 Task: Bookmark your favorite Central Park entrance as a saved location.
Action: Mouse moved to (156, 97)
Screenshot: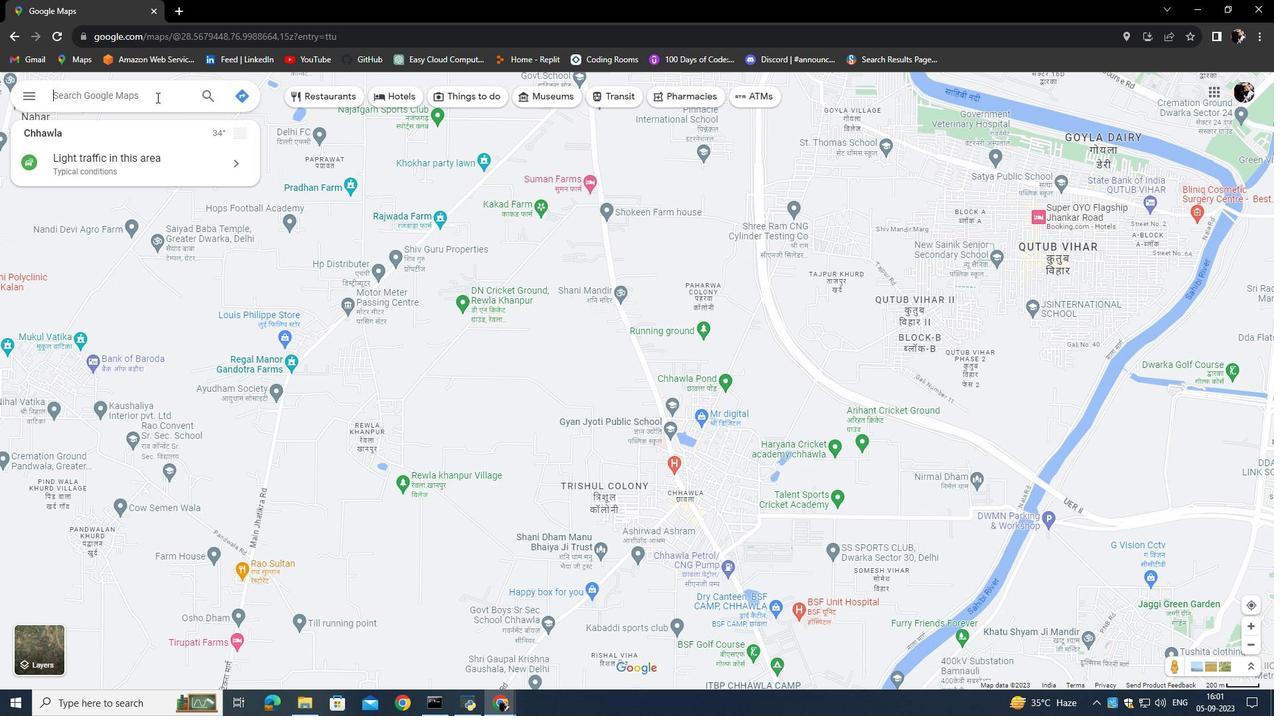 
Action: Mouse pressed left at (156, 97)
Screenshot: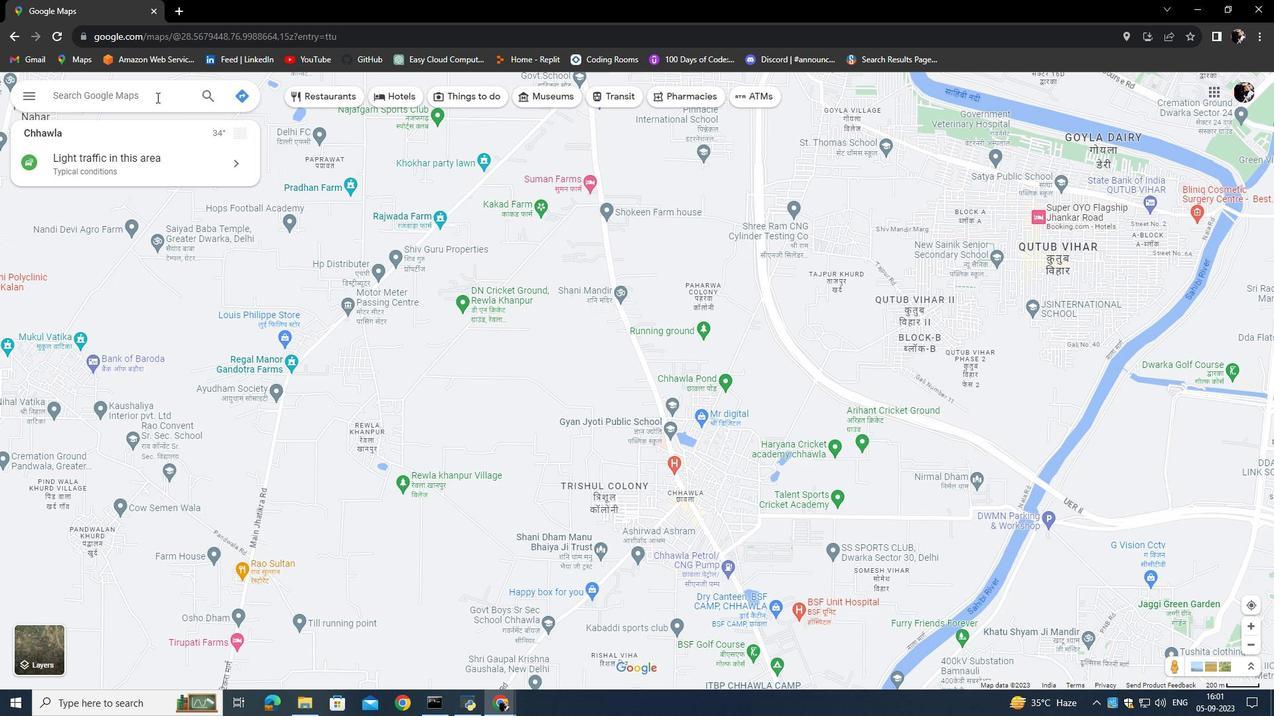 
Action: Key pressed <Key.caps_lock>C<Key.caps_lock>entral<Key.space><Key.caps_lock>P<Key.caps_lock>ark<Key.space>,<Key.space><Key.caps_lock>USA<Key.down><Key.enter>
Screenshot: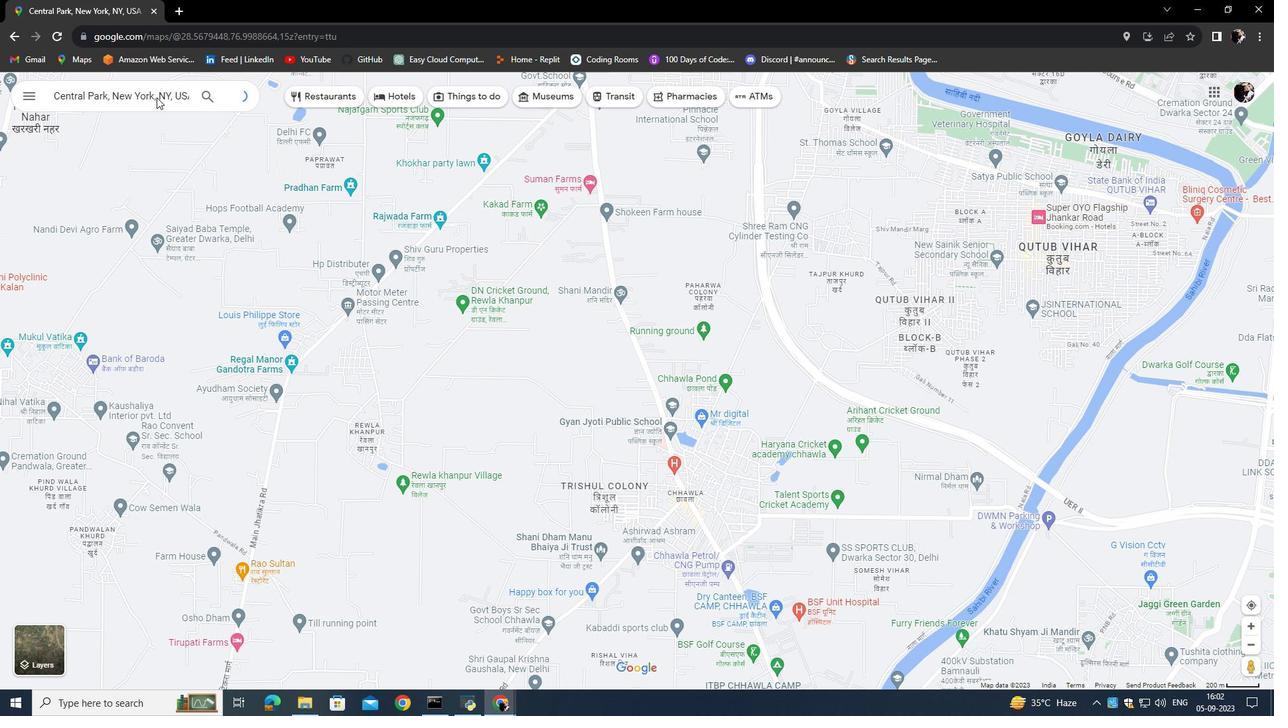 
Action: Mouse moved to (112, 179)
Screenshot: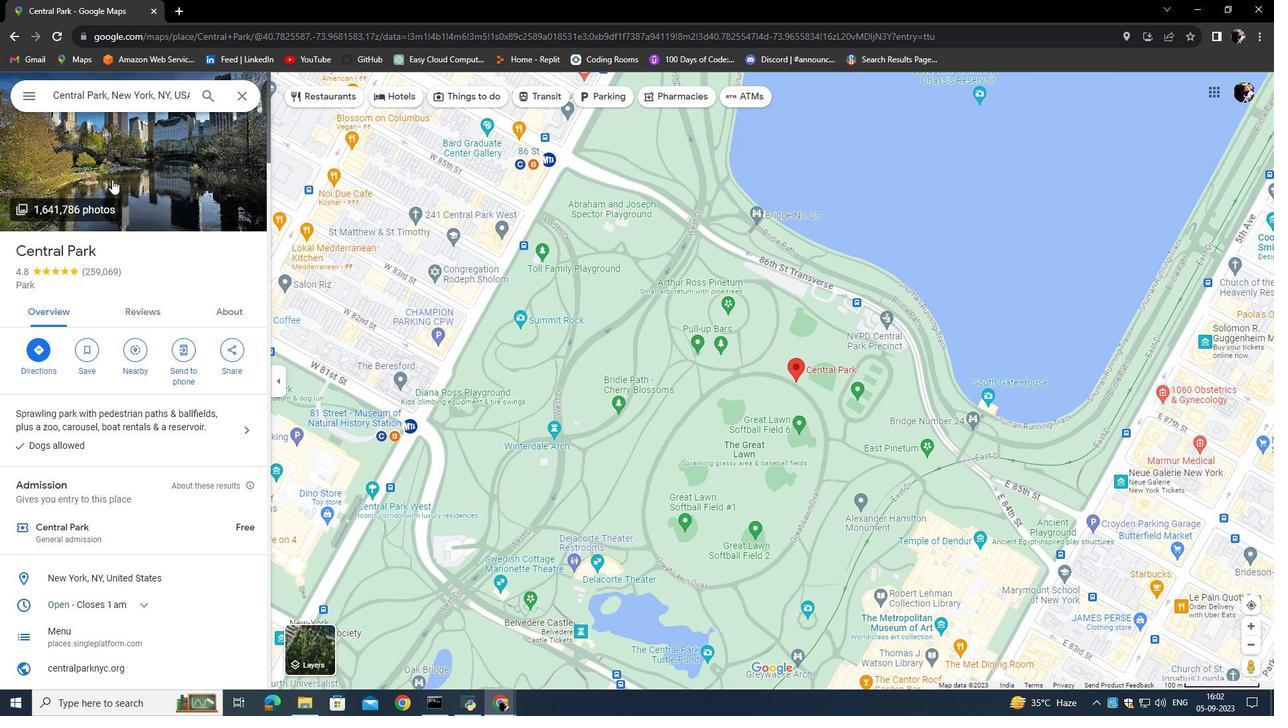 
Action: Mouse pressed left at (112, 179)
Screenshot: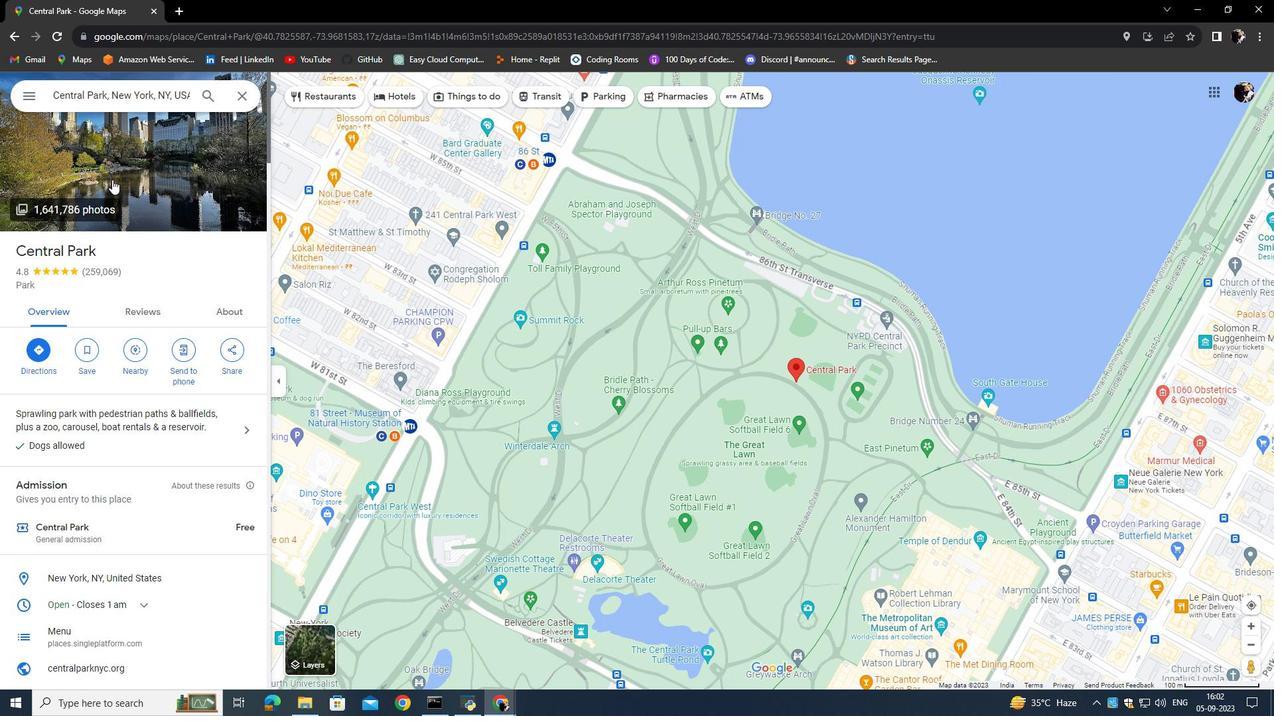 
Action: Mouse moved to (113, 443)
Screenshot: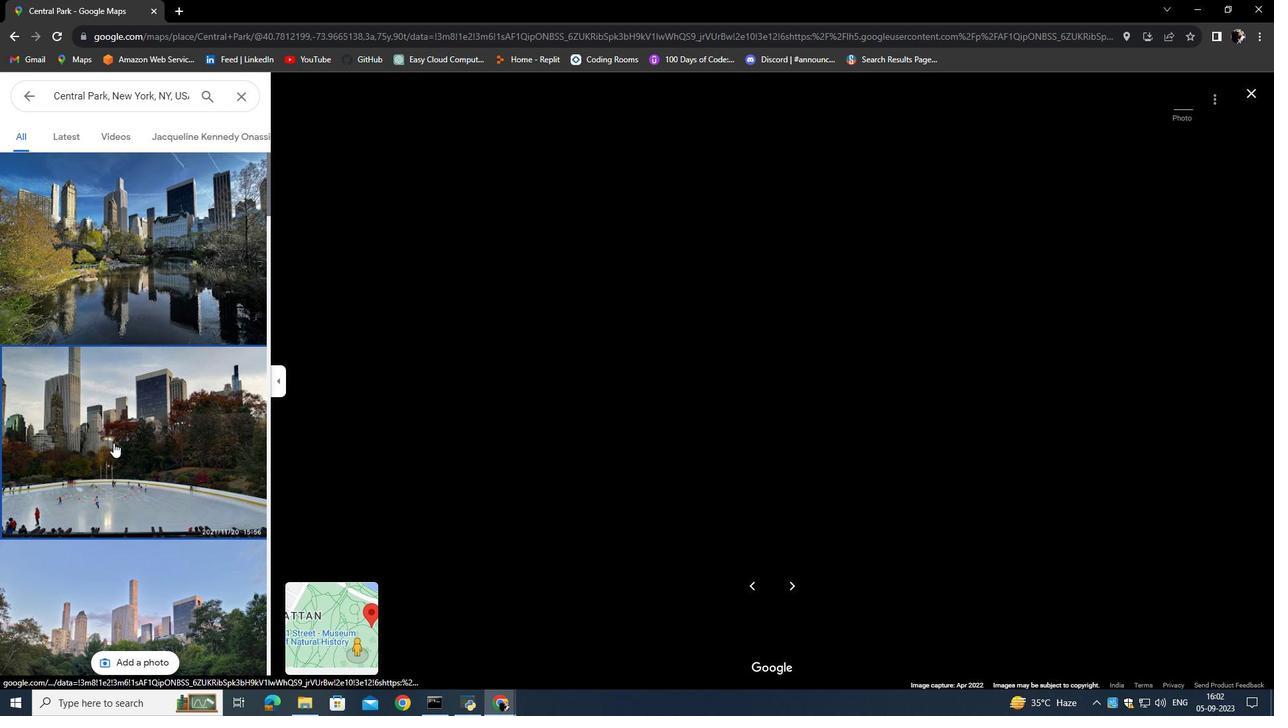 
Action: Mouse pressed left at (113, 443)
Screenshot: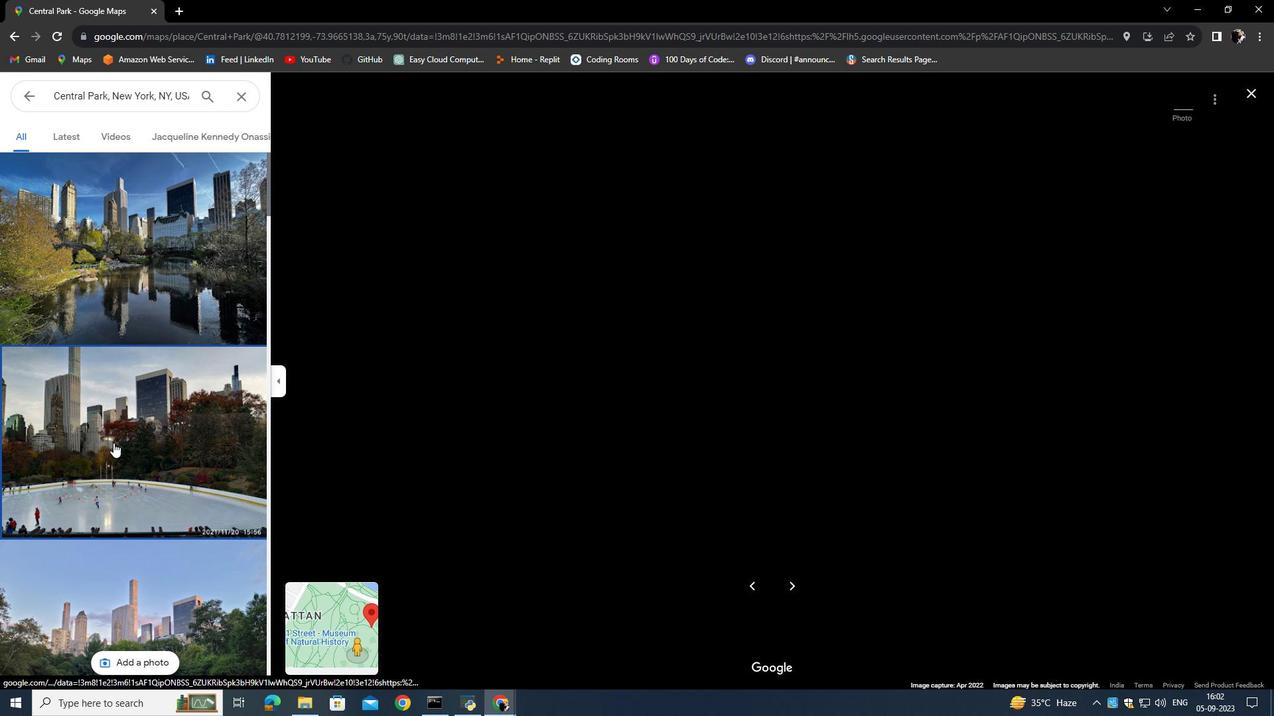 
Action: Mouse moved to (122, 444)
Screenshot: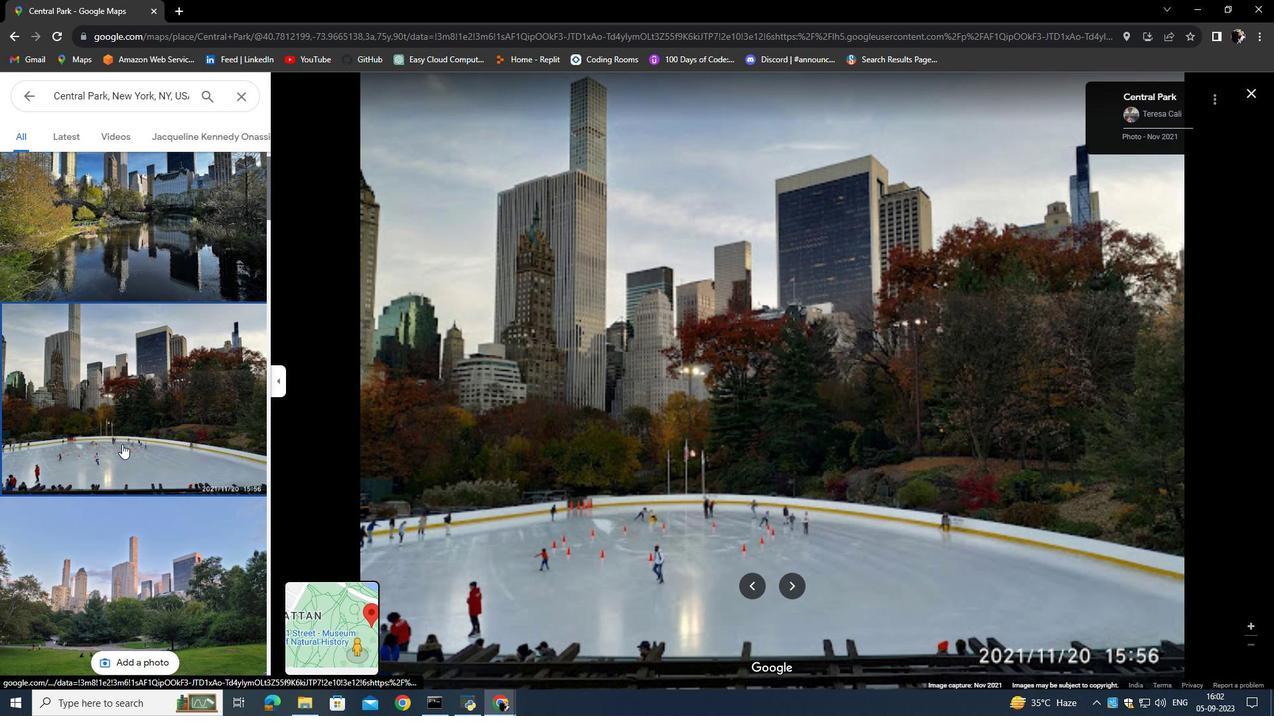 
Action: Mouse scrolled (122, 443) with delta (0, 0)
Screenshot: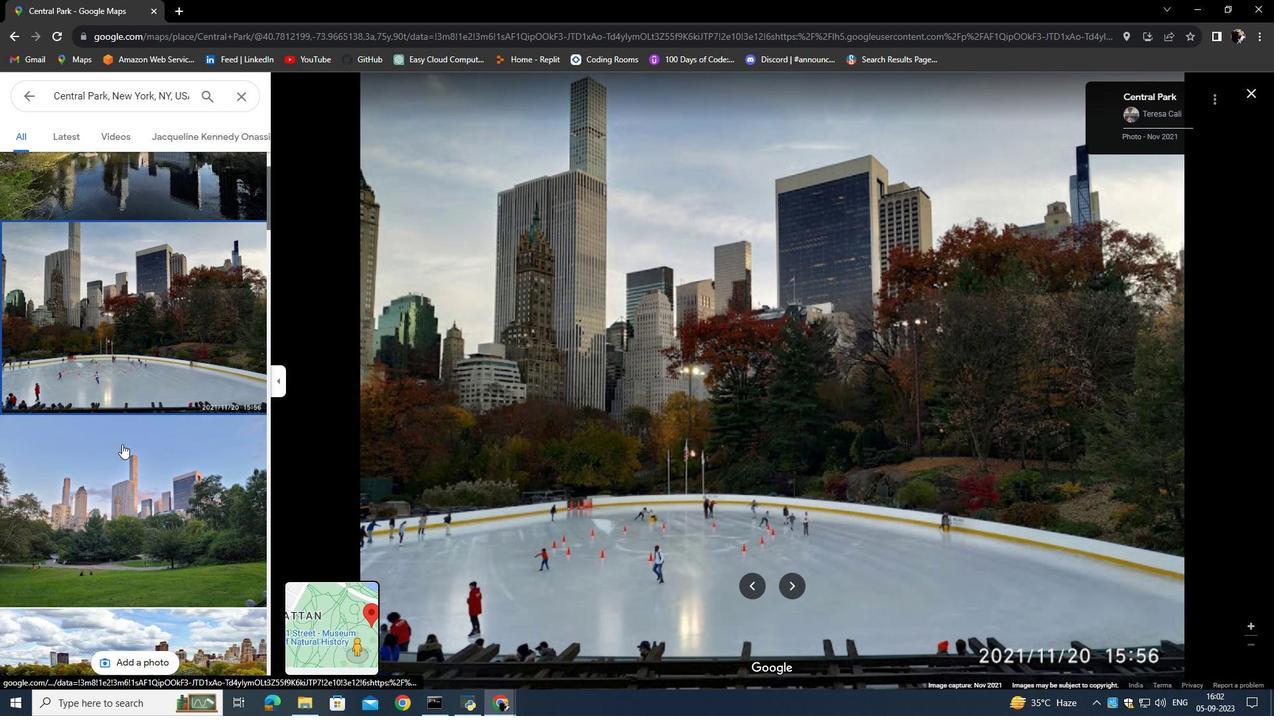
Action: Mouse moved to (122, 444)
Screenshot: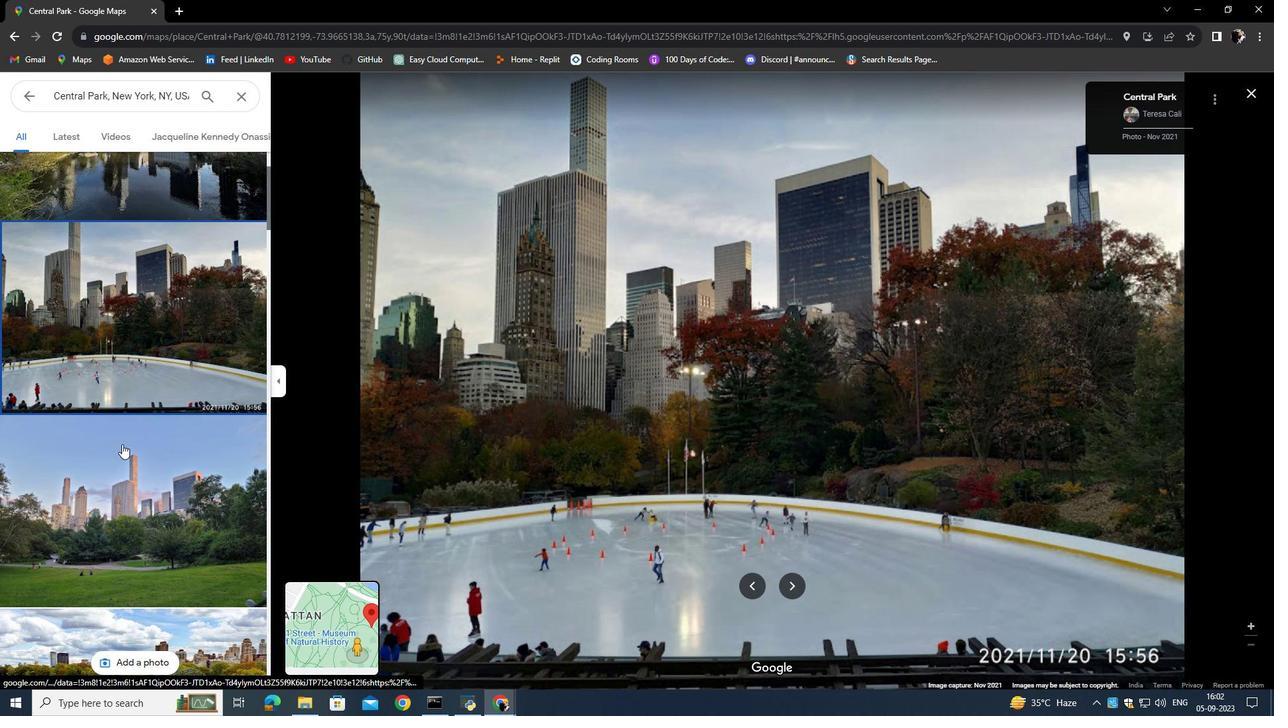 
Action: Mouse scrolled (122, 444) with delta (0, 0)
Screenshot: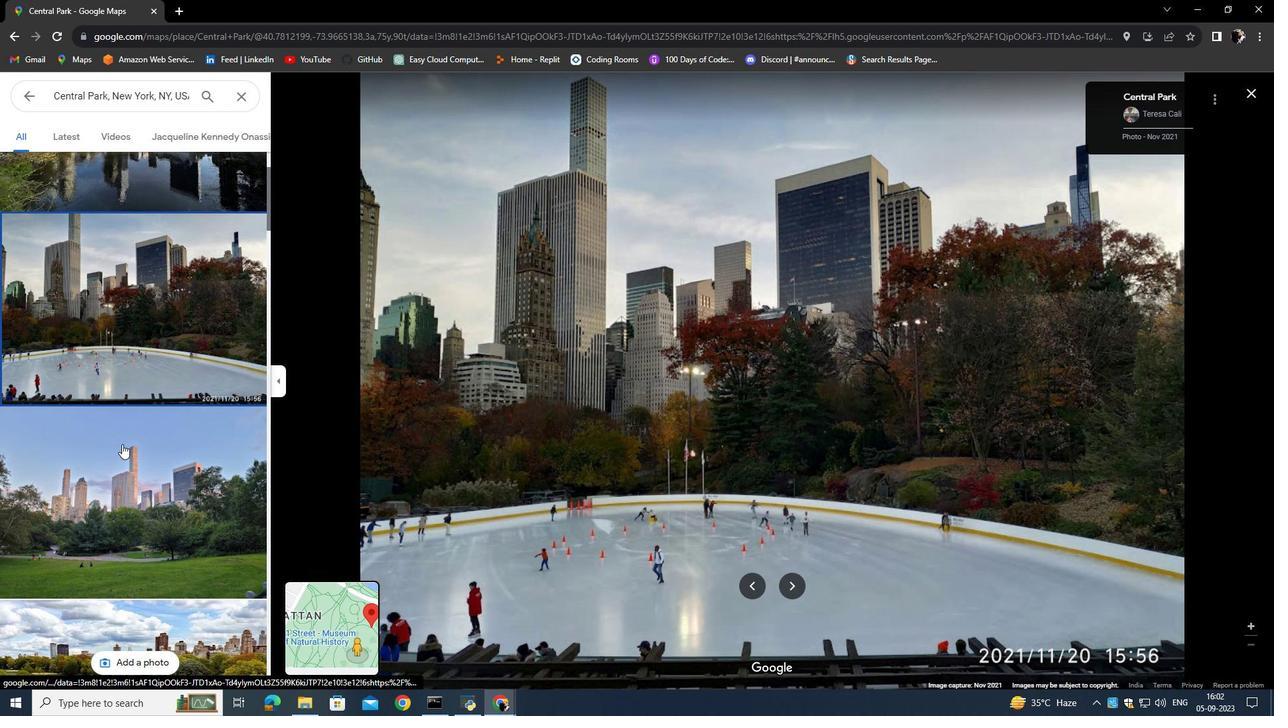 
Action: Mouse moved to (798, 586)
Screenshot: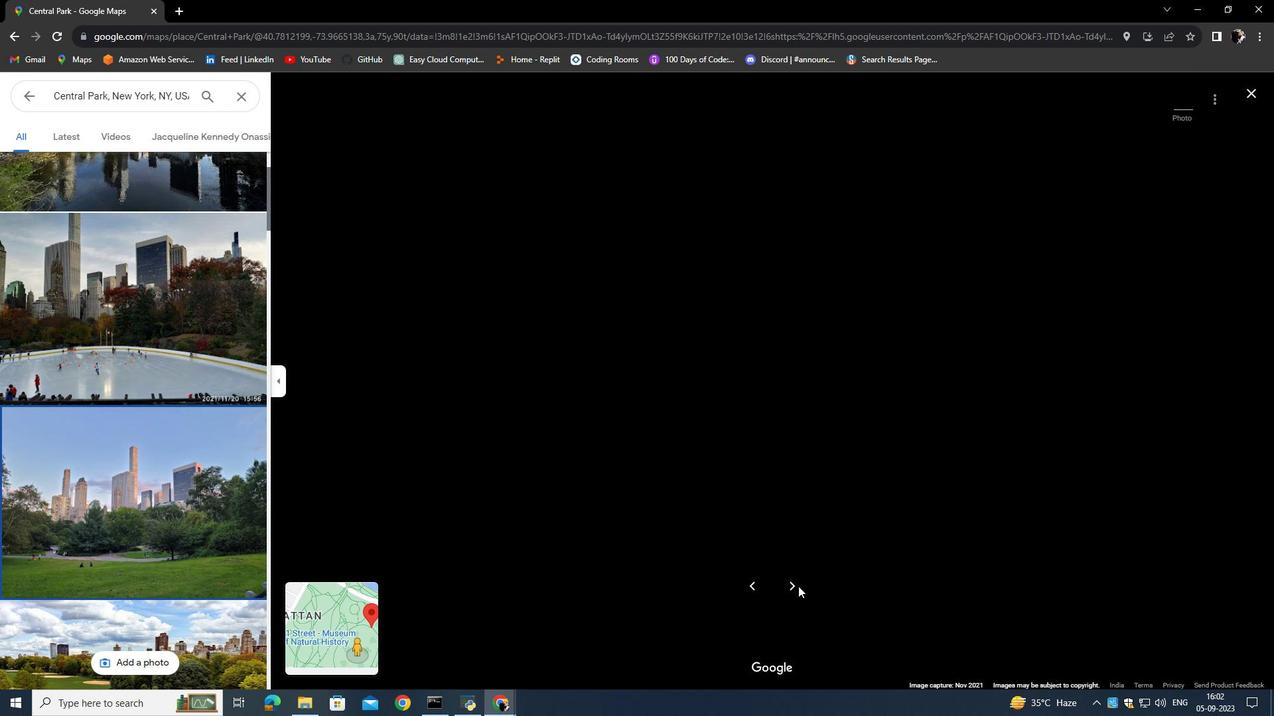 
Action: Mouse pressed left at (798, 586)
Screenshot: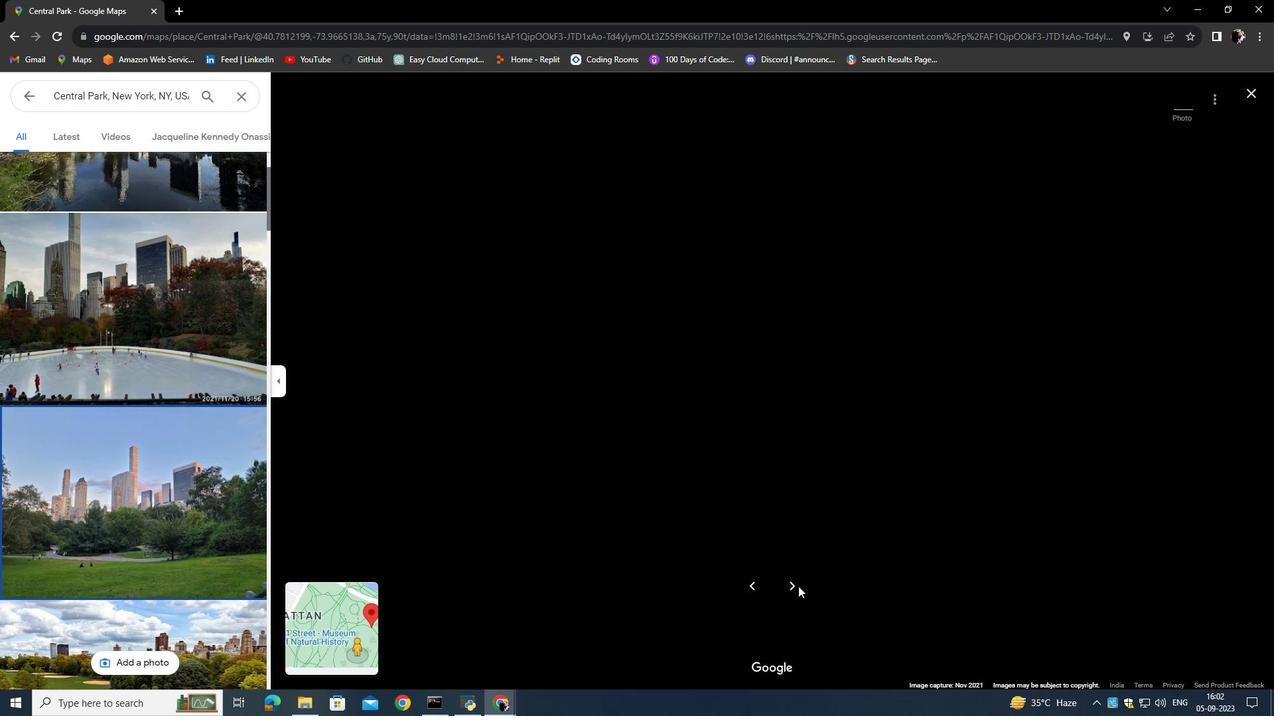 
Action: Mouse pressed left at (798, 586)
Screenshot: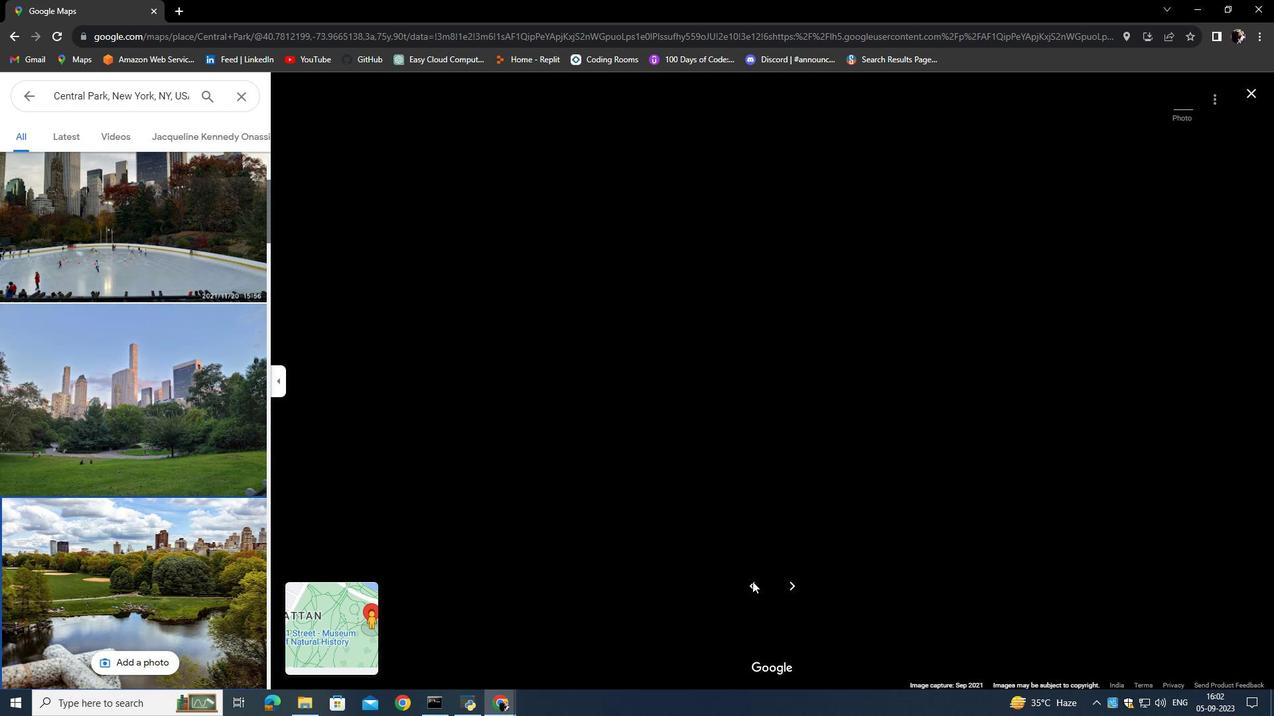 
Action: Mouse moved to (227, 483)
Screenshot: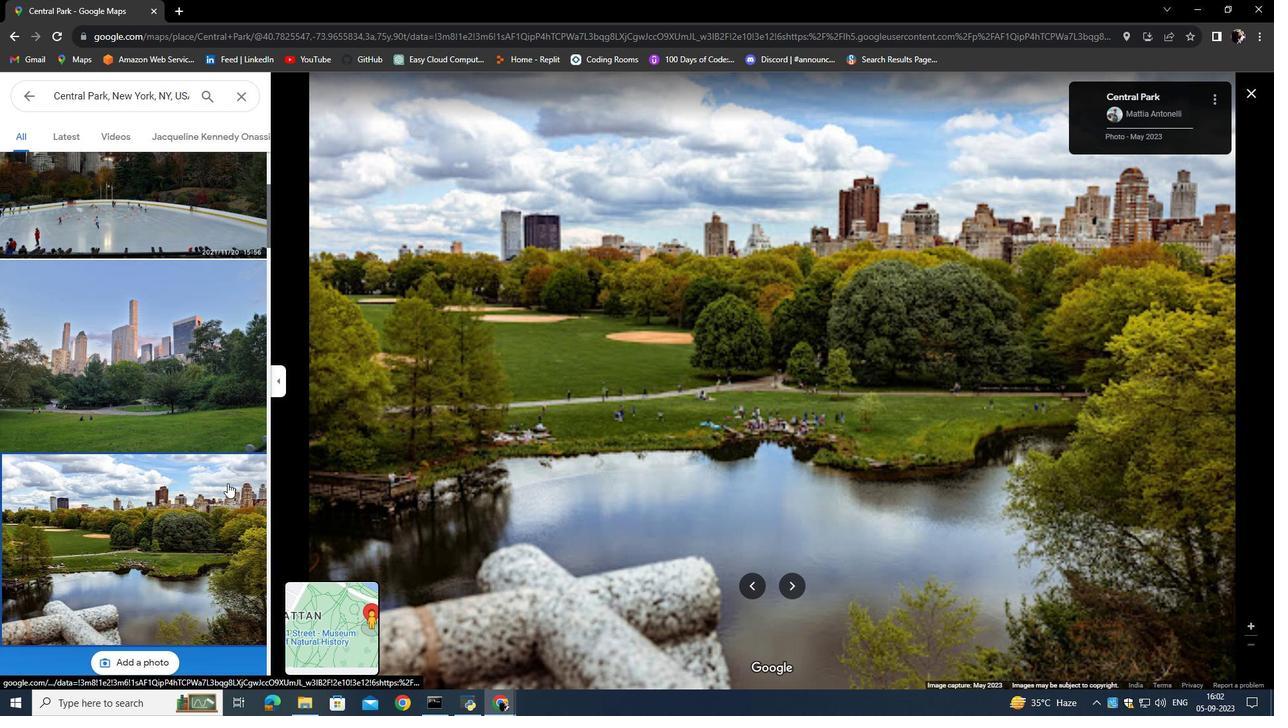 
Action: Mouse scrolled (227, 483) with delta (0, 0)
Screenshot: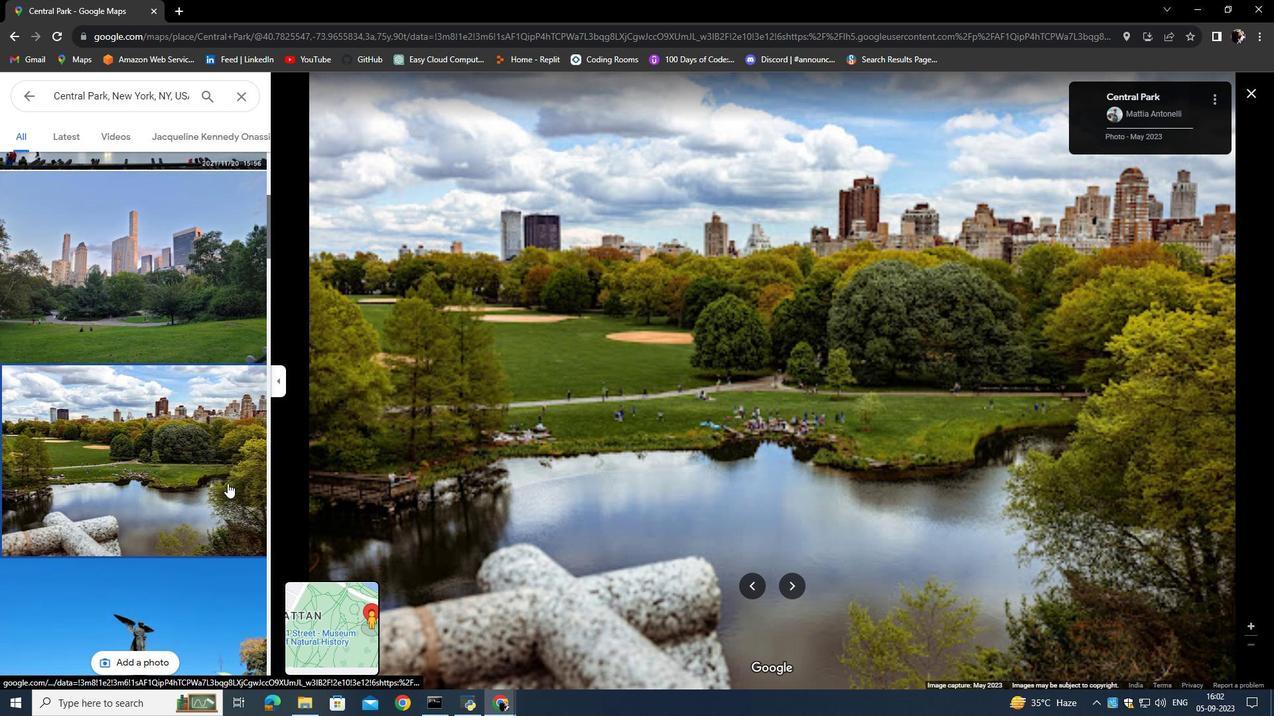 
Action: Mouse scrolled (227, 483) with delta (0, 0)
Screenshot: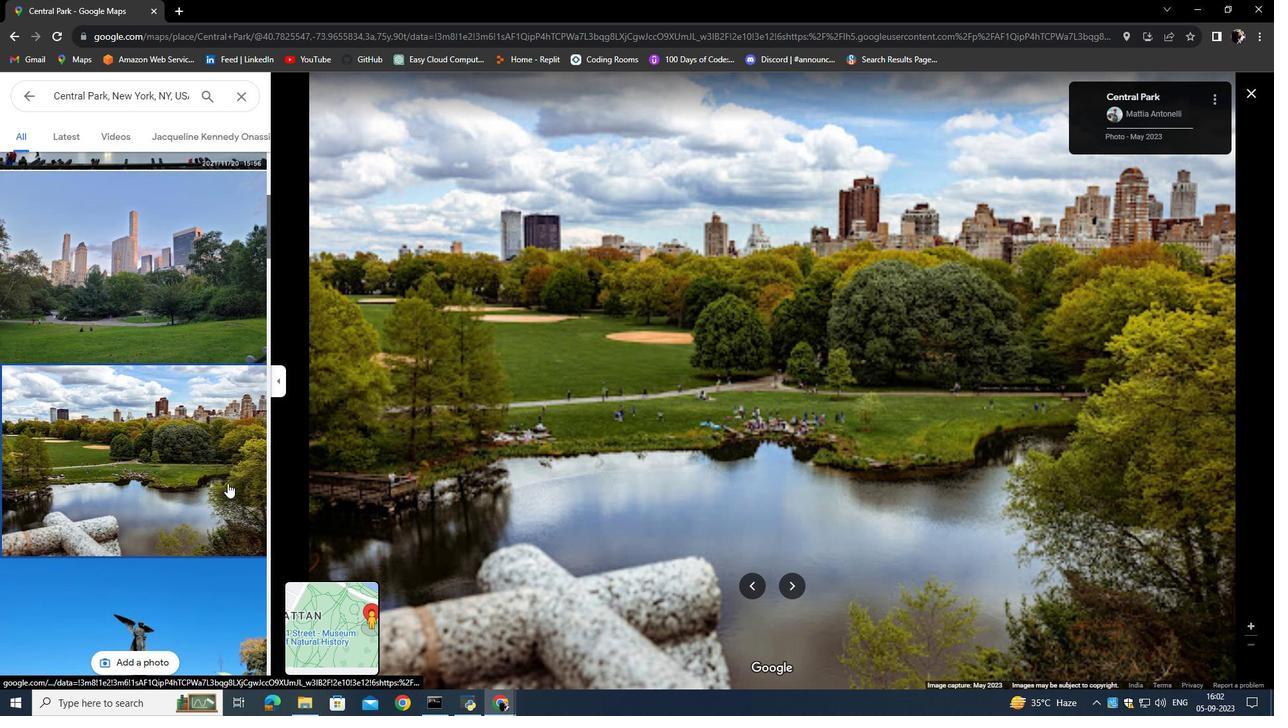 
Action: Mouse moved to (227, 483)
Screenshot: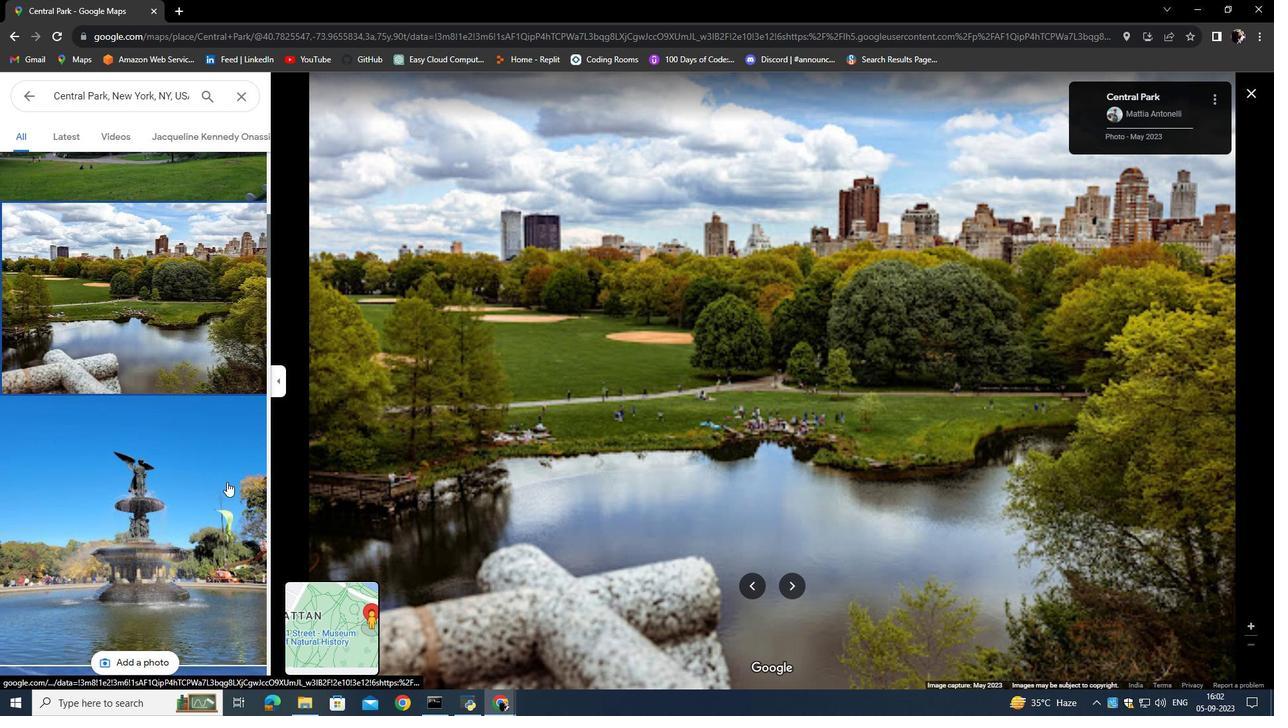 
Action: Mouse scrolled (227, 483) with delta (0, 0)
Screenshot: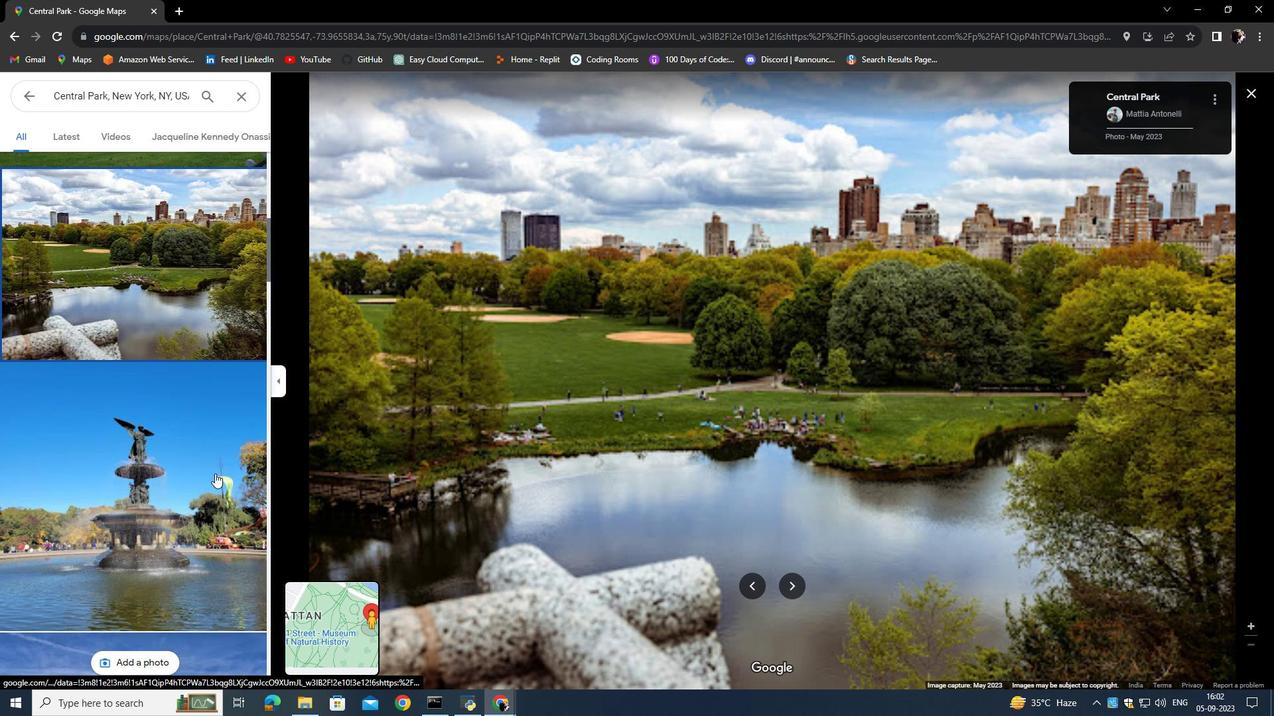 
Action: Mouse scrolled (227, 483) with delta (0, 0)
Screenshot: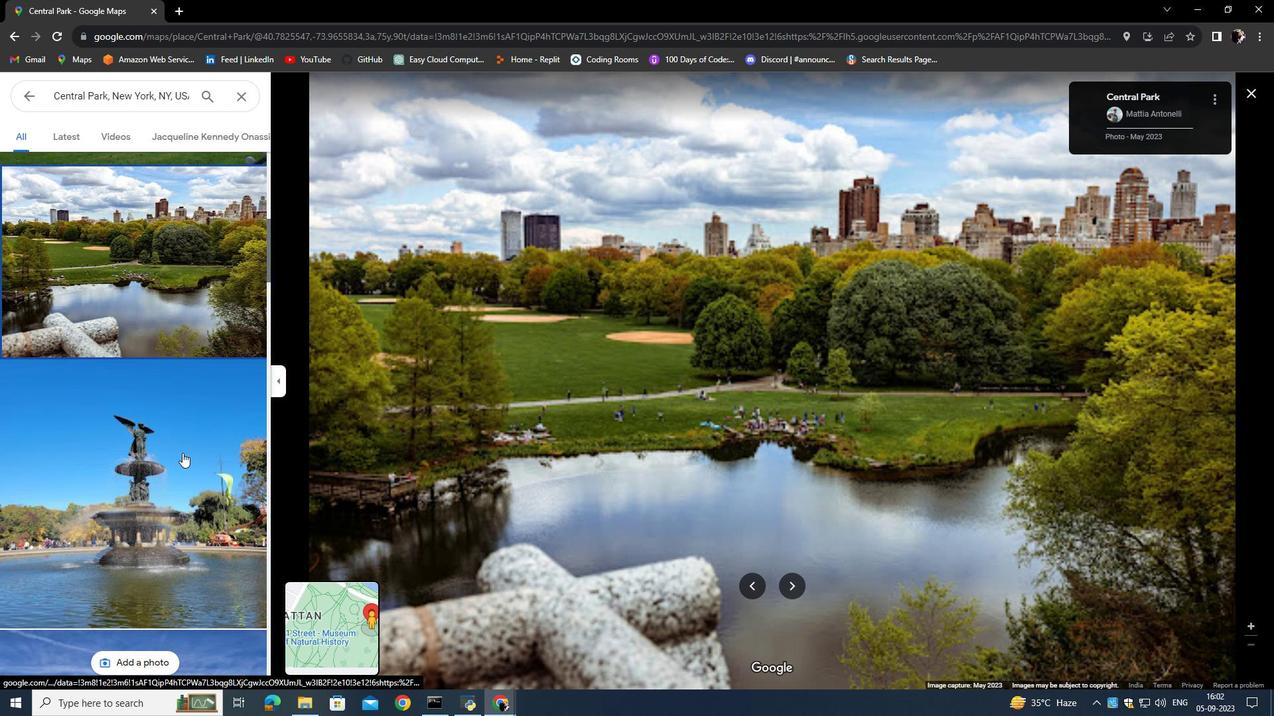 
Action: Mouse scrolled (227, 483) with delta (0, 0)
Screenshot: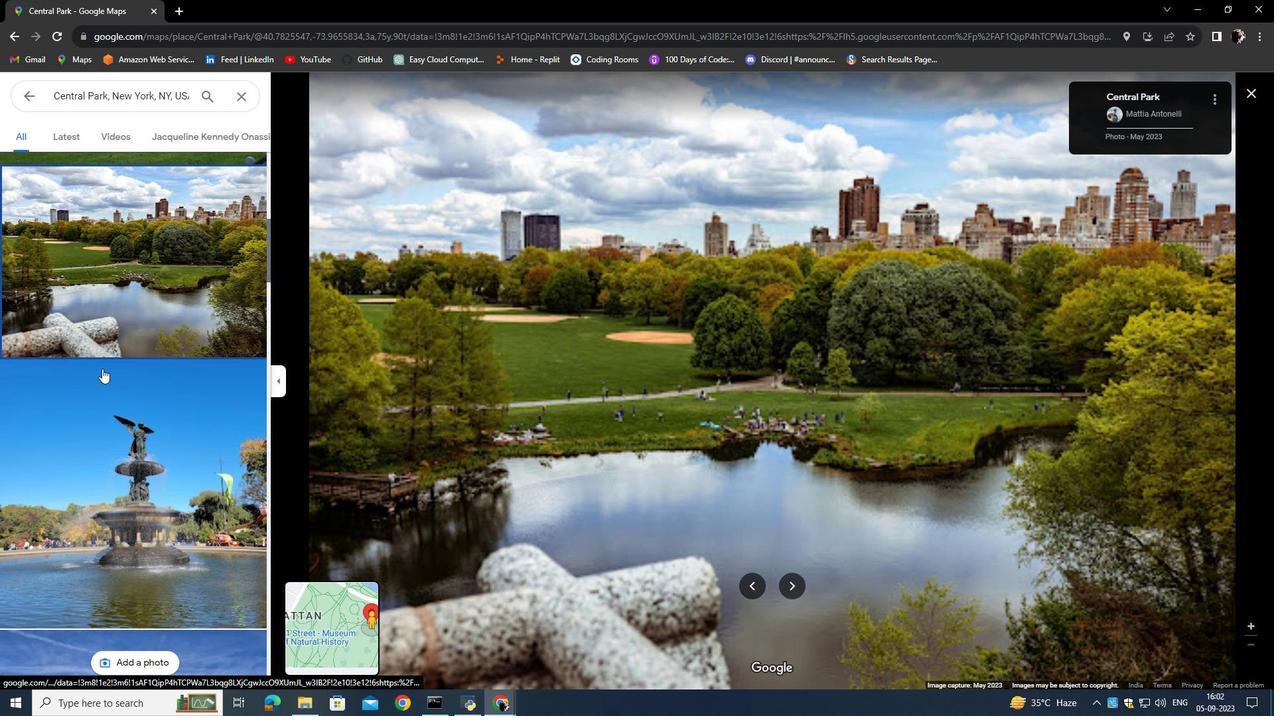 
Action: Mouse moved to (17, 91)
Screenshot: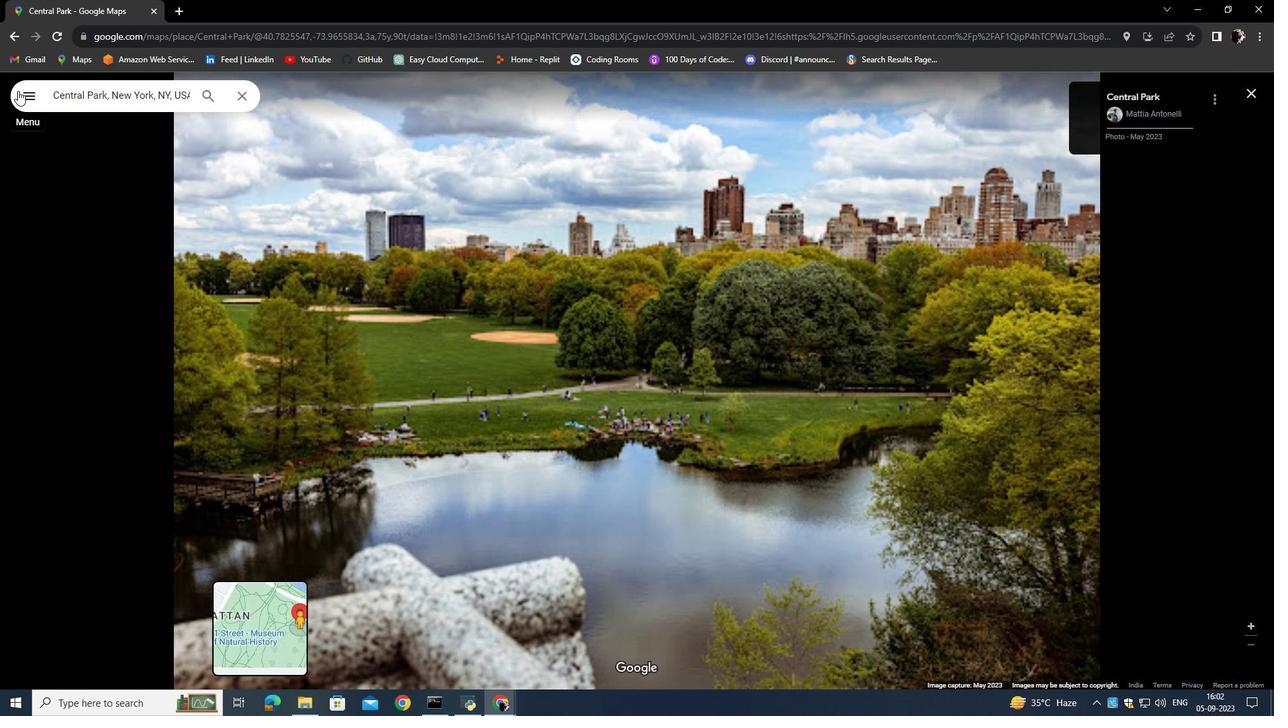 
Action: Mouse pressed left at (17, 91)
Screenshot: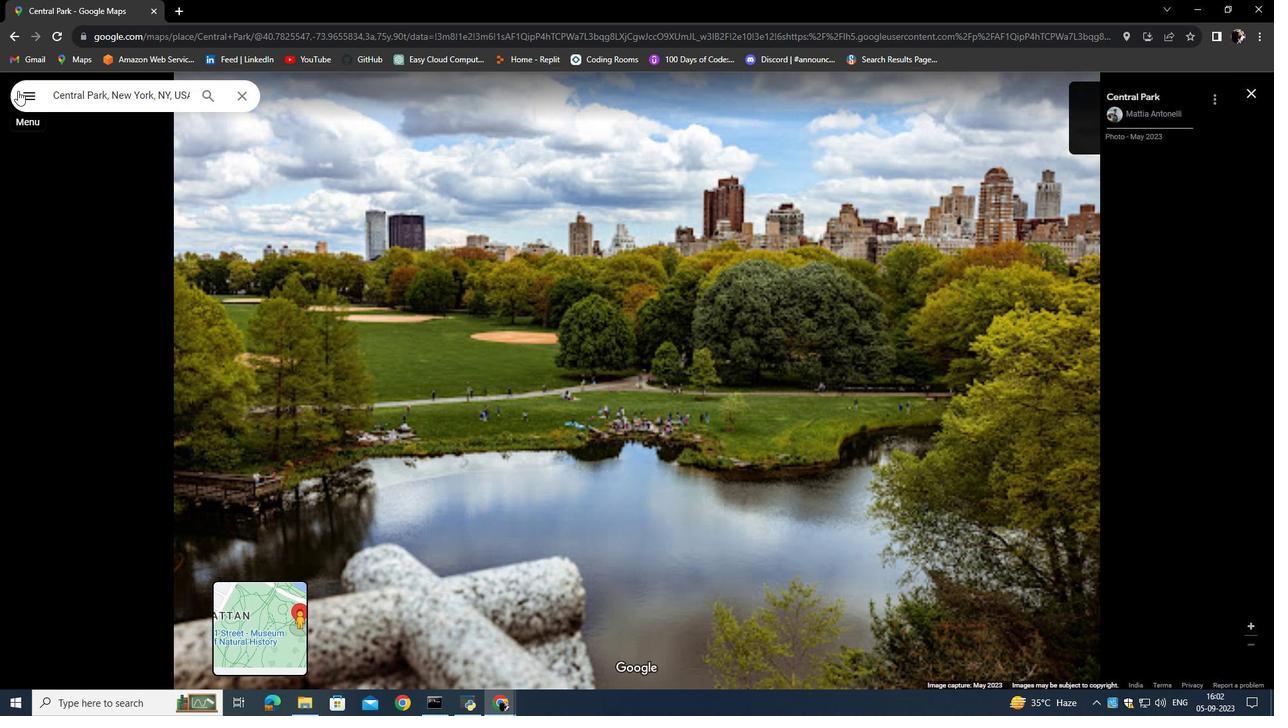 
Action: Mouse moved to (128, 334)
Screenshot: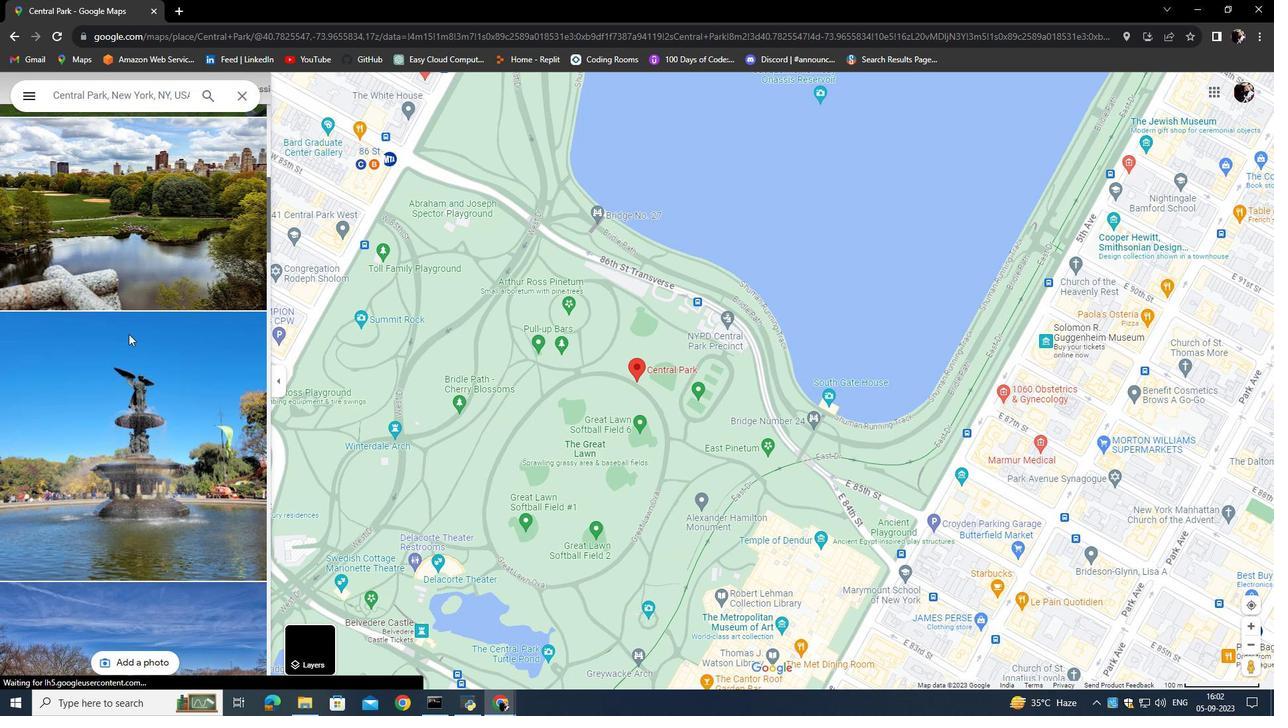 
Action: Mouse scrolled (128, 333) with delta (0, 0)
Screenshot: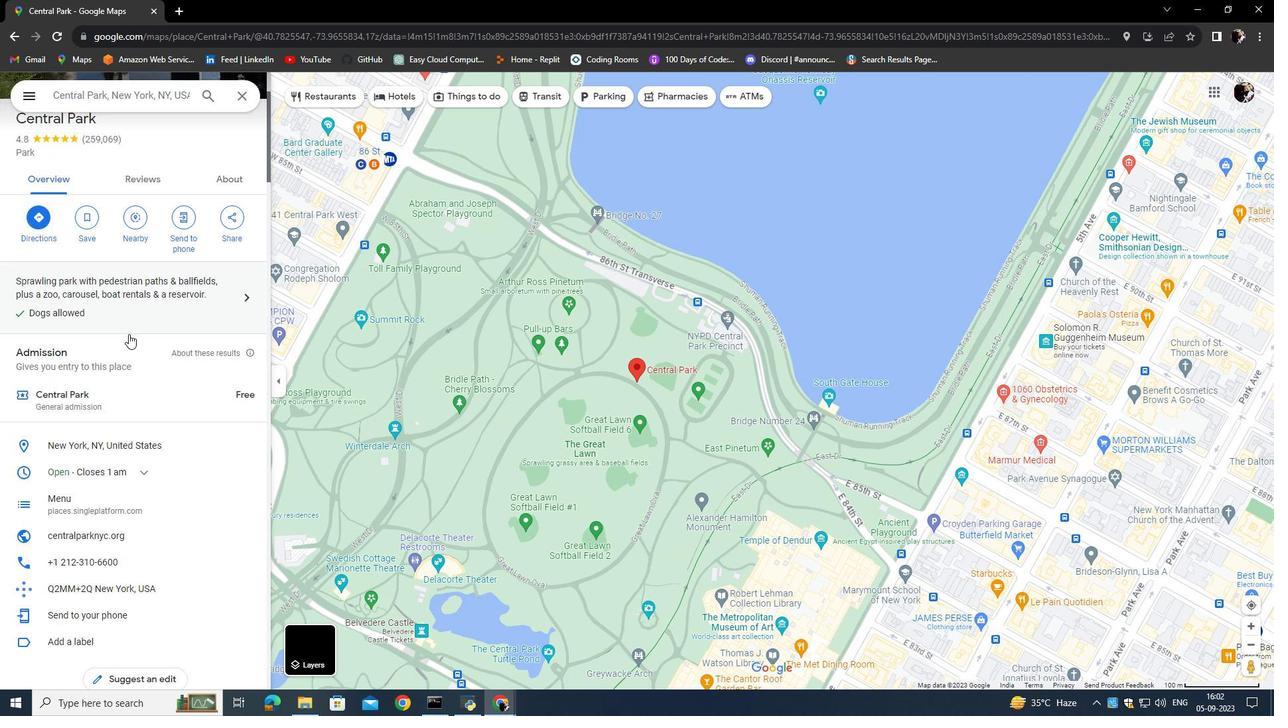 
Action: Mouse scrolled (128, 333) with delta (0, 0)
Screenshot: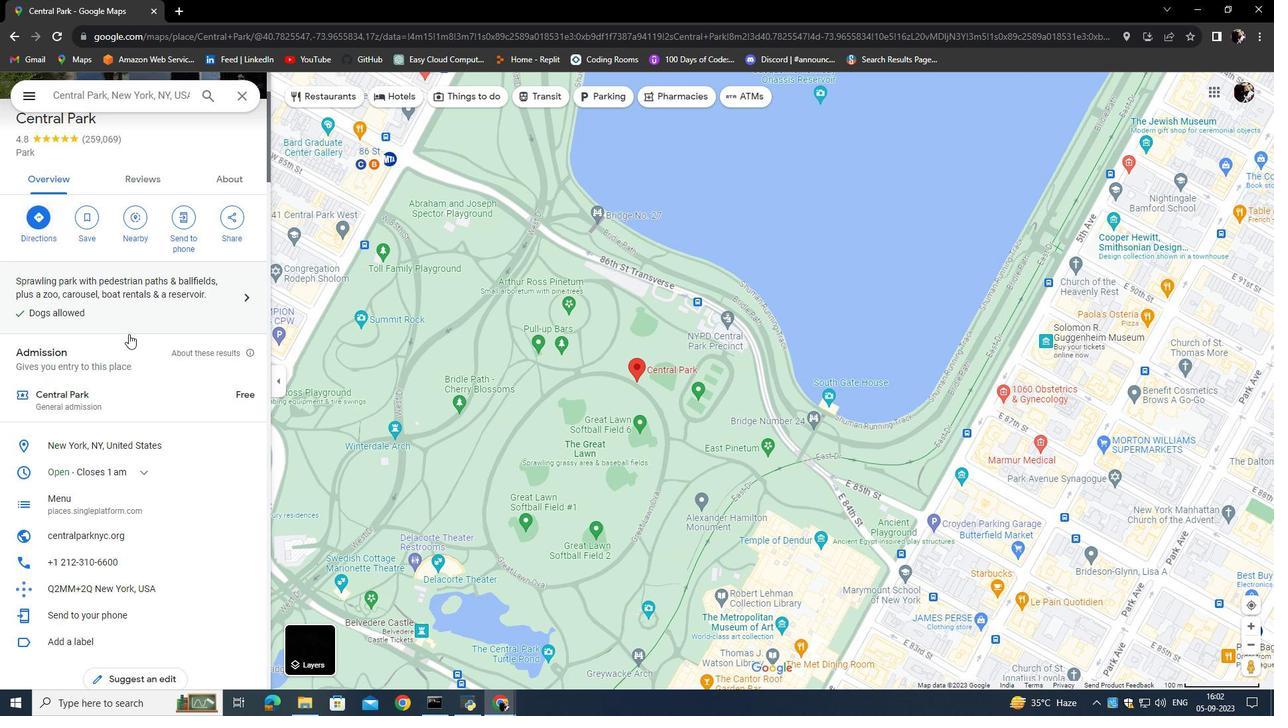 
Action: Mouse scrolled (128, 333) with delta (0, 0)
Screenshot: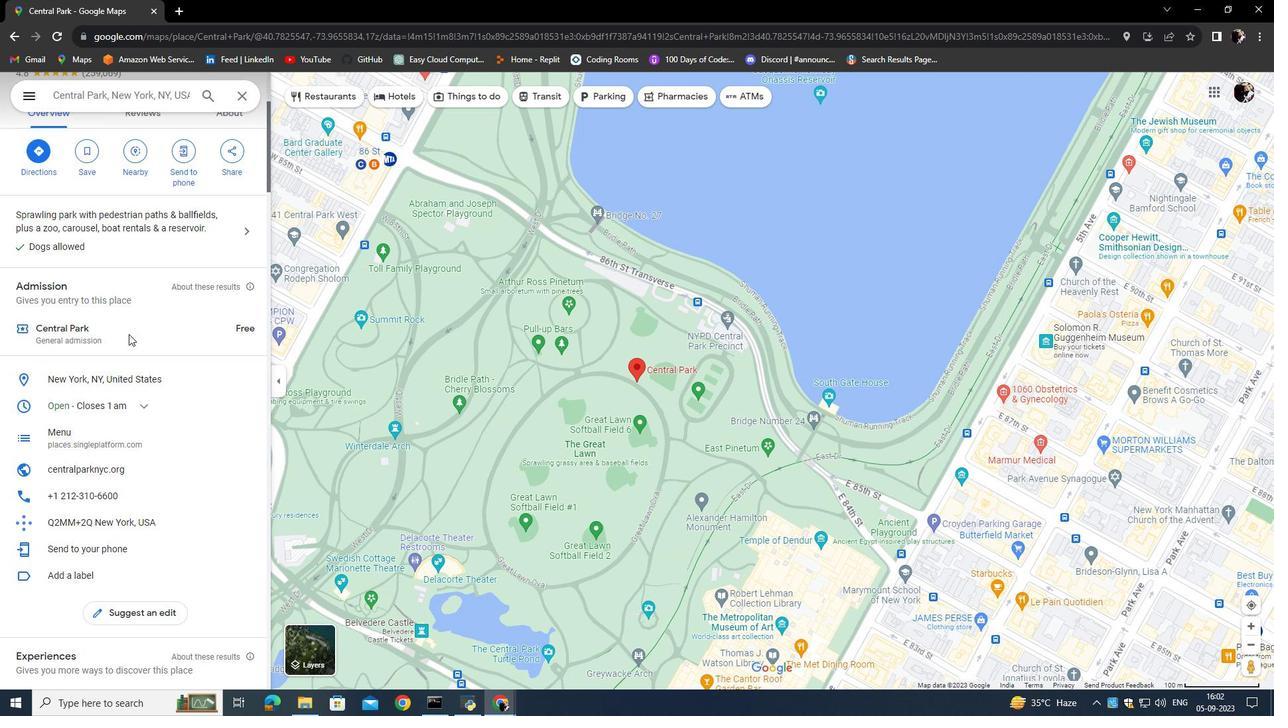 
Action: Mouse scrolled (128, 333) with delta (0, 0)
Screenshot: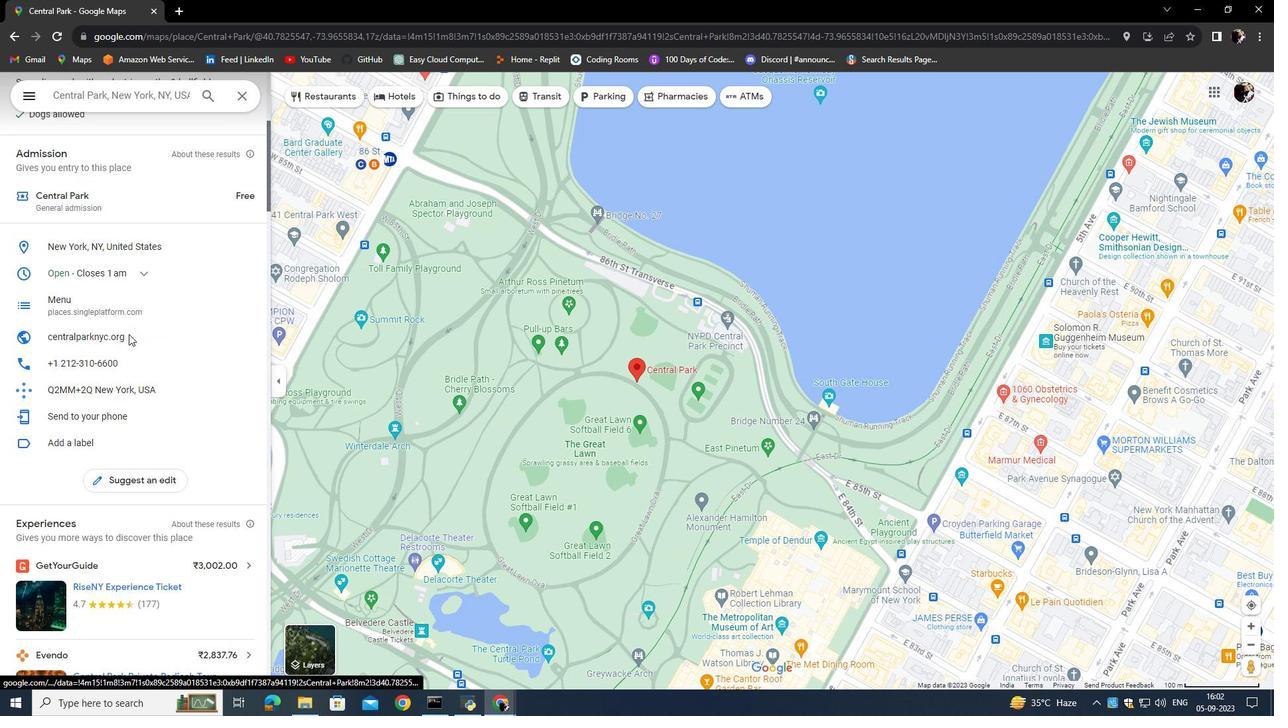 
Action: Mouse scrolled (128, 333) with delta (0, 0)
Screenshot: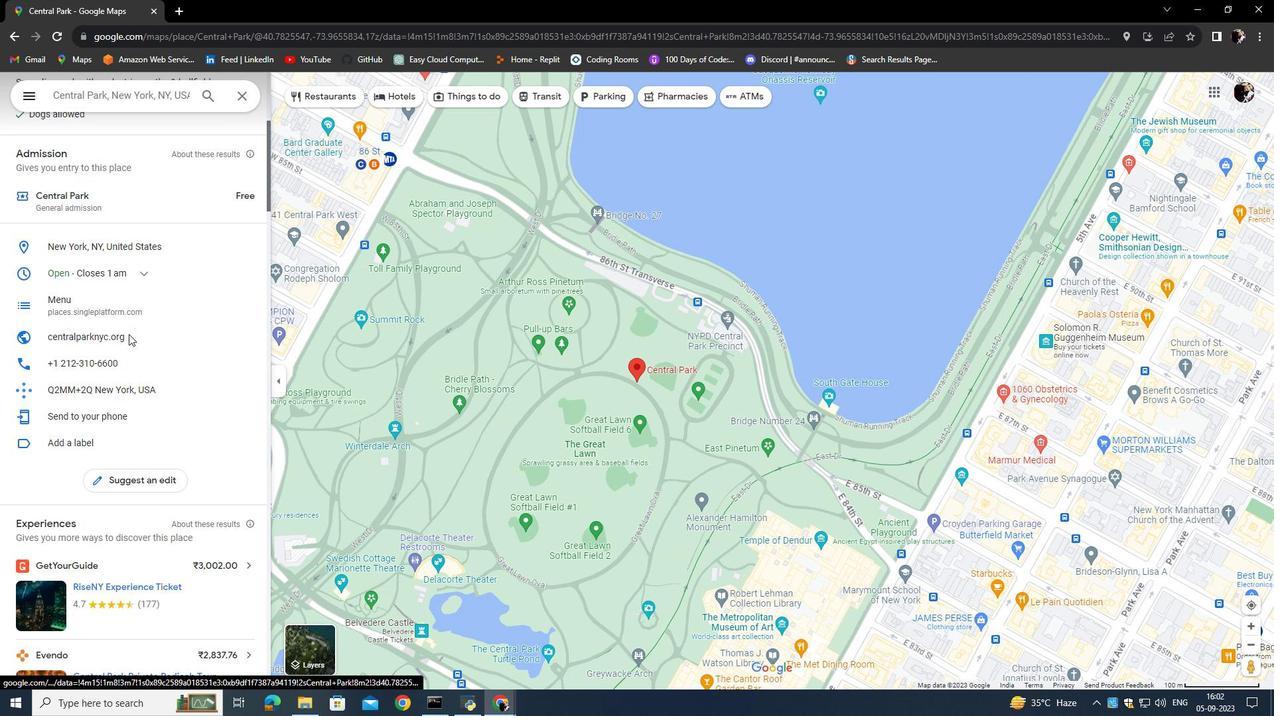
Action: Mouse moved to (603, 388)
Screenshot: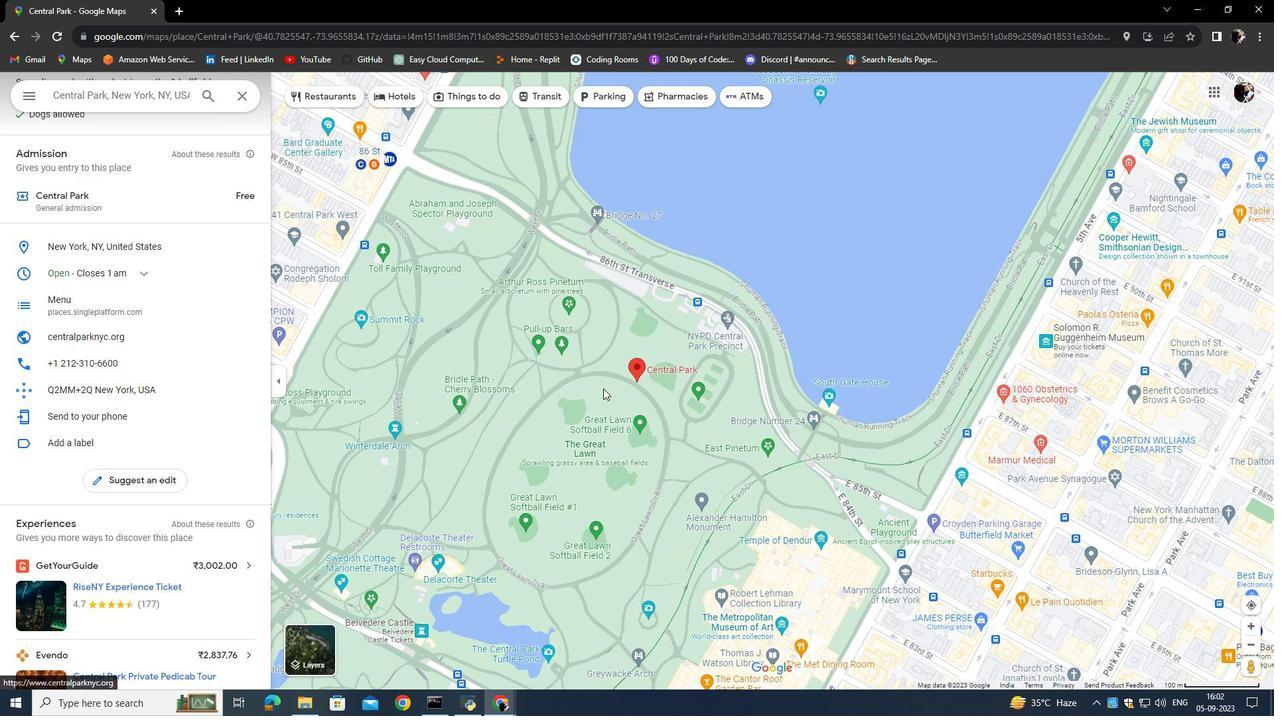 
Action: Mouse scrolled (603, 388) with delta (0, 0)
Screenshot: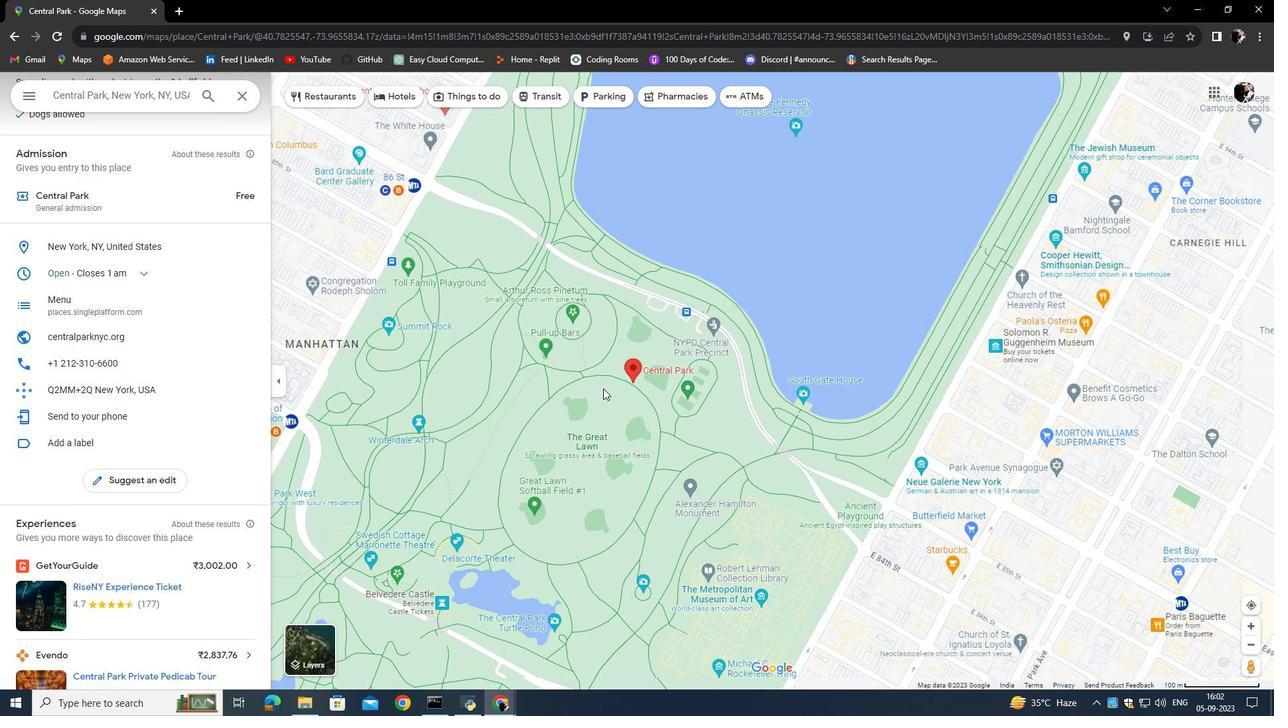 
Action: Mouse scrolled (603, 388) with delta (0, 0)
Screenshot: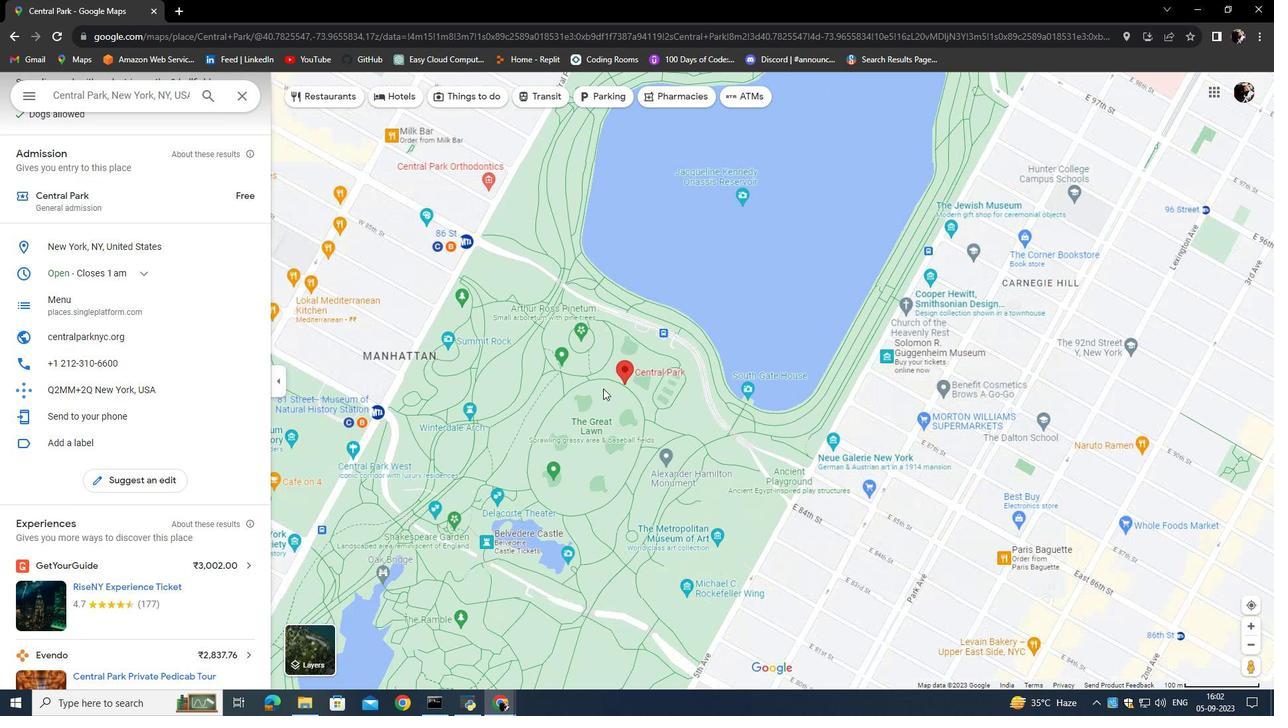 
Action: Mouse scrolled (603, 388) with delta (0, 0)
Screenshot: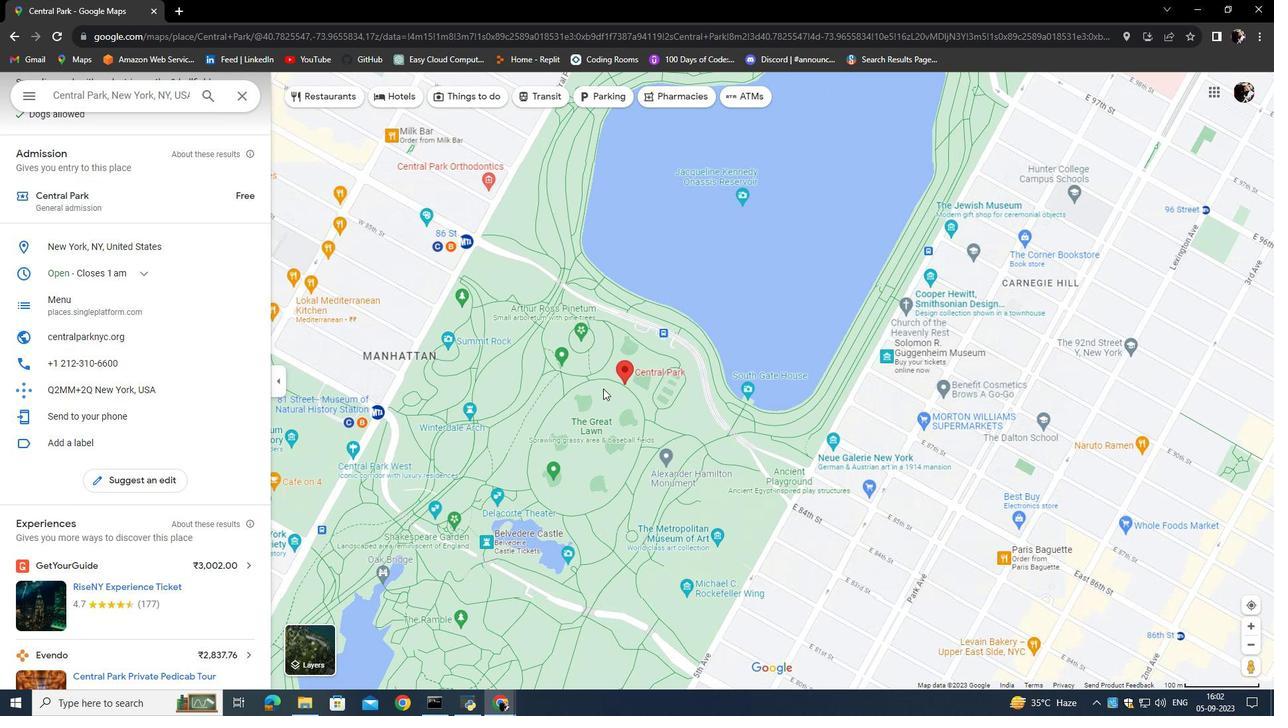 
Action: Mouse scrolled (603, 389) with delta (0, 0)
Screenshot: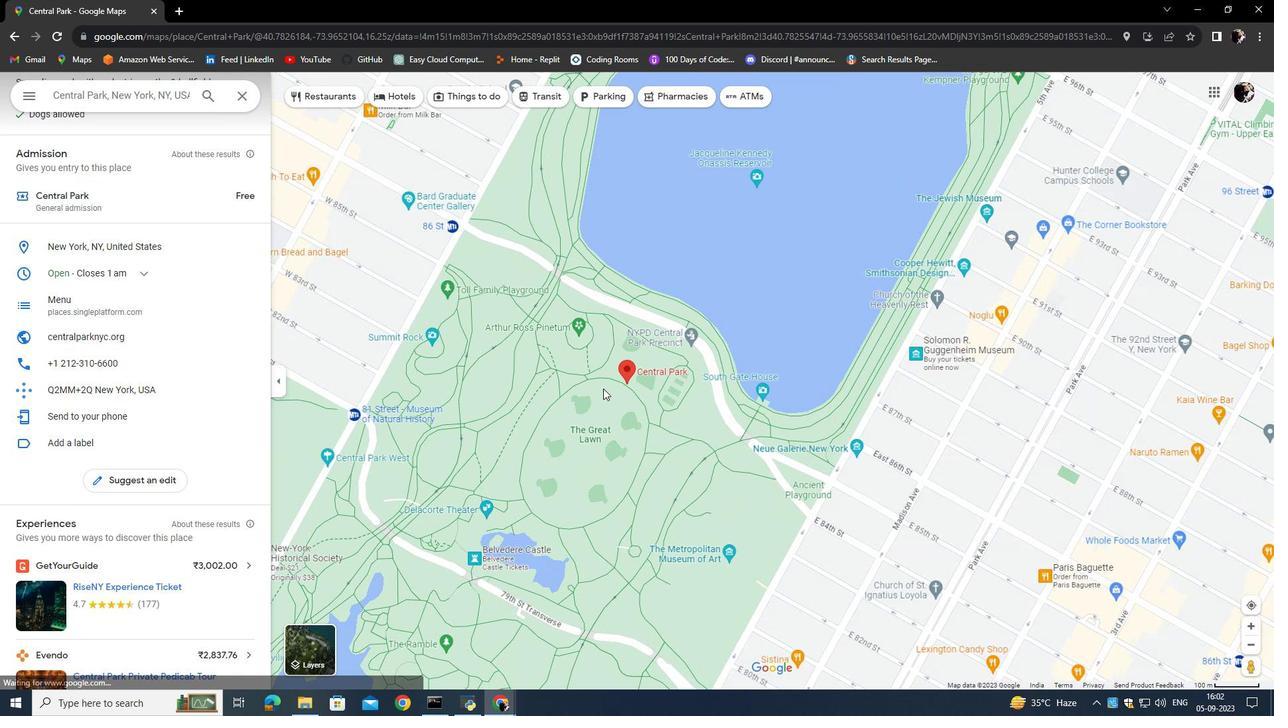 
Action: Mouse moved to (603, 389)
Screenshot: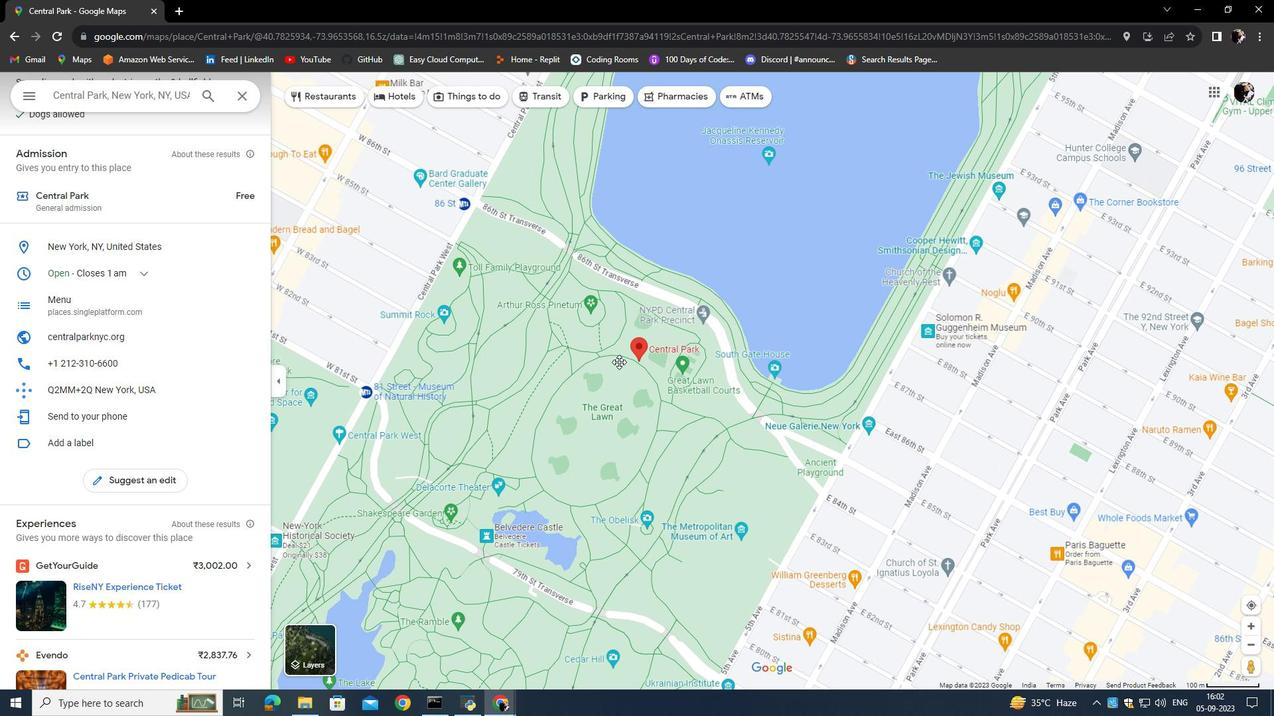 
Action: Mouse pressed left at (603, 389)
Screenshot: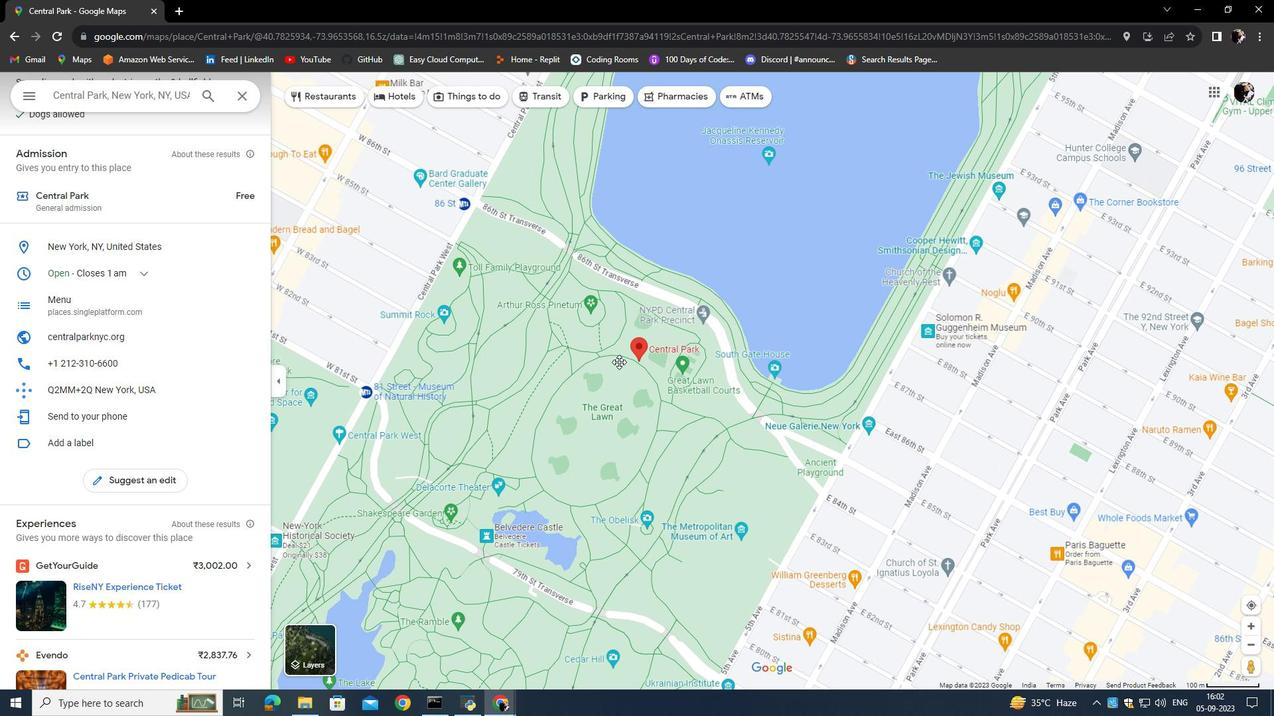 
Action: Mouse moved to (306, 651)
Screenshot: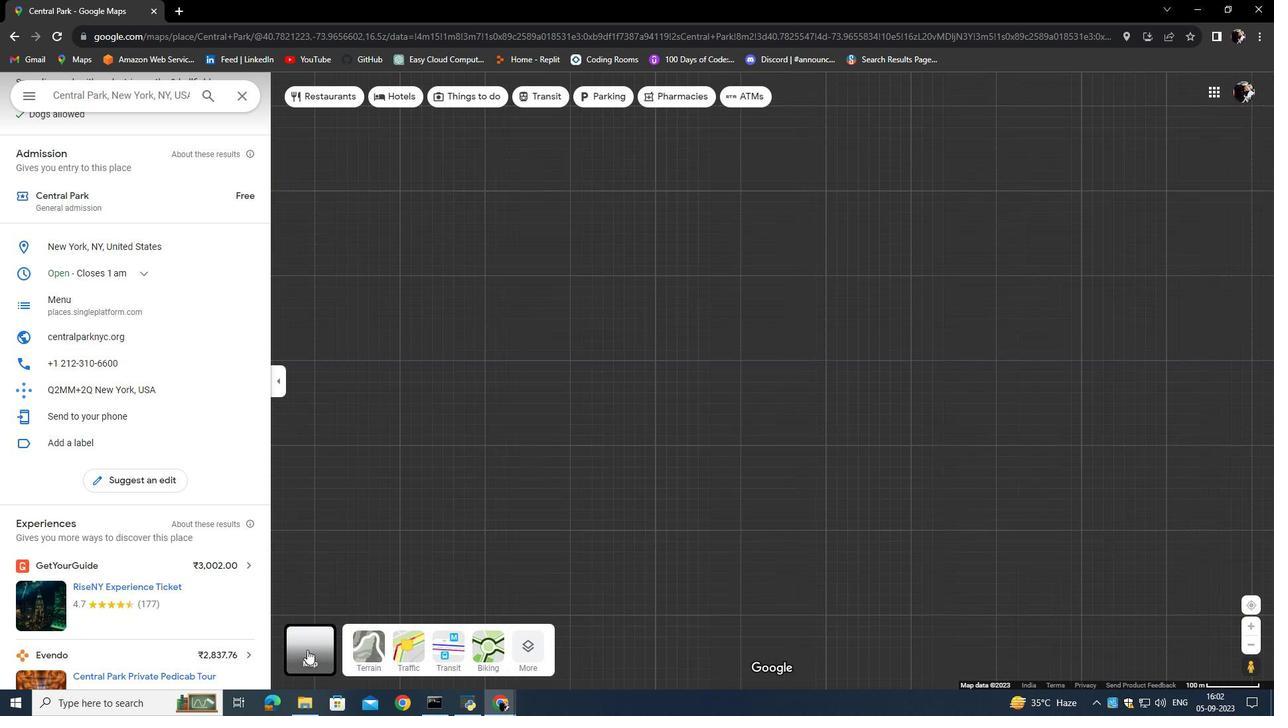 
Action: Mouse pressed left at (306, 651)
Screenshot: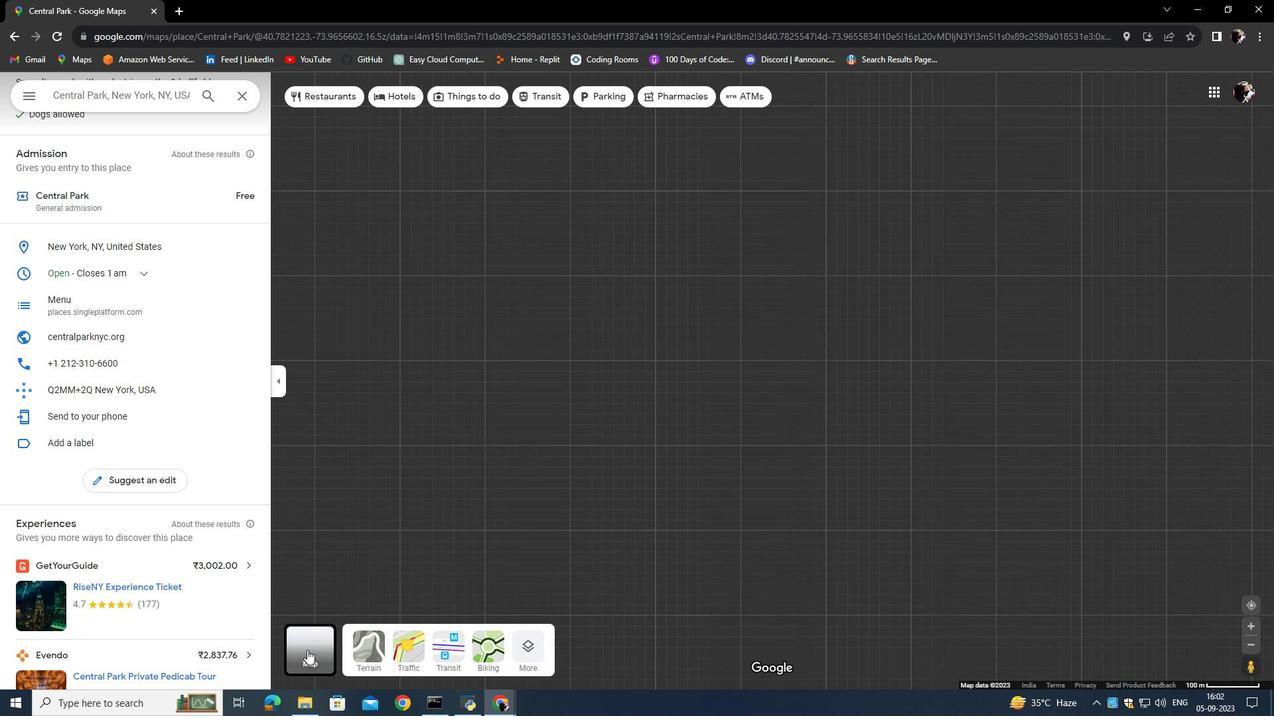 
Action: Mouse moved to (442, 661)
Screenshot: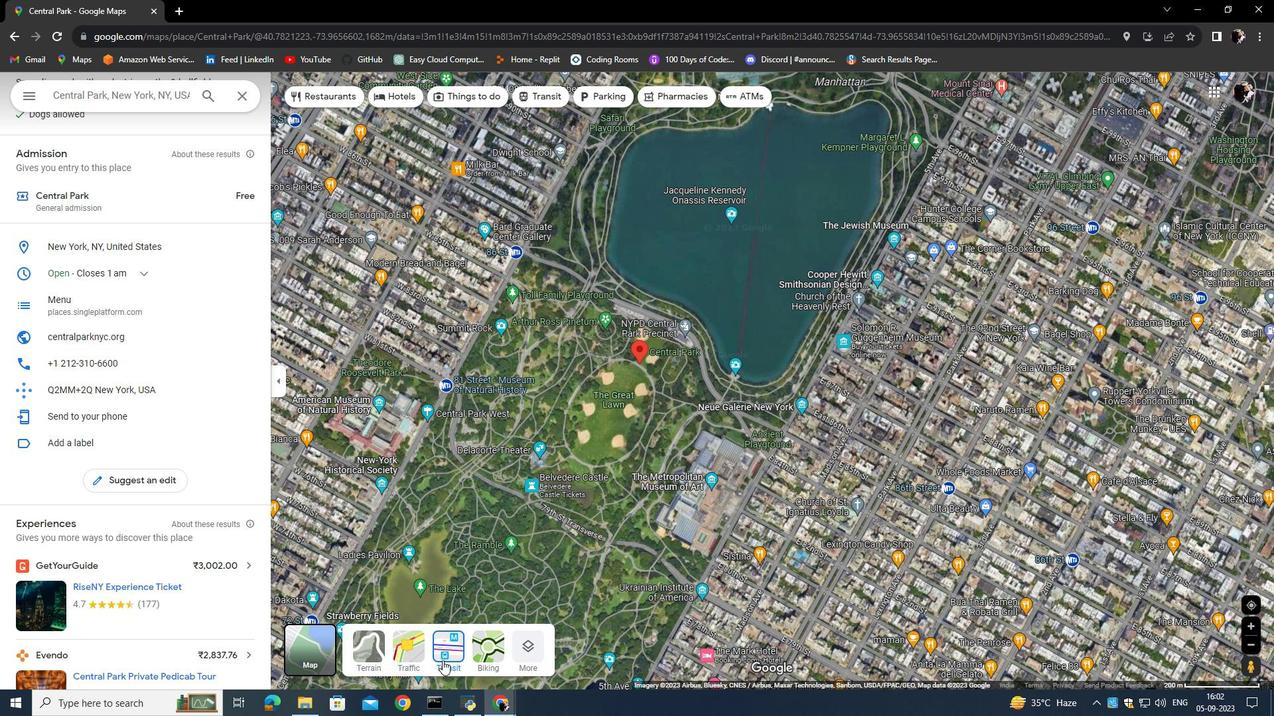 
Action: Mouse scrolled (442, 660) with delta (0, 0)
Screenshot: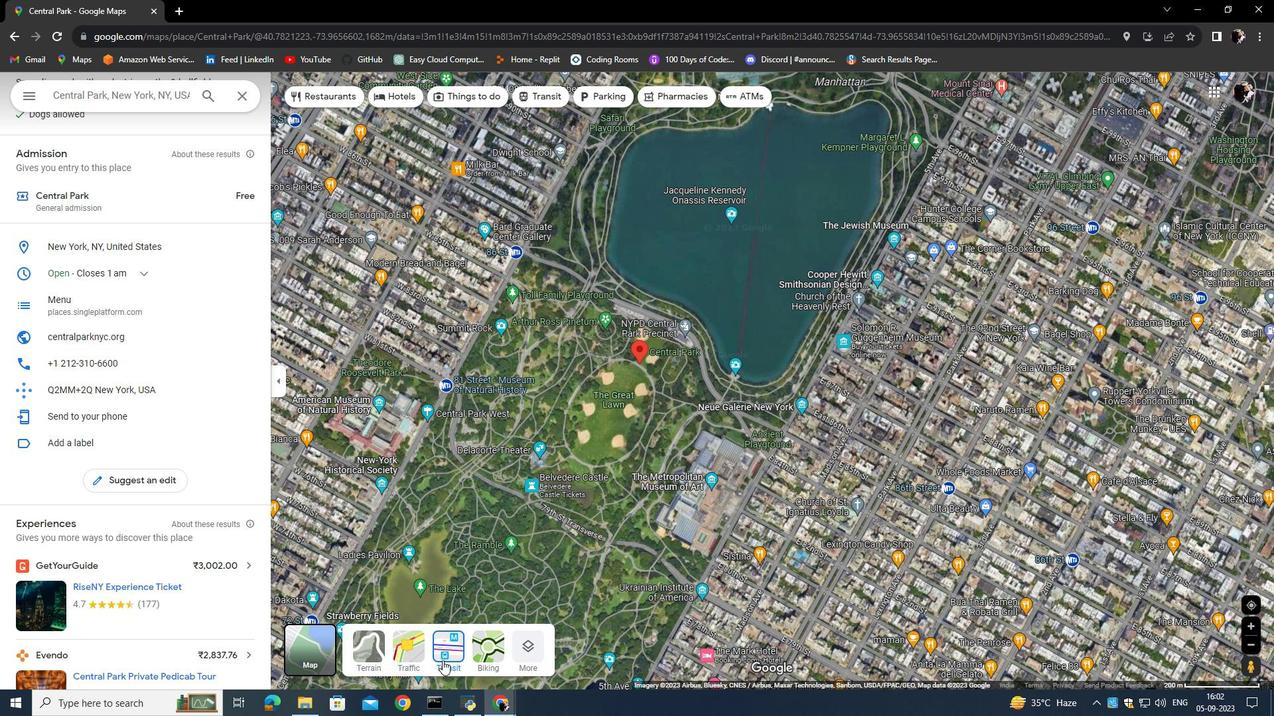 
Action: Mouse scrolled (442, 660) with delta (0, 0)
Screenshot: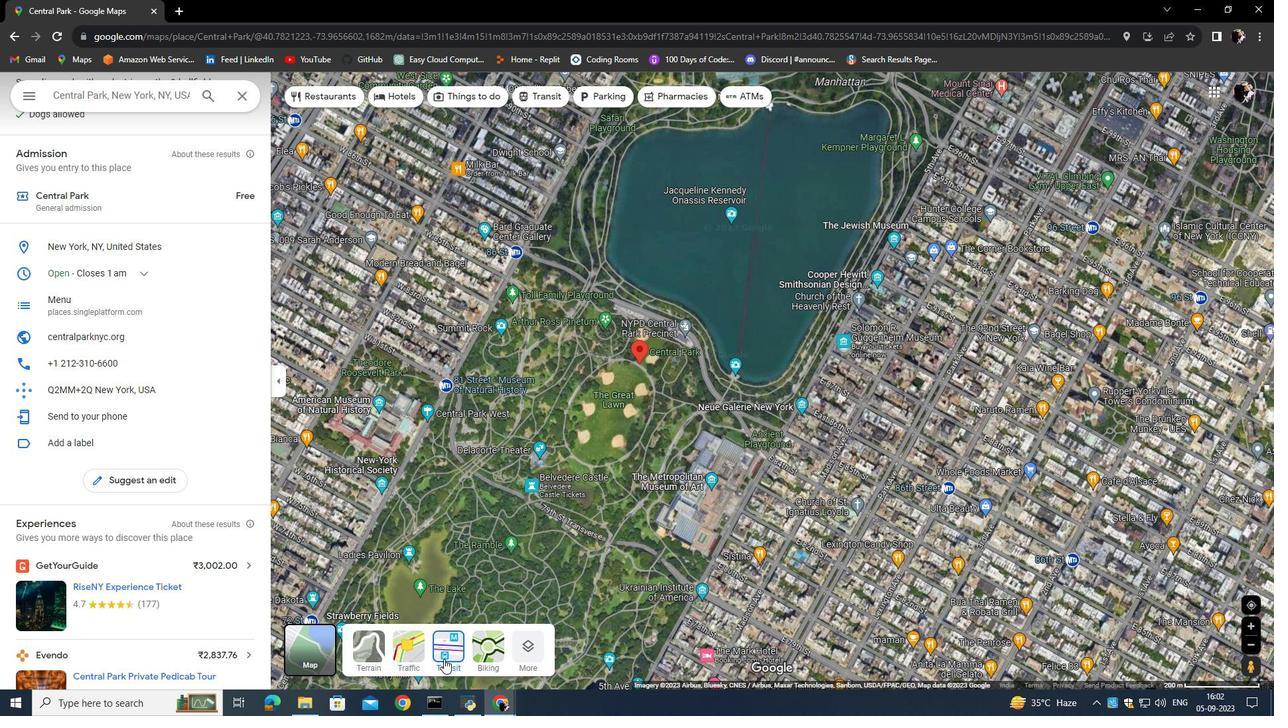 
Action: Mouse moved to (491, 657)
Screenshot: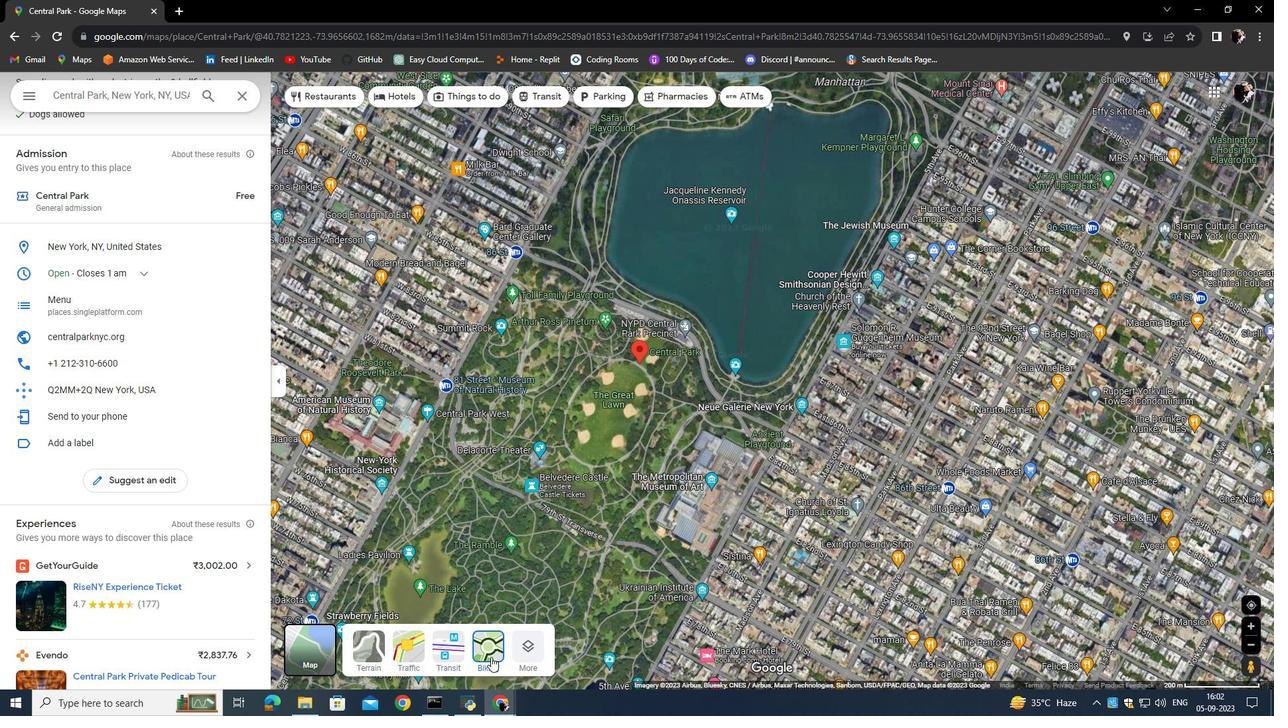 
Action: Mouse scrolled (491, 657) with delta (0, 0)
Screenshot: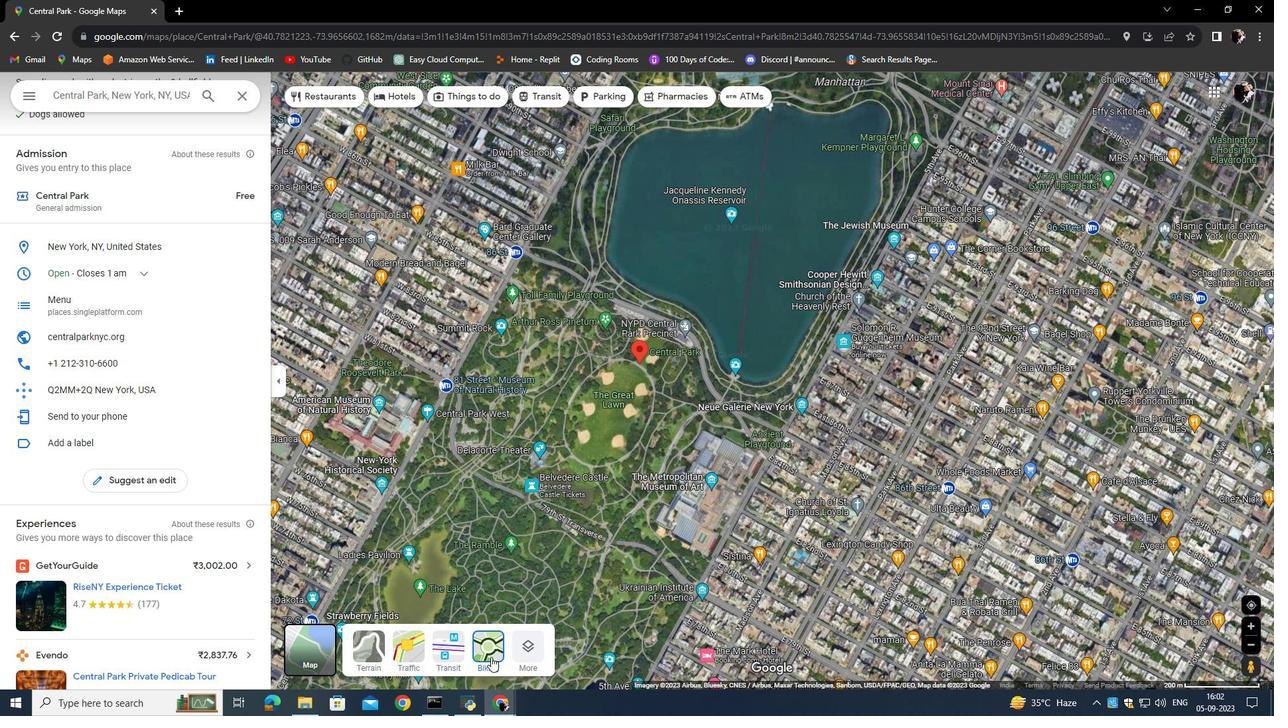 
Action: Mouse scrolled (491, 657) with delta (0, 0)
Screenshot: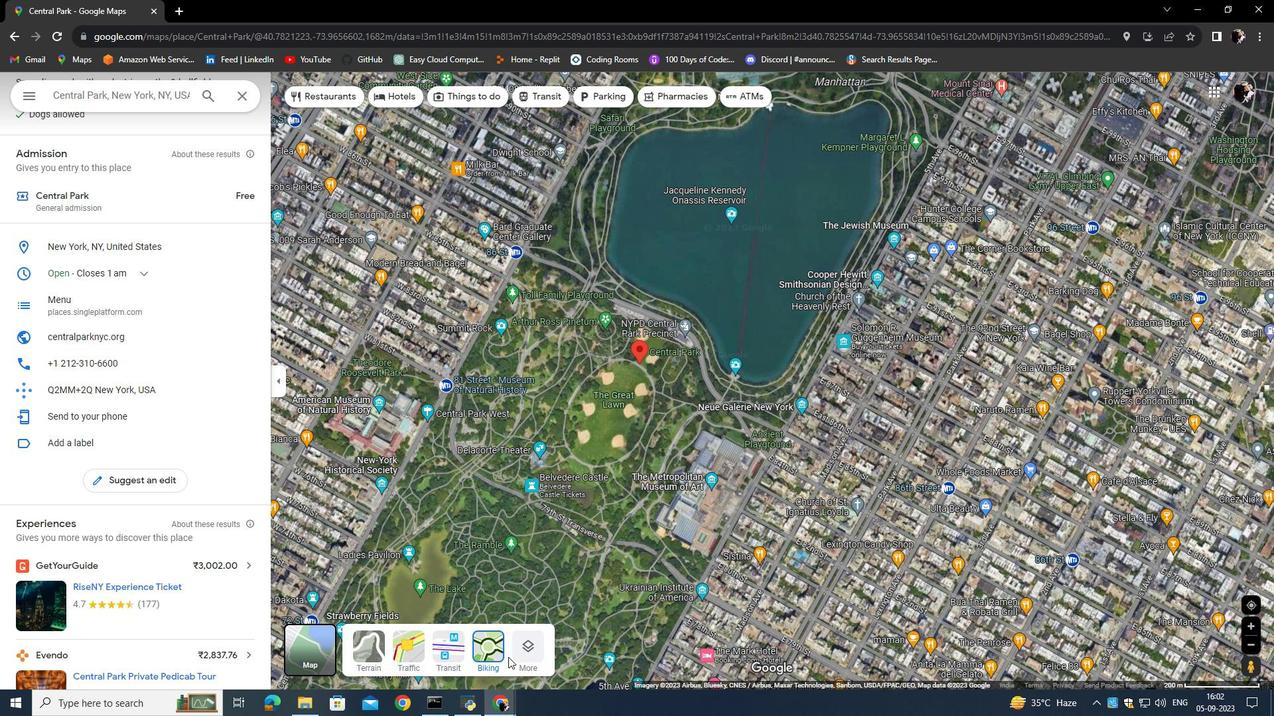 
Action: Mouse moved to (530, 655)
Screenshot: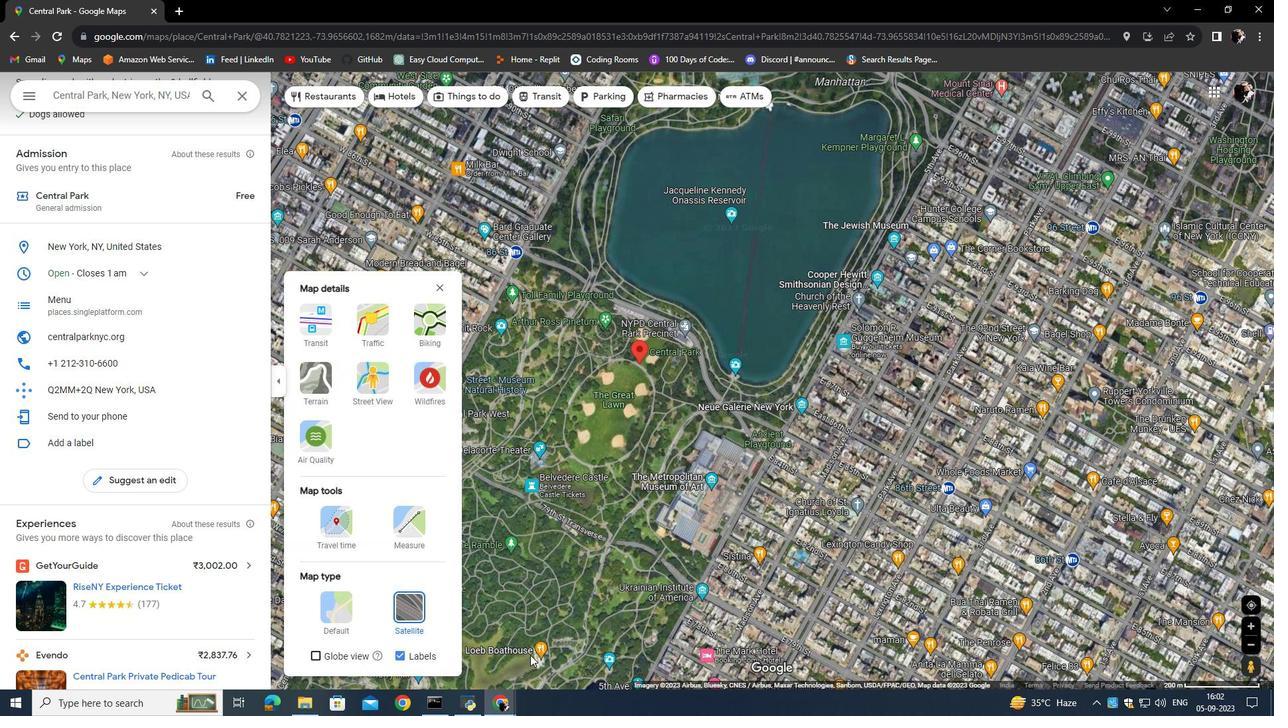 
Action: Mouse pressed left at (530, 655)
Screenshot: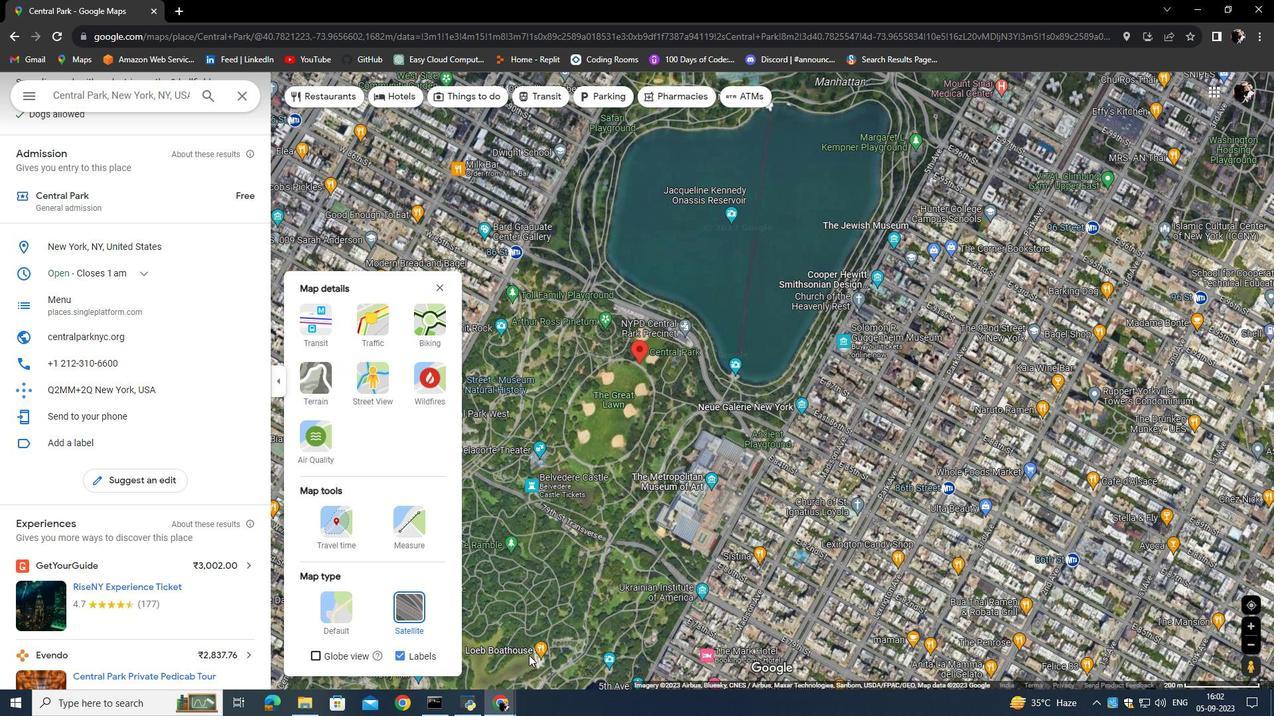 
Action: Mouse moved to (403, 617)
Screenshot: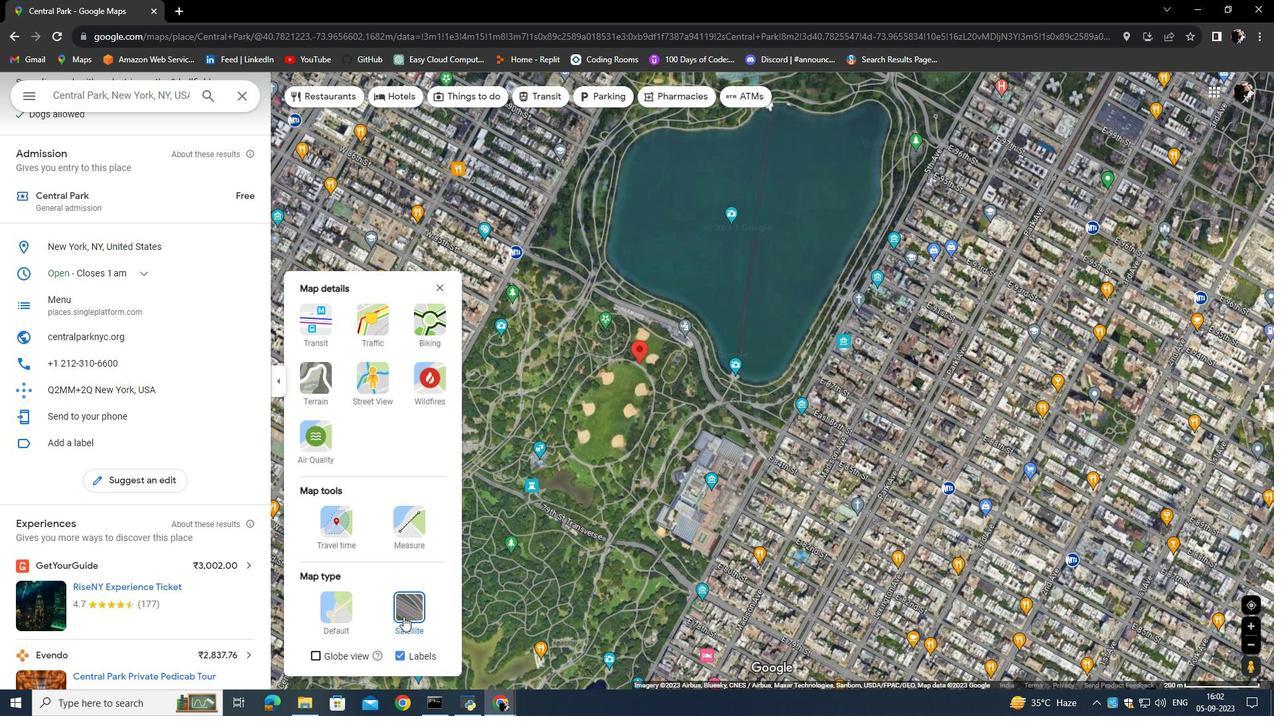 
Action: Mouse pressed left at (403, 617)
Screenshot: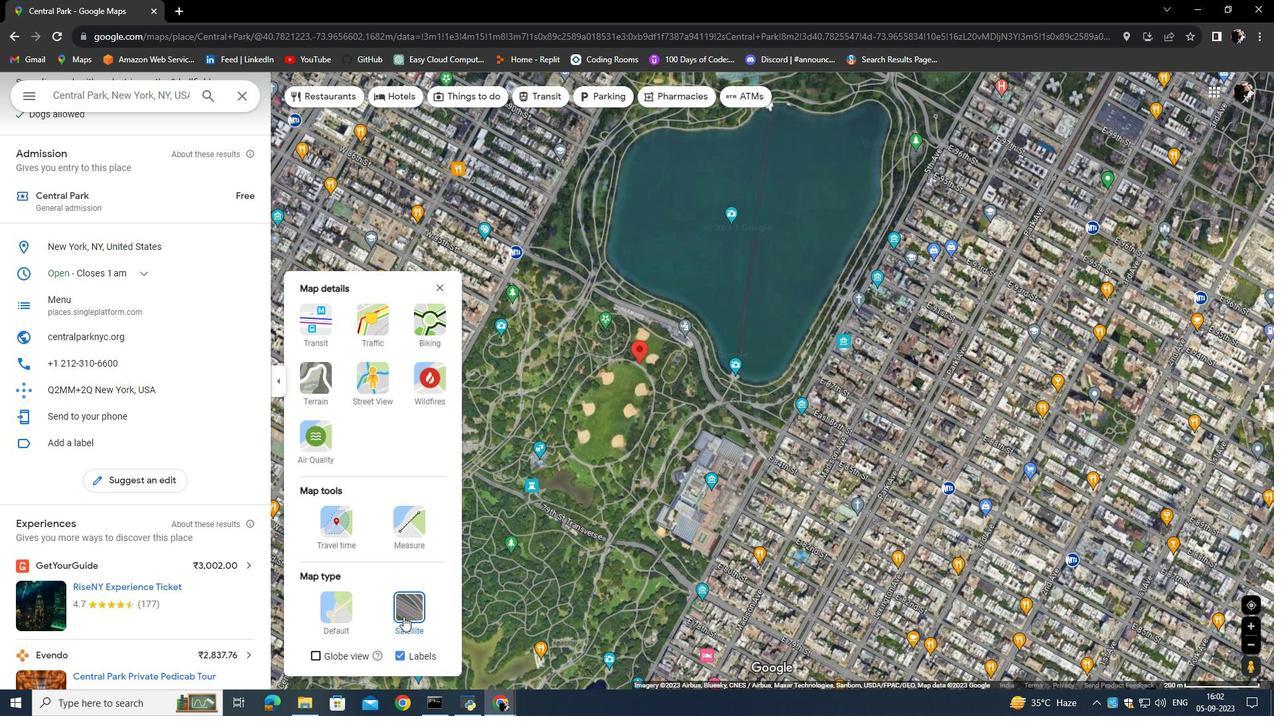 
Action: Mouse moved to (601, 513)
Screenshot: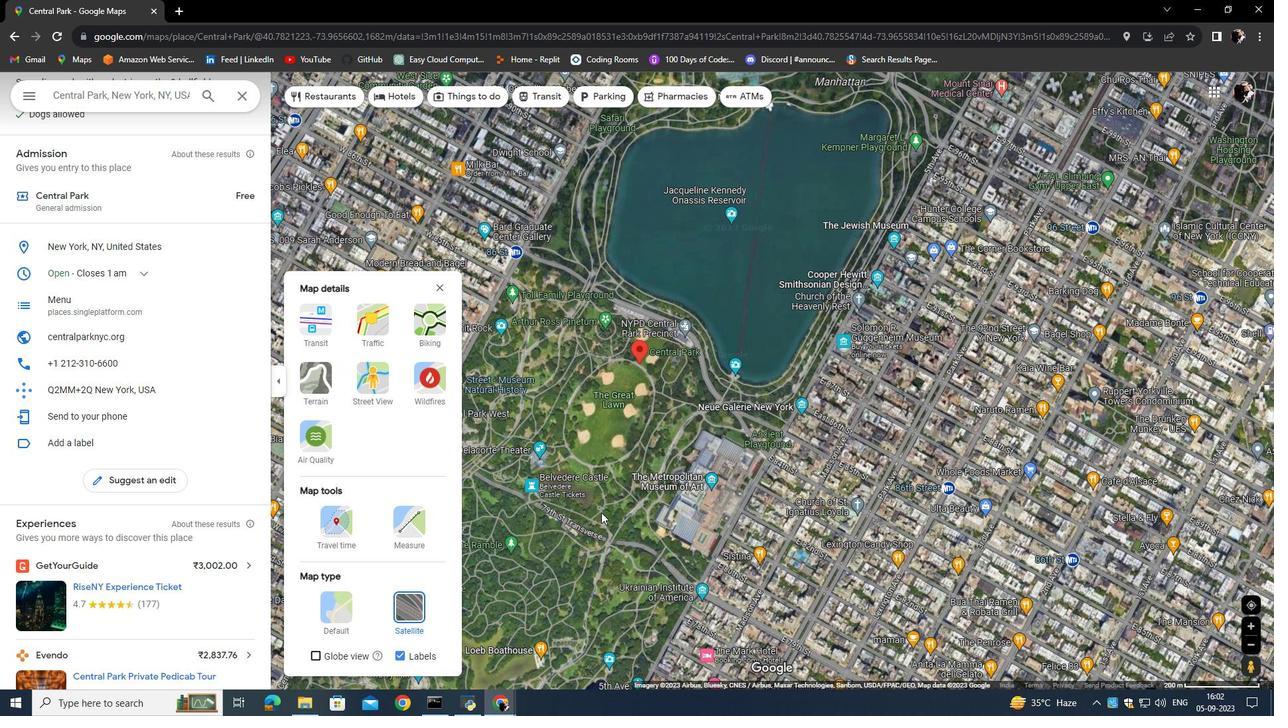 
Action: Mouse scrolled (601, 513) with delta (0, 0)
Screenshot: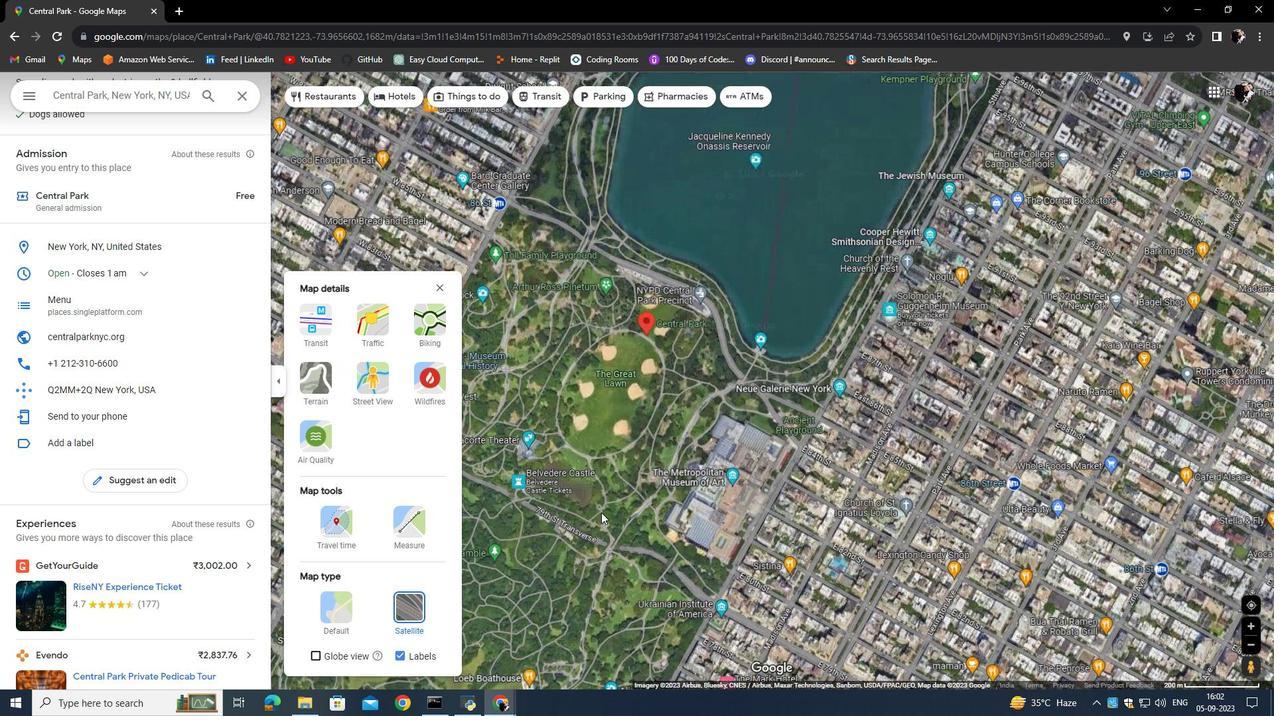 
Action: Mouse scrolled (601, 513) with delta (0, 0)
Screenshot: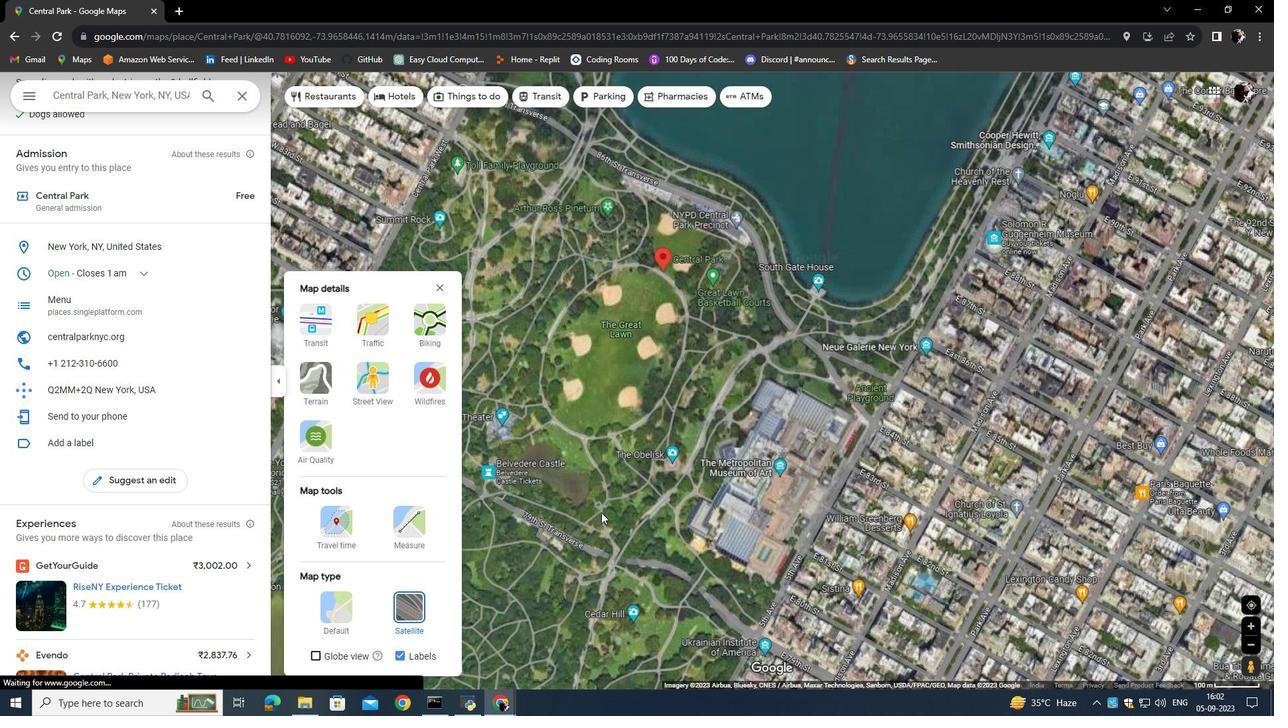 
Action: Mouse scrolled (601, 513) with delta (0, 0)
Screenshot: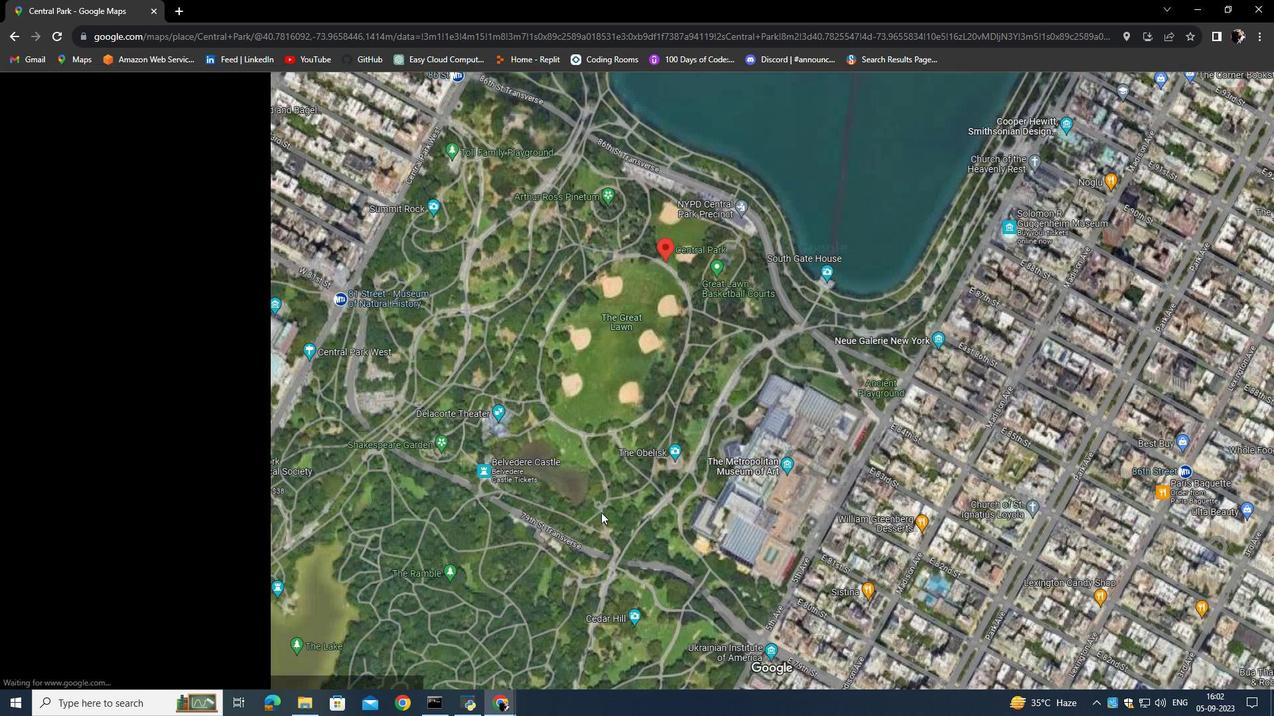 
Action: Mouse scrolled (601, 512) with delta (0, 0)
Screenshot: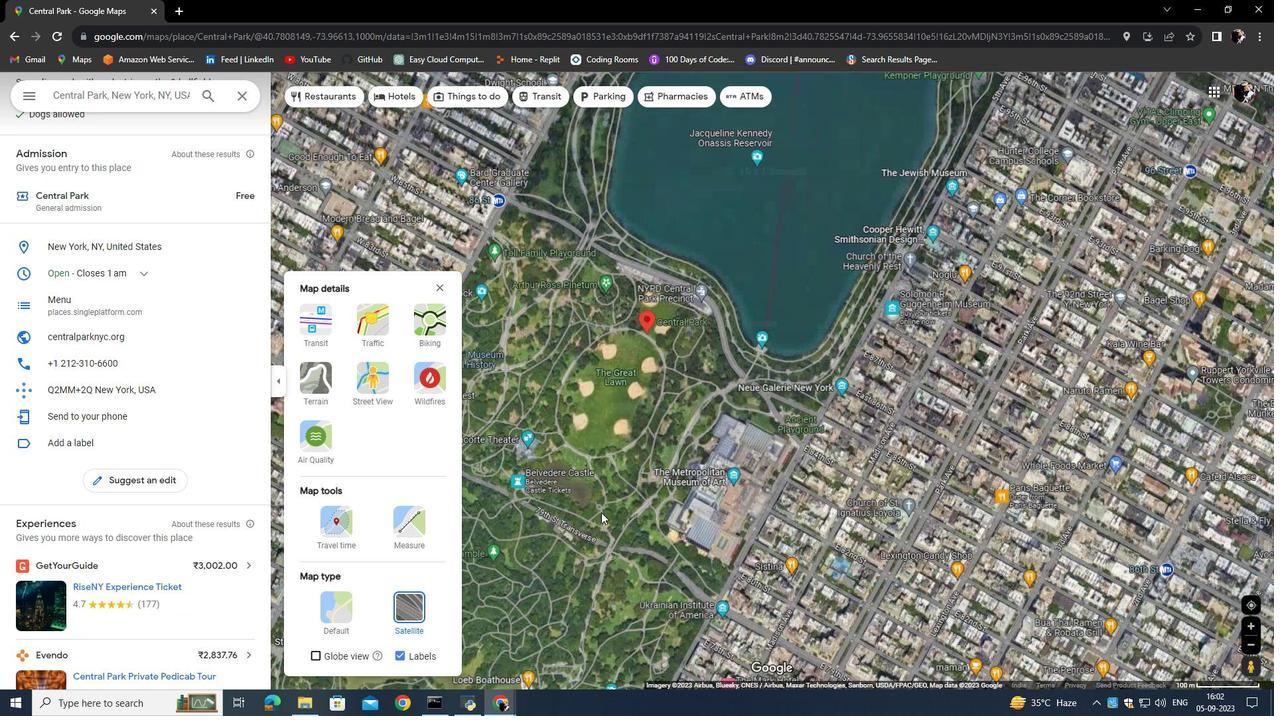 
Action: Mouse scrolled (601, 512) with delta (0, 0)
Screenshot: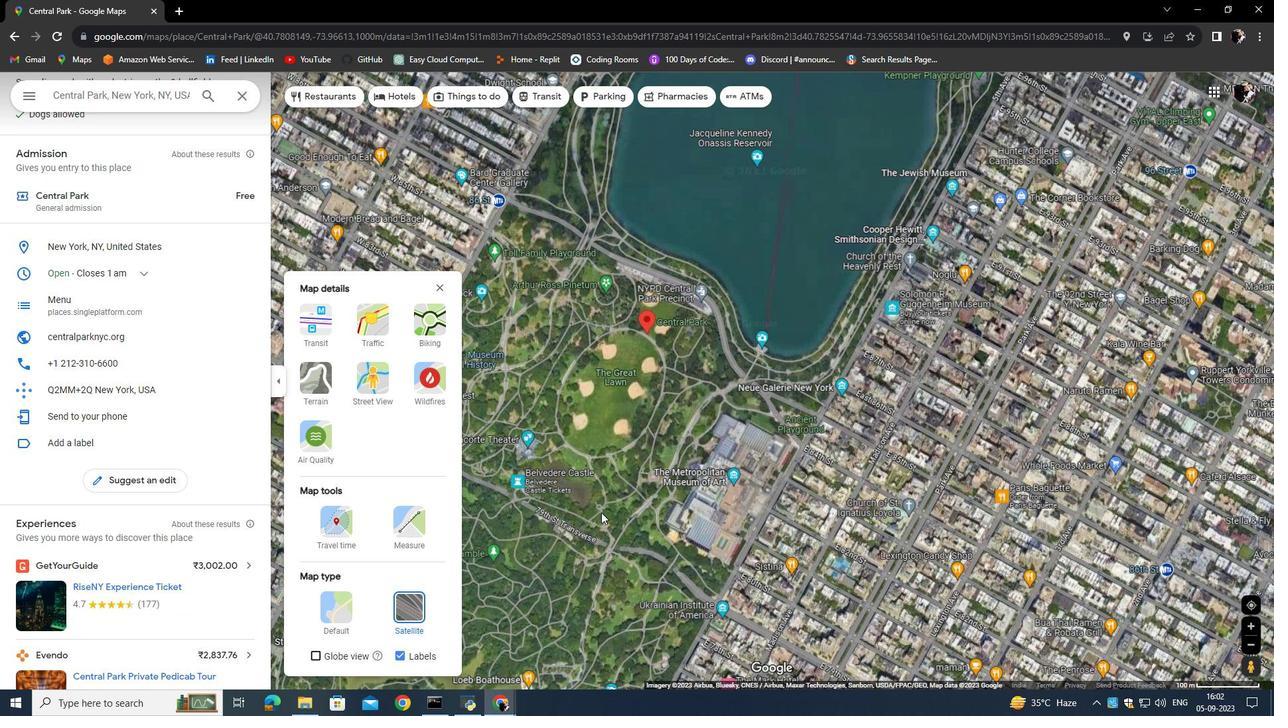 
Action: Mouse scrolled (601, 512) with delta (0, 0)
Screenshot: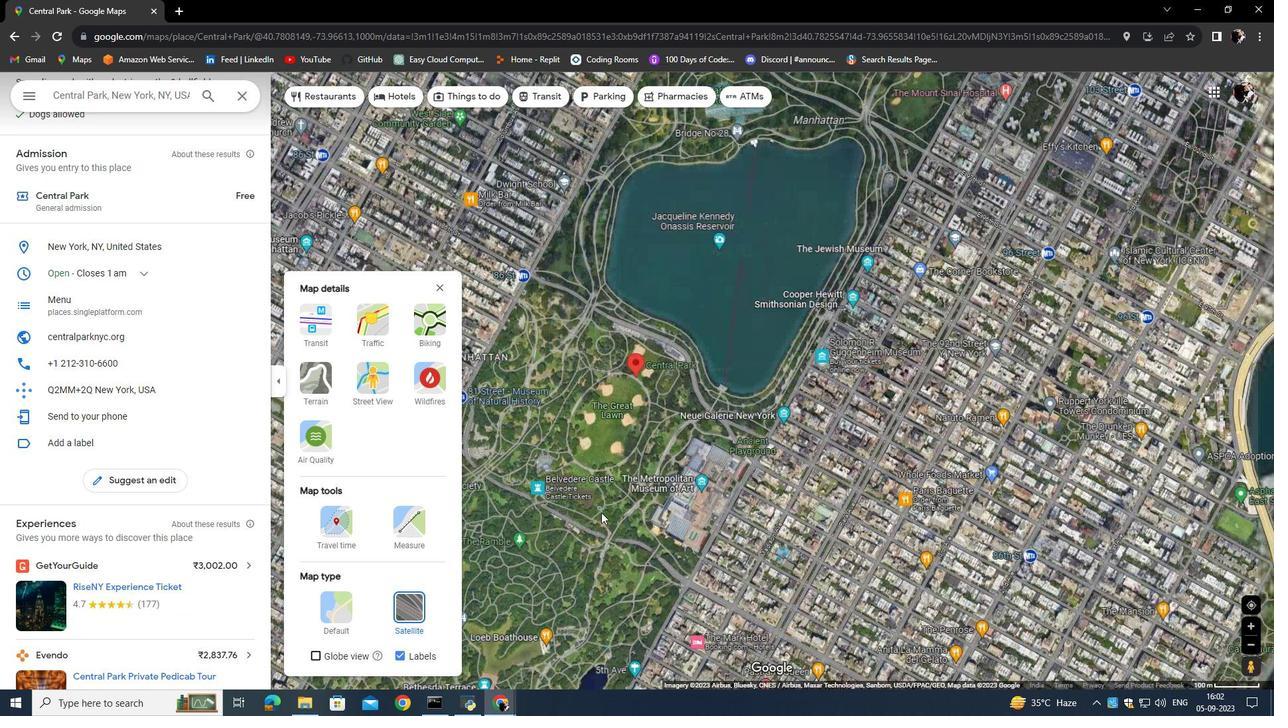 
Action: Mouse scrolled (601, 512) with delta (0, 0)
Screenshot: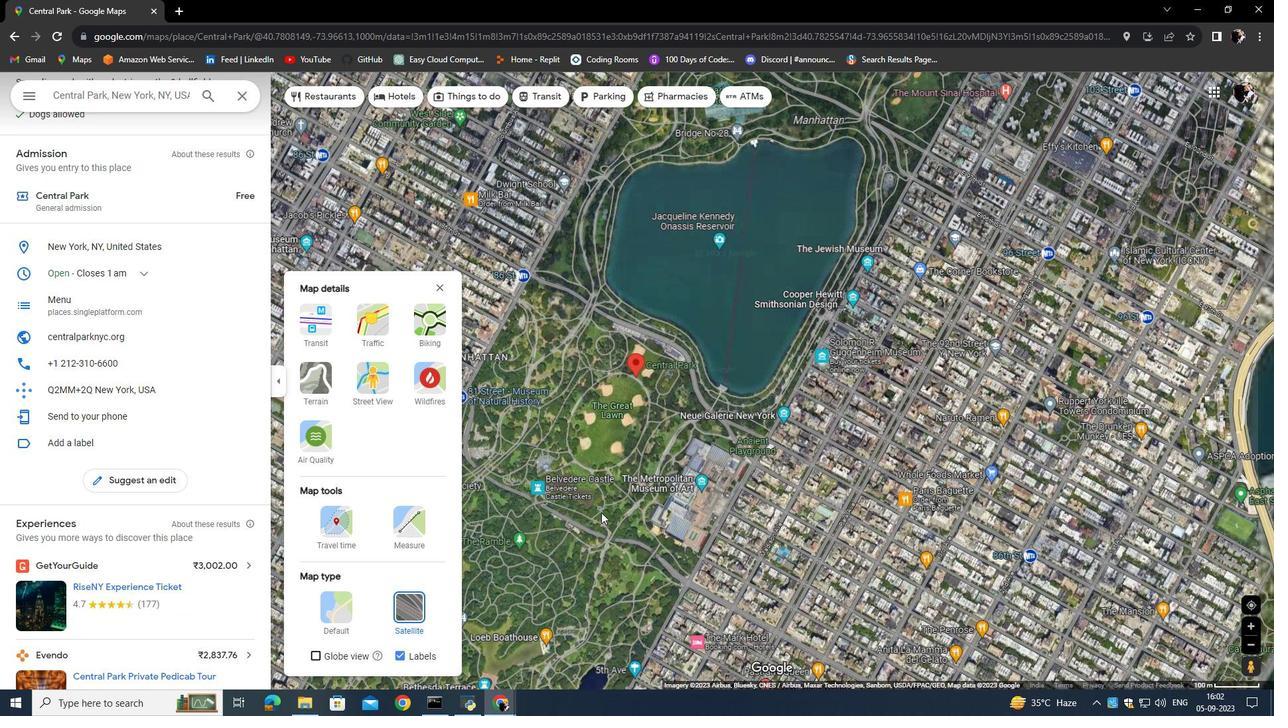 
Action: Mouse moved to (382, 383)
Screenshot: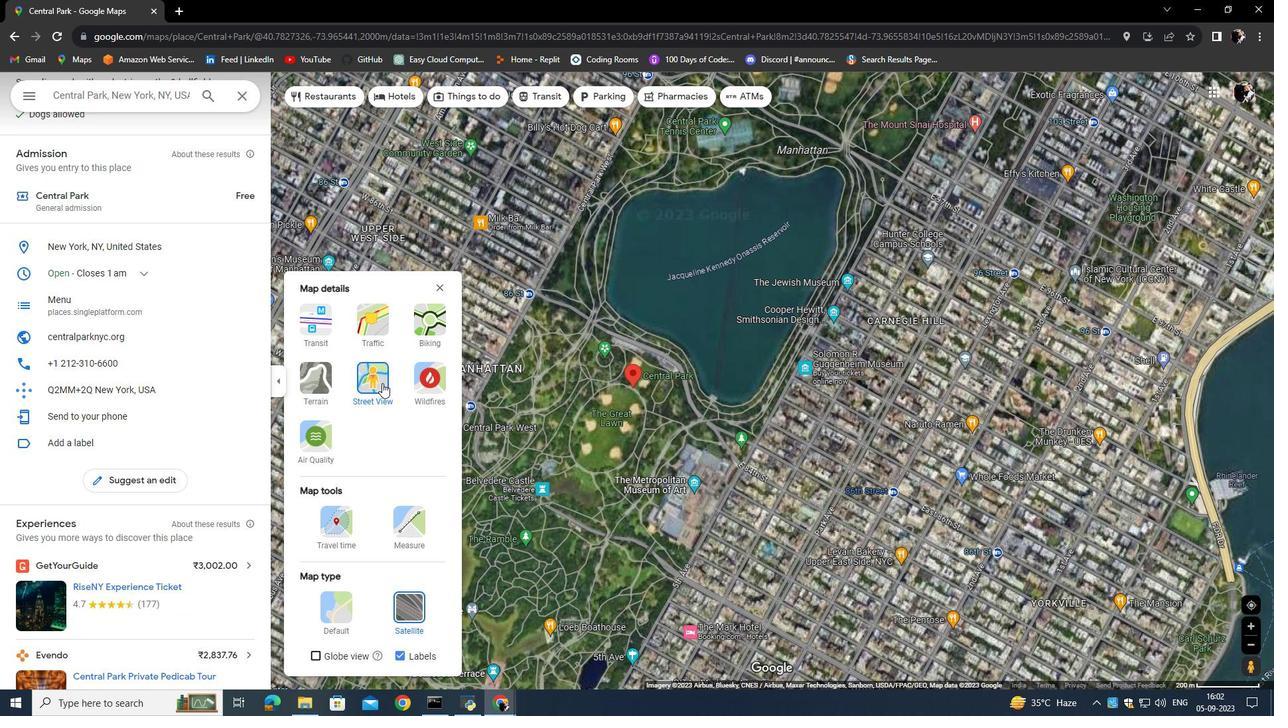 
Action: Mouse pressed left at (382, 383)
Screenshot: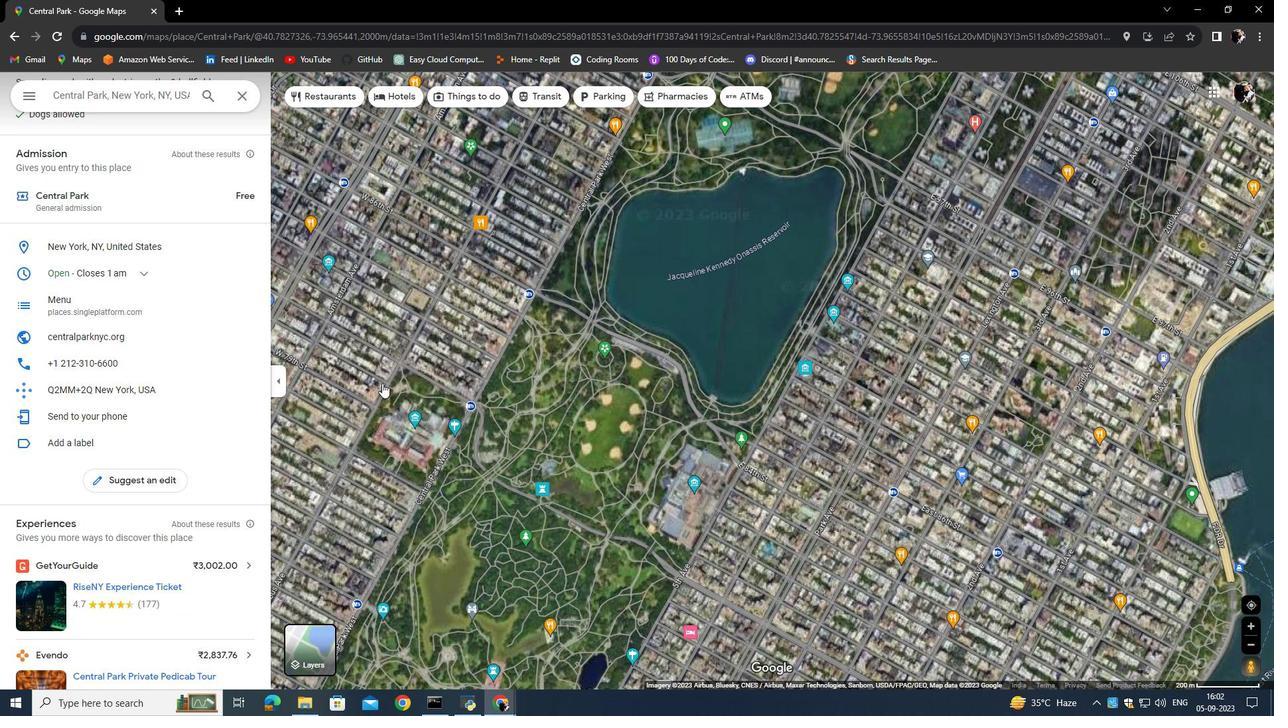 
Action: Mouse moved to (599, 457)
Screenshot: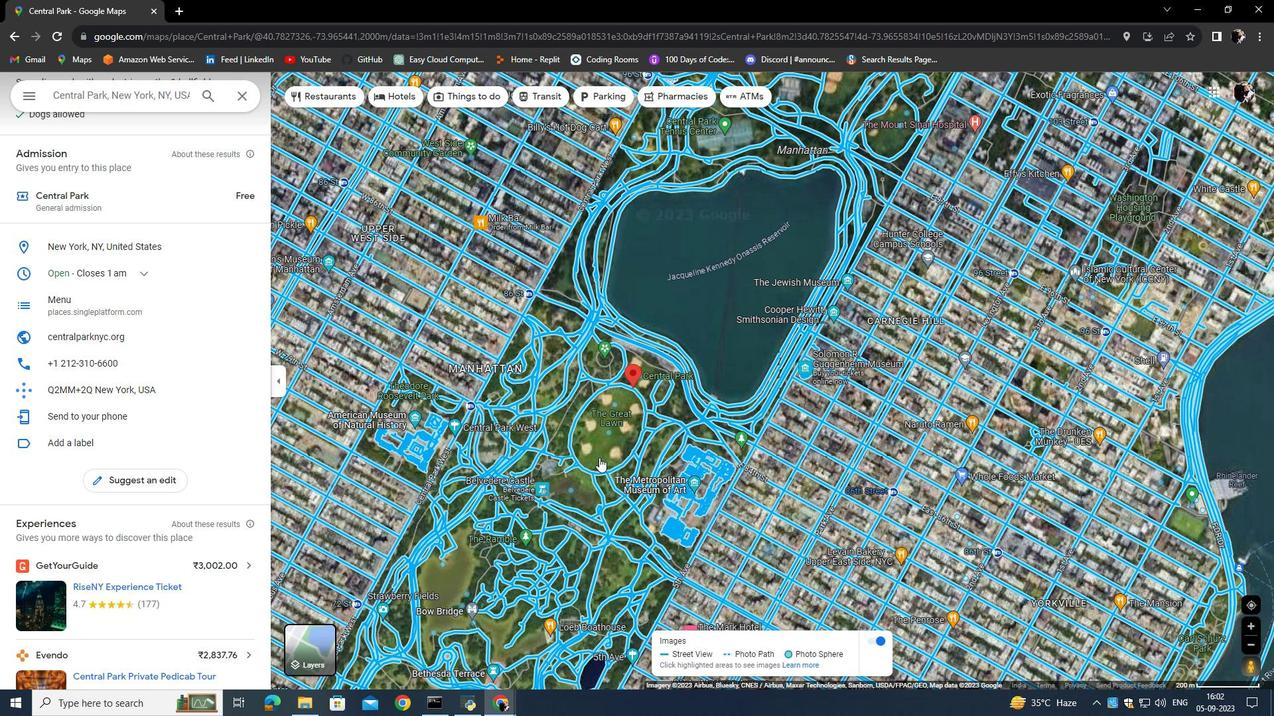 
Action: Mouse scrolled (599, 457) with delta (0, 0)
Screenshot: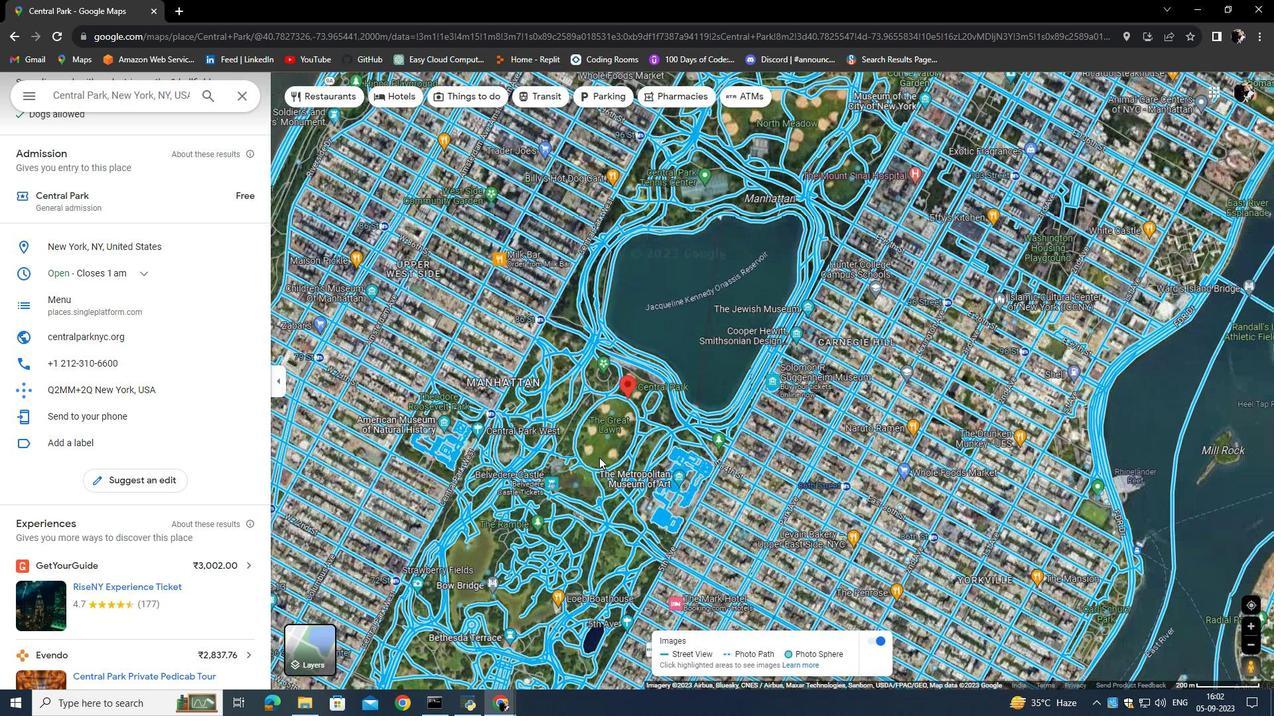 
Action: Mouse scrolled (599, 457) with delta (0, 0)
Screenshot: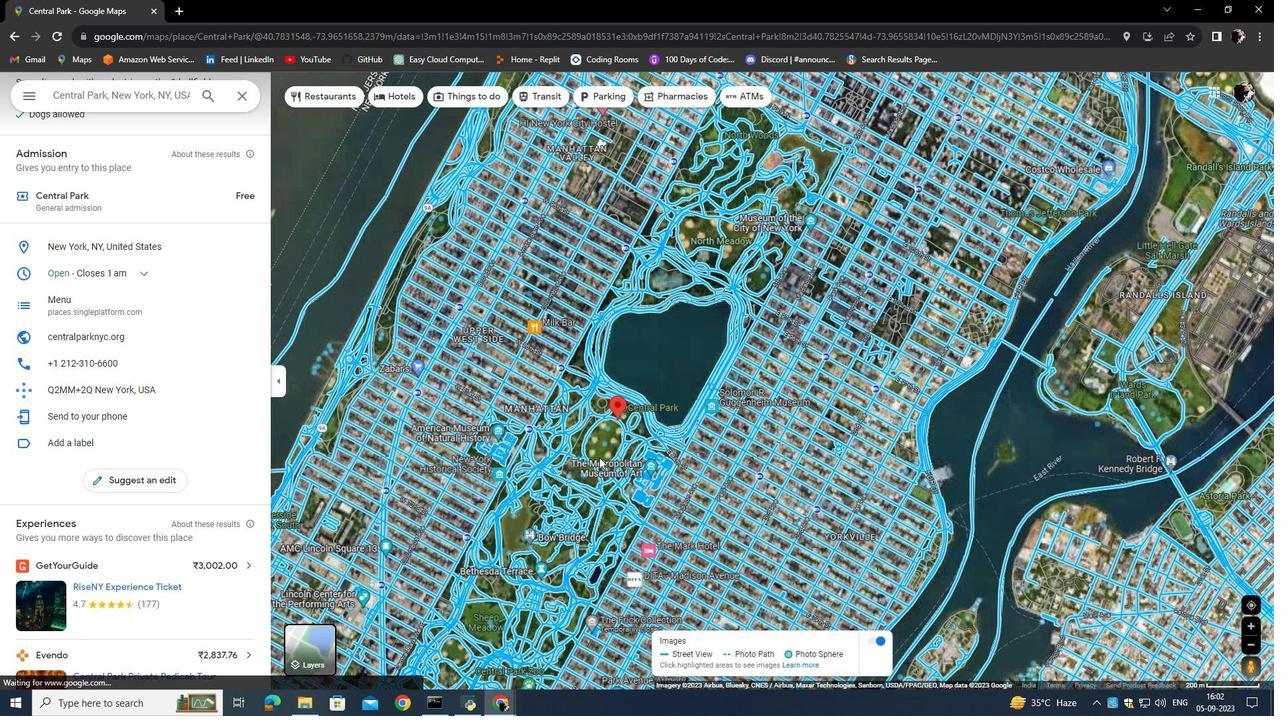 
Action: Mouse scrolled (599, 457) with delta (0, 0)
Screenshot: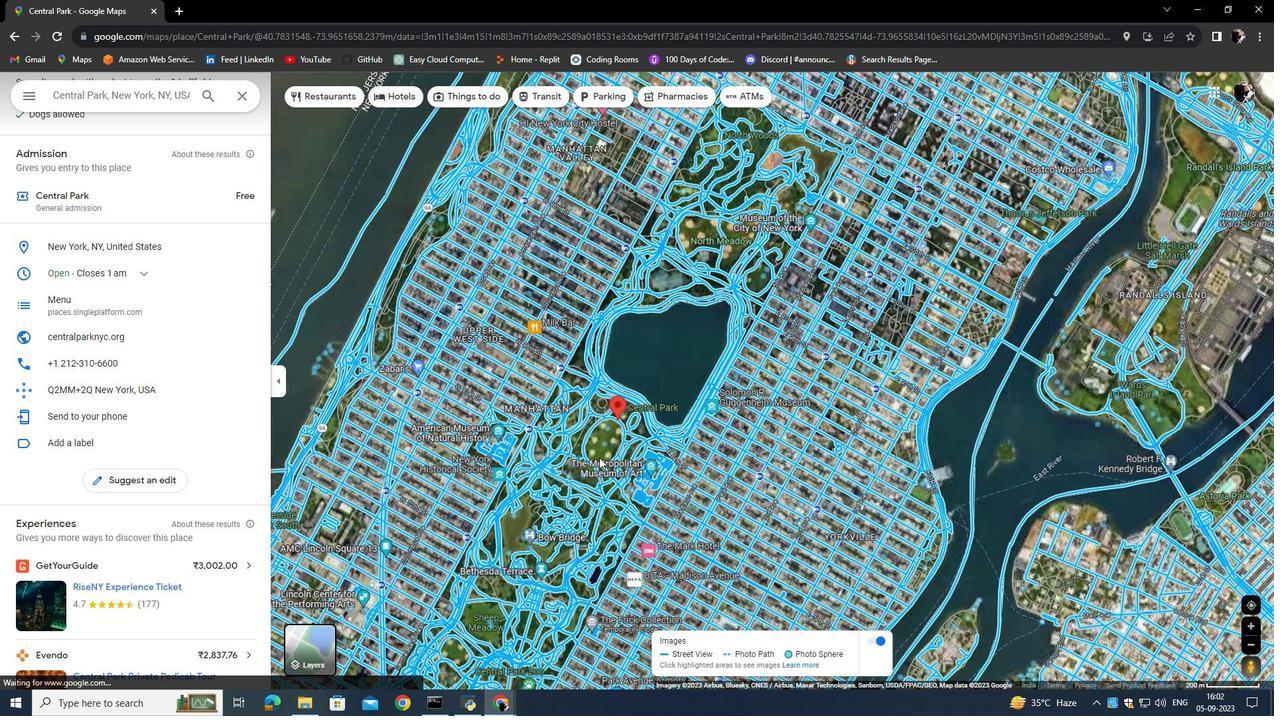 
Action: Mouse scrolled (599, 457) with delta (0, 0)
Screenshot: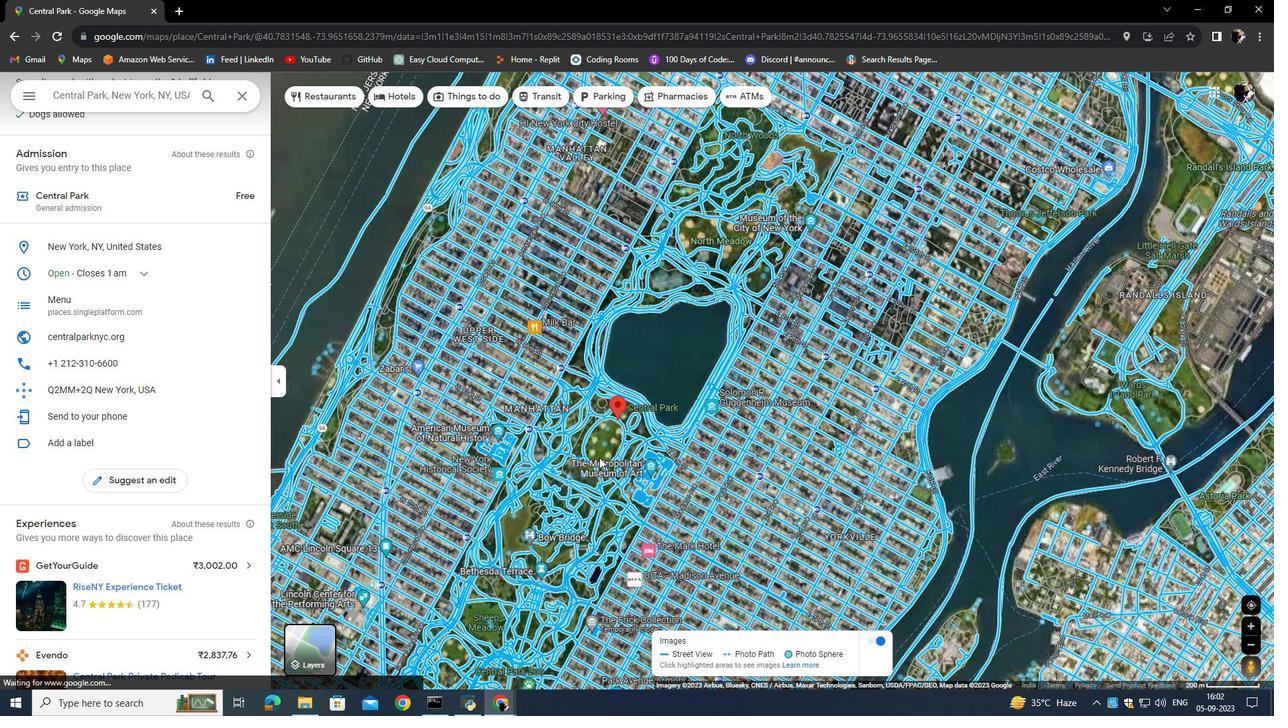 
Action: Mouse scrolled (599, 458) with delta (0, 0)
Screenshot: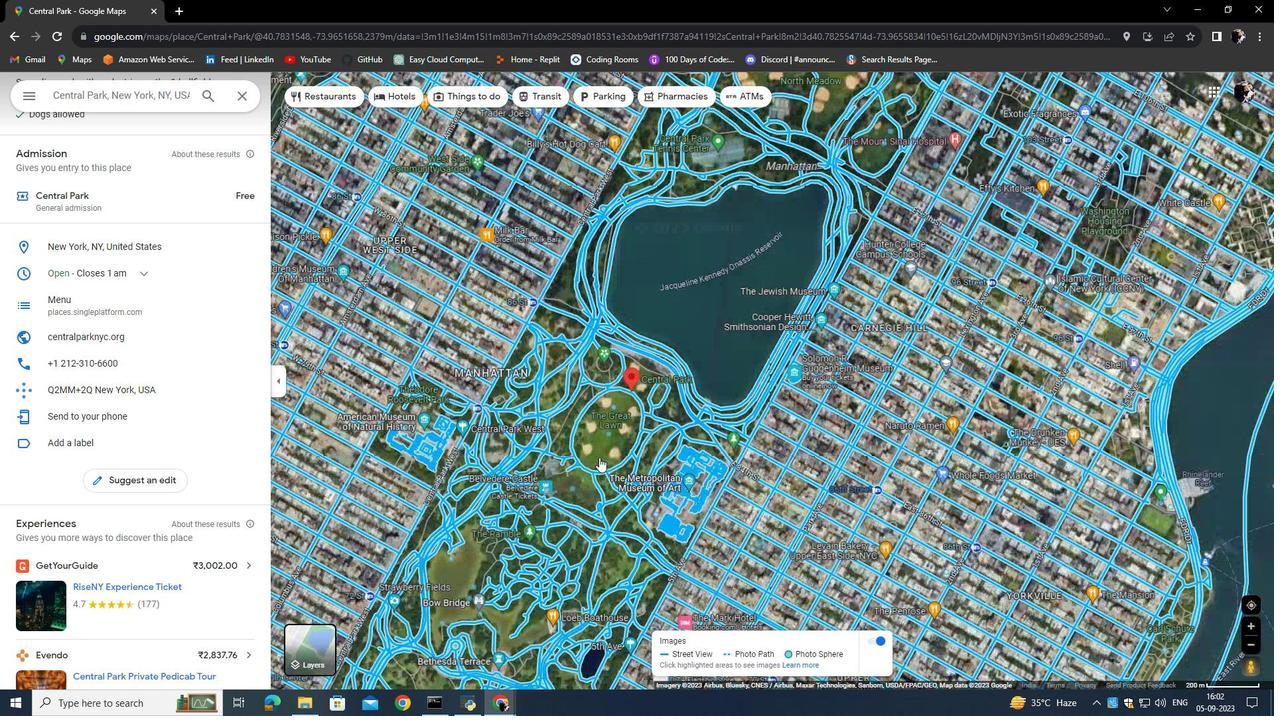 
Action: Mouse scrolled (599, 458) with delta (0, 0)
Screenshot: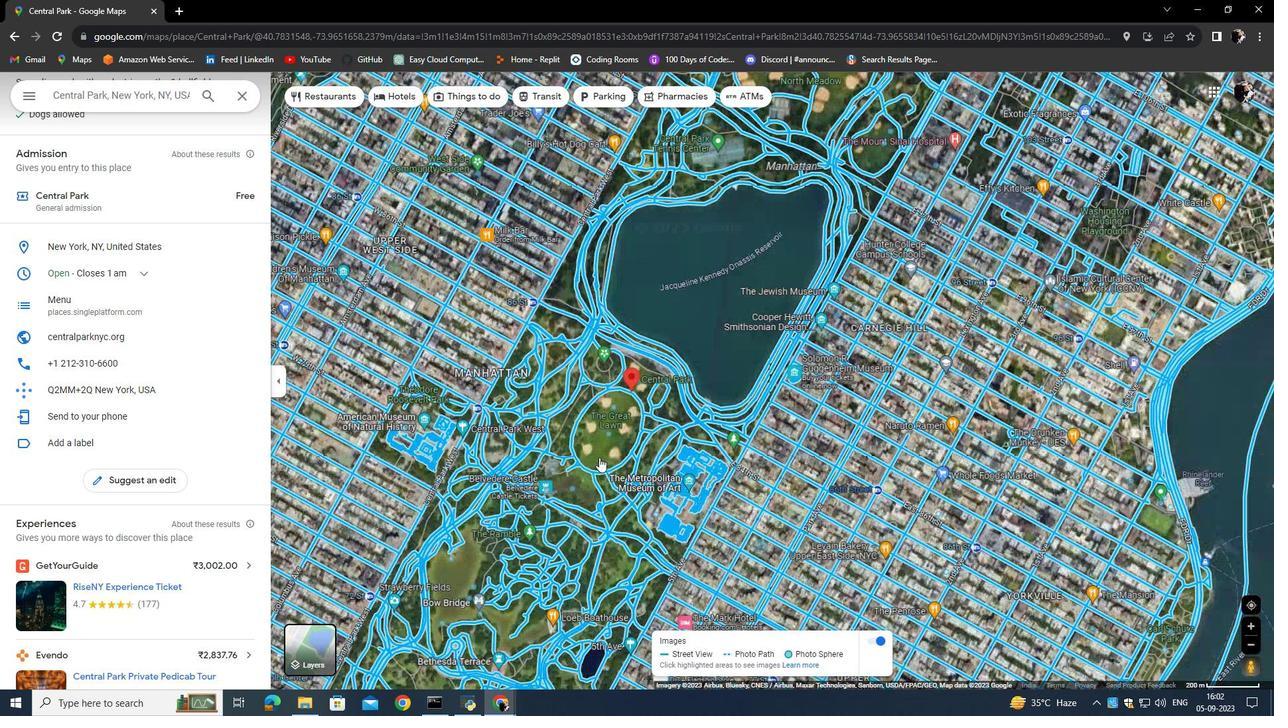 
Action: Mouse scrolled (599, 458) with delta (0, 0)
Screenshot: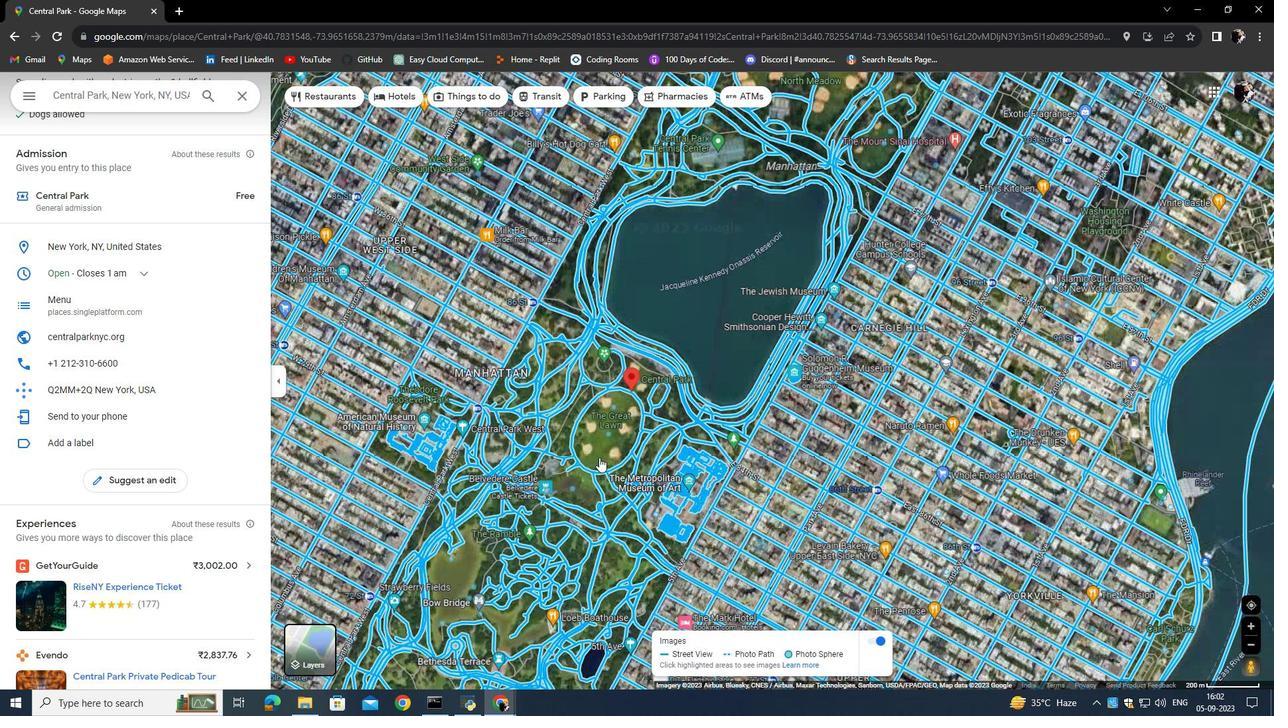 
Action: Mouse scrolled (599, 458) with delta (0, 0)
Screenshot: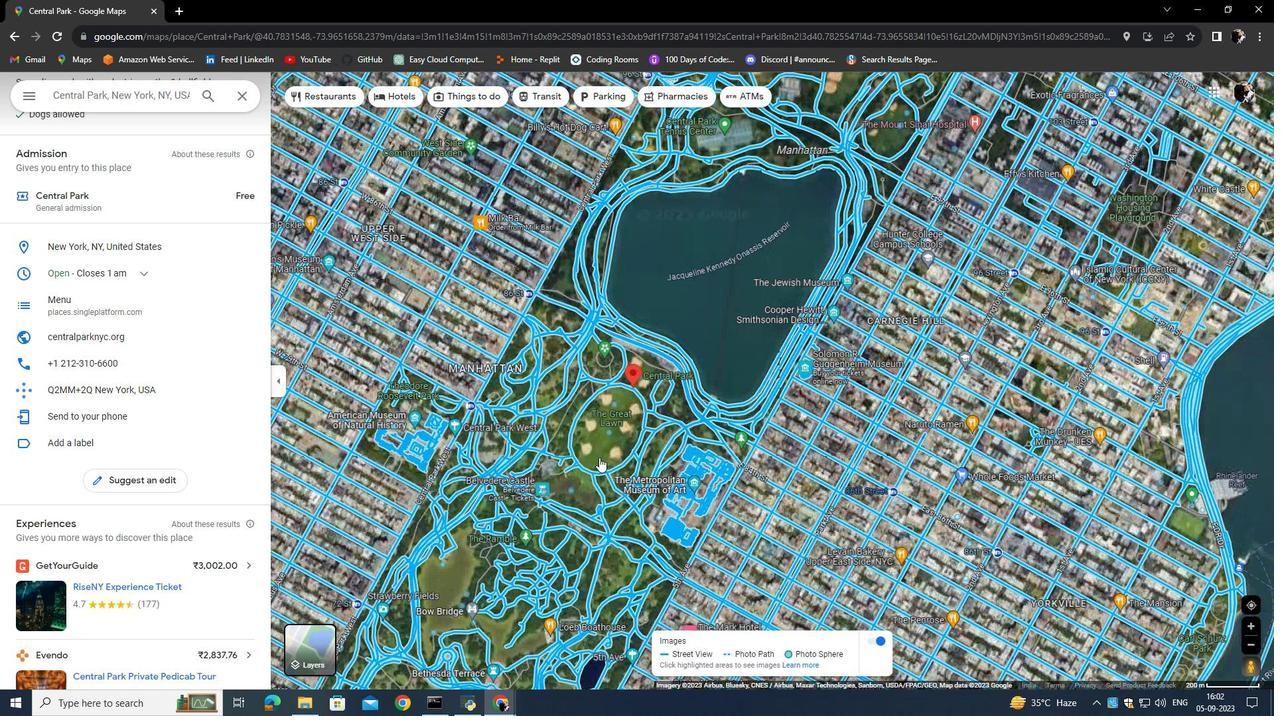 
Action: Mouse scrolled (599, 458) with delta (0, 0)
Screenshot: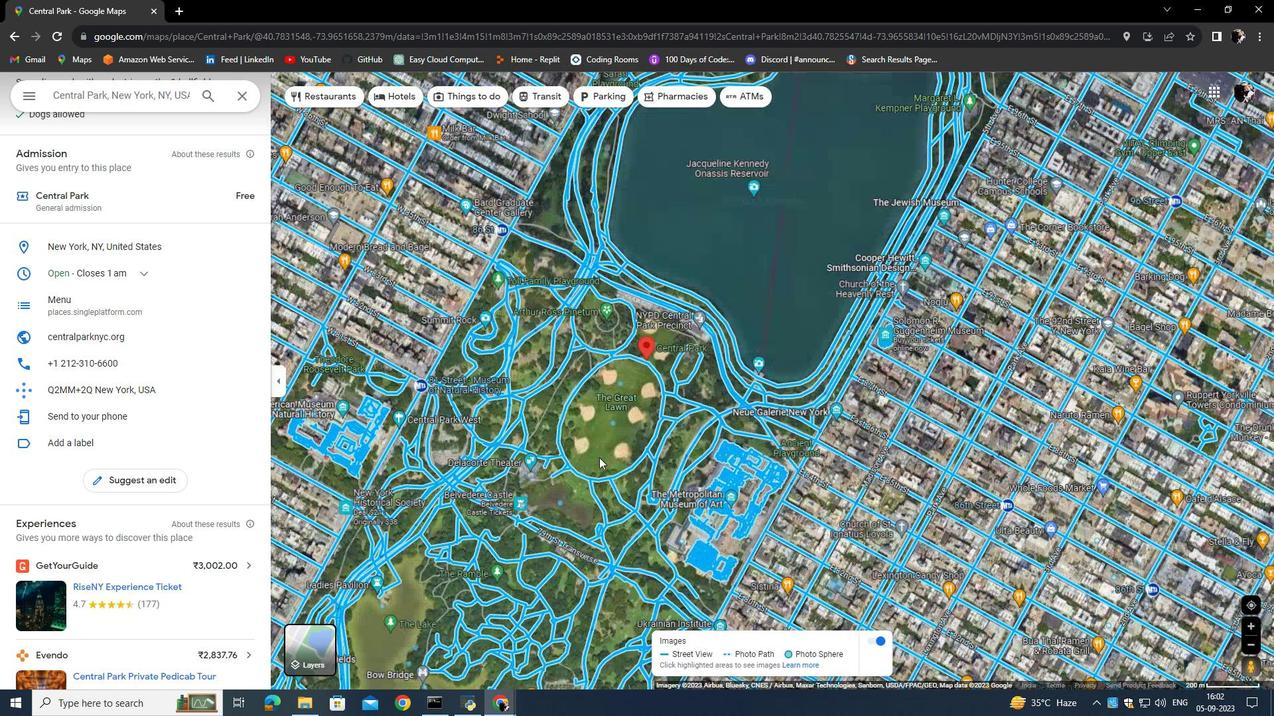 
Action: Mouse scrolled (599, 458) with delta (0, 0)
Screenshot: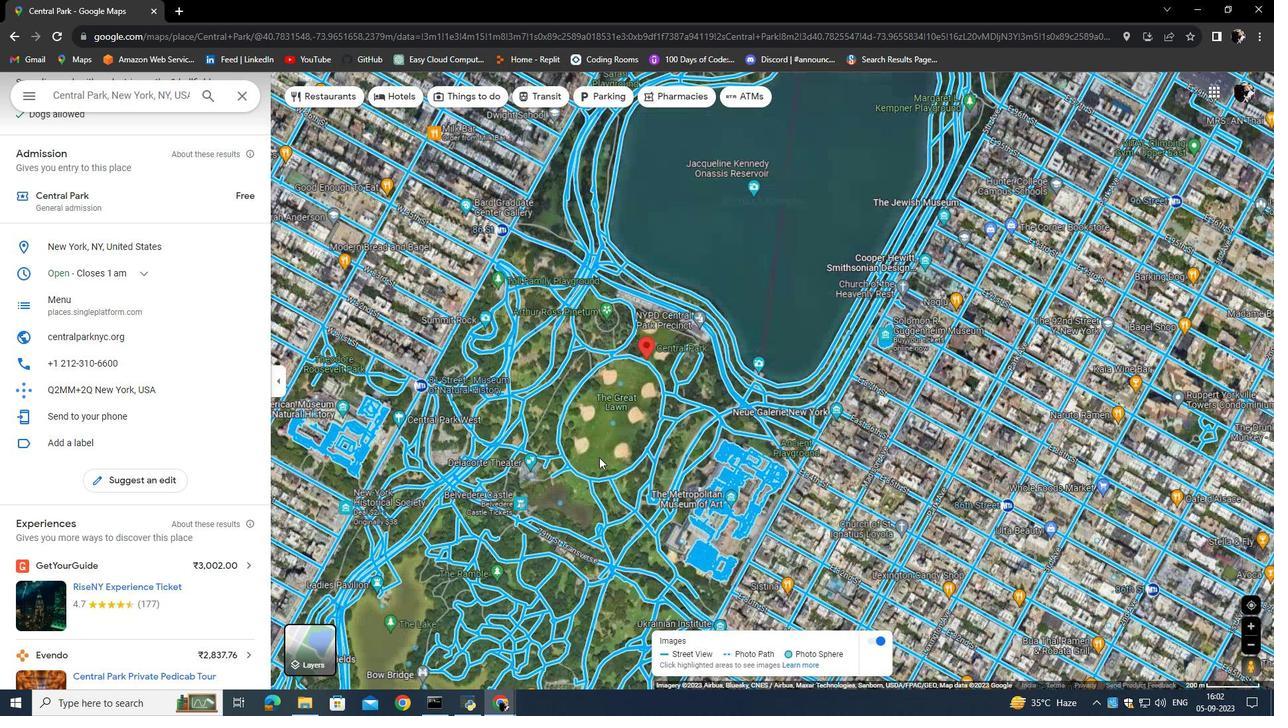 
Action: Mouse scrolled (599, 458) with delta (0, 0)
Screenshot: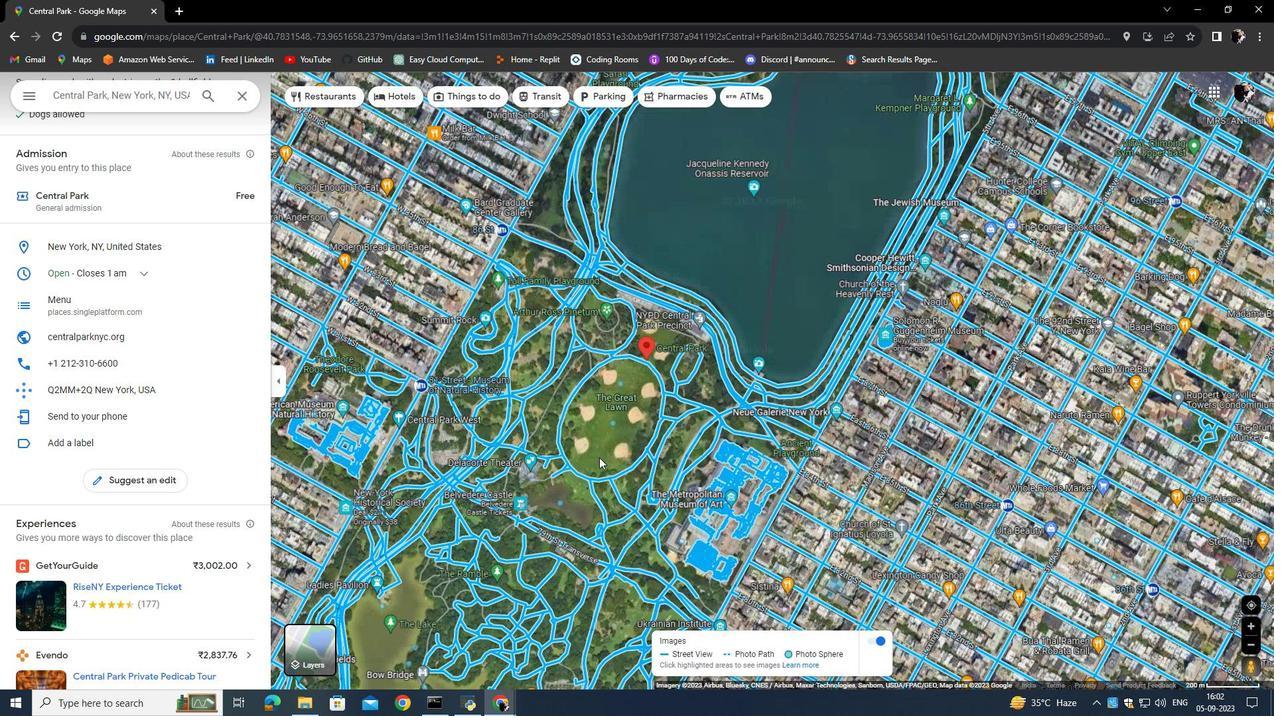
Action: Mouse scrolled (599, 458) with delta (0, 0)
Screenshot: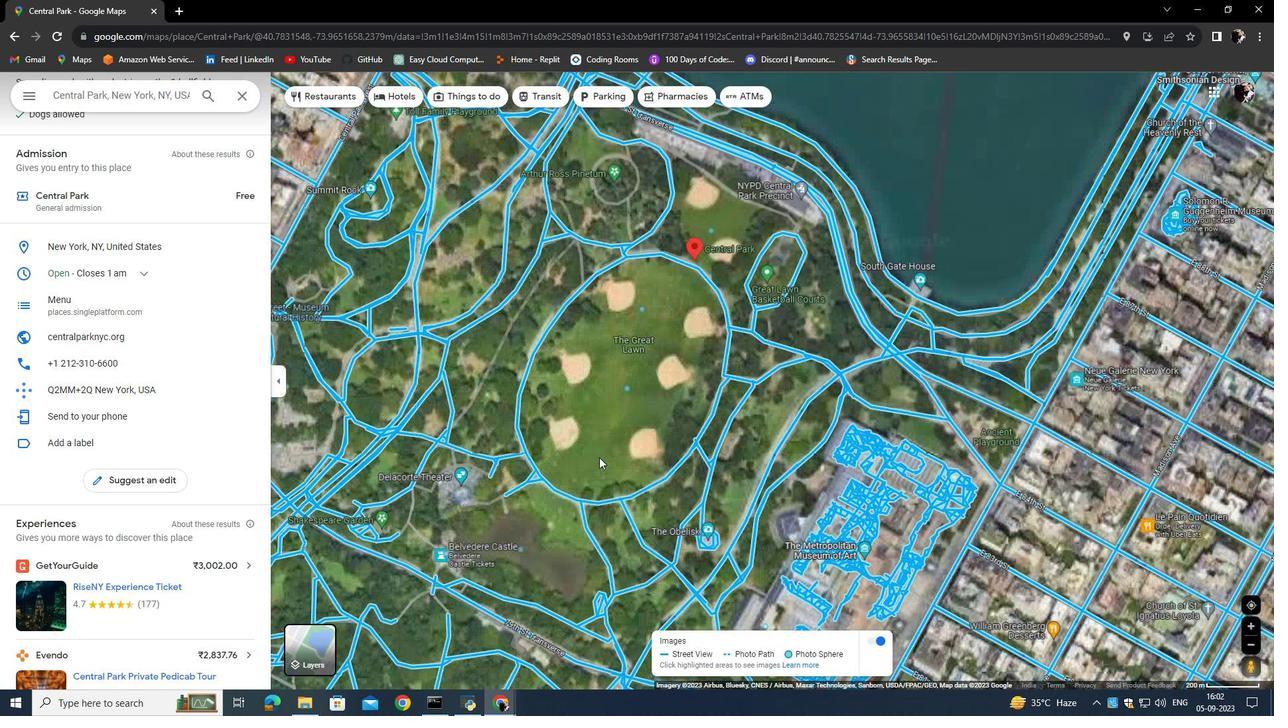 
Action: Mouse scrolled (599, 458) with delta (0, 0)
Screenshot: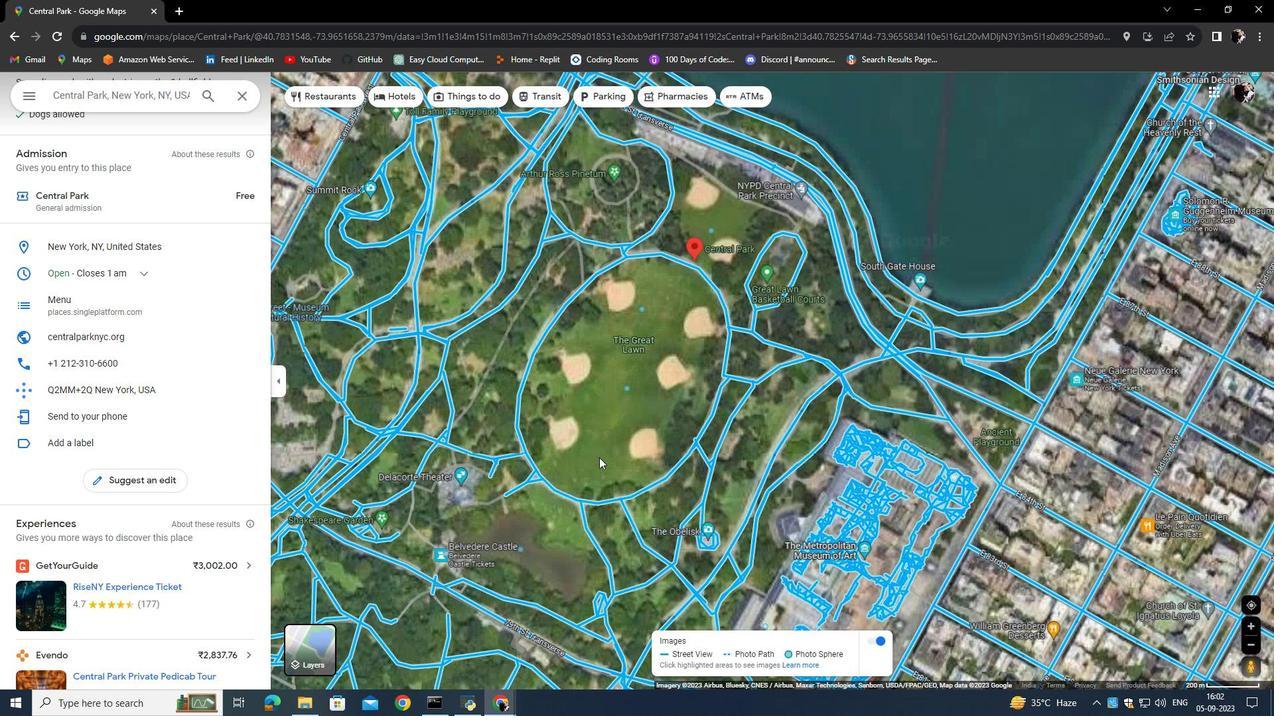 
Action: Mouse scrolled (599, 458) with delta (0, 0)
Screenshot: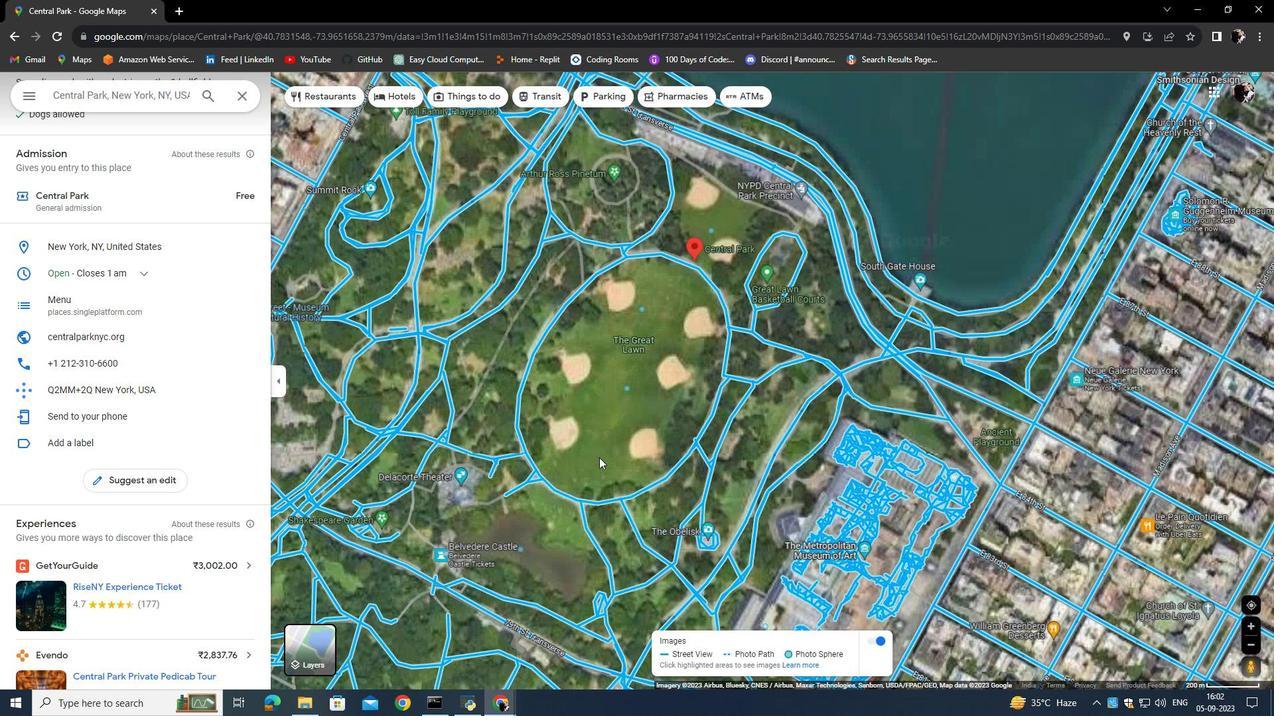 
Action: Mouse scrolled (599, 458) with delta (0, 0)
Screenshot: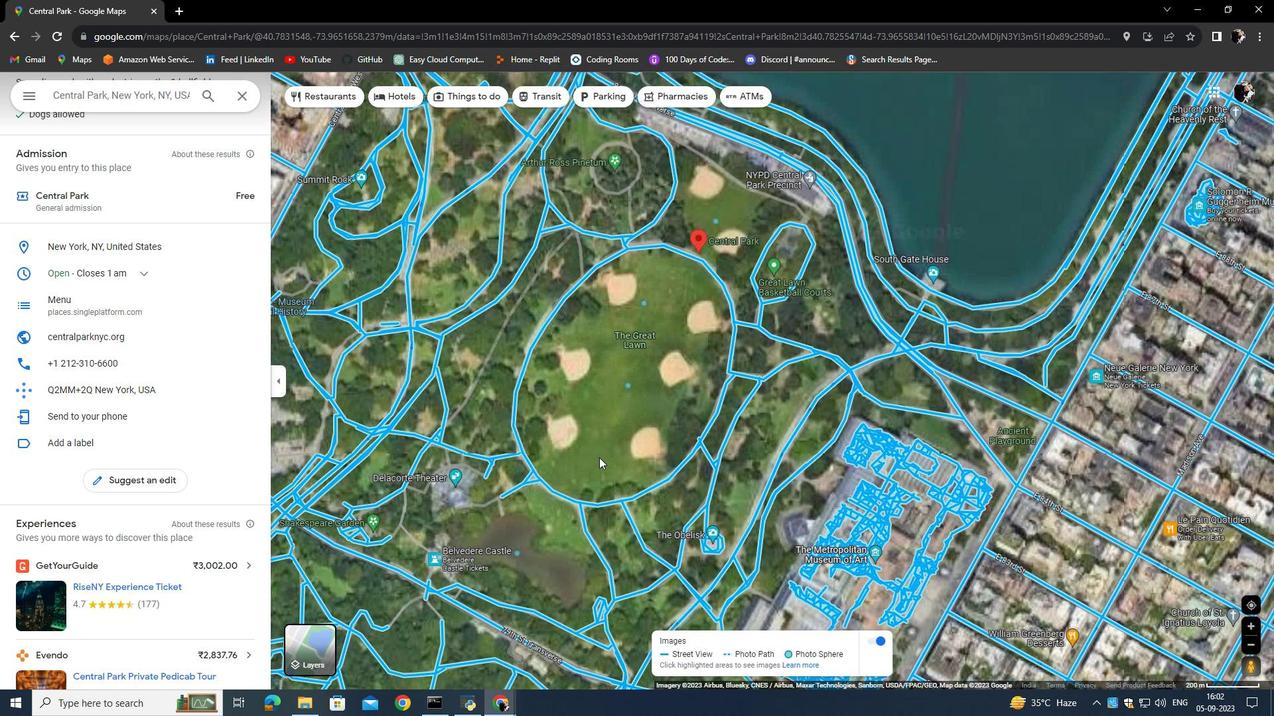 
Action: Mouse scrolled (599, 458) with delta (0, 0)
Screenshot: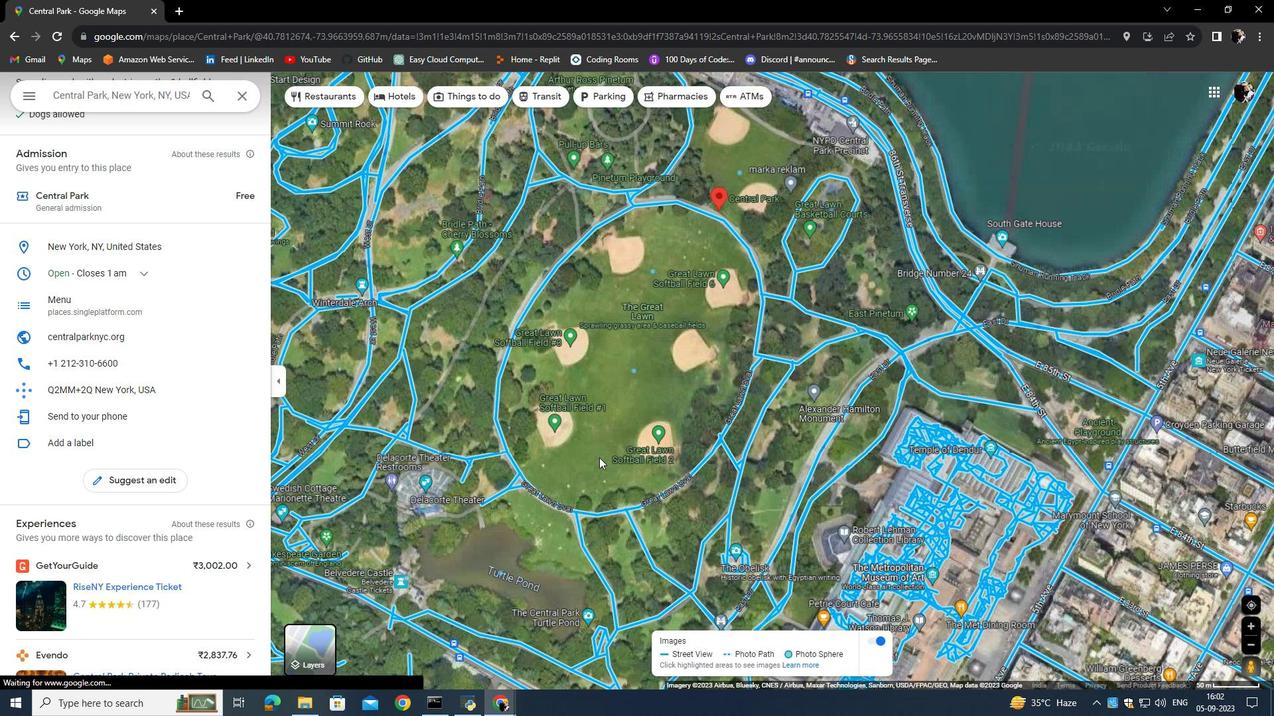 
Action: Mouse scrolled (599, 458) with delta (0, 0)
Screenshot: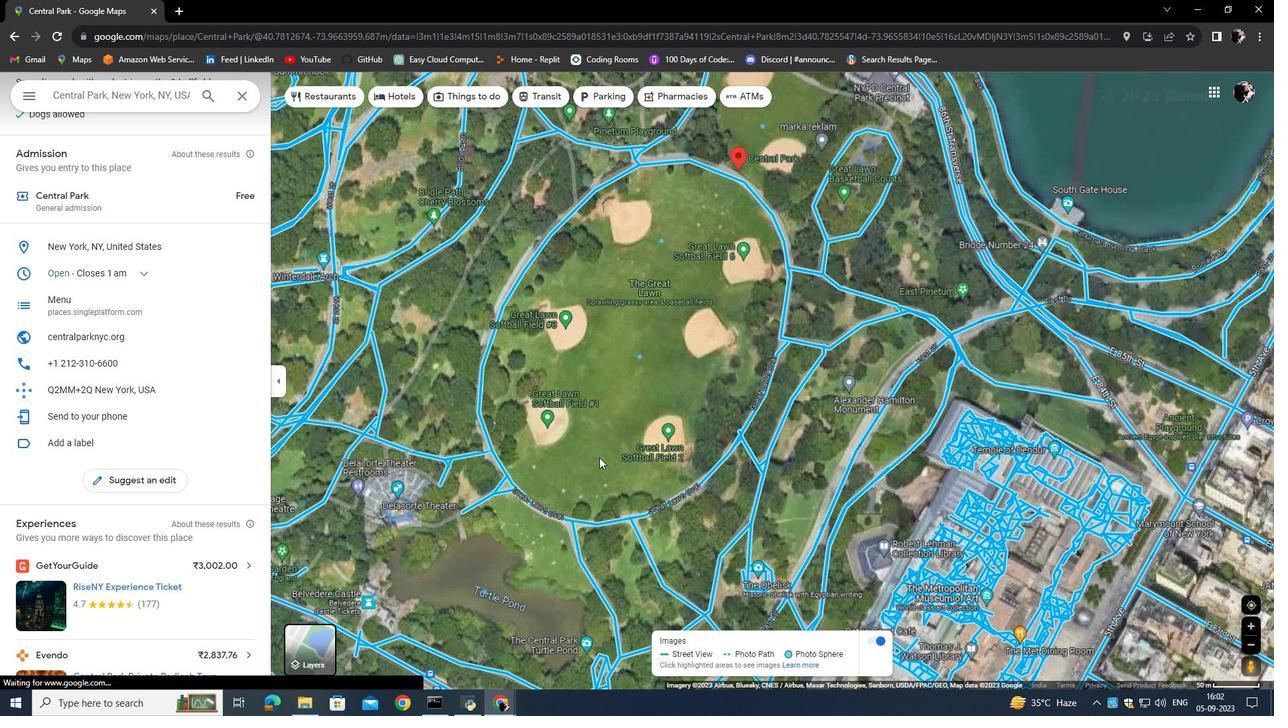 
Action: Mouse scrolled (599, 457) with delta (0, 0)
Screenshot: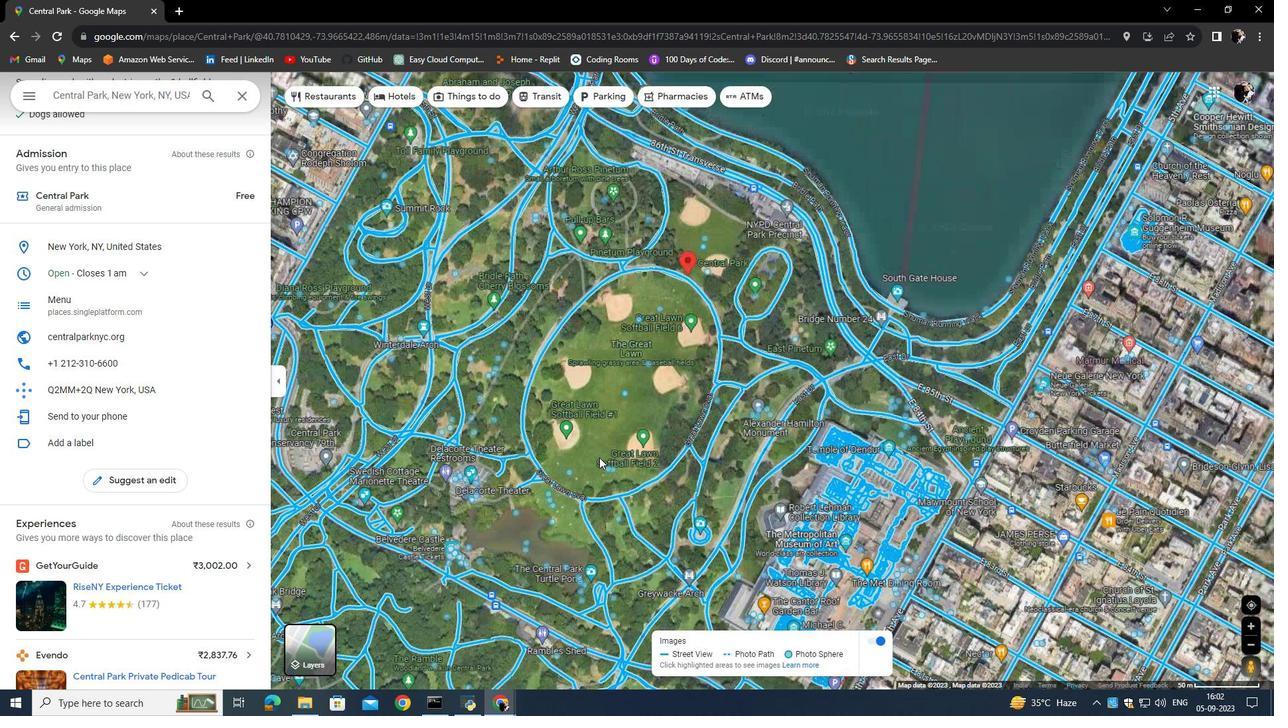
Action: Mouse scrolled (599, 457) with delta (0, 0)
Screenshot: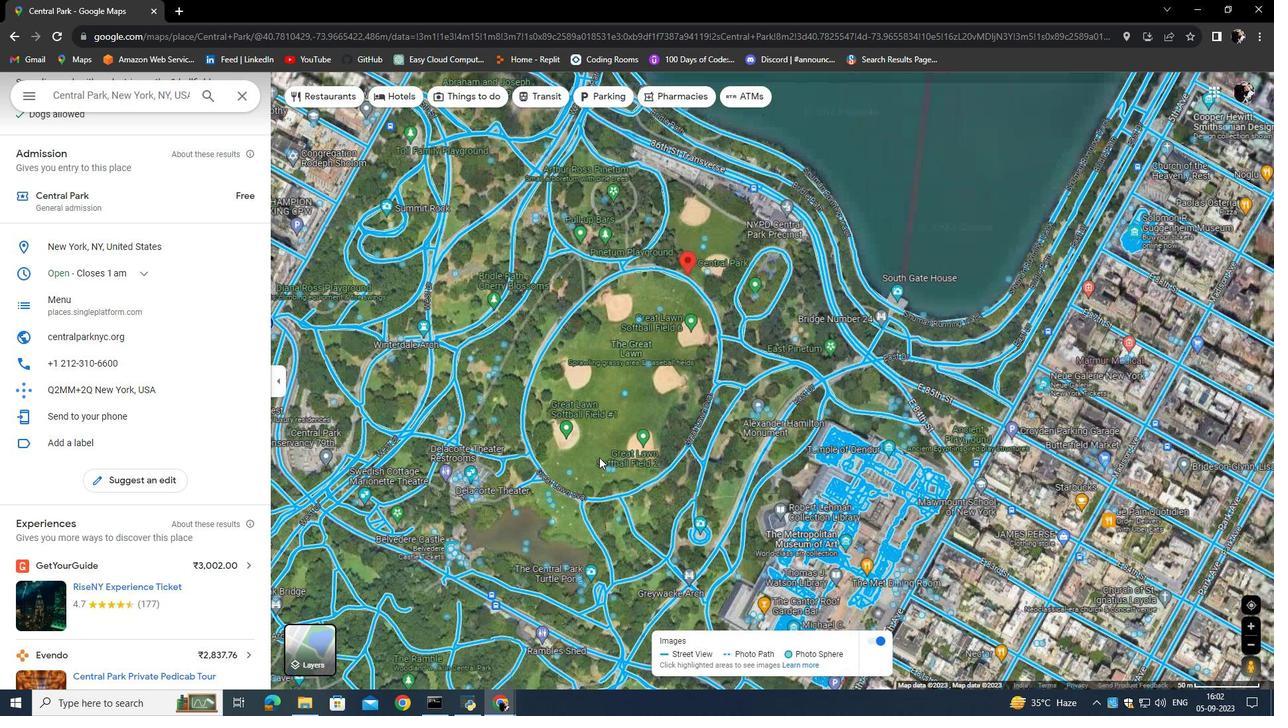 
Action: Mouse scrolled (599, 457) with delta (0, 0)
Screenshot: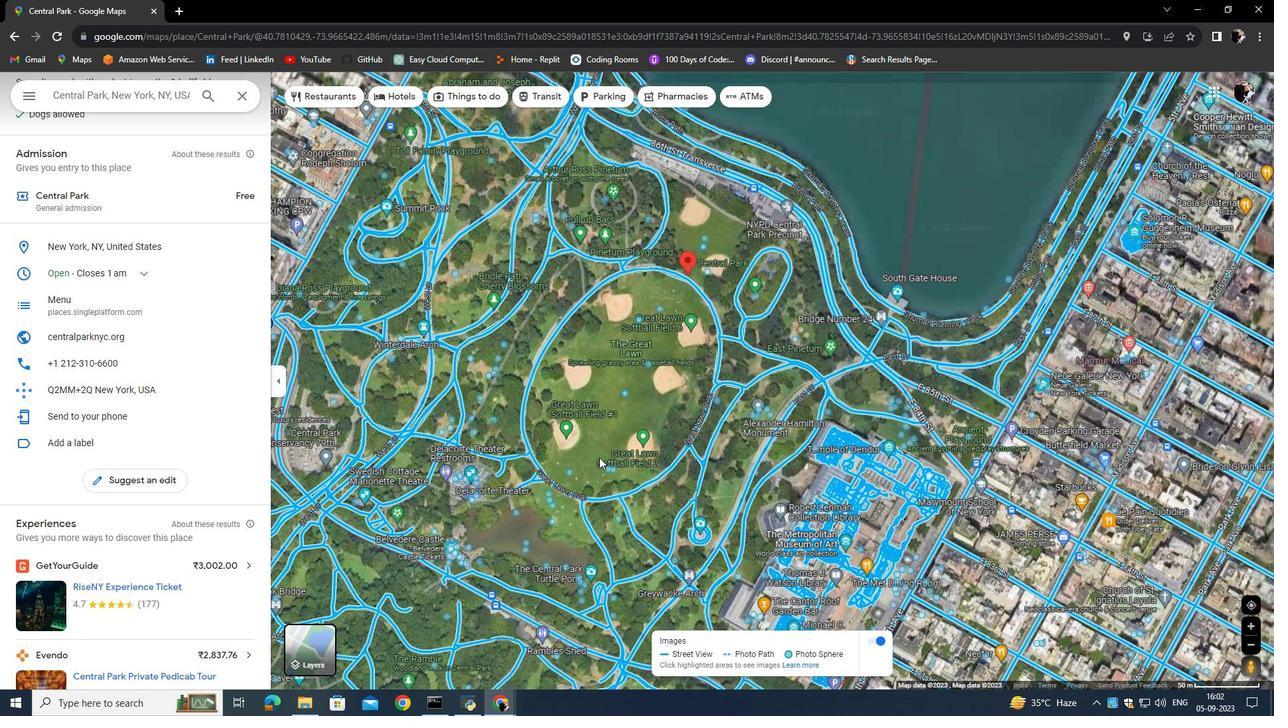 
Action: Mouse moved to (308, 648)
Screenshot: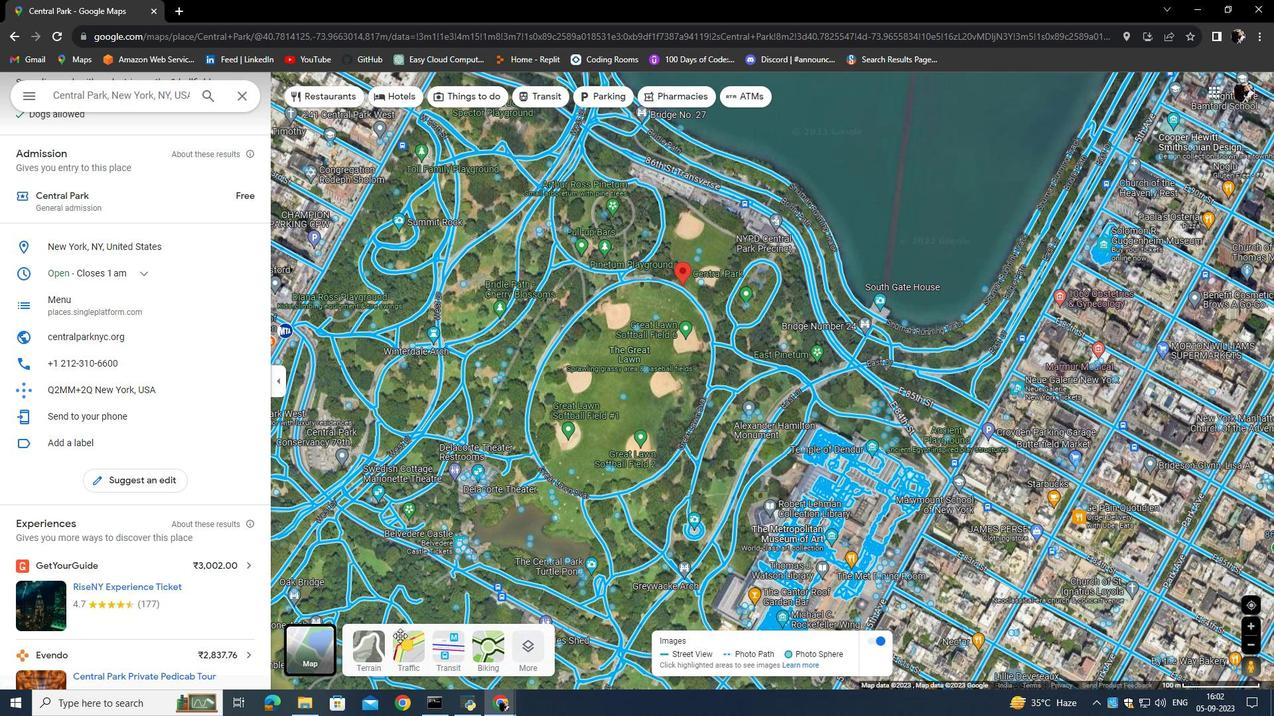 
Action: Mouse pressed left at (308, 648)
Screenshot: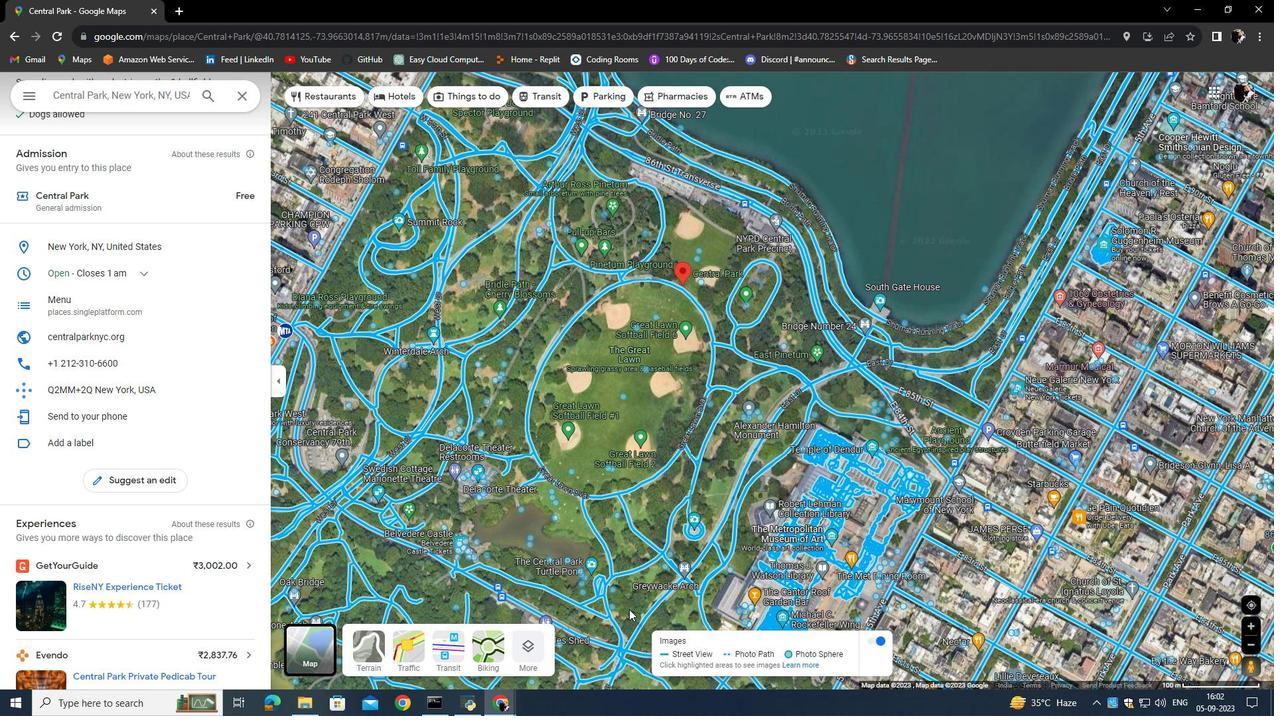 
Action: Mouse moved to (522, 646)
Screenshot: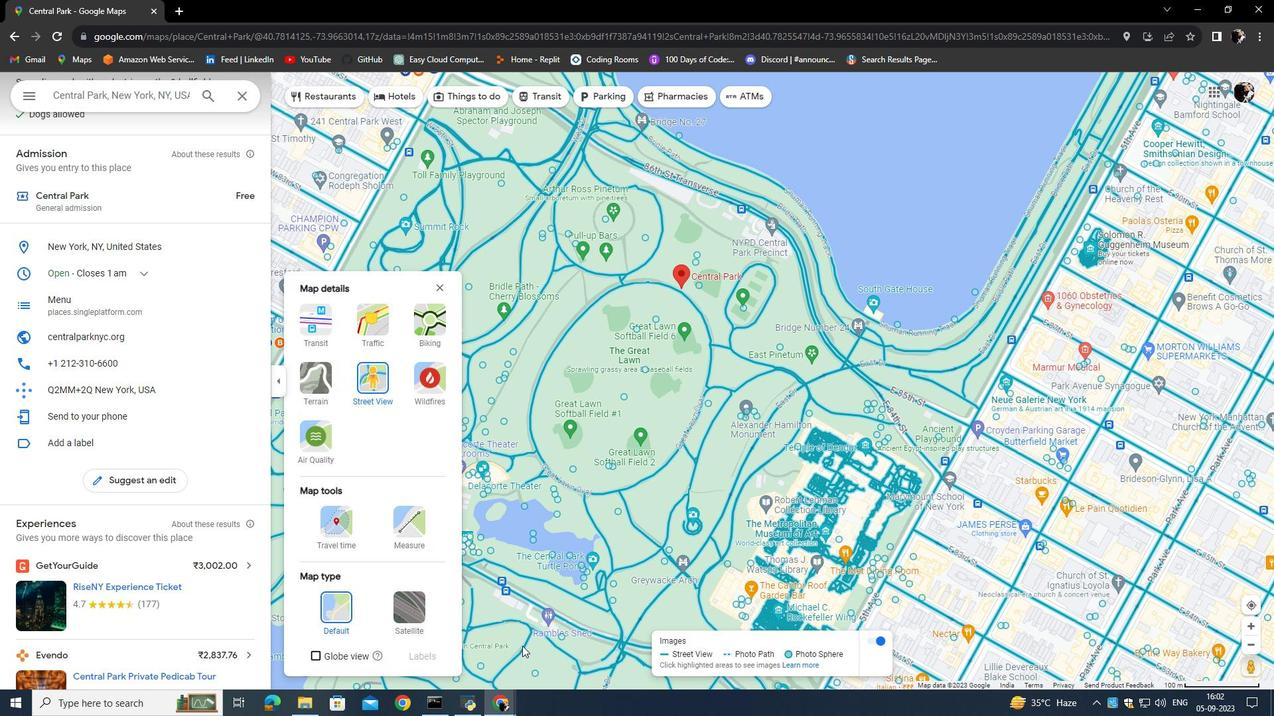 
Action: Mouse pressed left at (522, 646)
Screenshot: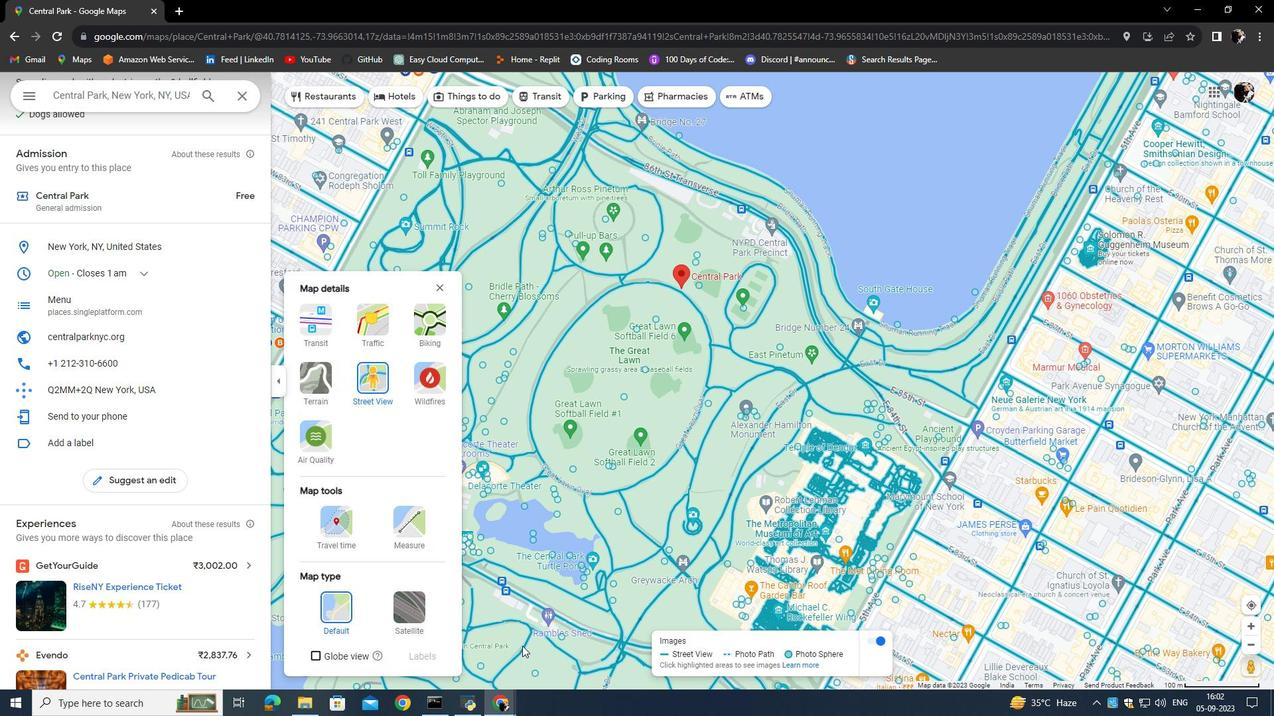 
Action: Mouse moved to (347, 653)
Screenshot: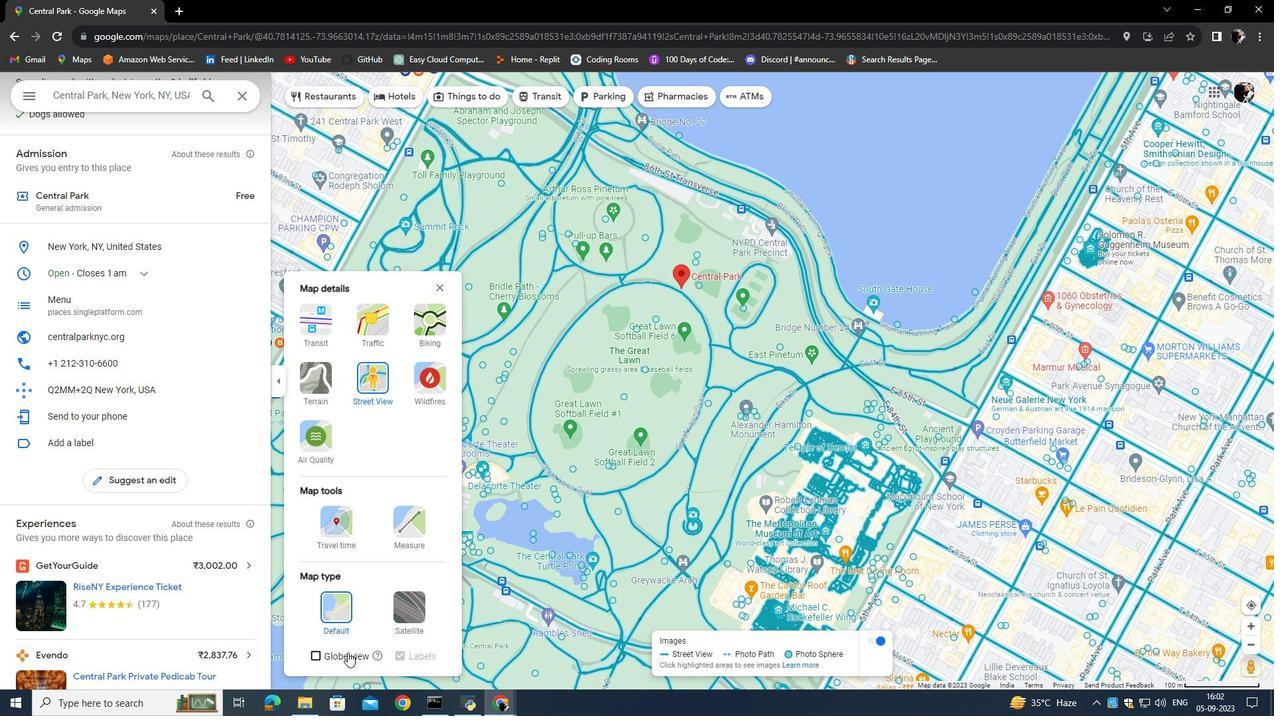 
Action: Mouse pressed left at (347, 653)
Screenshot: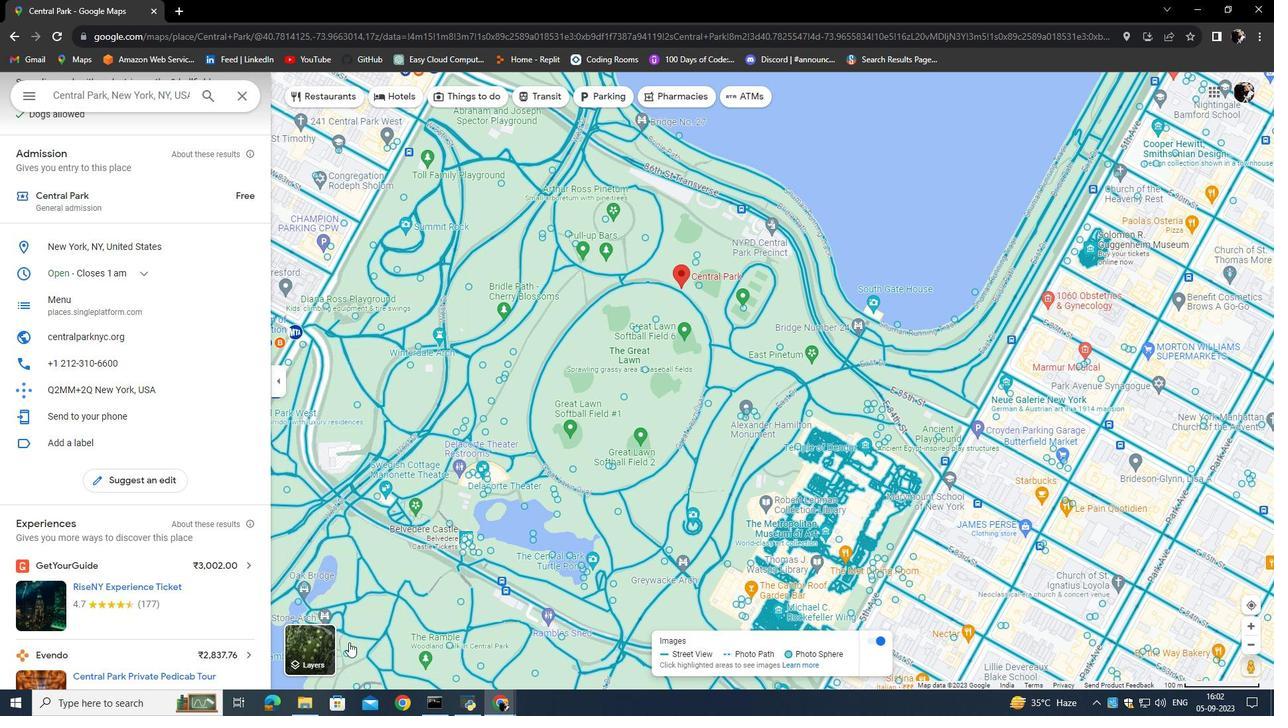 
Action: Mouse moved to (546, 406)
Screenshot: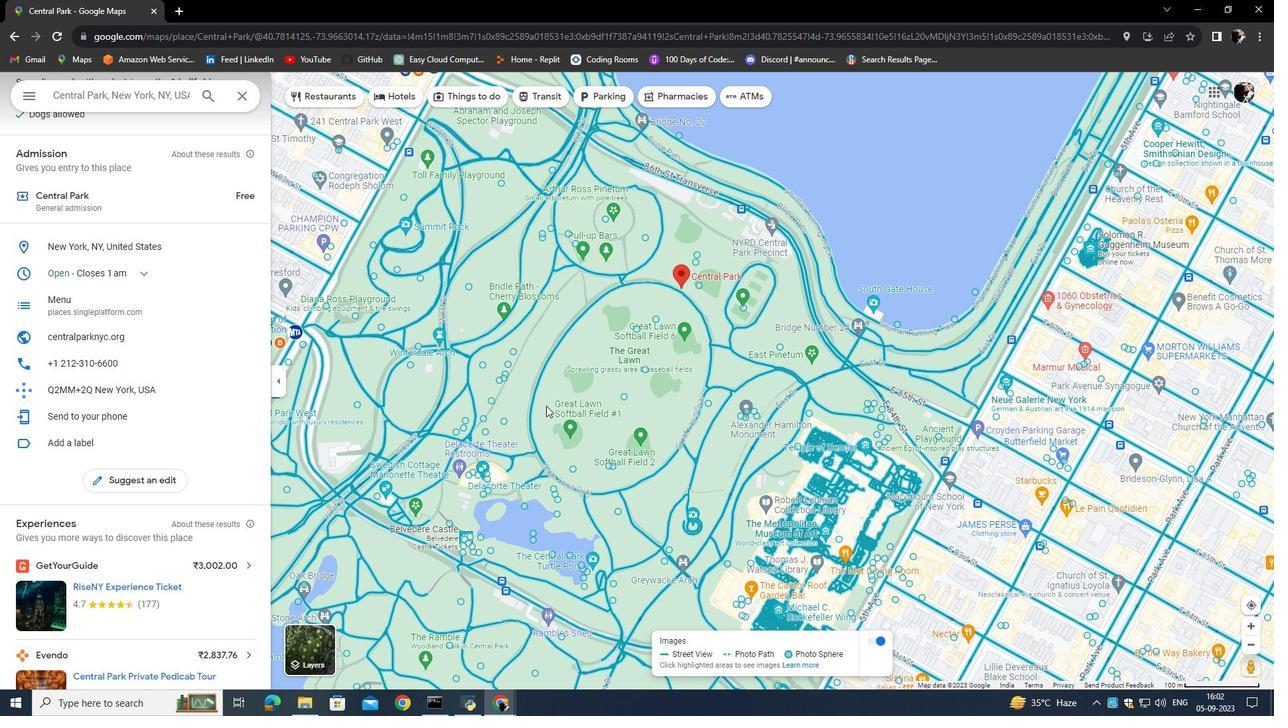 
Action: Mouse scrolled (546, 406) with delta (0, 0)
Screenshot: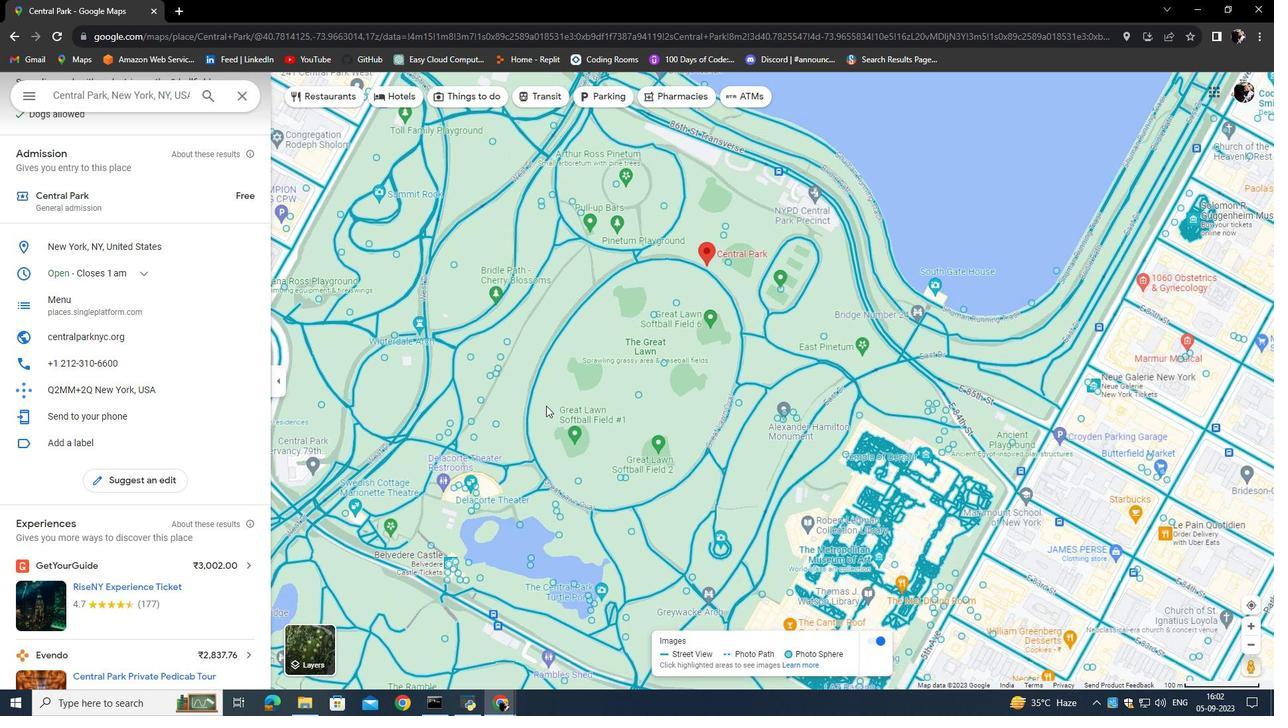 
Action: Mouse scrolled (546, 406) with delta (0, 0)
Screenshot: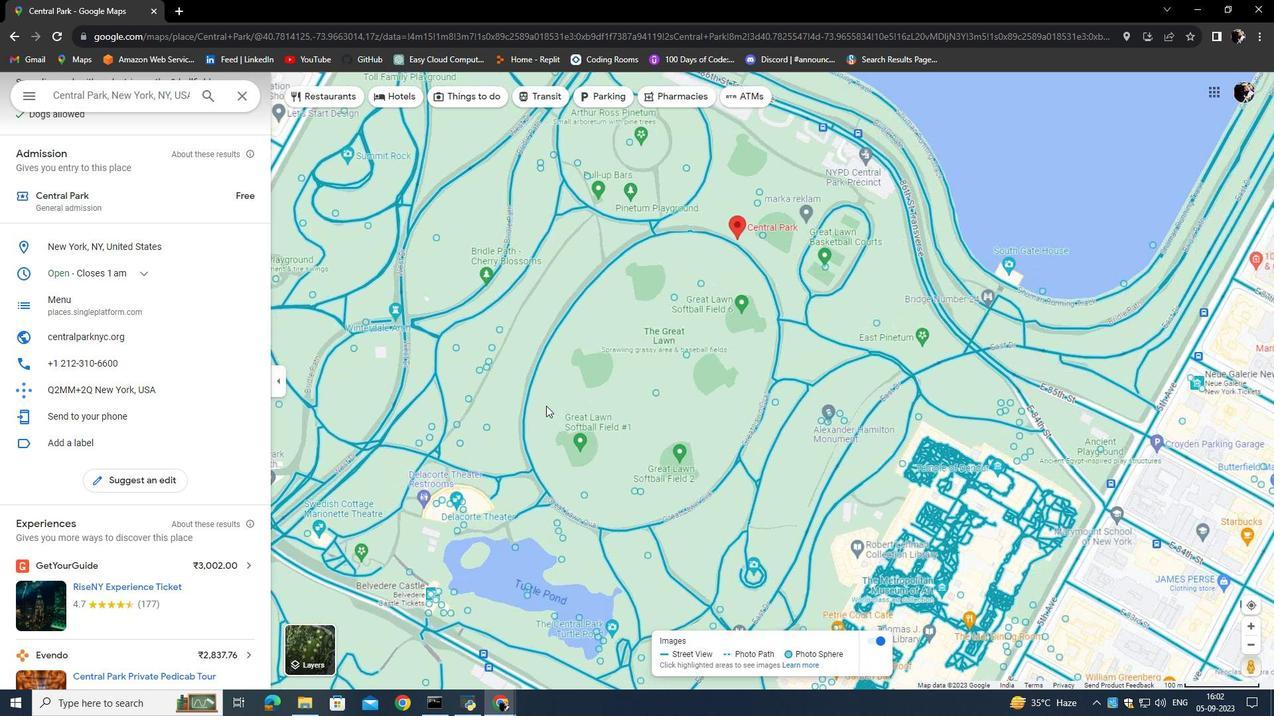 
Action: Mouse scrolled (546, 405) with delta (0, 0)
Screenshot: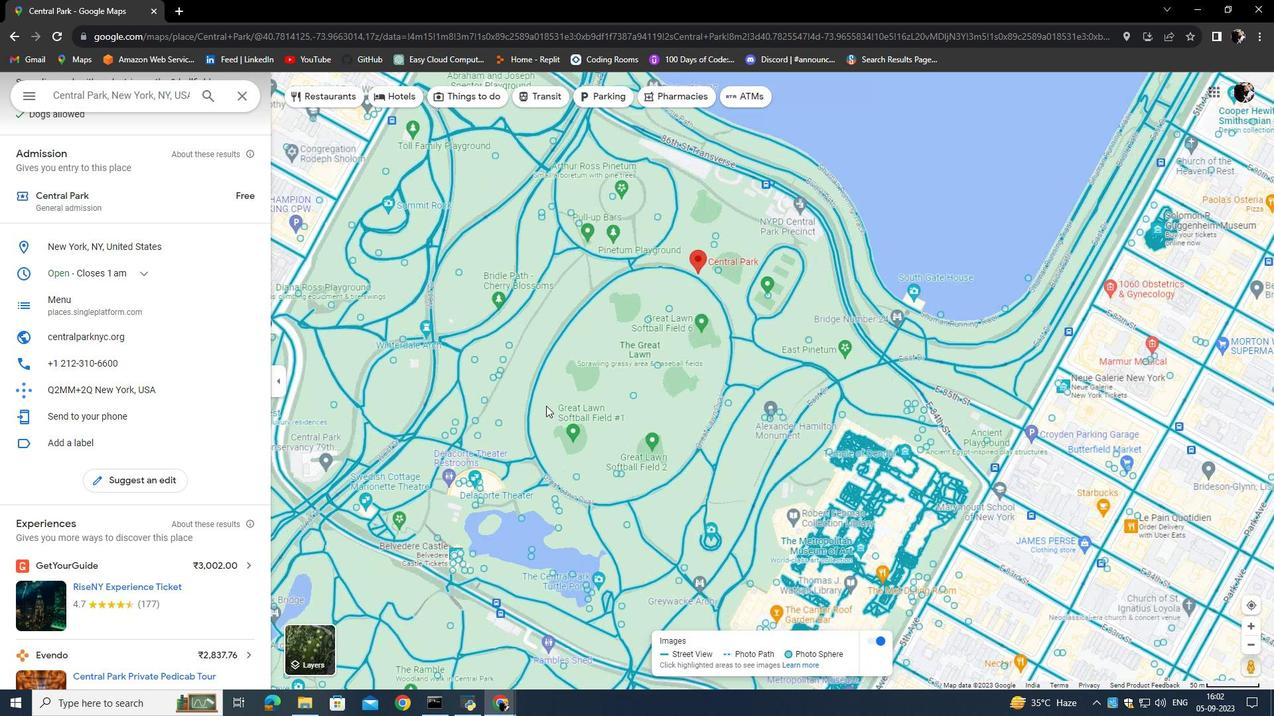 
Action: Mouse scrolled (546, 405) with delta (0, 0)
Screenshot: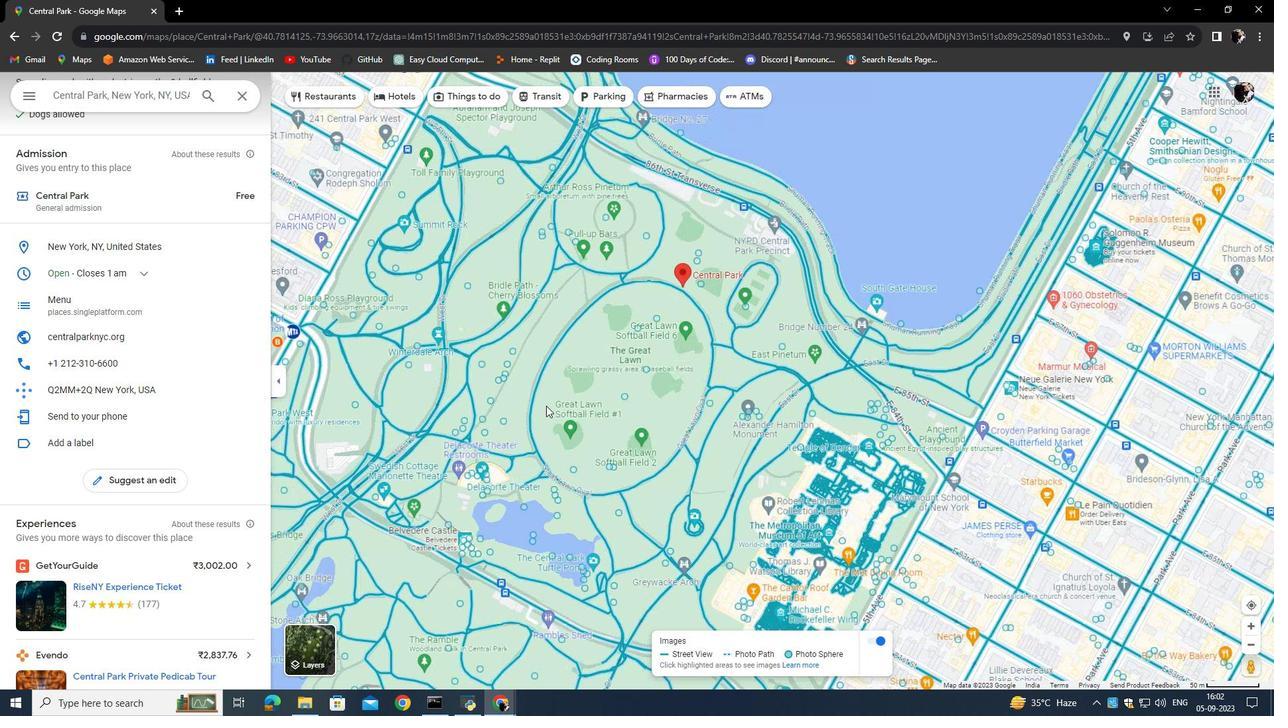 
Action: Mouse moved to (154, 342)
Screenshot: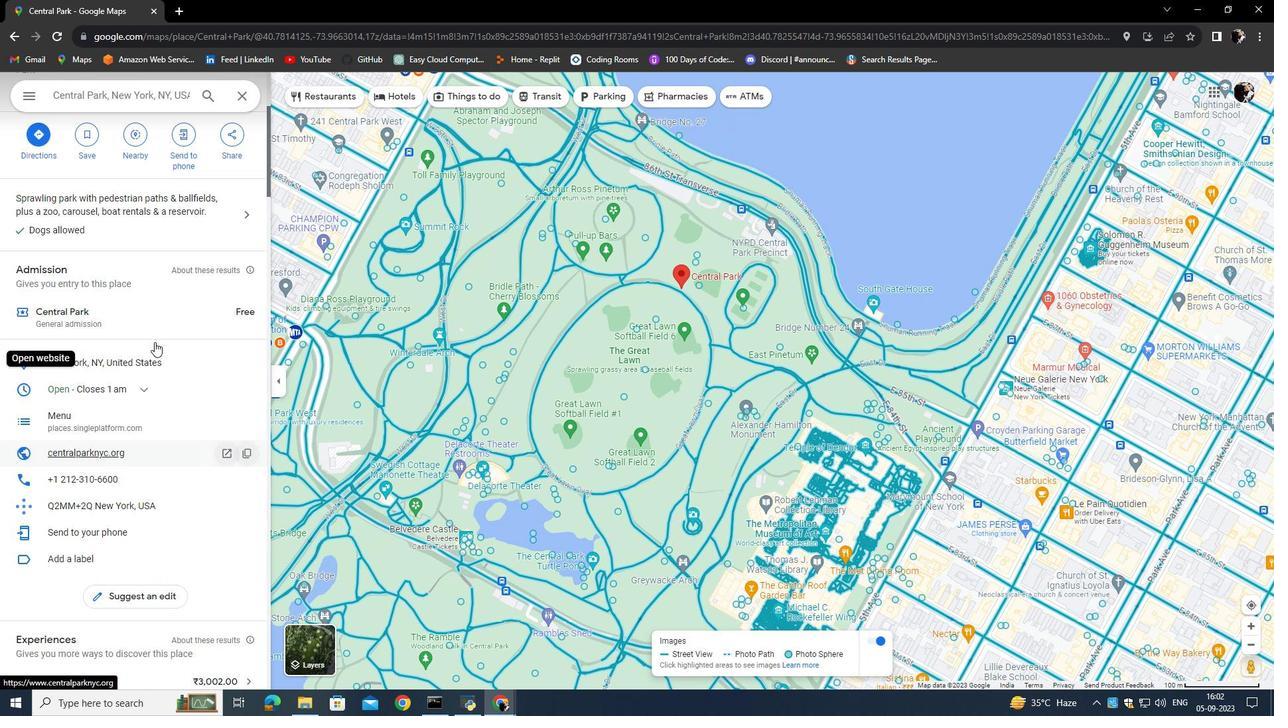 
Action: Mouse scrolled (154, 343) with delta (0, 0)
Screenshot: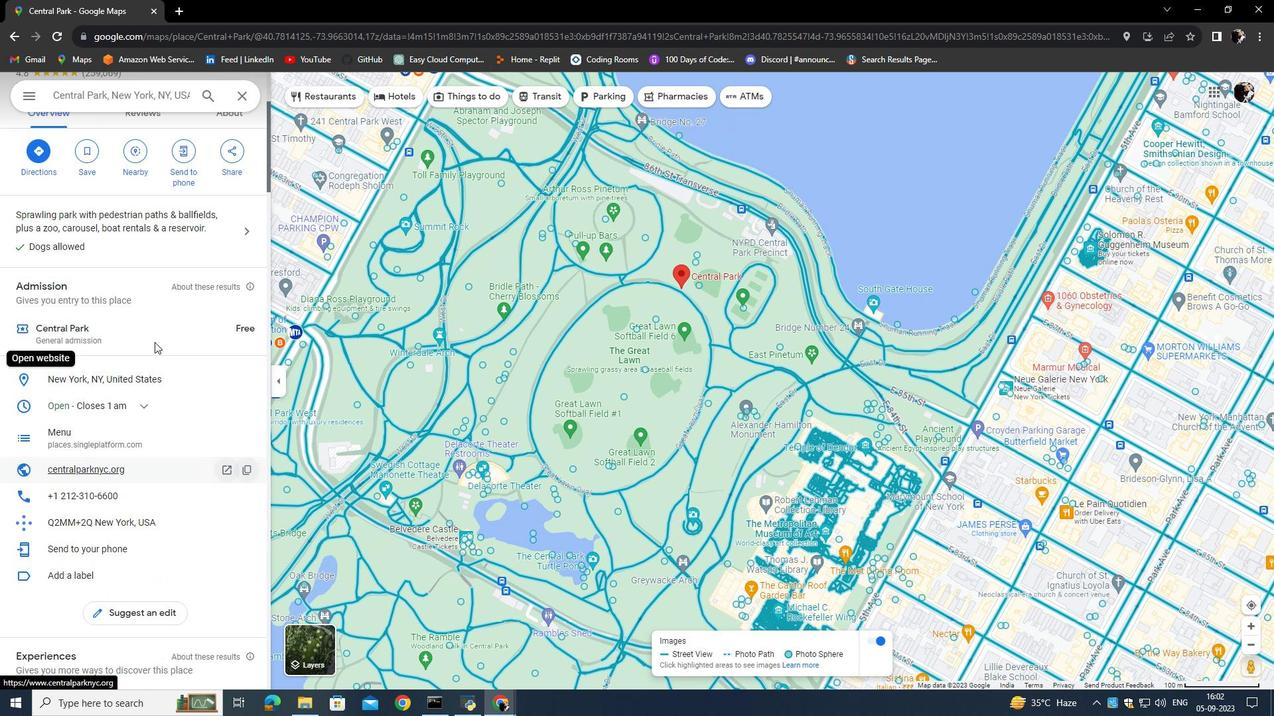 
Action: Mouse scrolled (154, 343) with delta (0, 0)
Screenshot: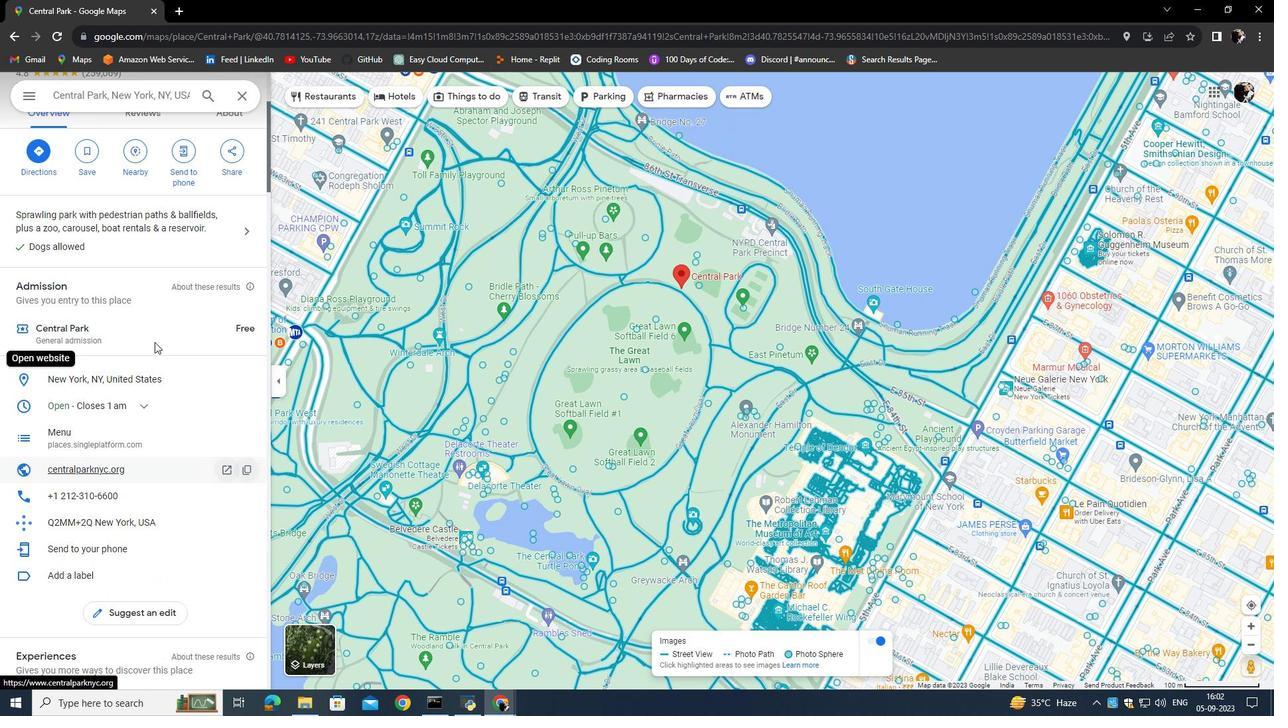 
Action: Mouse moved to (153, 342)
Screenshot: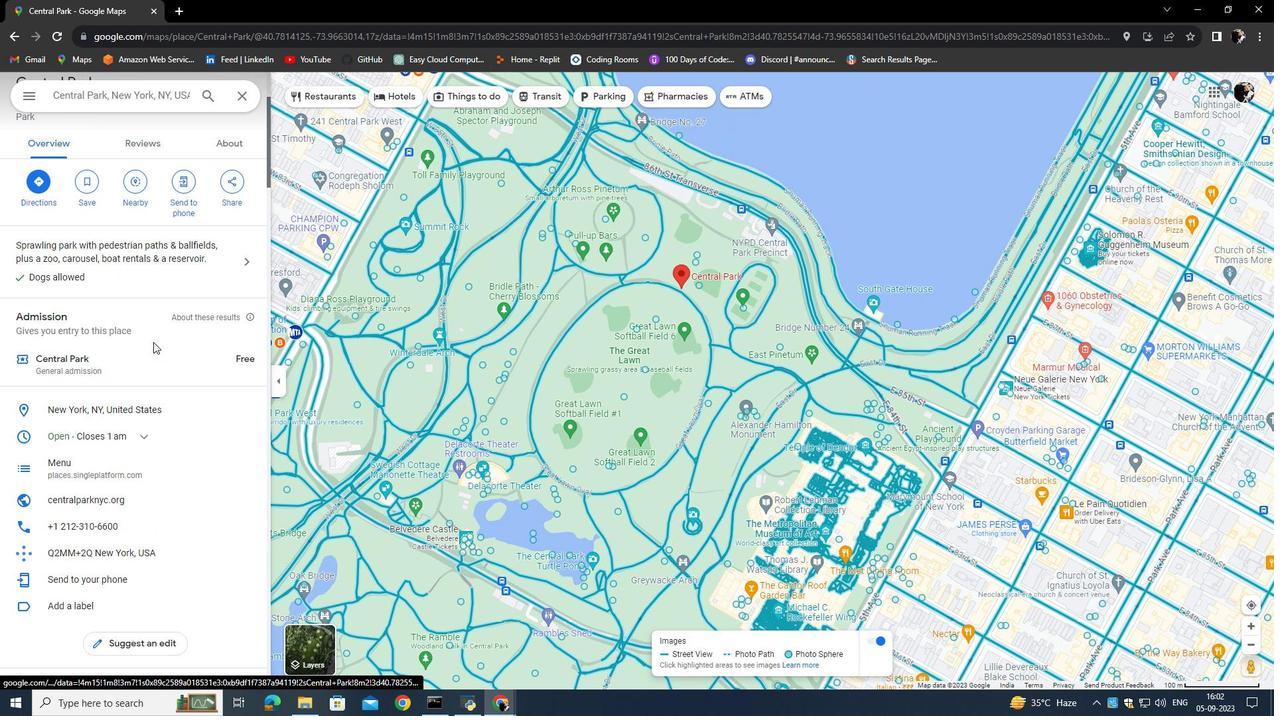 
Action: Mouse scrolled (153, 343) with delta (0, 0)
Screenshot: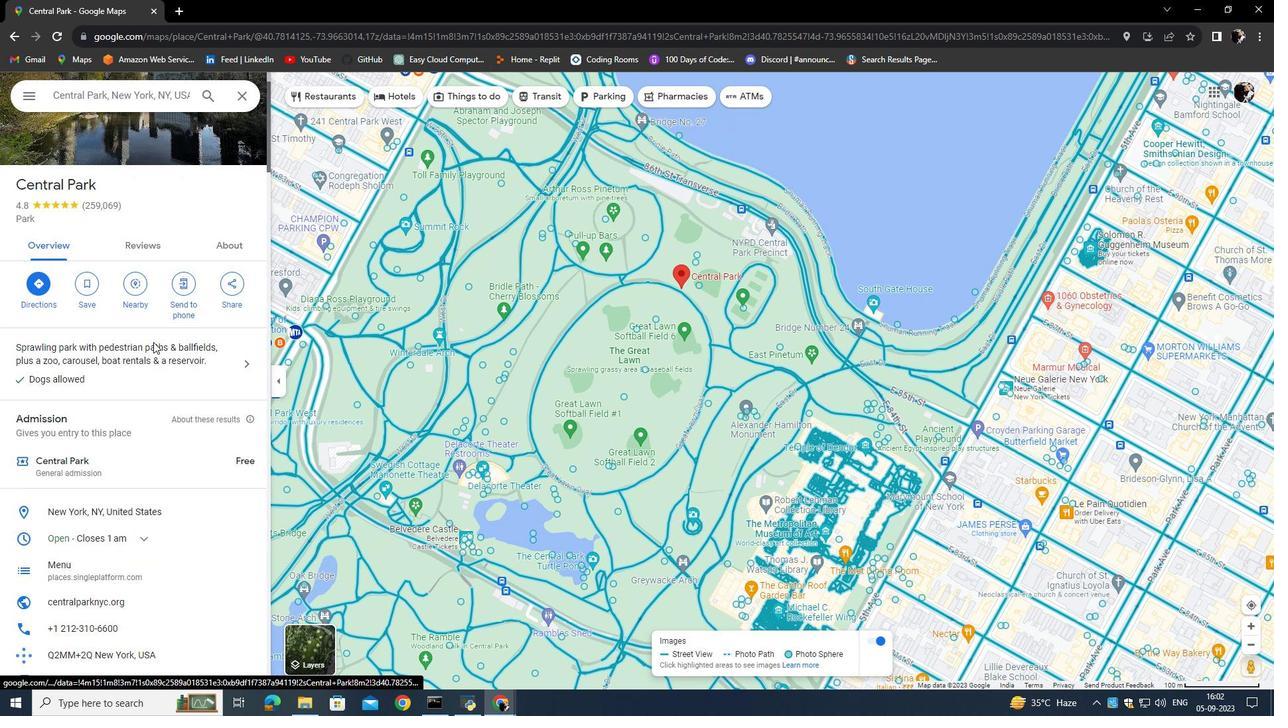 
Action: Mouse scrolled (153, 343) with delta (0, 0)
Screenshot: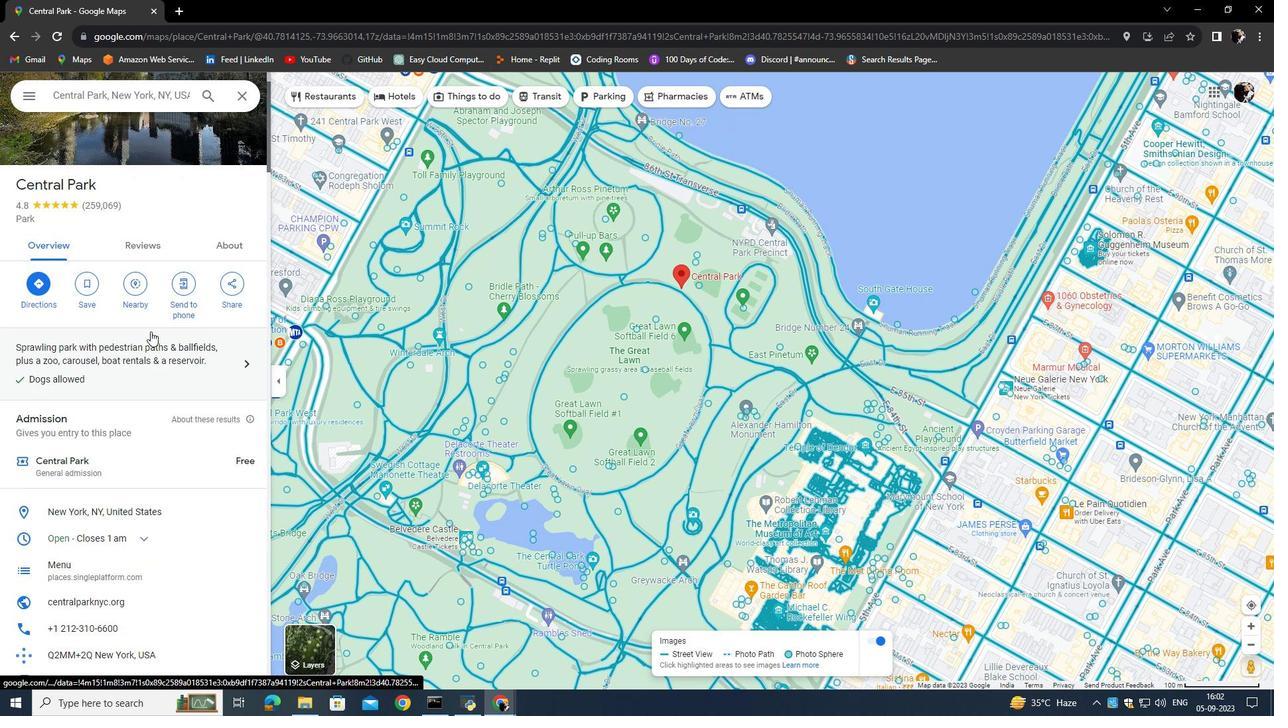 
Action: Mouse moved to (91, 284)
Screenshot: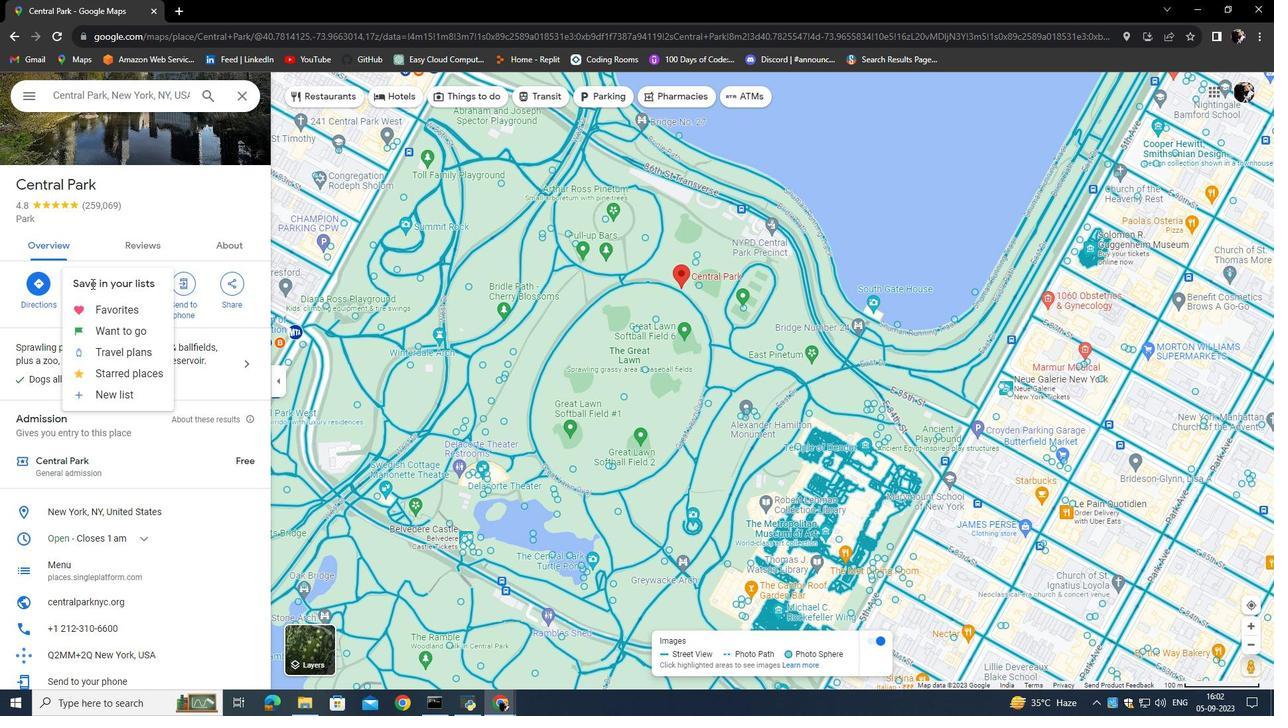 
Action: Mouse pressed left at (91, 284)
Screenshot: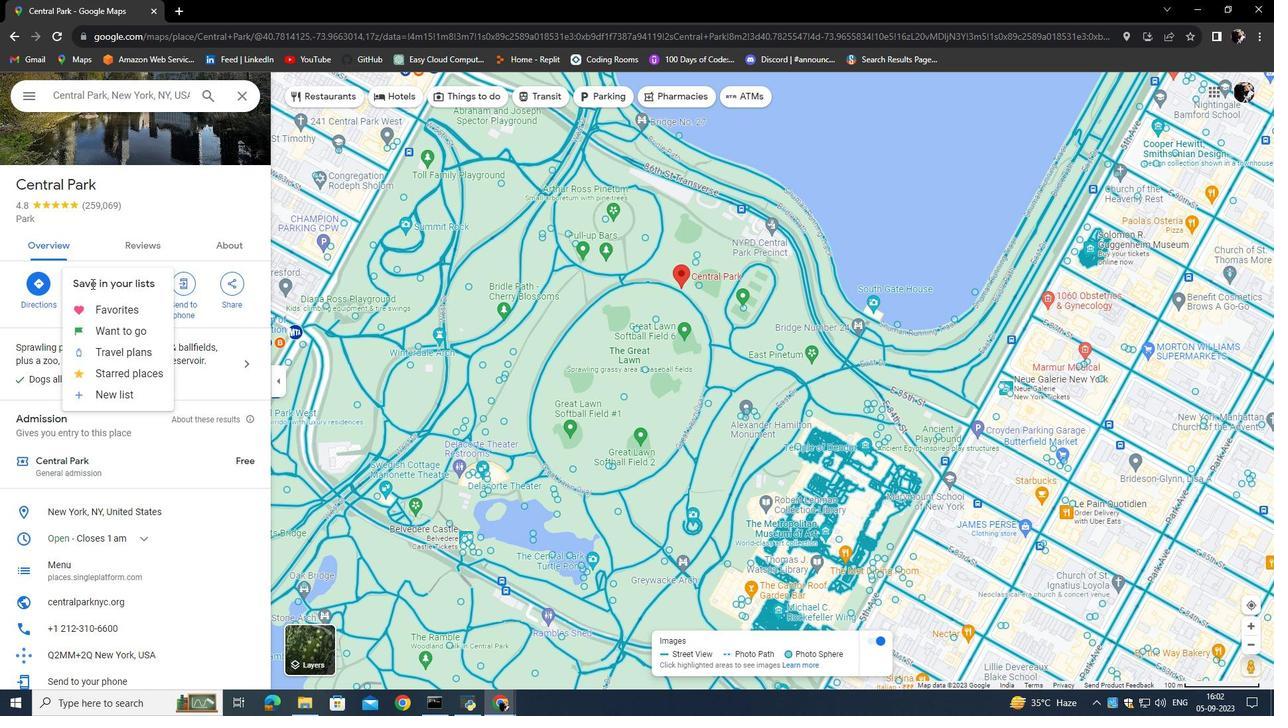 
Action: Mouse moved to (97, 310)
Screenshot: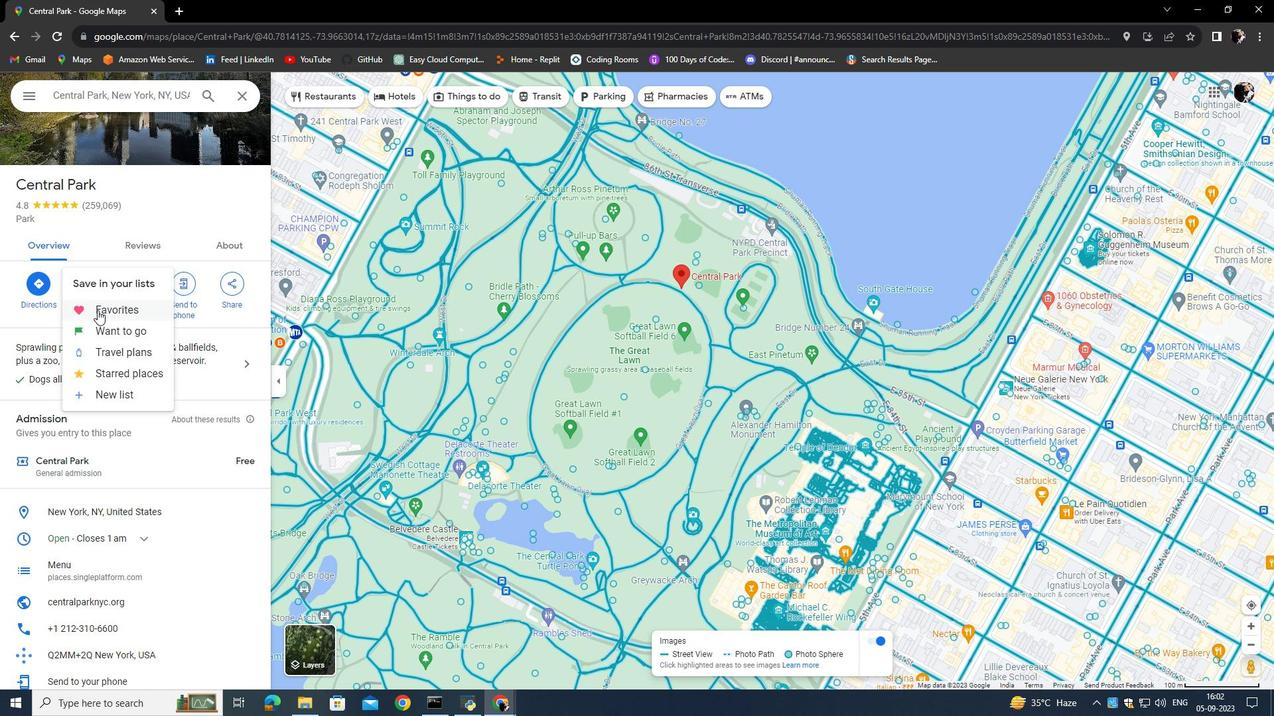 
Action: Mouse pressed left at (97, 310)
Screenshot: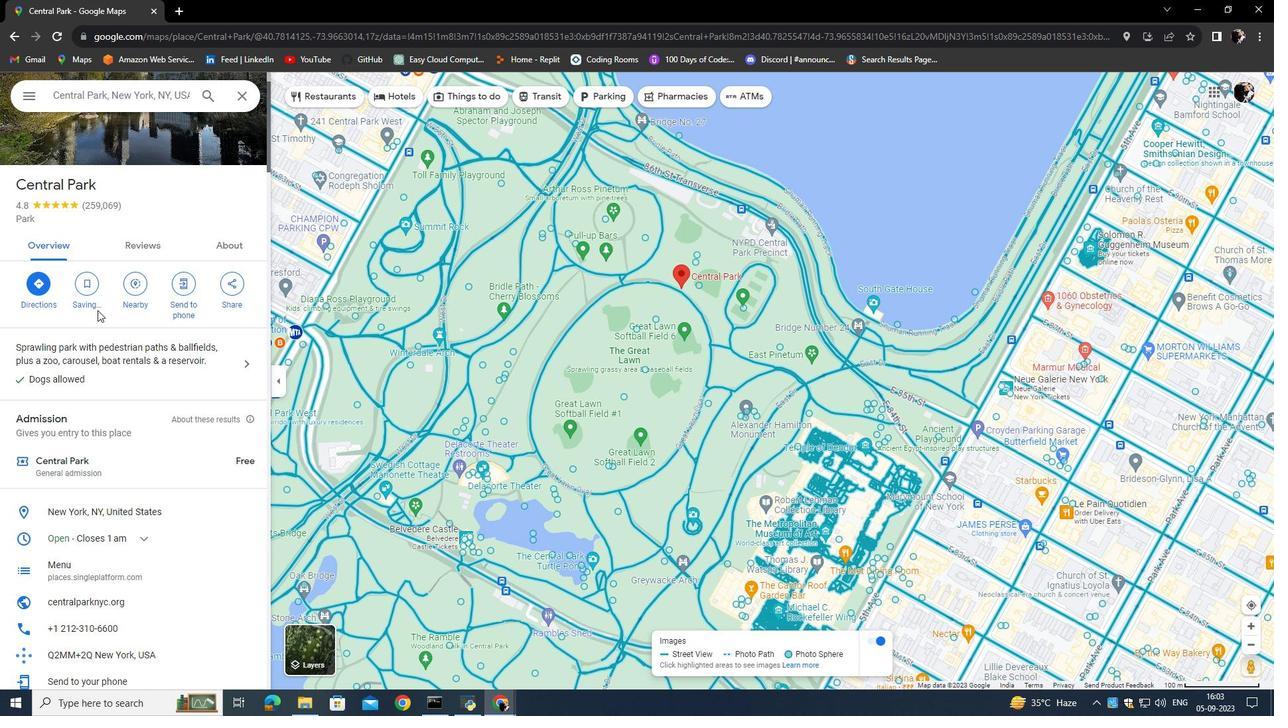
Action: Mouse moved to (71, 442)
Screenshot: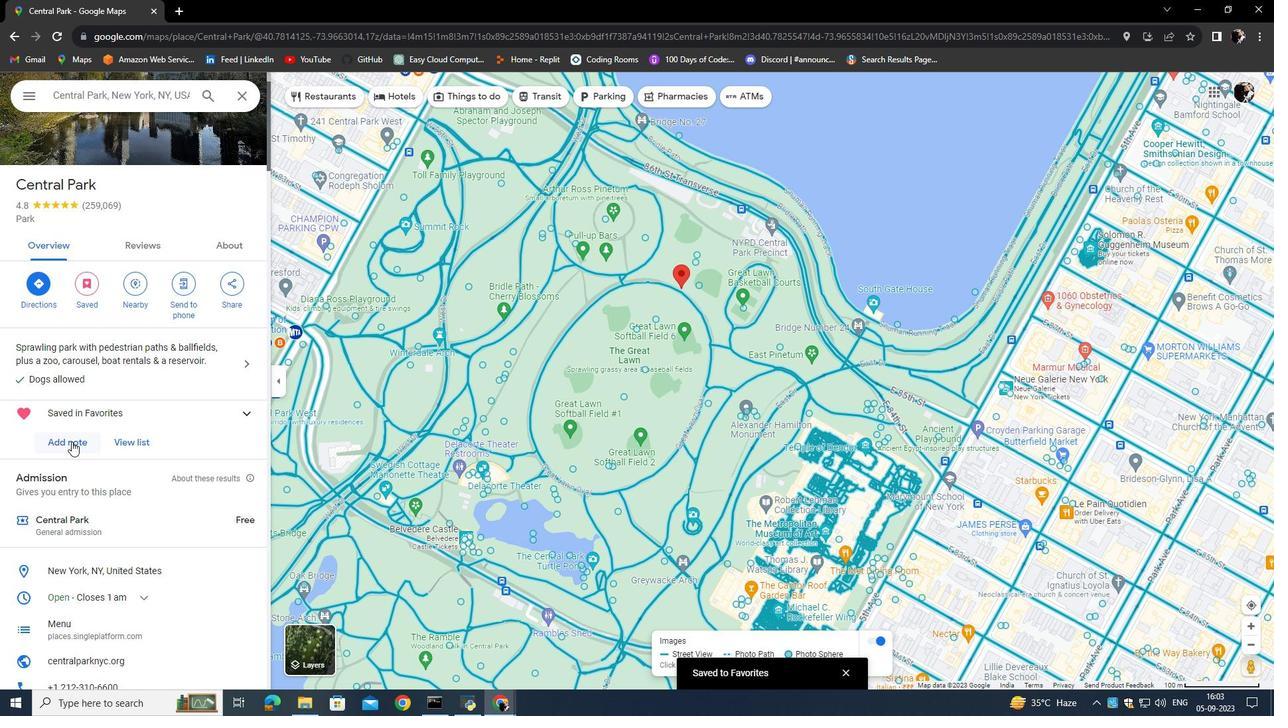
Action: Mouse pressed left at (71, 442)
Screenshot: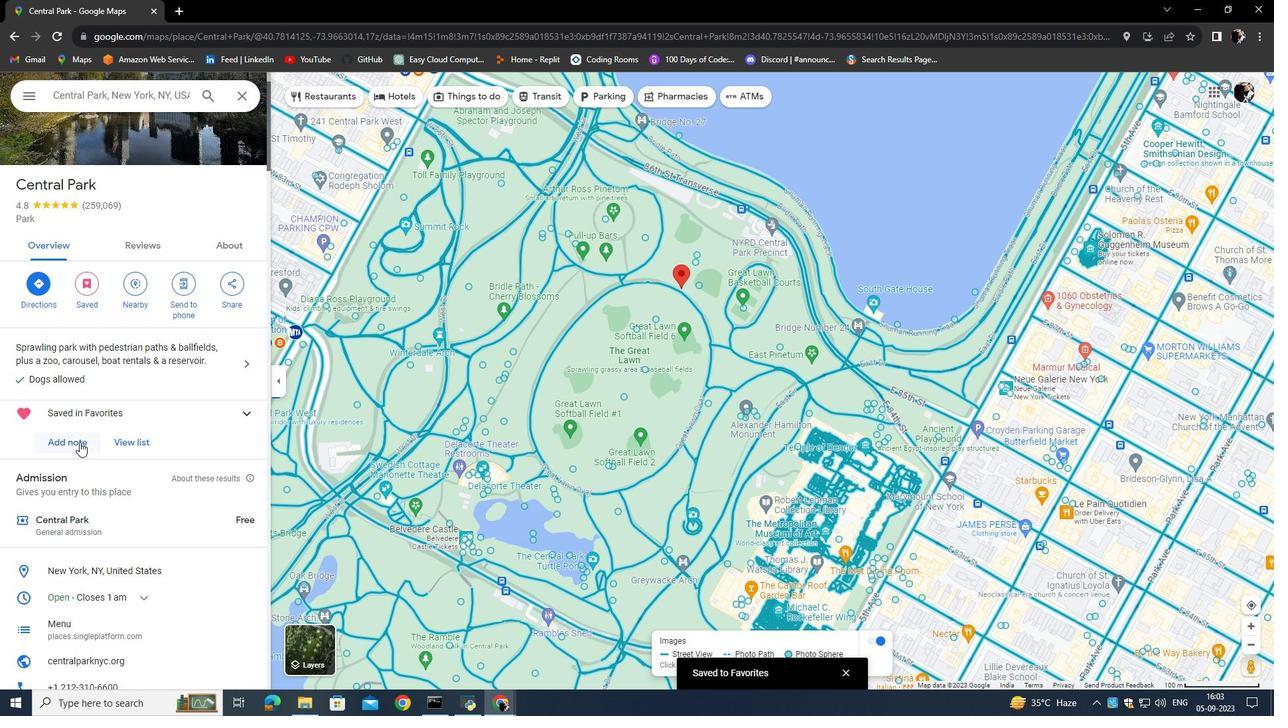 
Action: Mouse moved to (589, 397)
Screenshot: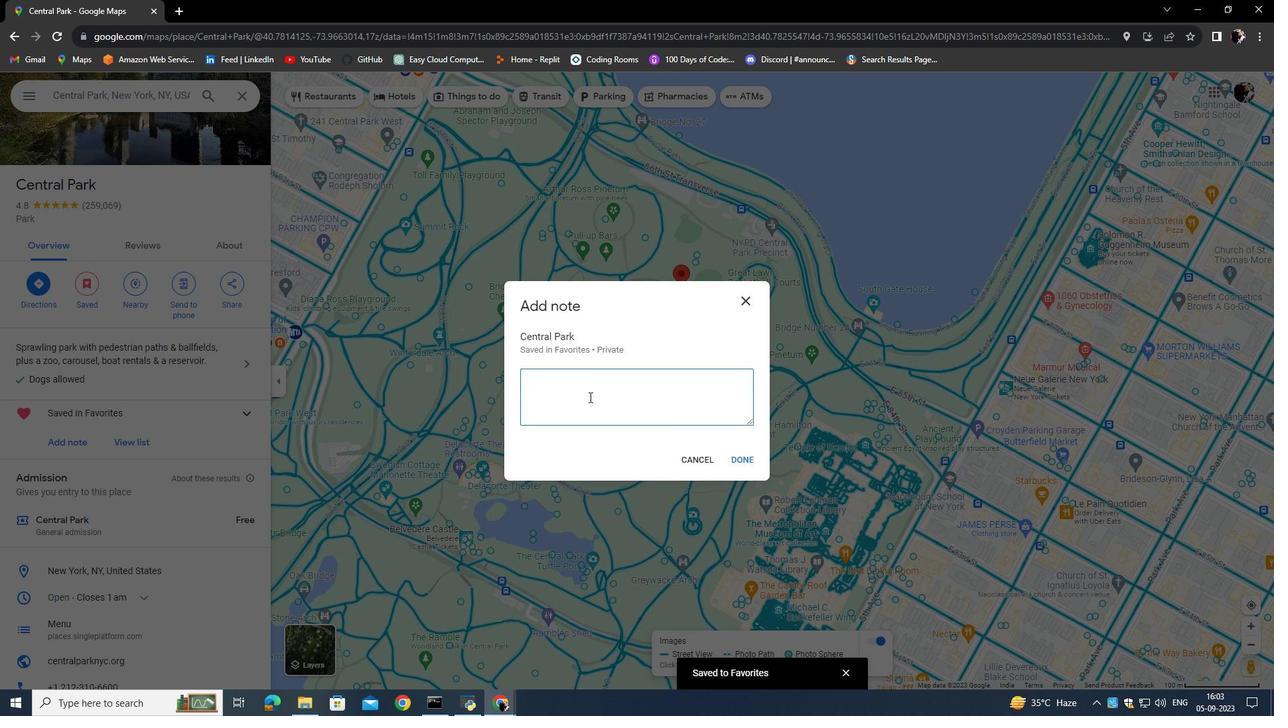 
Action: Mouse pressed left at (589, 397)
Screenshot: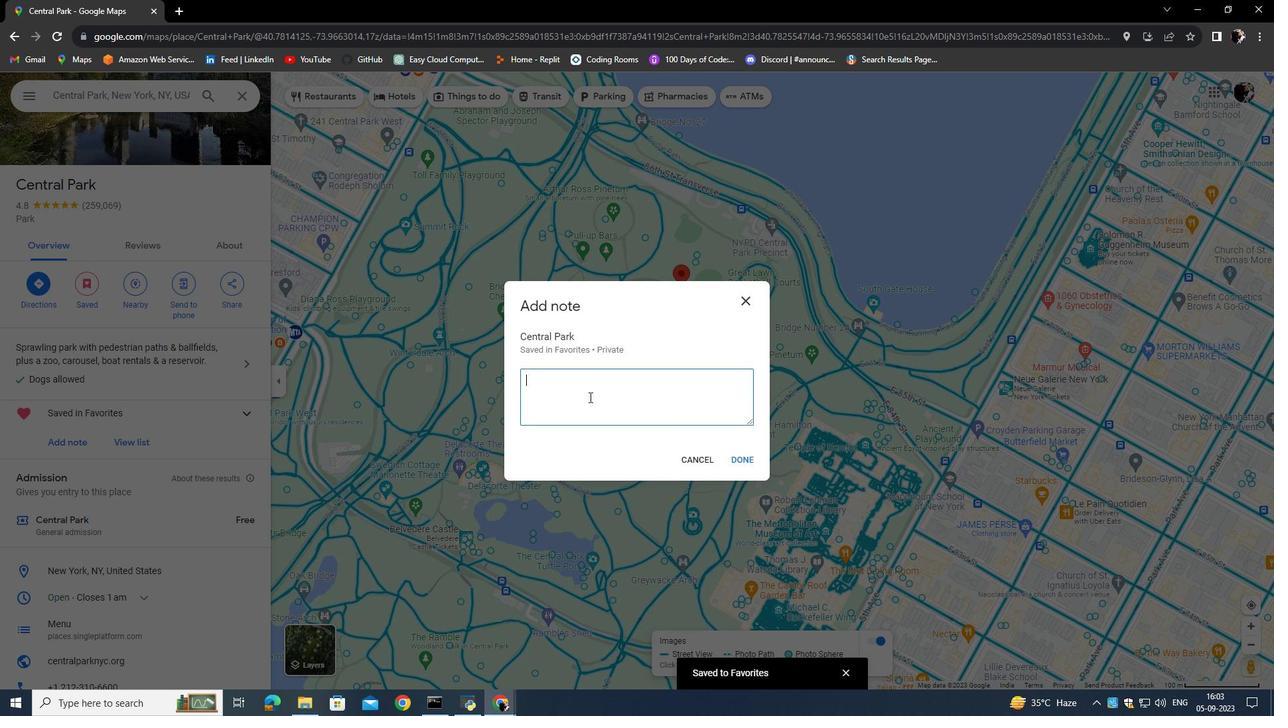 
Action: Key pressed <Key.caps_lock>n<Key.caps_lock><Key.backspace><Key.backspace><Key.caps_lock>b<Key.caps_lock><Key.backspace>O<Key.backspace>B<Key.caps_lock>eautiful<Key.space><Key.caps_lock>P<Key.caps_lock>lace...
Screenshot: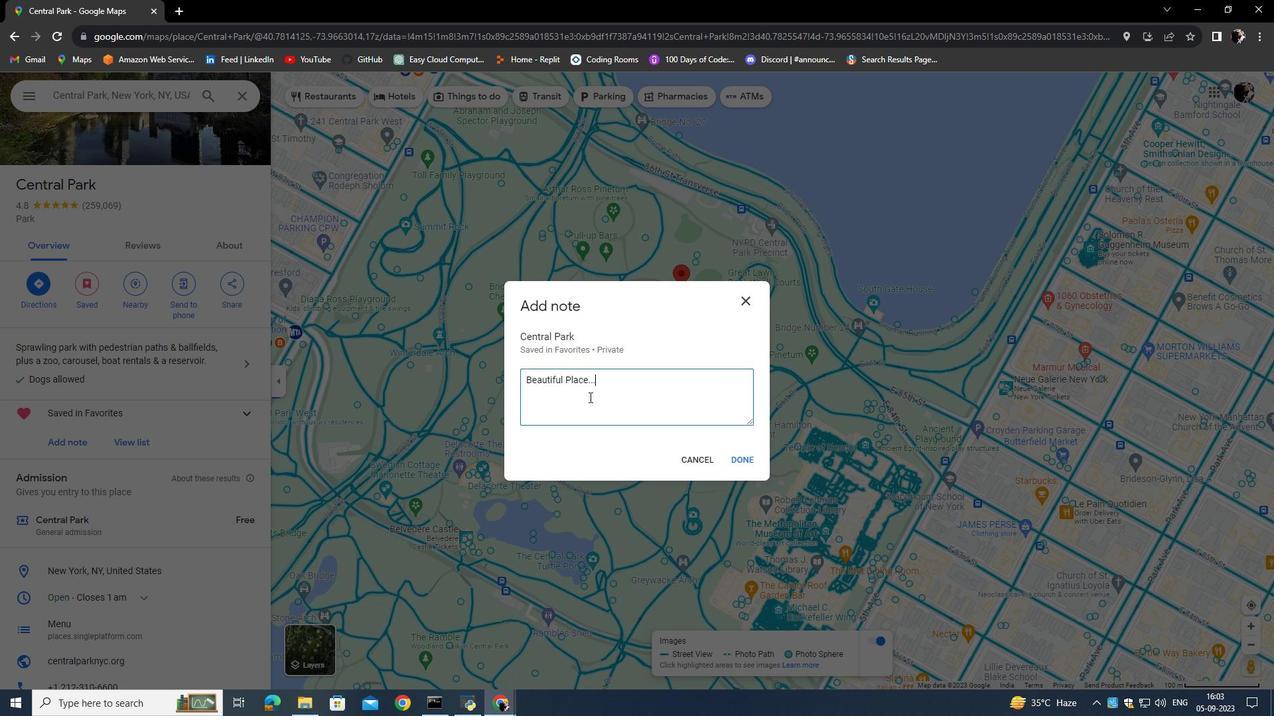 
Action: Mouse moved to (625, 413)
Screenshot: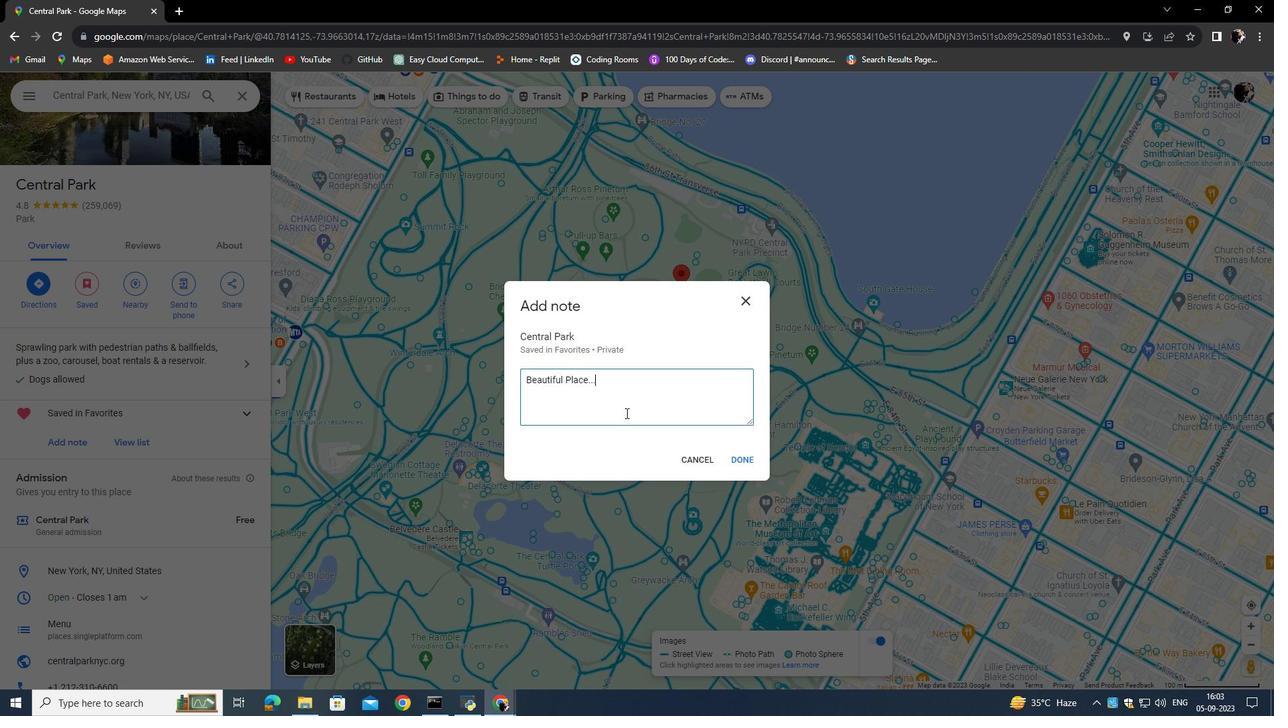 
Action: Key pressed <Key.caps_lock>L<Key.caps_lock>ove<Key.space>it
Screenshot: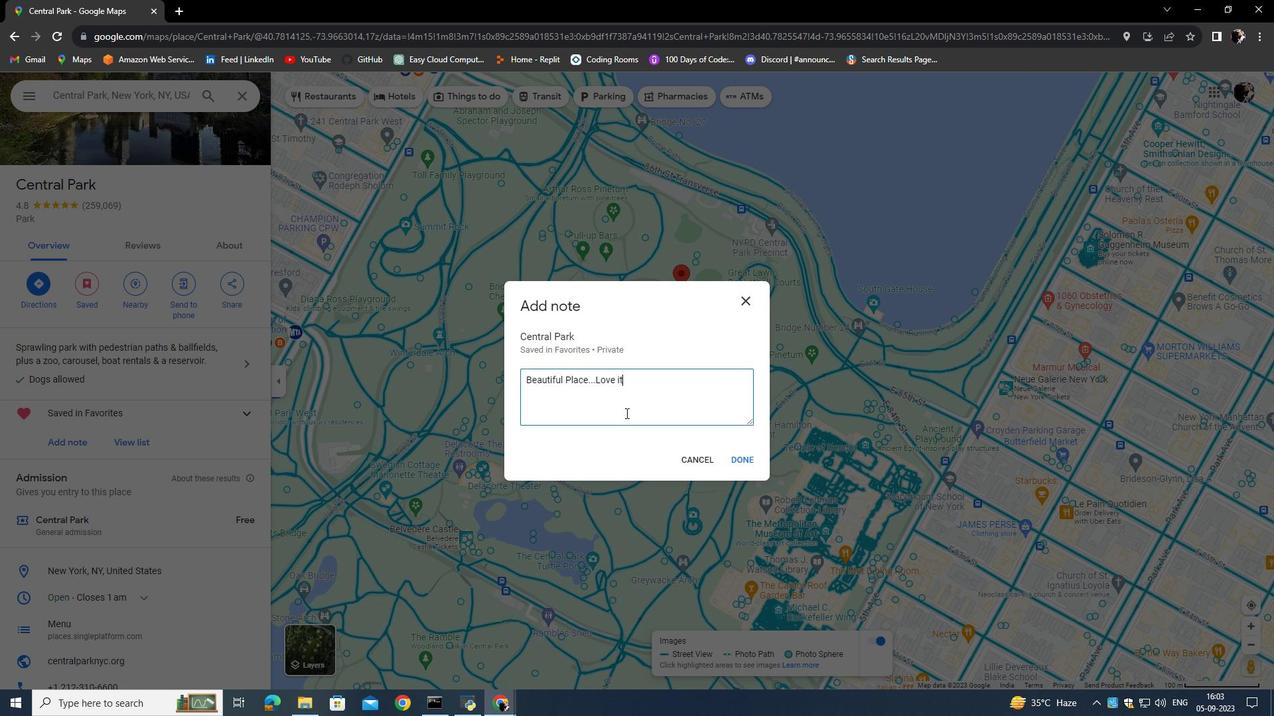 
Action: Mouse moved to (738, 460)
Screenshot: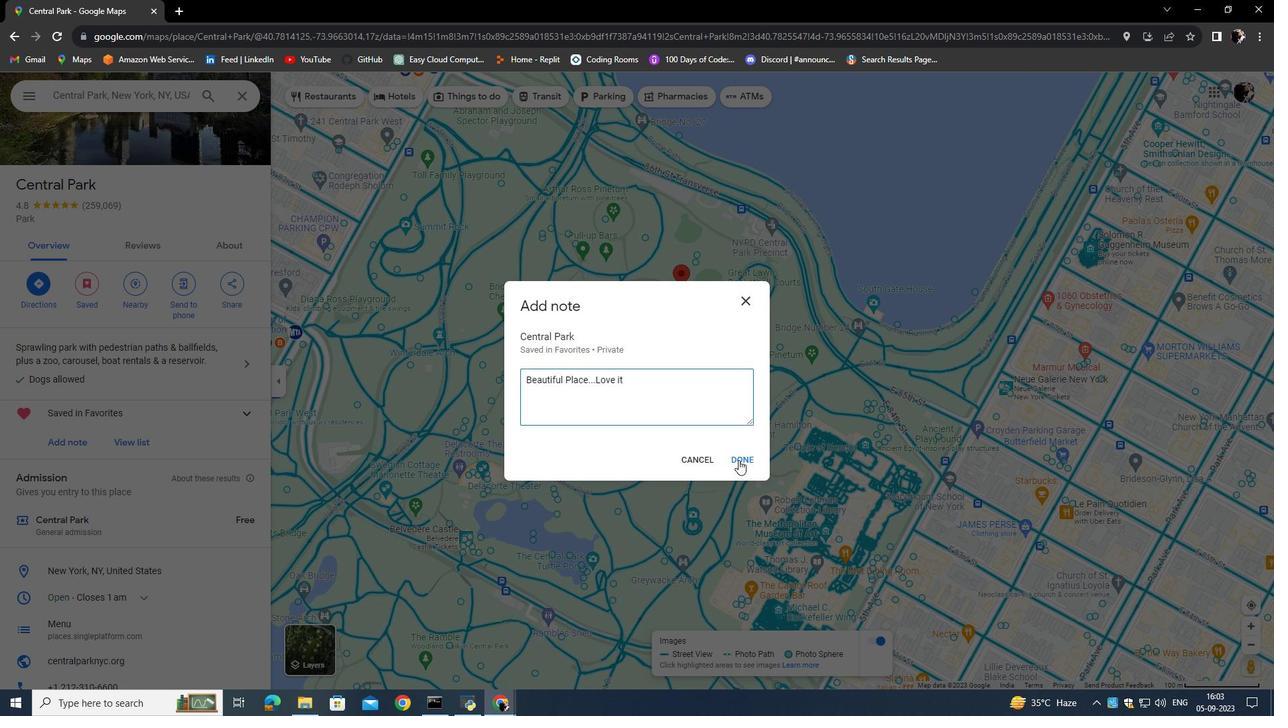 
Action: Mouse pressed left at (738, 460)
Screenshot: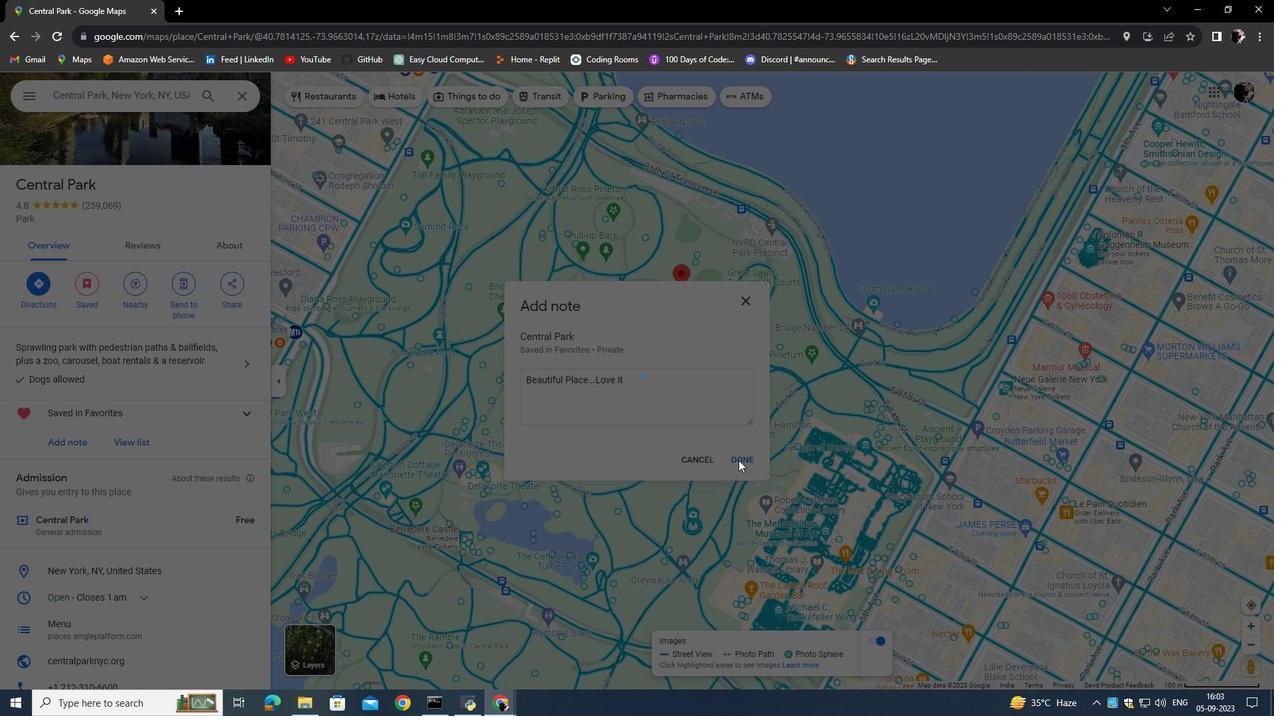 
Action: Mouse moved to (162, 418)
Screenshot: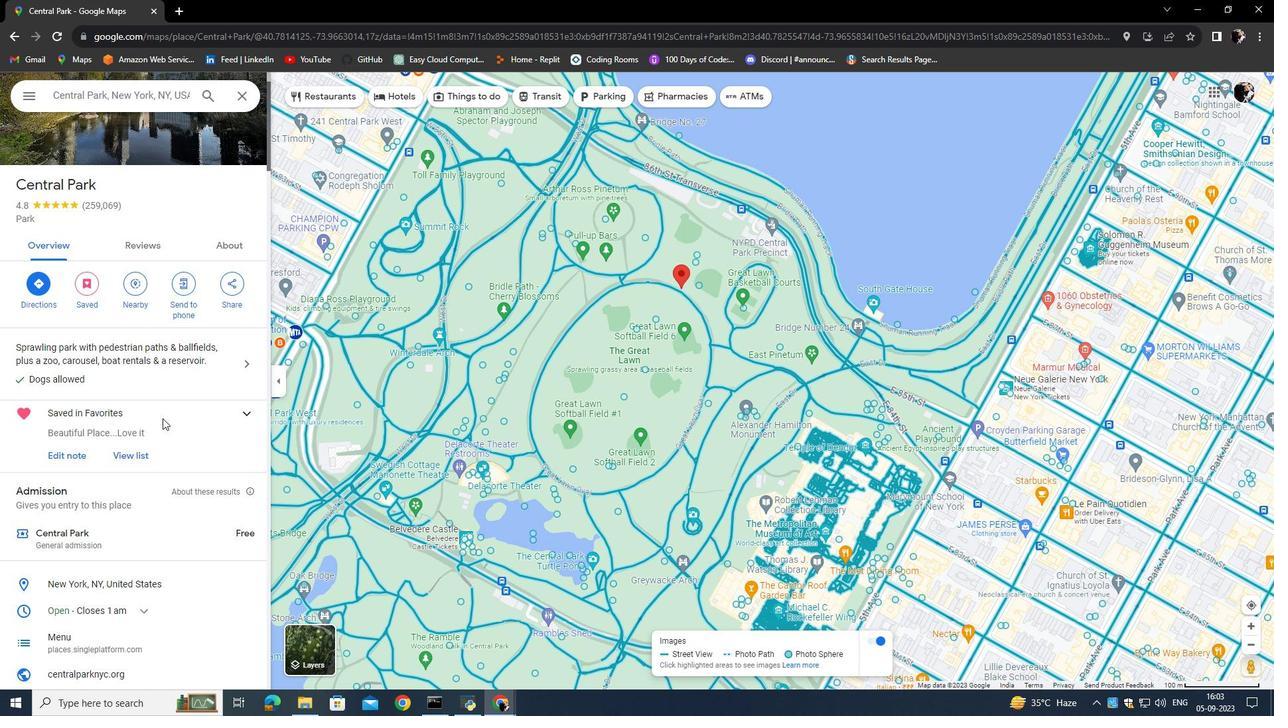 
Action: Mouse scrolled (162, 418) with delta (0, 0)
Screenshot: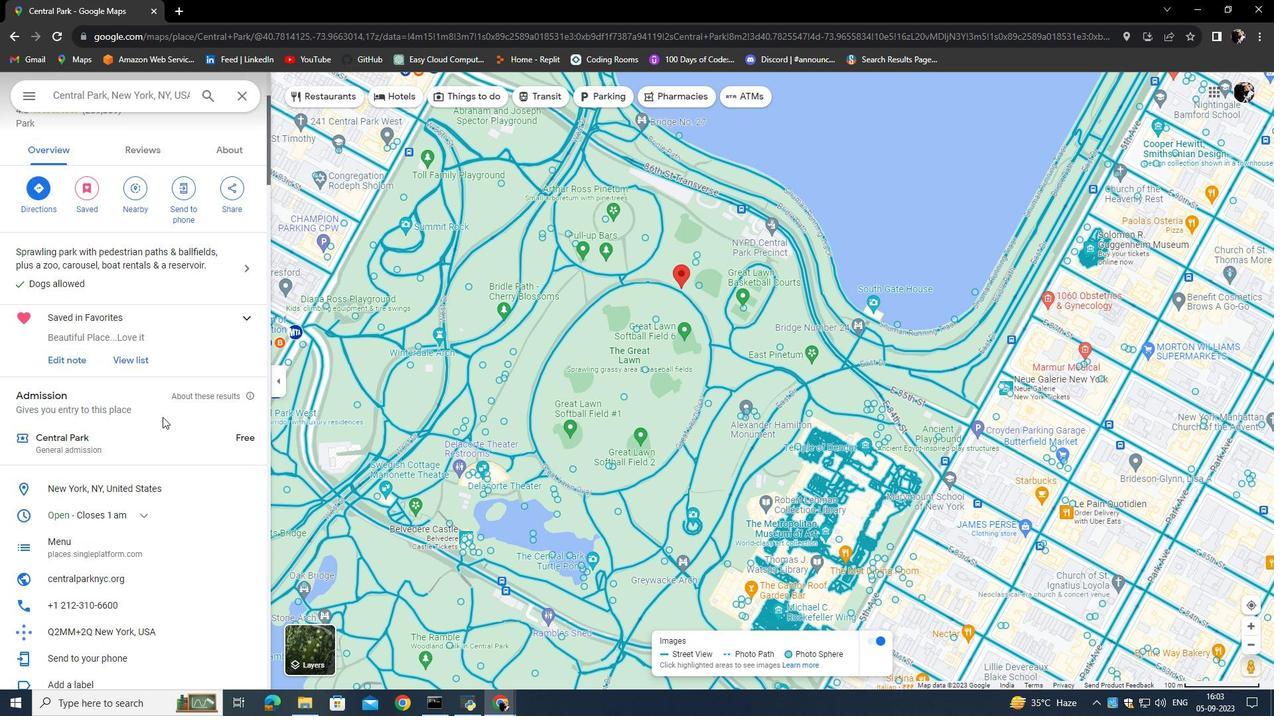 
Action: Mouse scrolled (162, 418) with delta (0, 0)
Screenshot: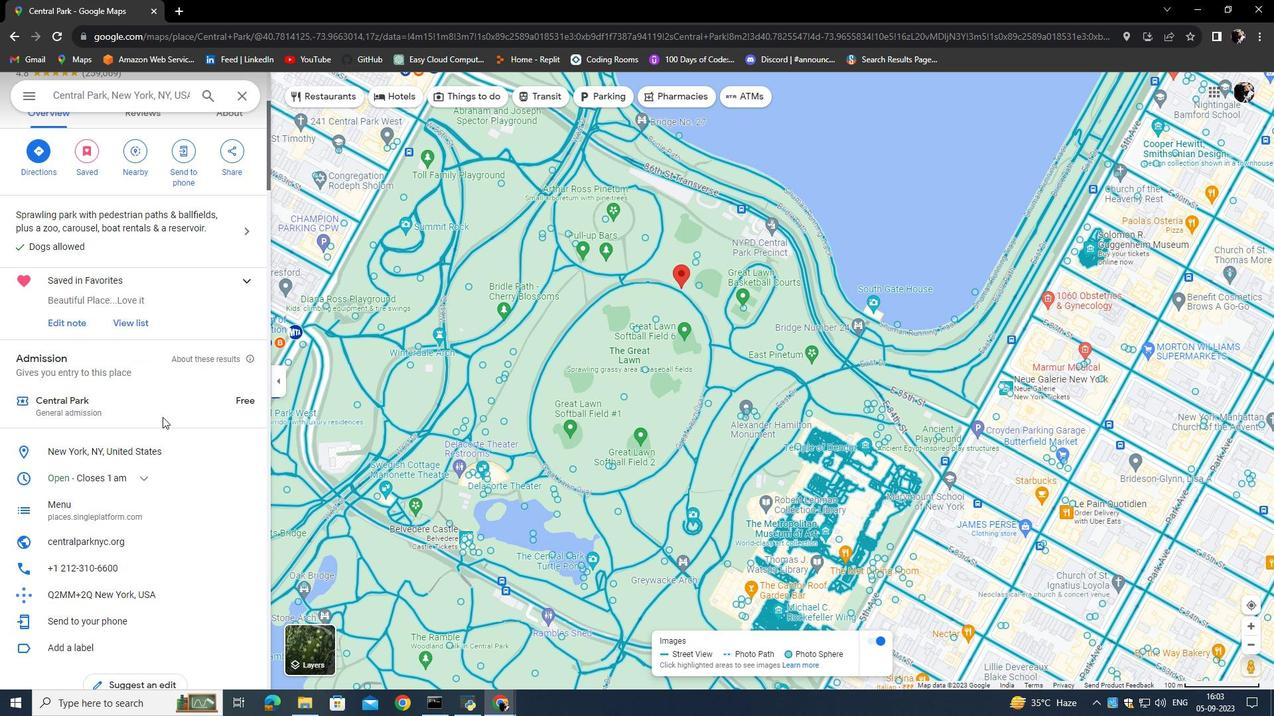 
Action: Mouse moved to (164, 412)
Screenshot: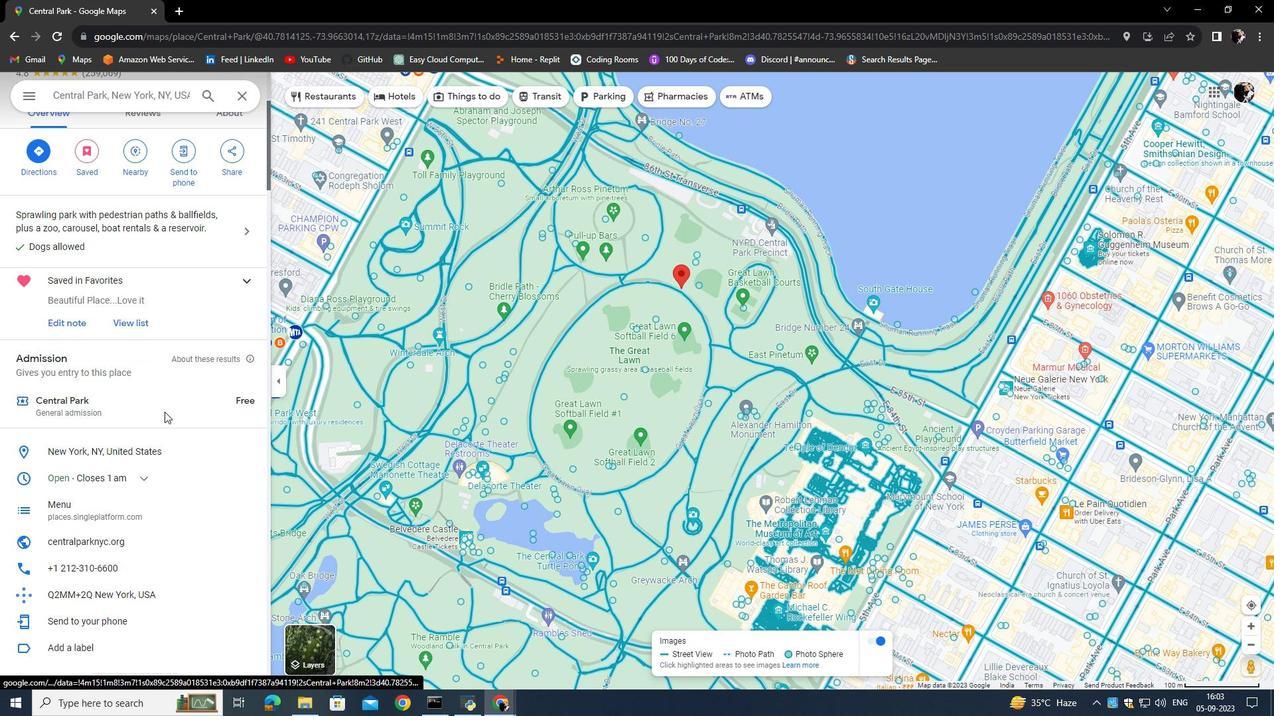
Action: Mouse scrolled (164, 411) with delta (0, 0)
Screenshot: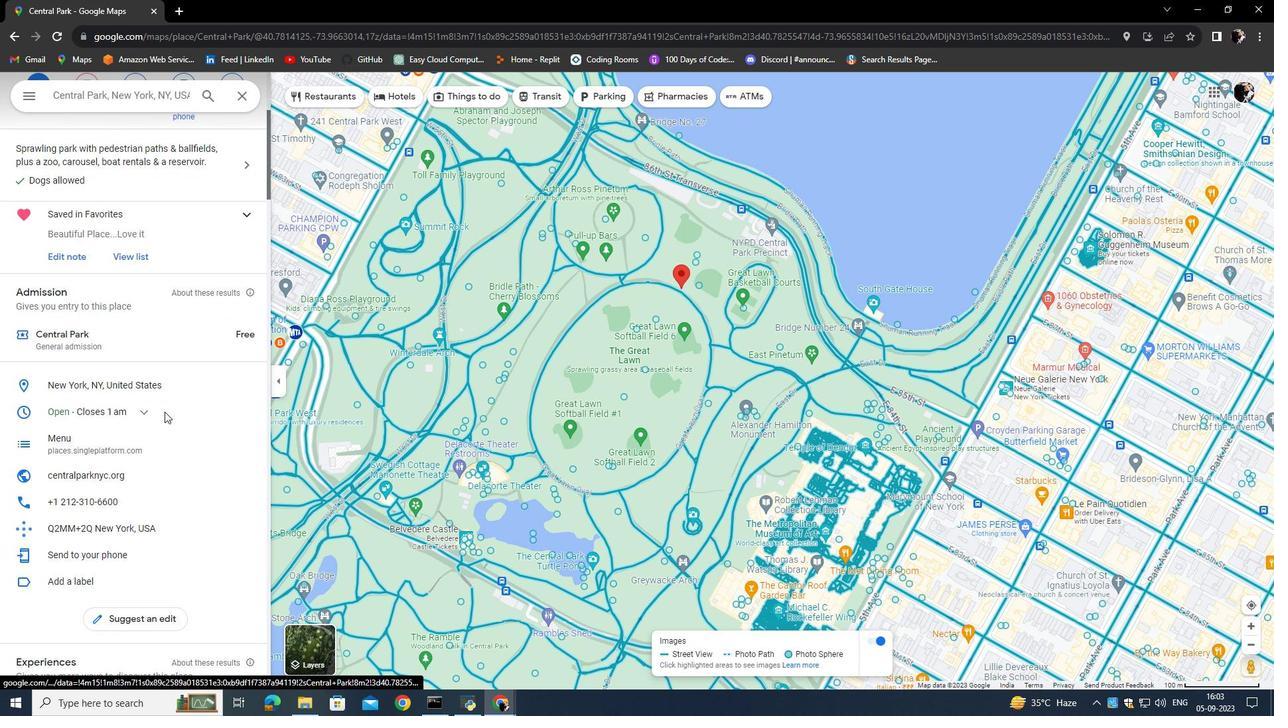 
Action: Mouse moved to (165, 412)
Screenshot: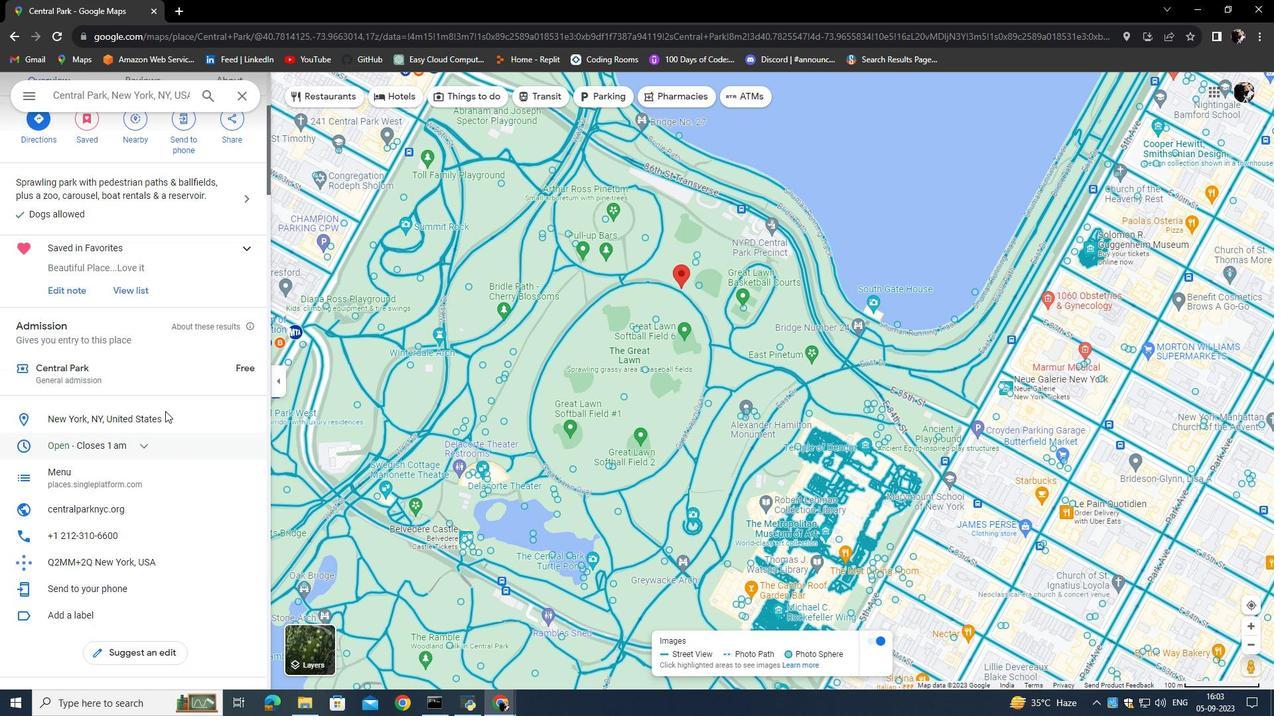 
Action: Mouse scrolled (165, 412) with delta (0, 0)
Screenshot: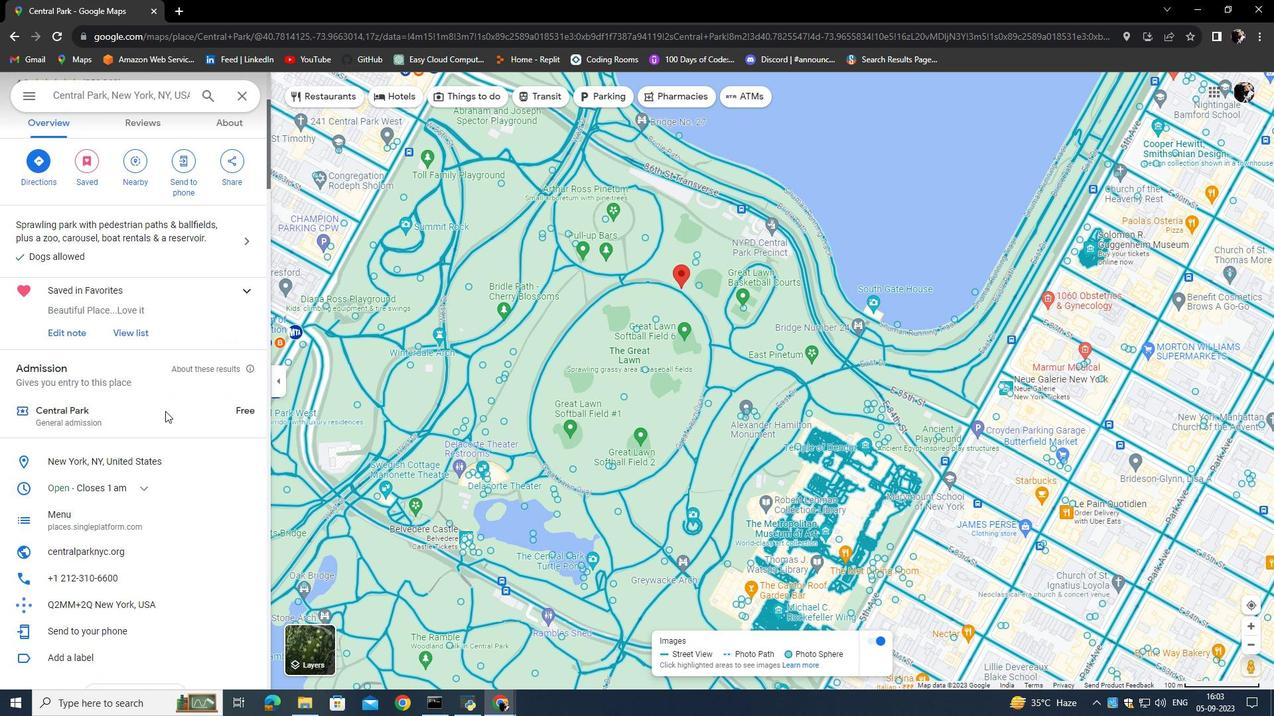 
Action: Mouse moved to (165, 411)
Screenshot: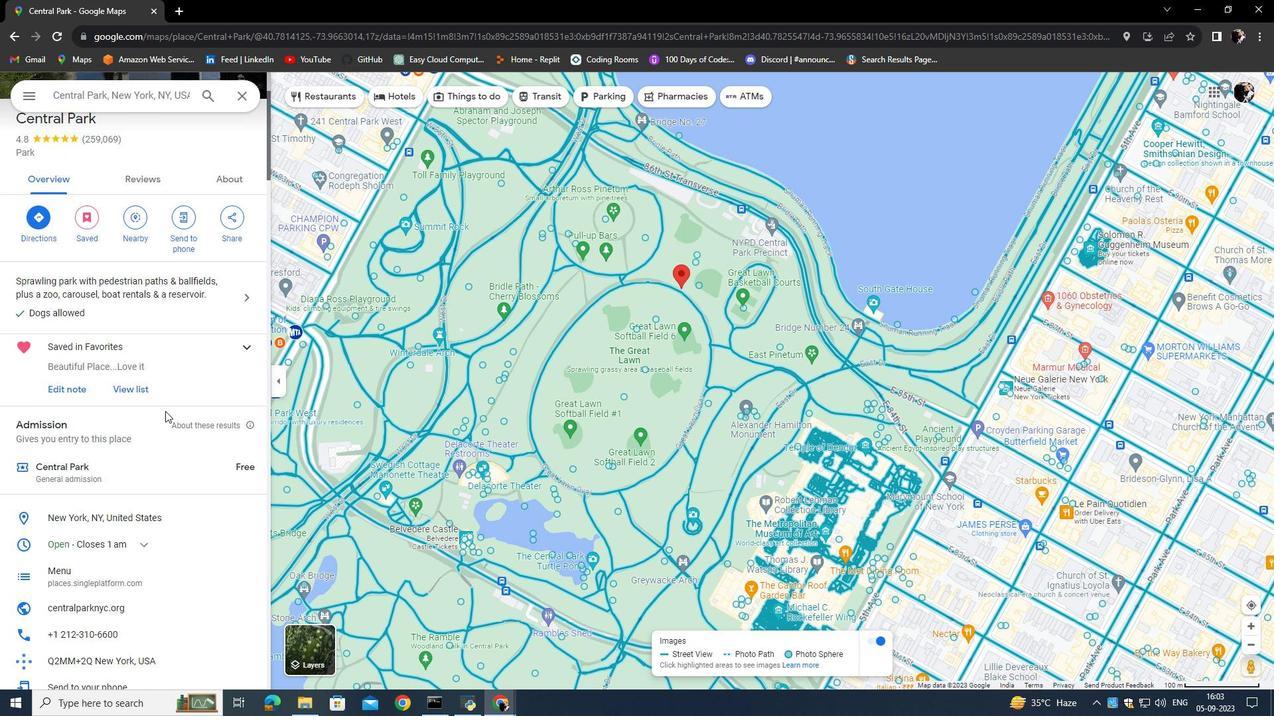 
Action: Mouse scrolled (165, 412) with delta (0, 0)
Screenshot: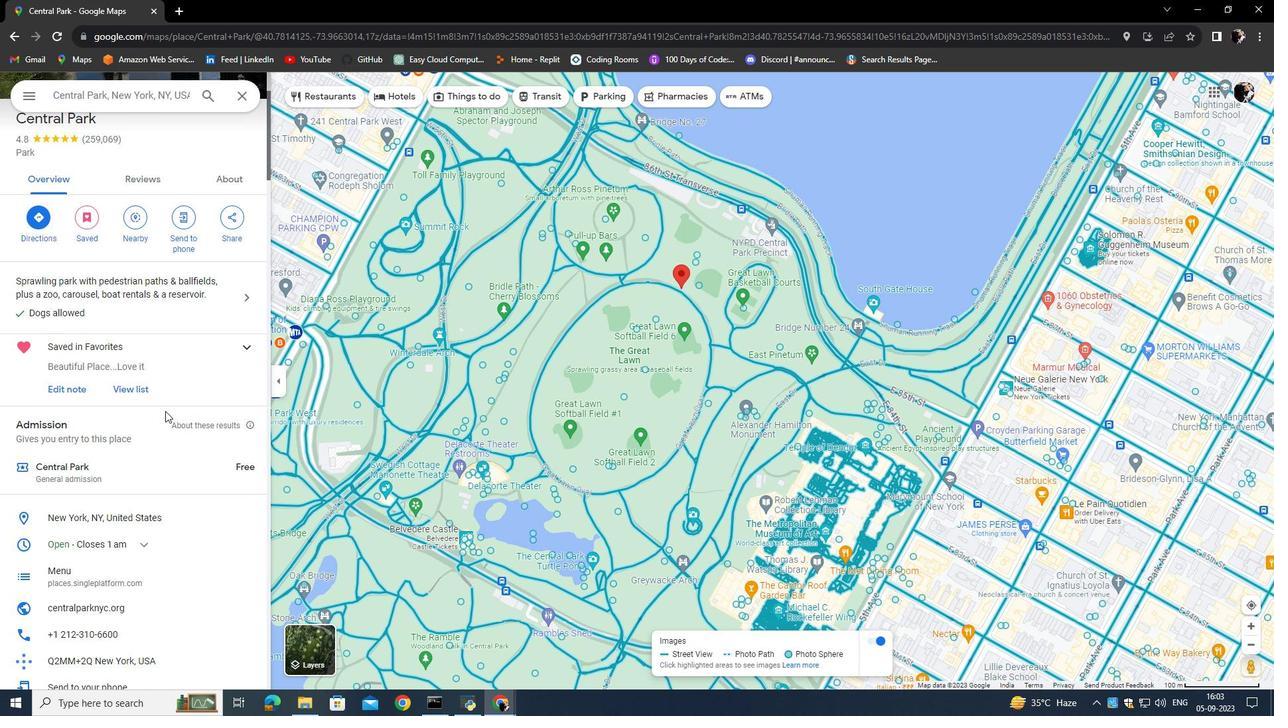 
Action: Mouse scrolled (165, 410) with delta (0, 0)
Screenshot: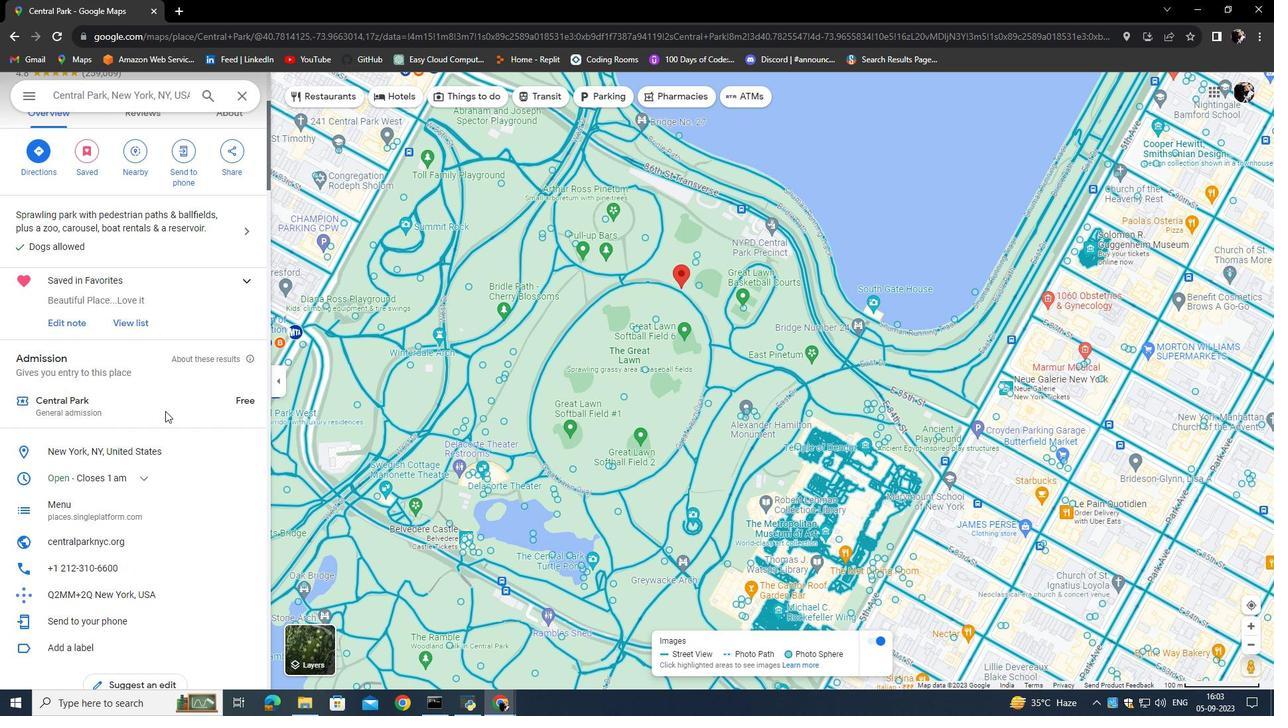 
Action: Mouse scrolled (165, 410) with delta (0, 0)
Screenshot: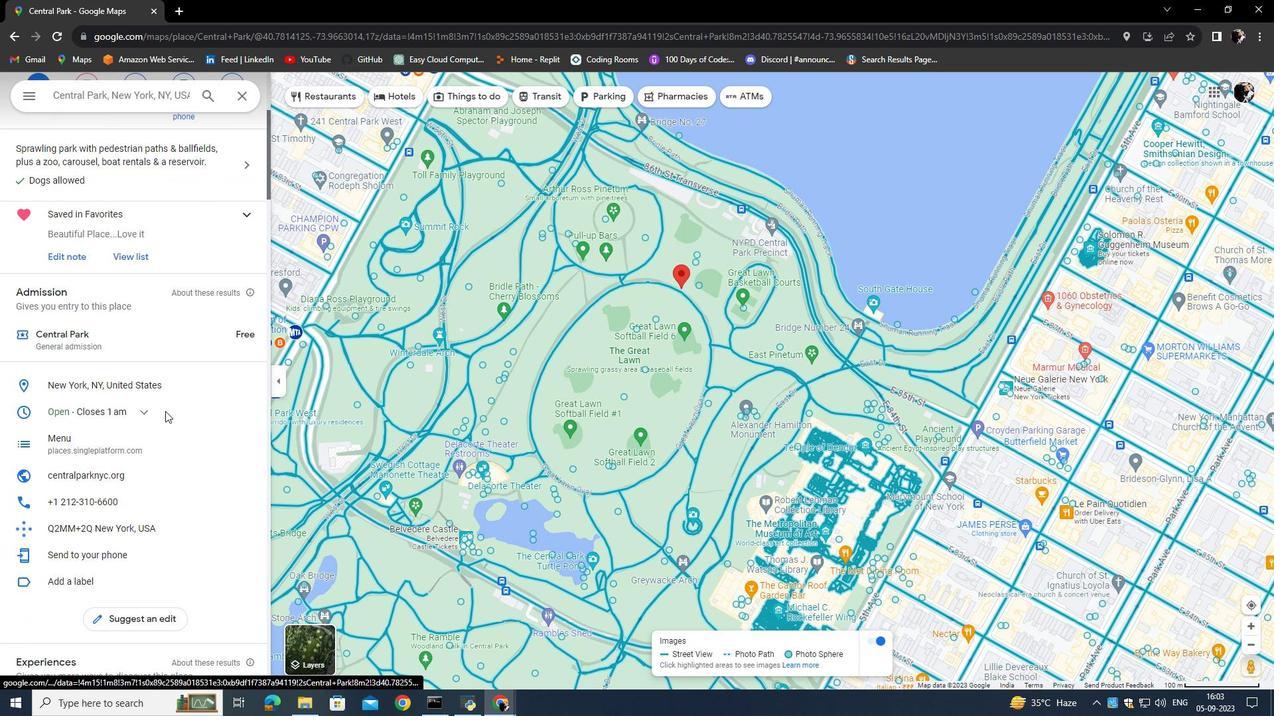 
Action: Mouse moved to (150, 410)
Screenshot: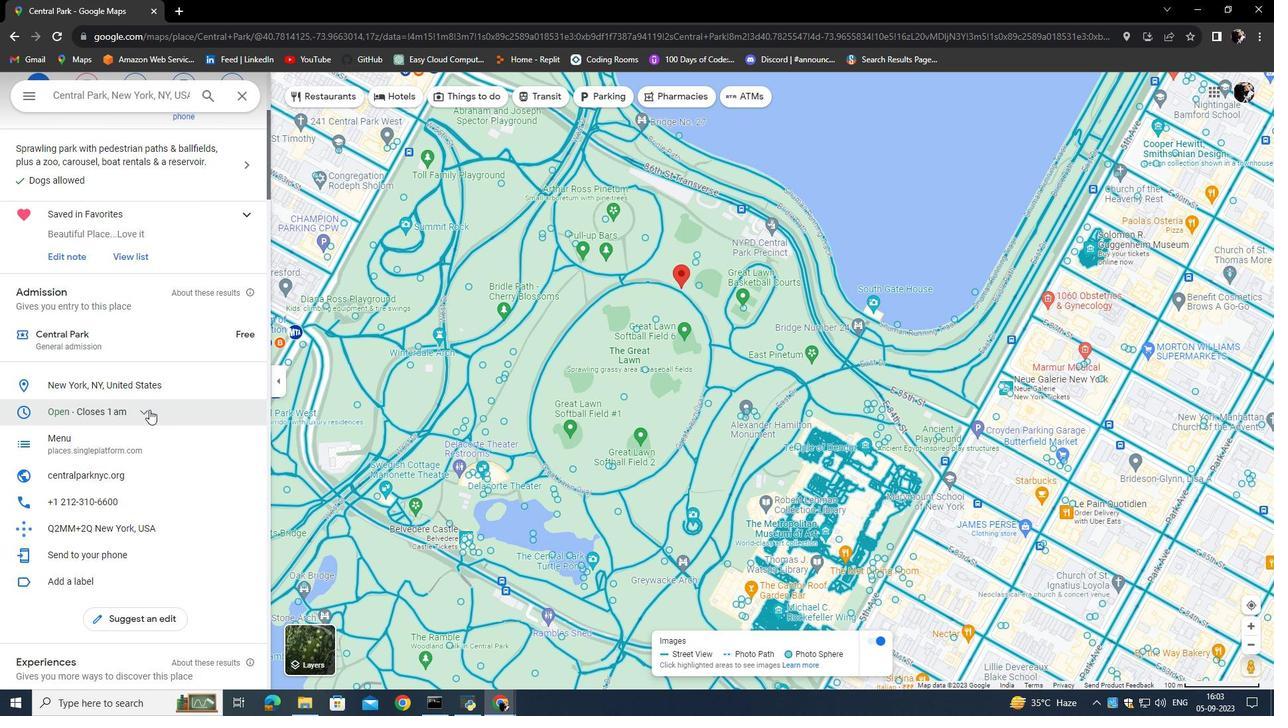 
Action: Mouse pressed left at (150, 410)
Screenshot: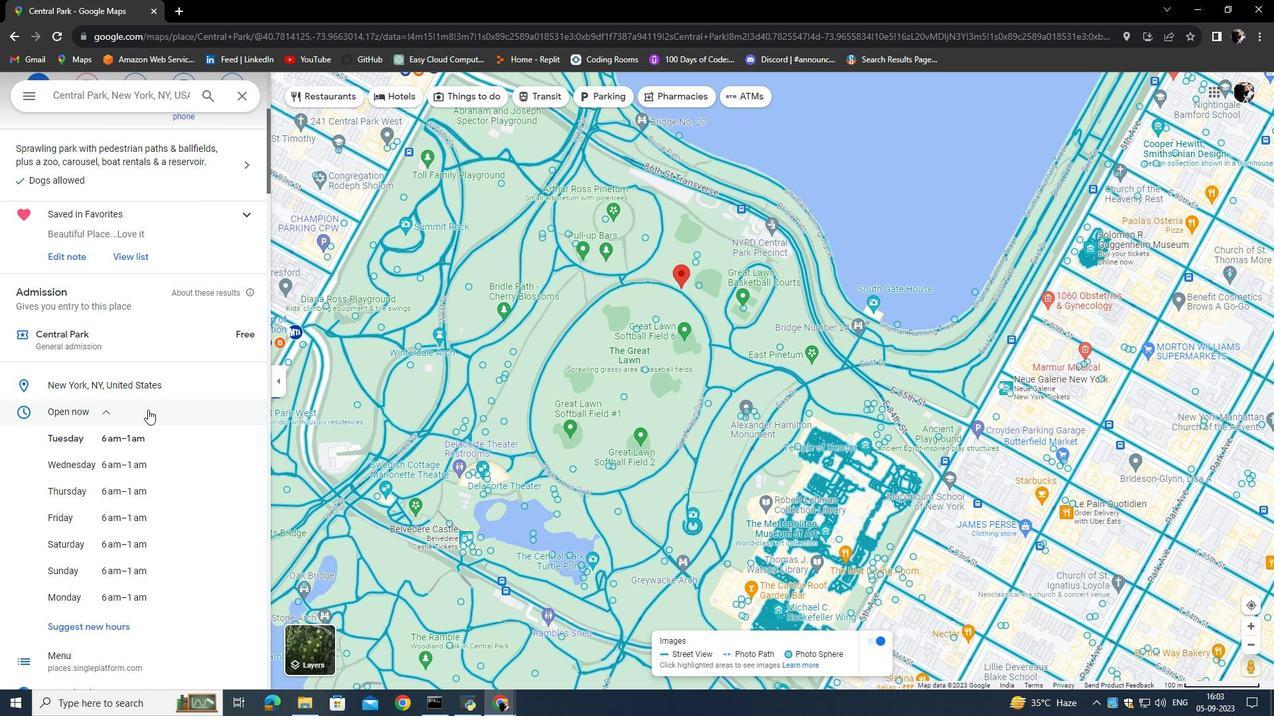 
Action: Mouse moved to (148, 446)
Screenshot: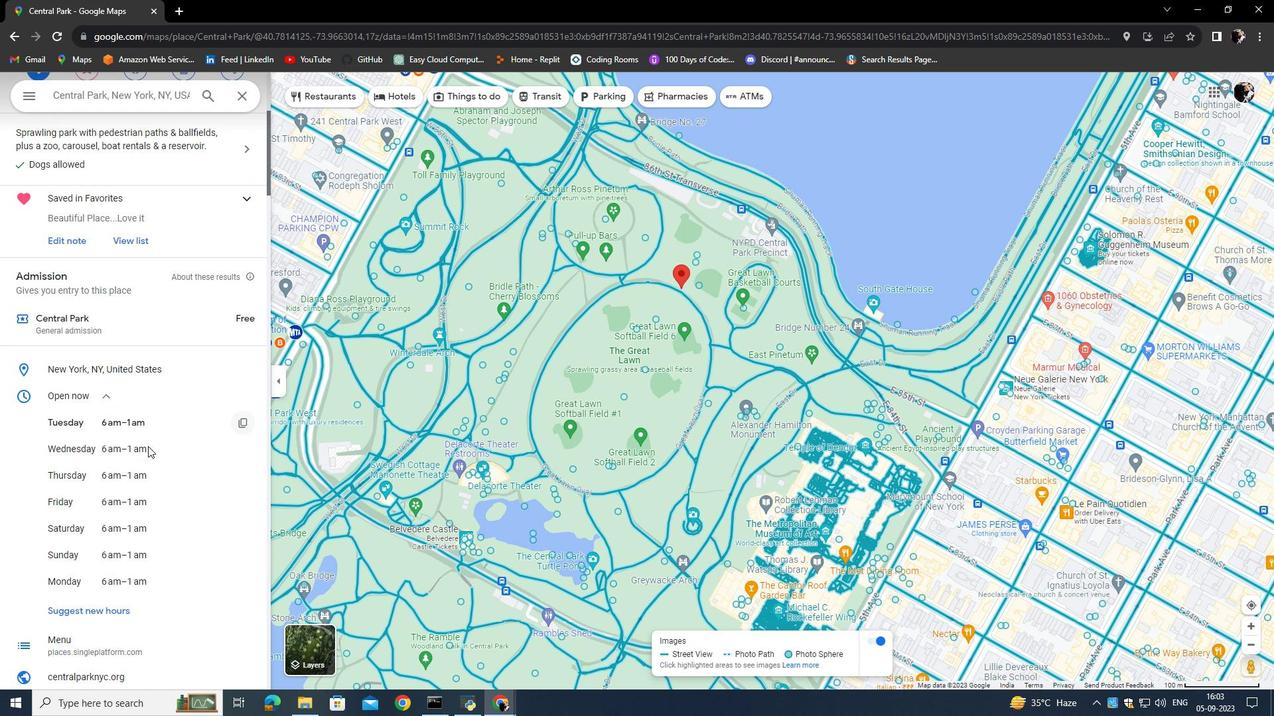 
Action: Mouse scrolled (148, 446) with delta (0, 0)
Screenshot: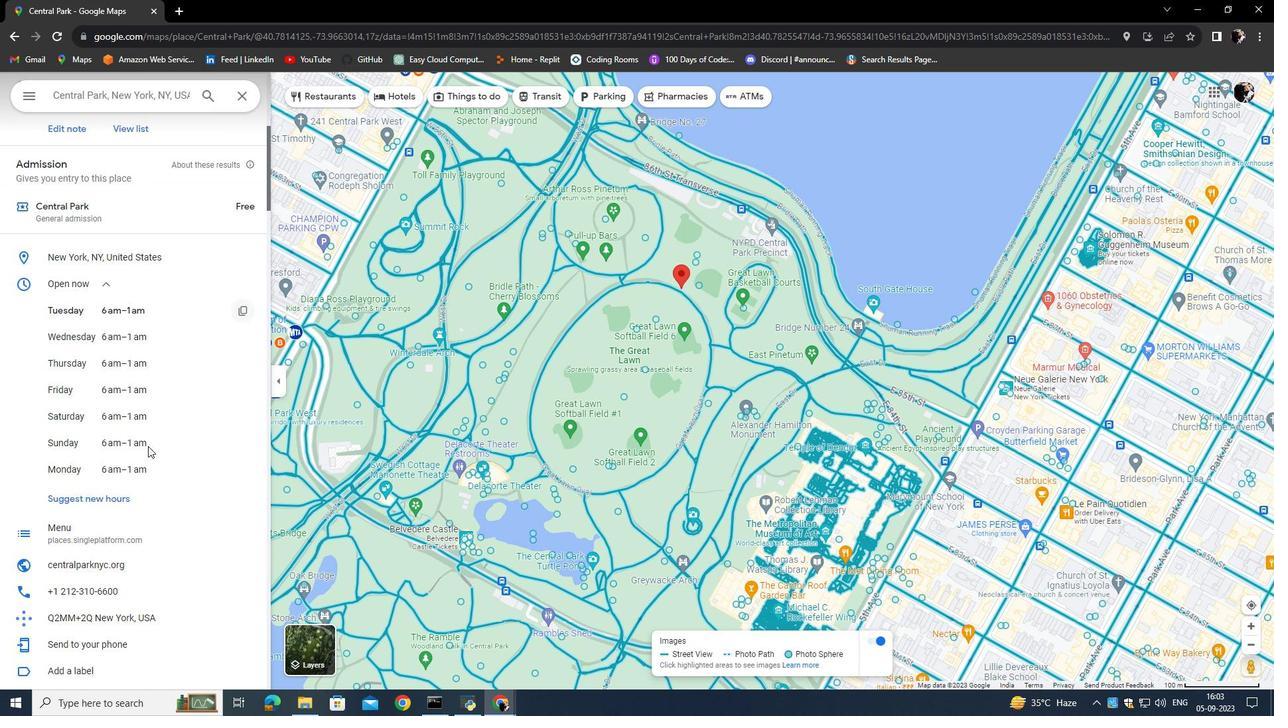 
Action: Mouse scrolled (148, 446) with delta (0, 0)
Screenshot: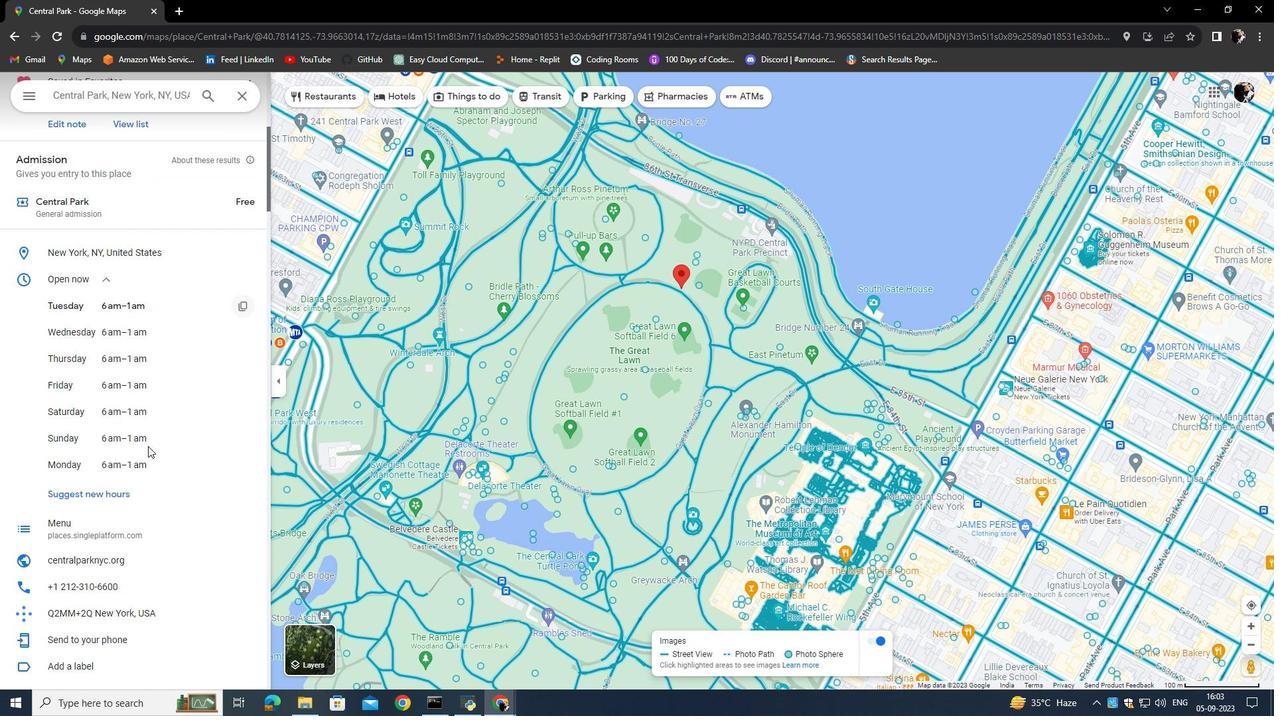 
Action: Mouse scrolled (148, 446) with delta (0, 0)
Screenshot: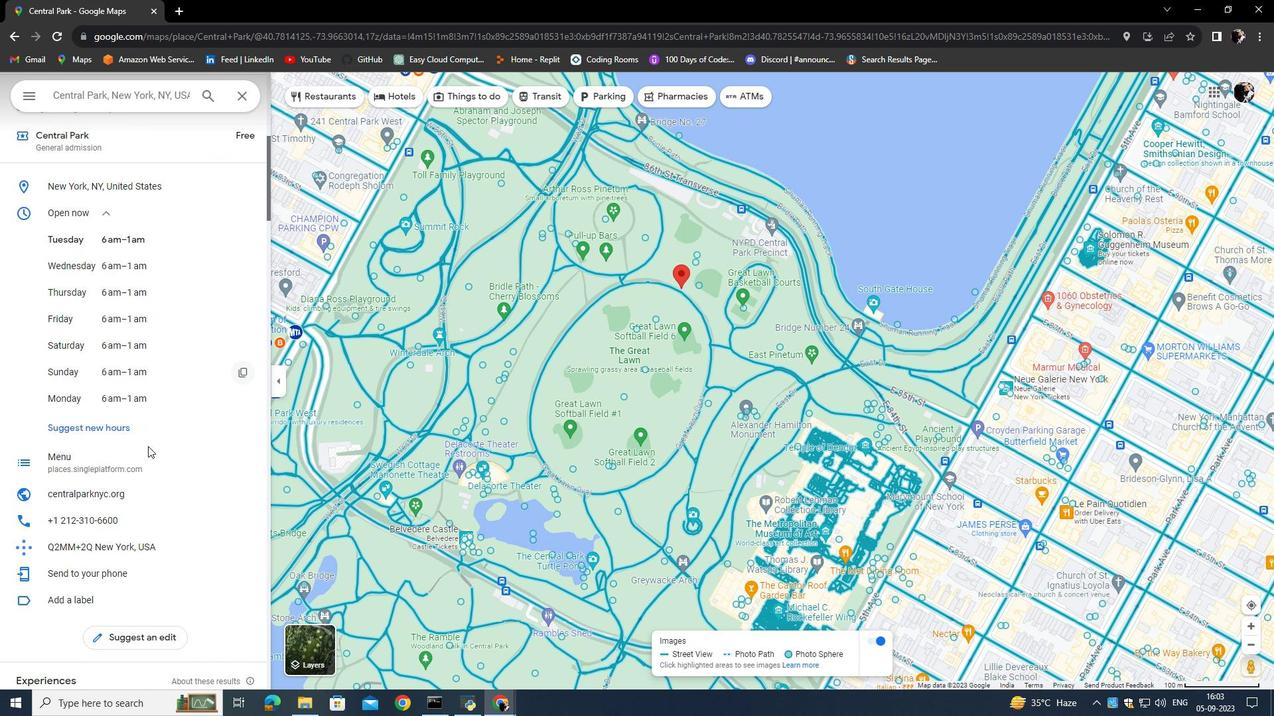 
Action: Mouse scrolled (148, 446) with delta (0, 0)
Screenshot: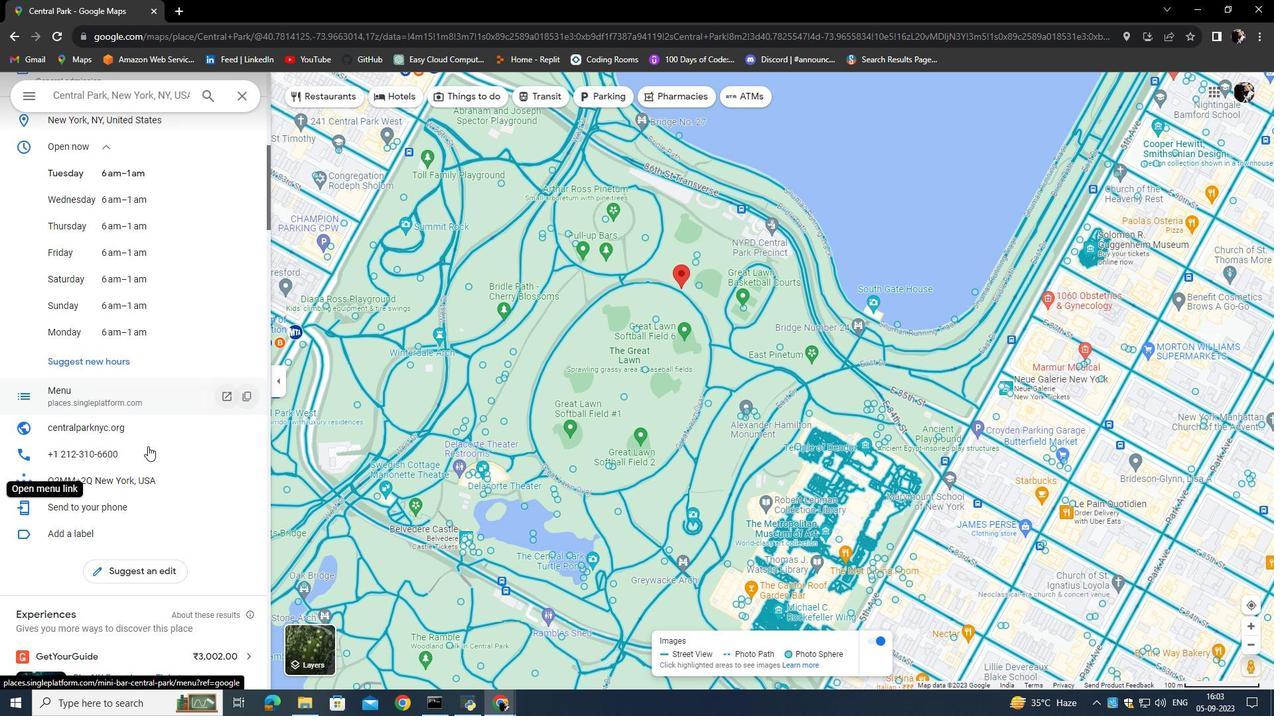 
Action: Mouse moved to (149, 452)
Screenshot: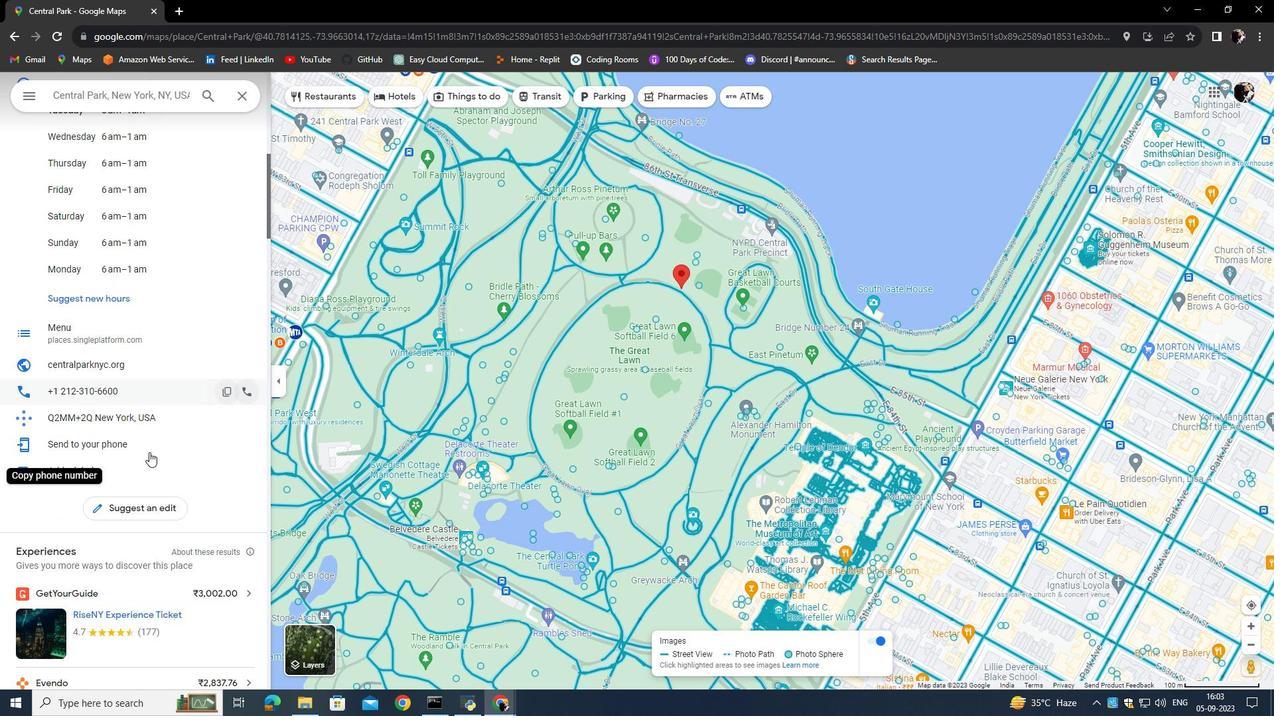 
Action: Mouse scrolled (149, 451) with delta (0, 0)
Screenshot: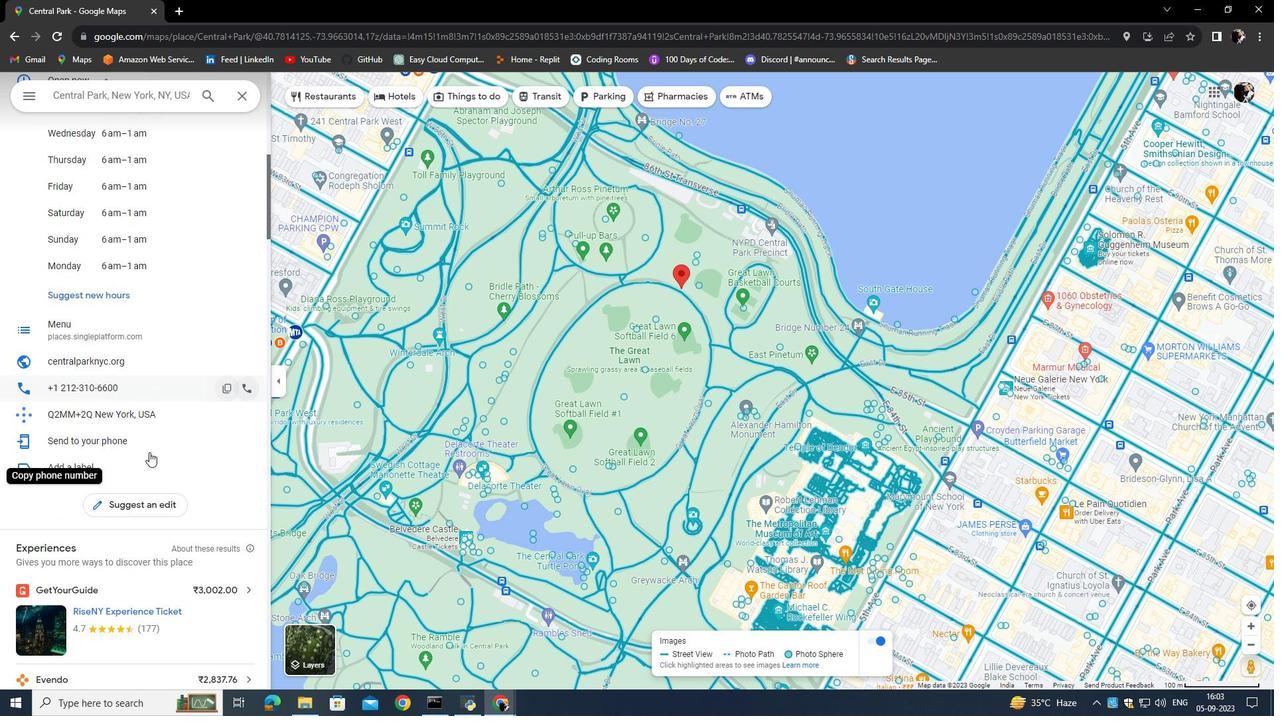 
Action: Mouse scrolled (149, 451) with delta (0, 0)
Screenshot: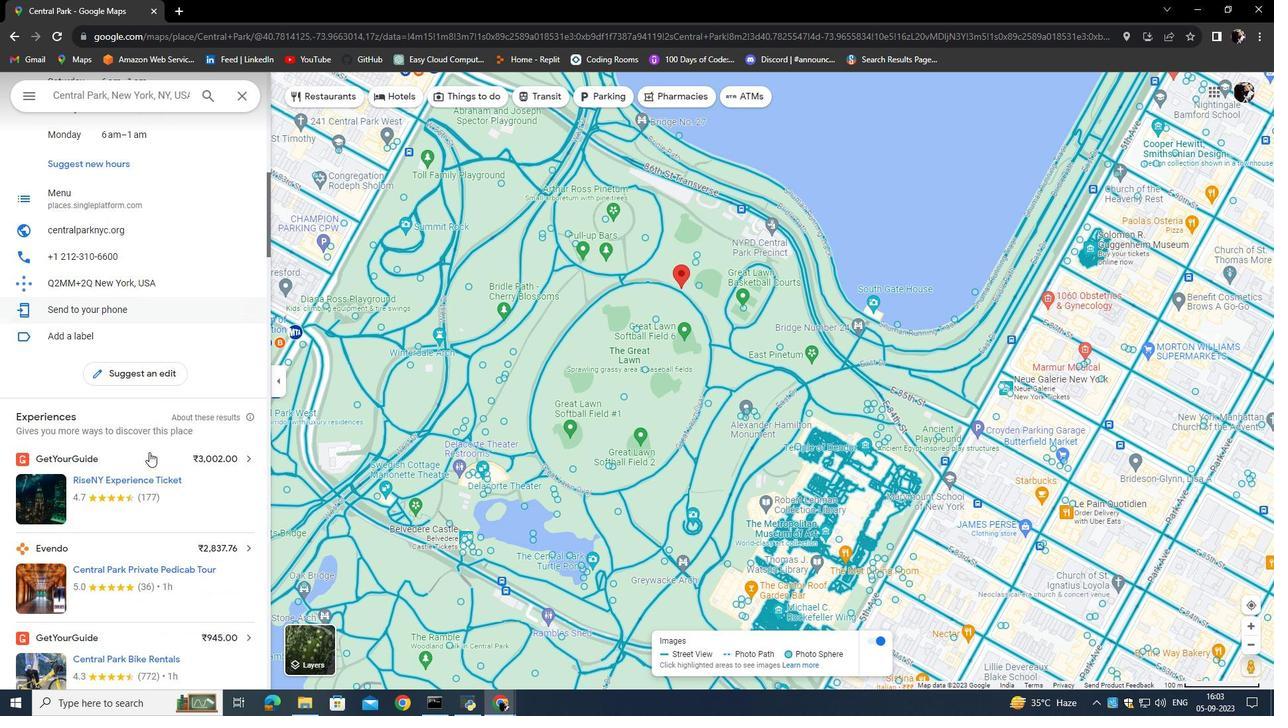 
Action: Mouse scrolled (149, 451) with delta (0, 0)
Screenshot: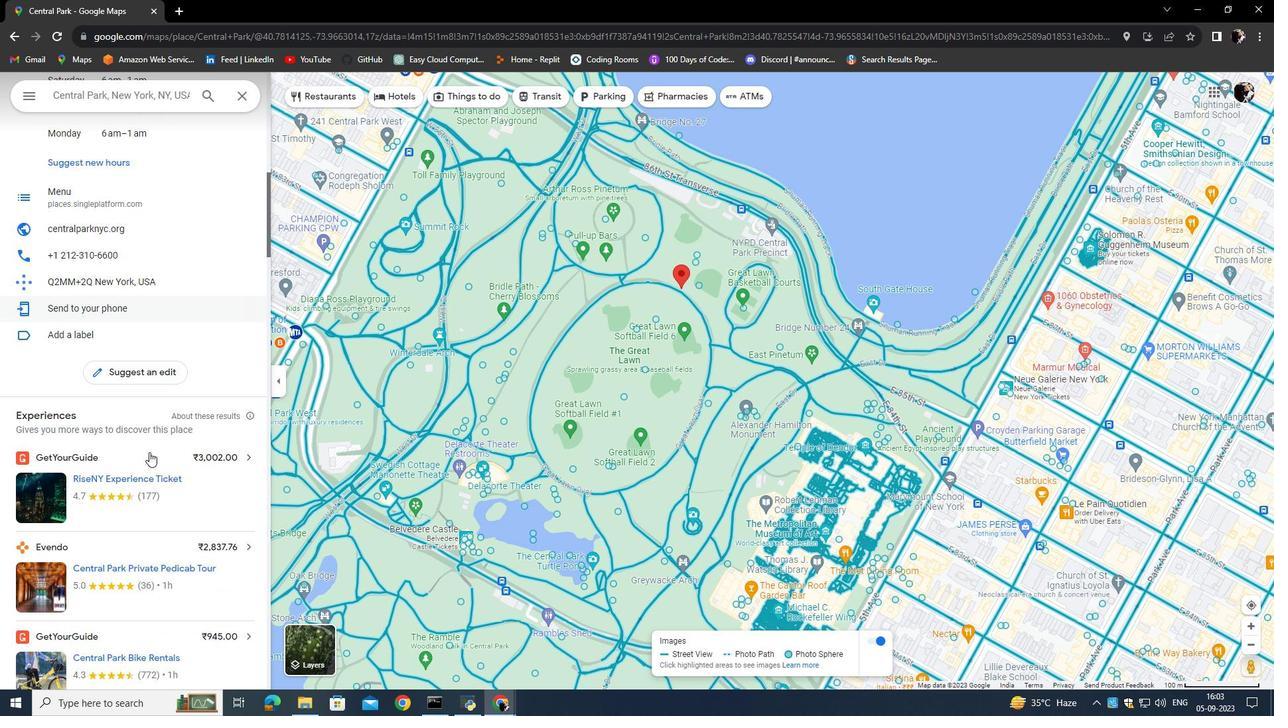 
Action: Mouse scrolled (149, 451) with delta (0, 0)
Screenshot: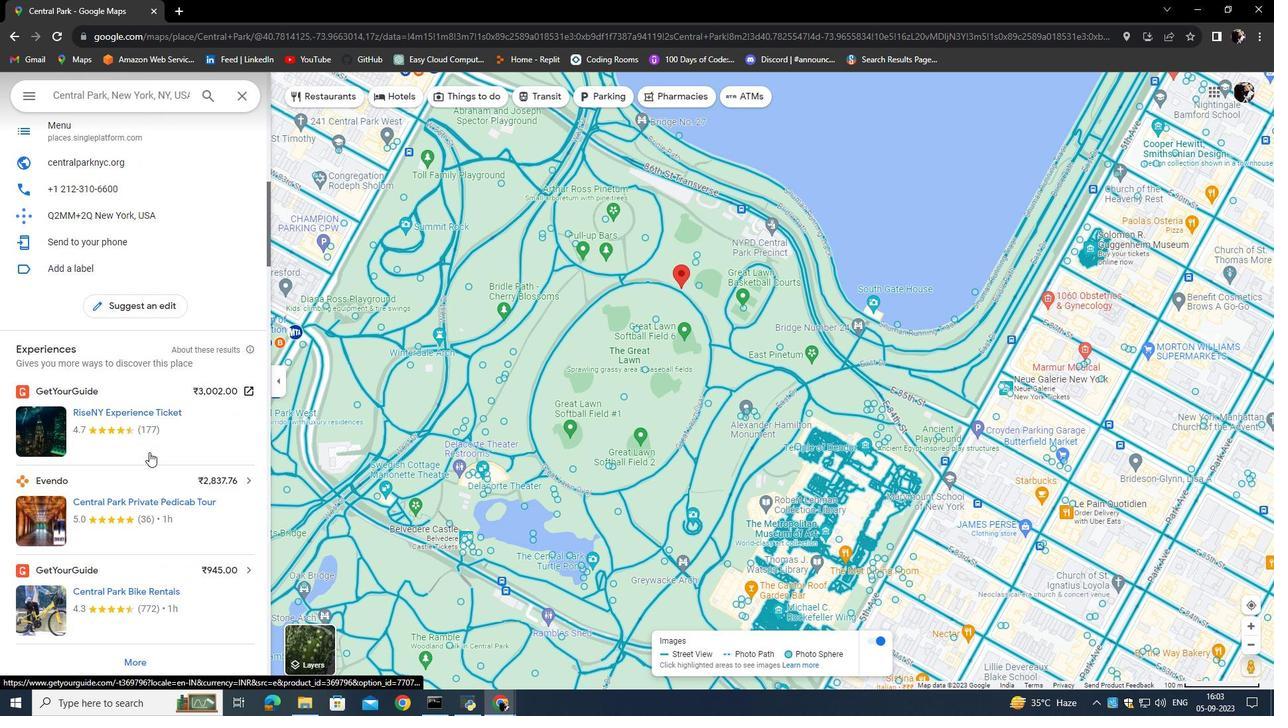 
Action: Mouse scrolled (149, 451) with delta (0, 0)
Screenshot: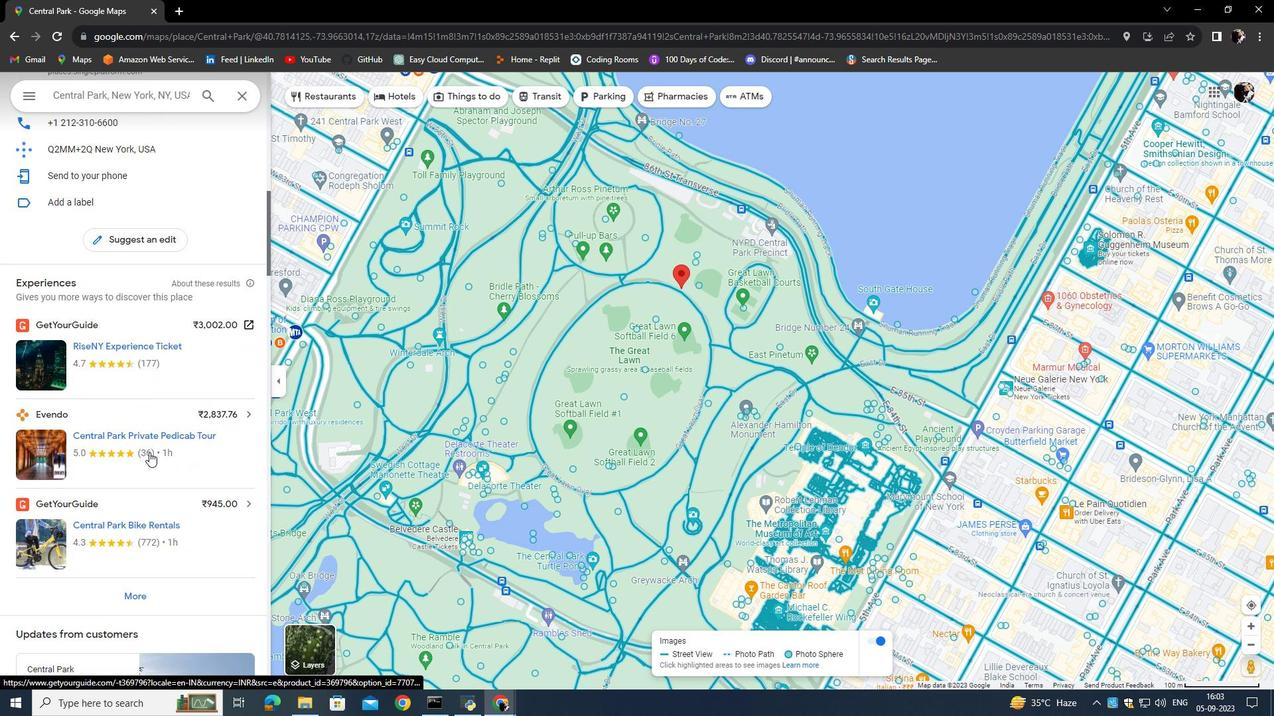 
Action: Mouse scrolled (149, 451) with delta (0, 0)
Screenshot: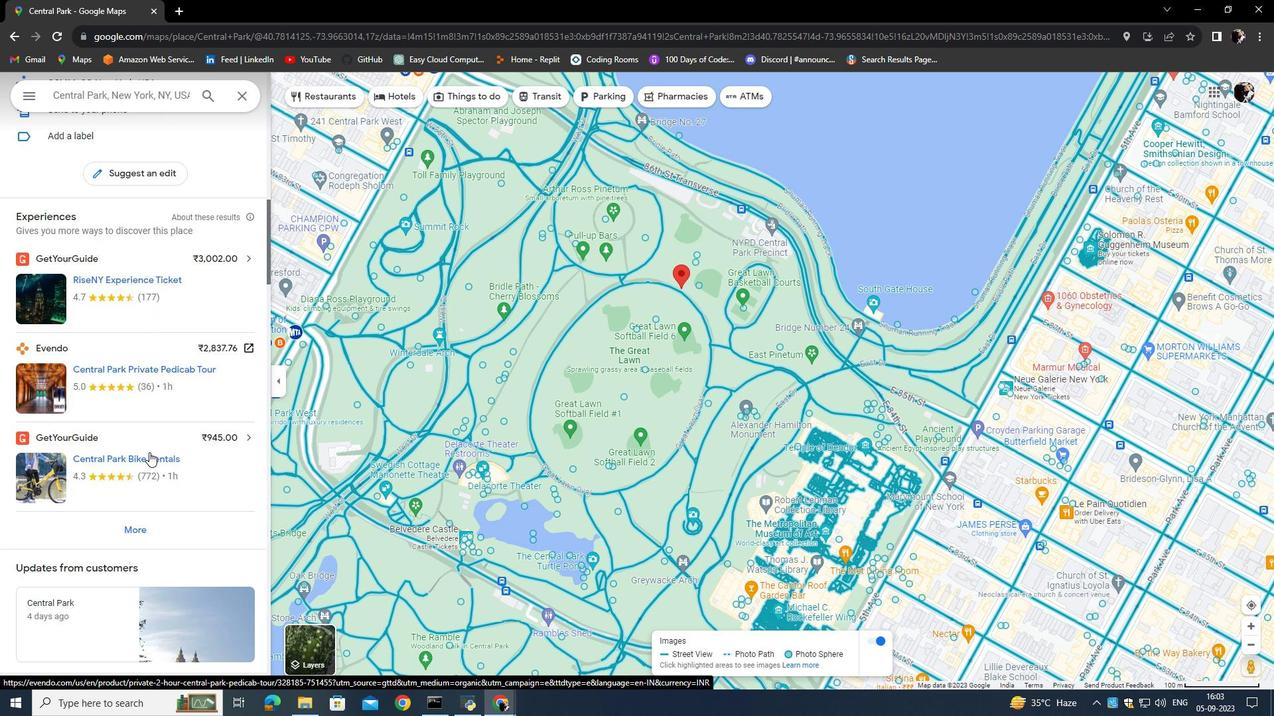 
Action: Mouse scrolled (149, 451) with delta (0, 0)
Screenshot: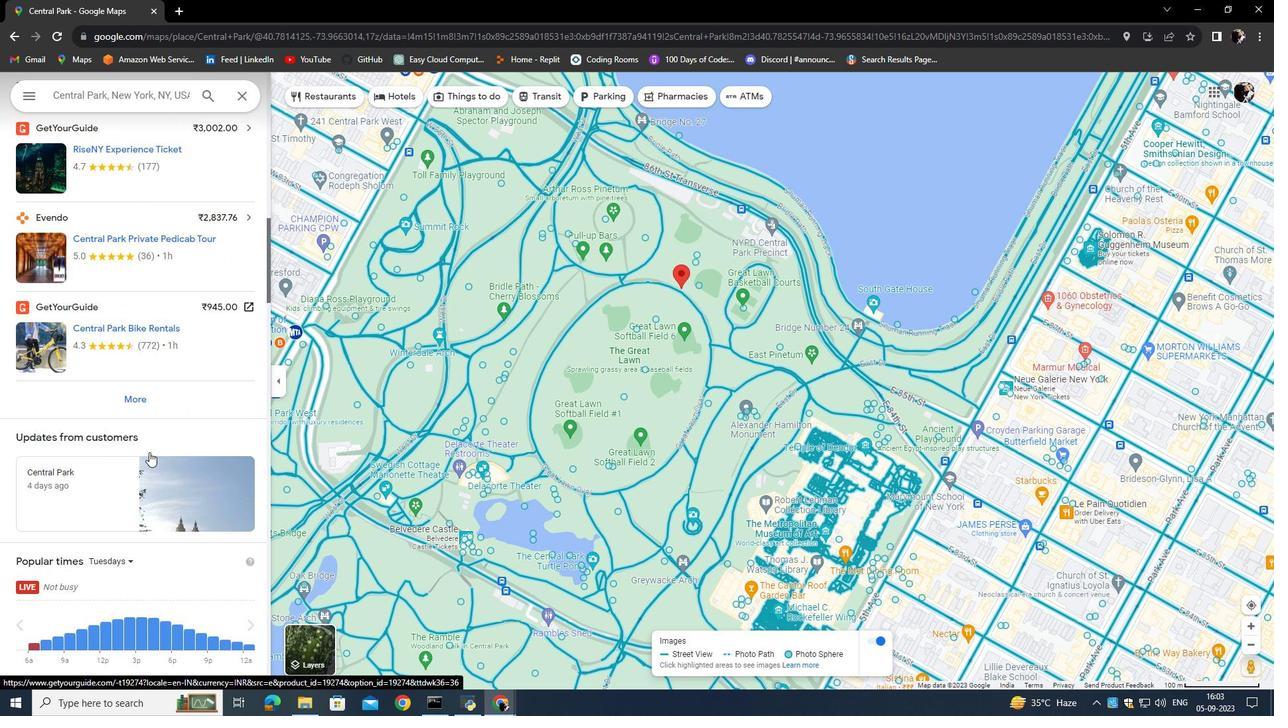 
Action: Mouse scrolled (149, 451) with delta (0, 0)
Screenshot: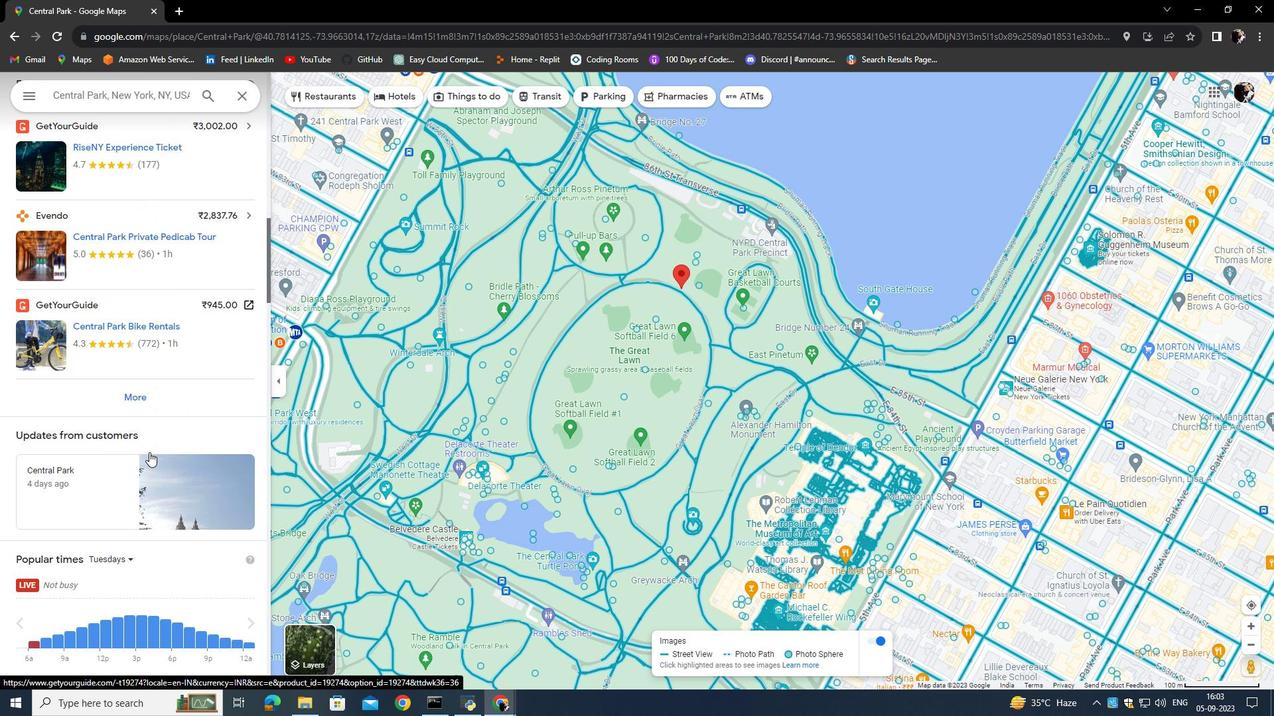 
Action: Mouse scrolled (149, 451) with delta (0, 0)
Screenshot: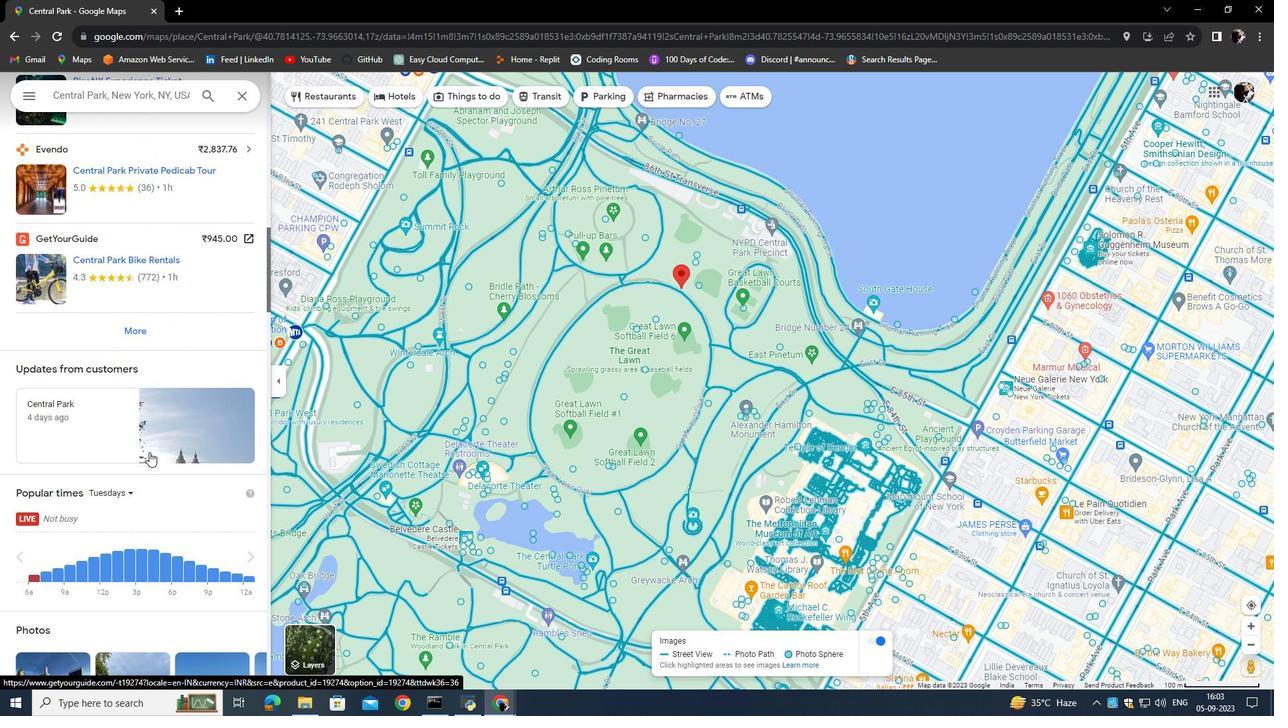
Action: Mouse scrolled (149, 451) with delta (0, 0)
Screenshot: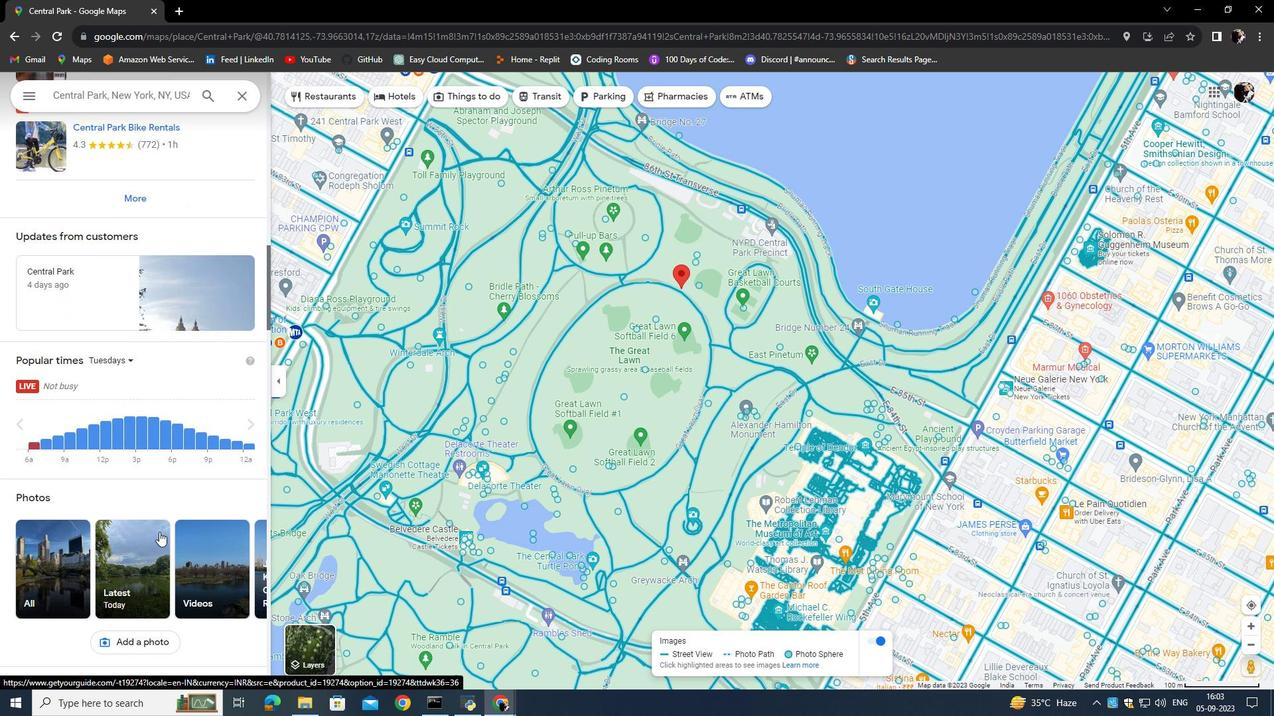 
Action: Mouse scrolled (149, 451) with delta (0, 0)
Screenshot: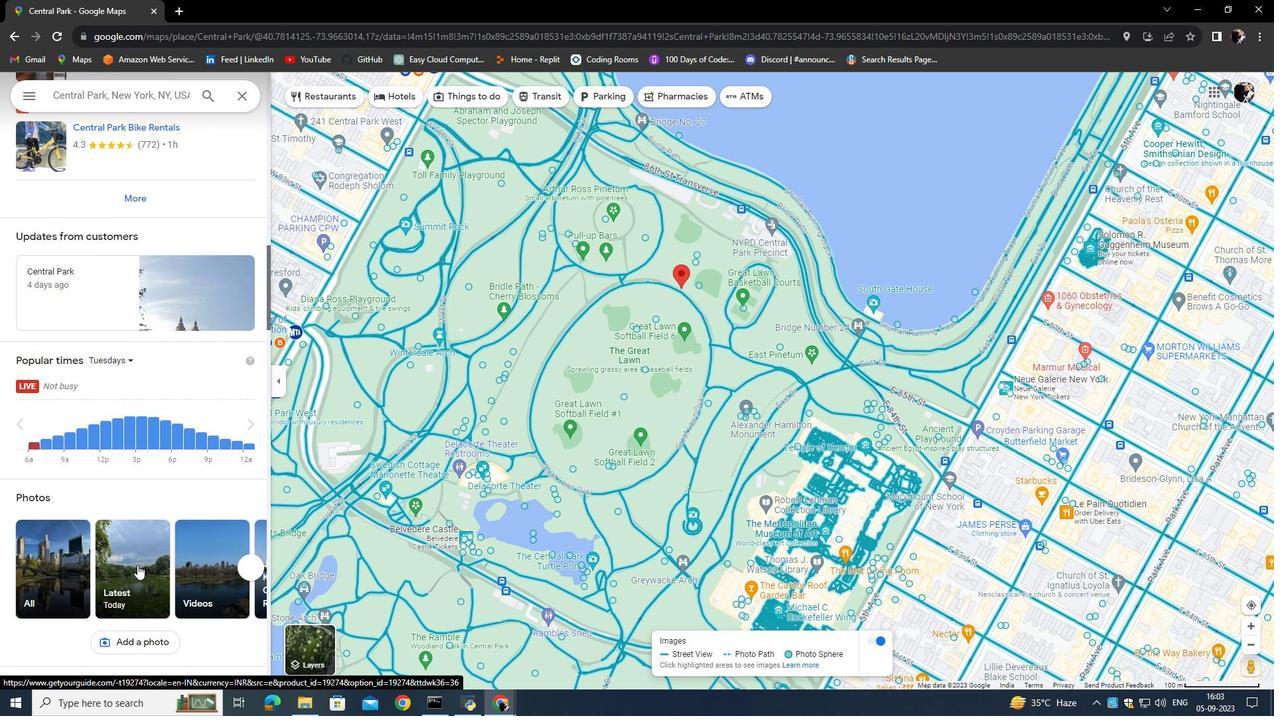 
Action: Mouse moved to (249, 434)
Screenshot: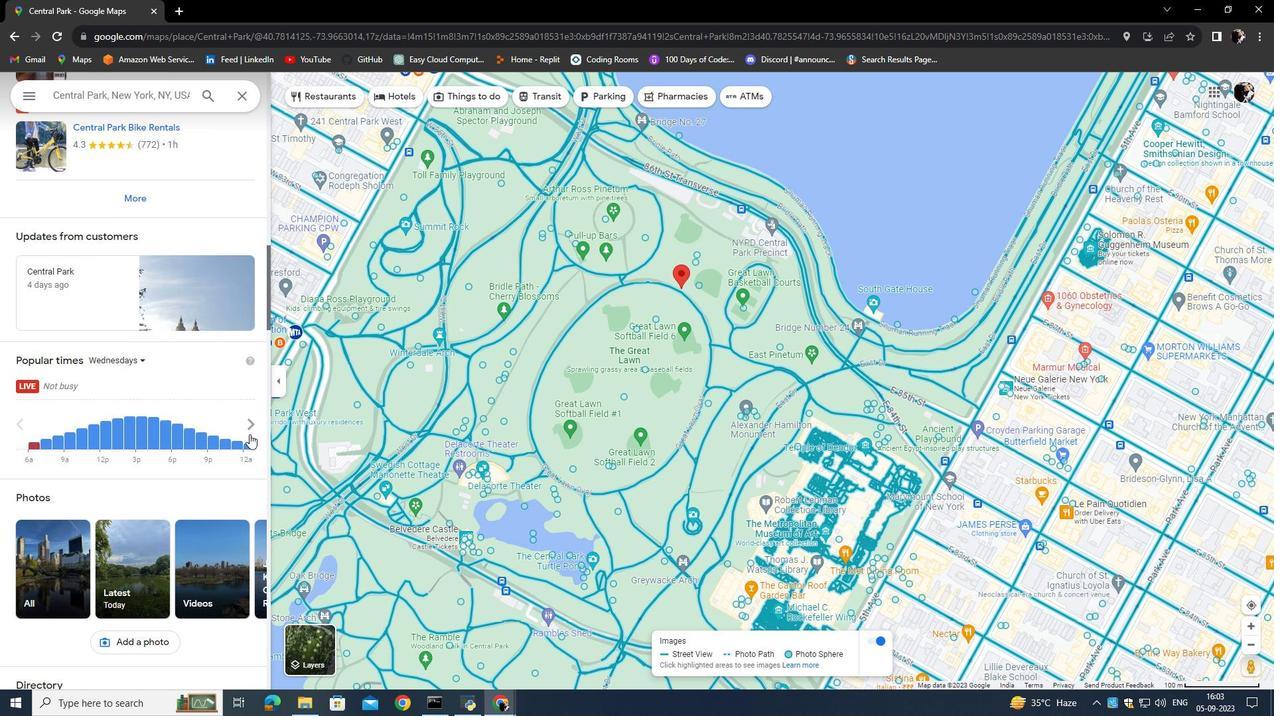 
Action: Mouse pressed left at (249, 434)
Screenshot: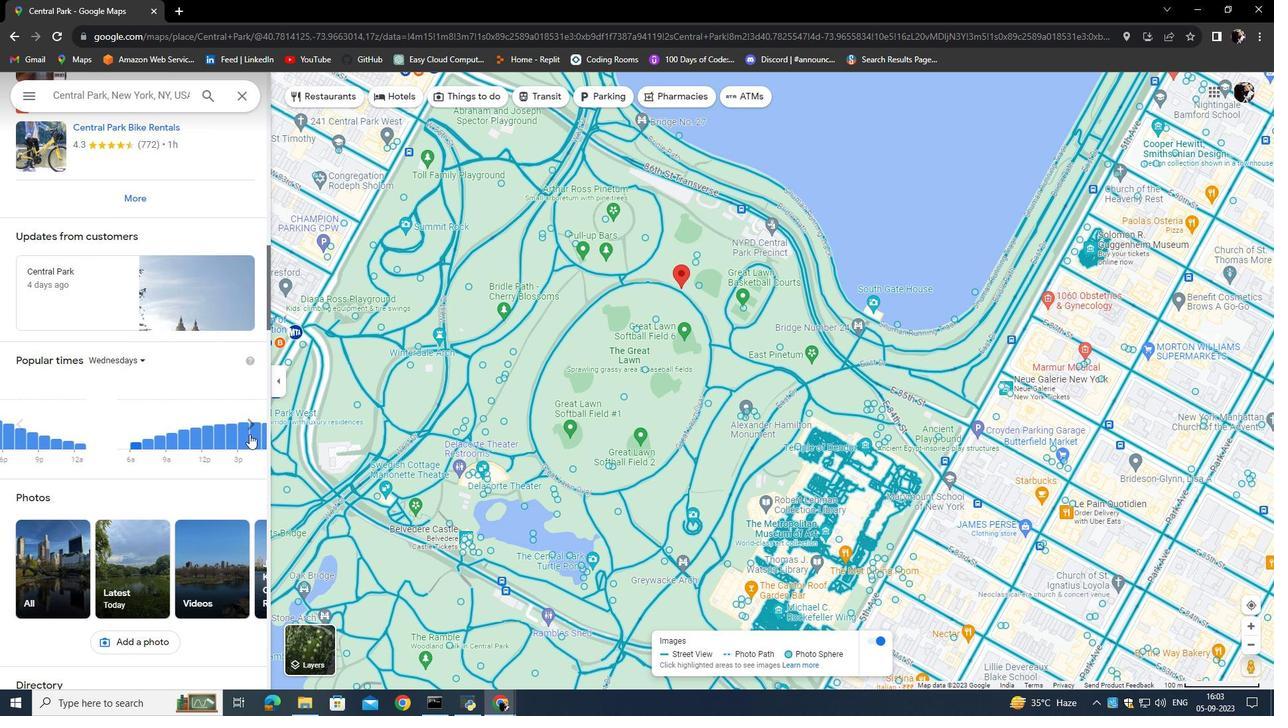 
Action: Mouse pressed left at (249, 434)
Screenshot: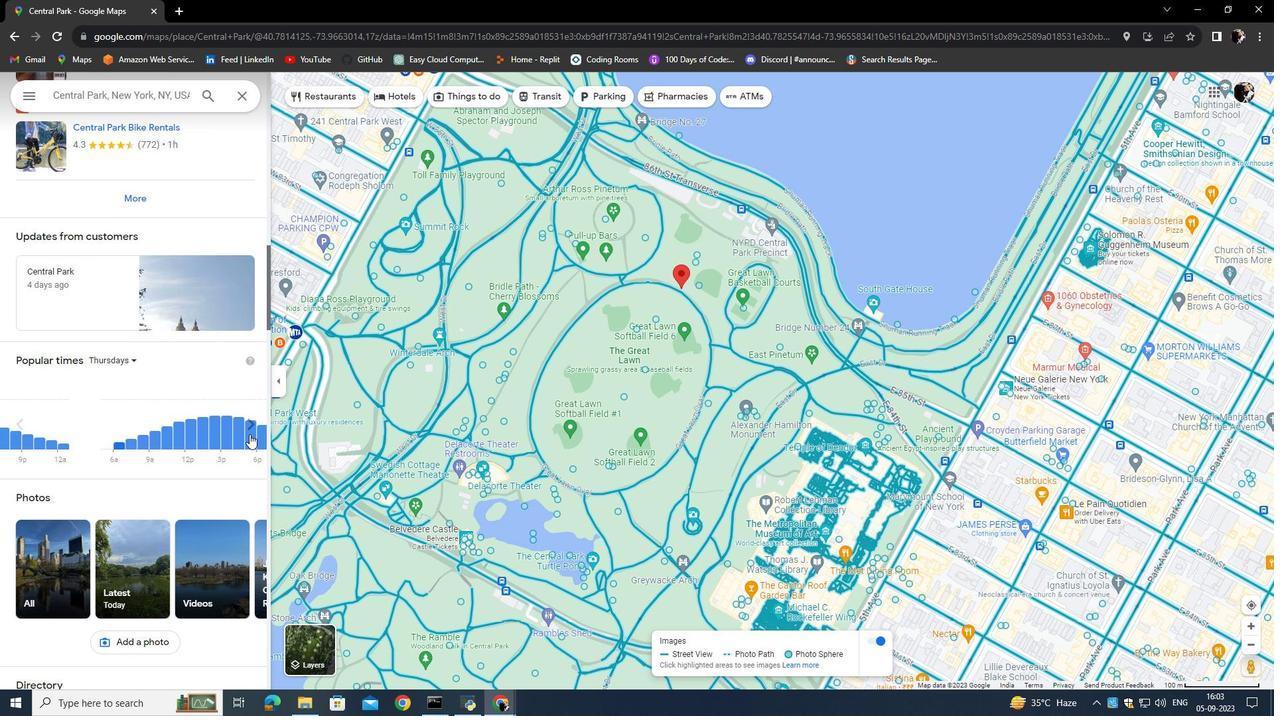 
Action: Mouse pressed left at (249, 434)
Screenshot: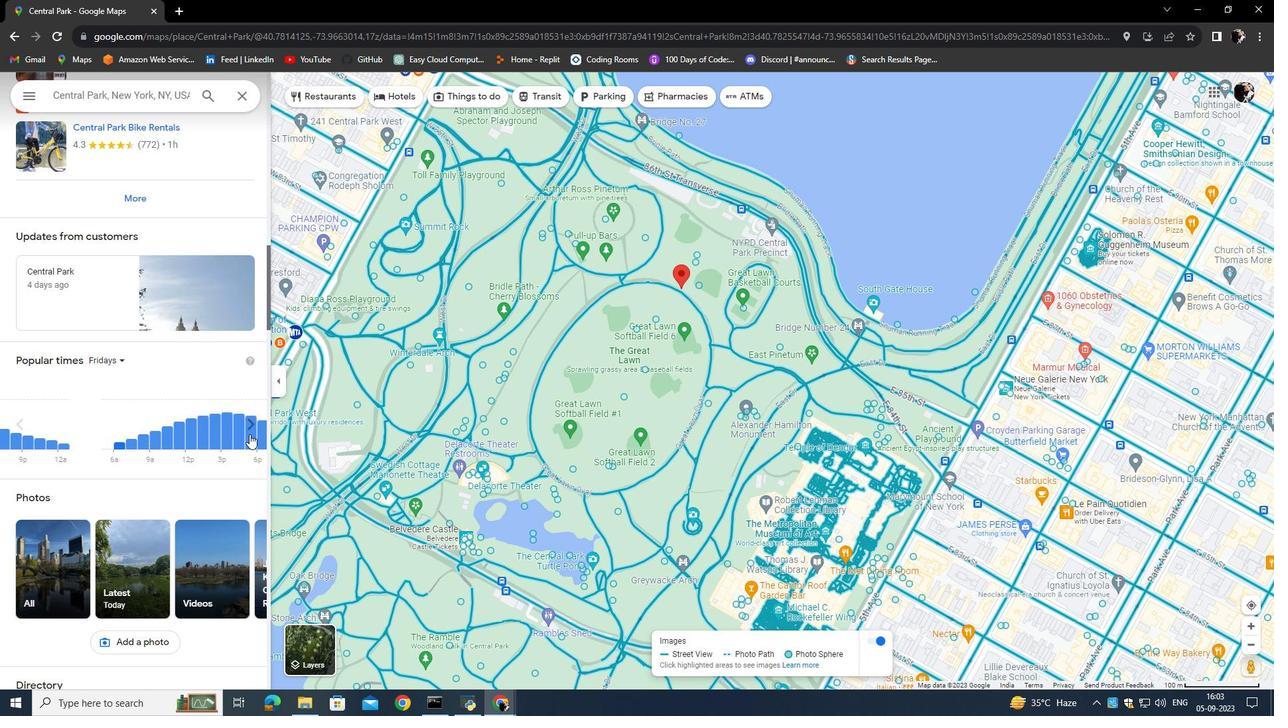 
Action: Mouse pressed left at (249, 434)
Screenshot: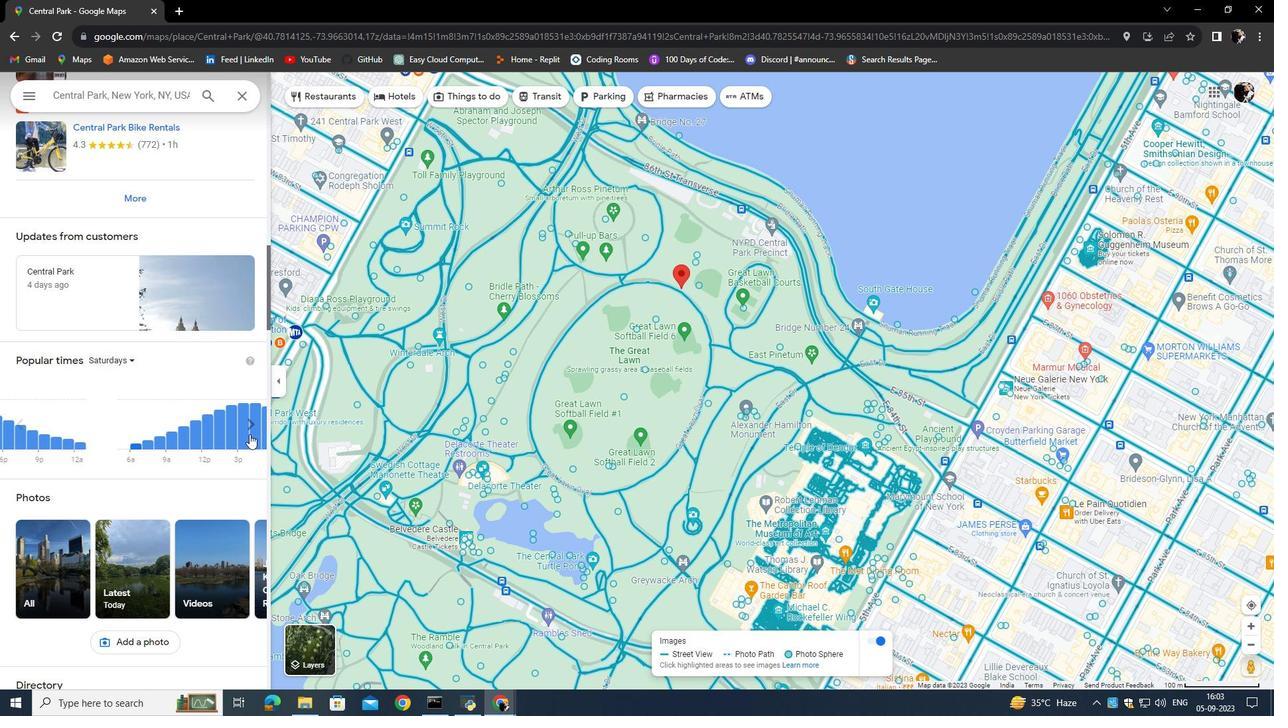 
Action: Mouse moved to (249, 434)
Screenshot: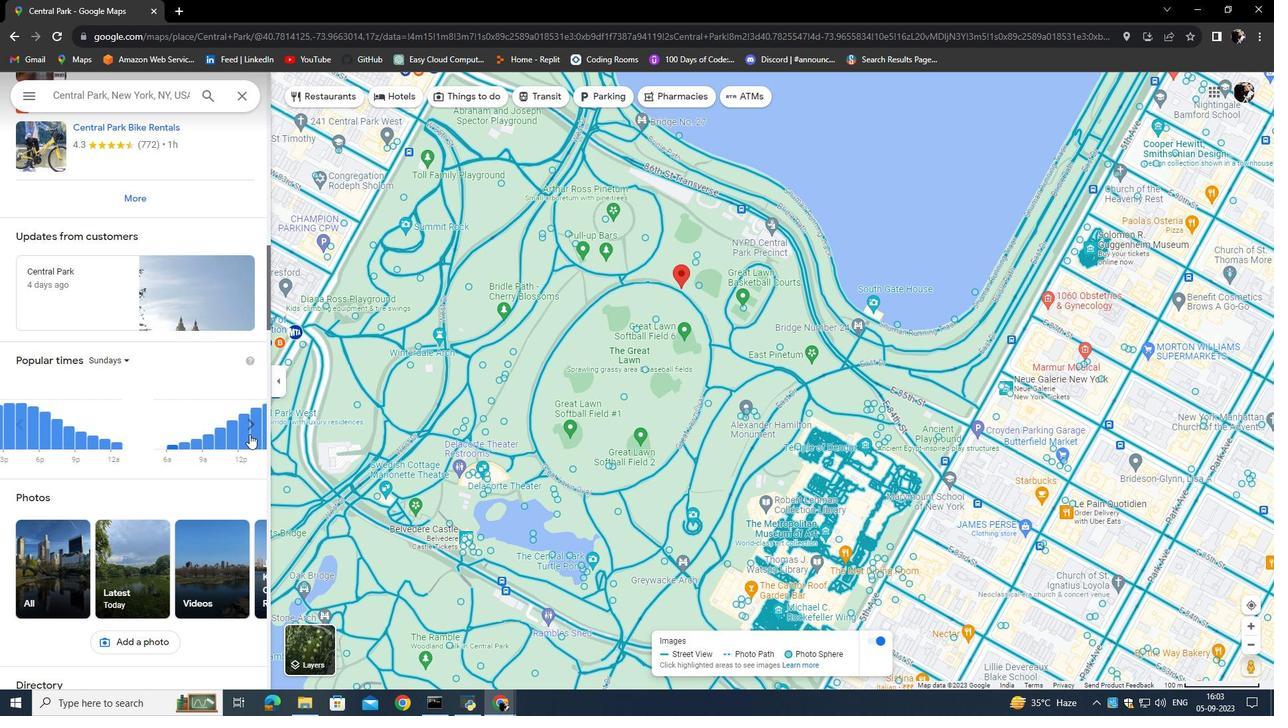 
Action: Mouse pressed left at (249, 434)
Screenshot: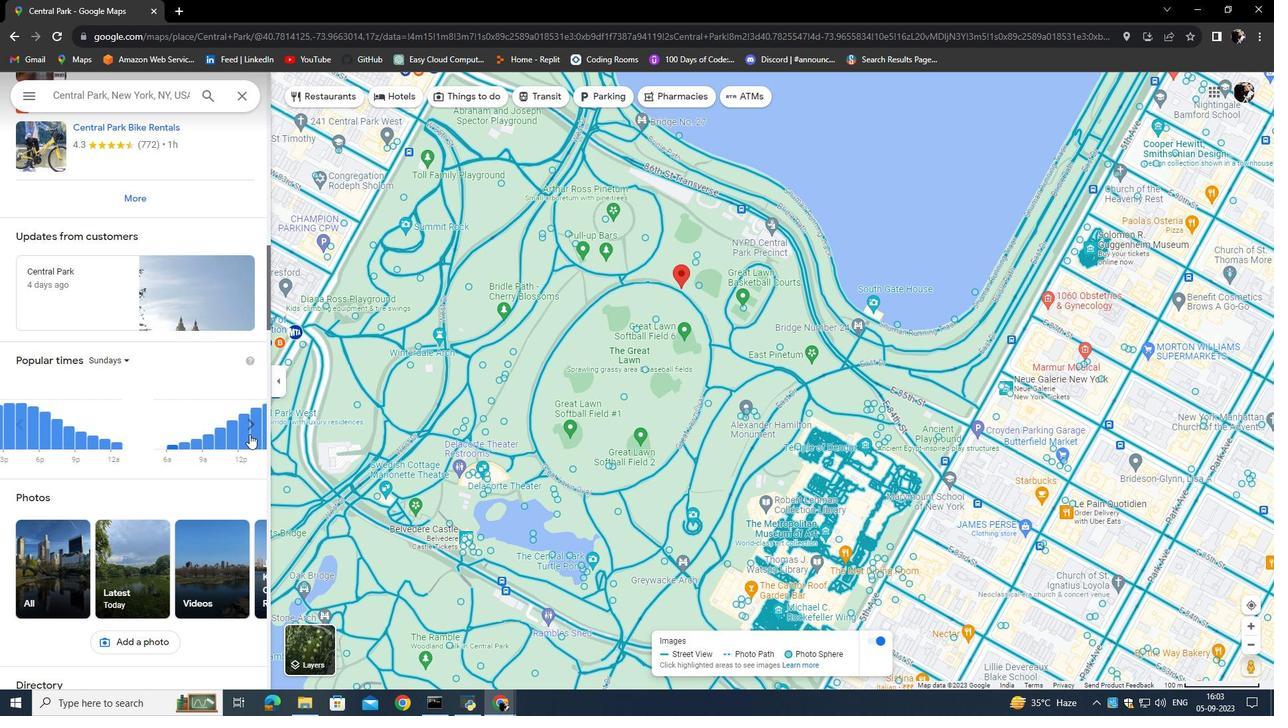 
Action: Mouse pressed left at (249, 434)
Screenshot: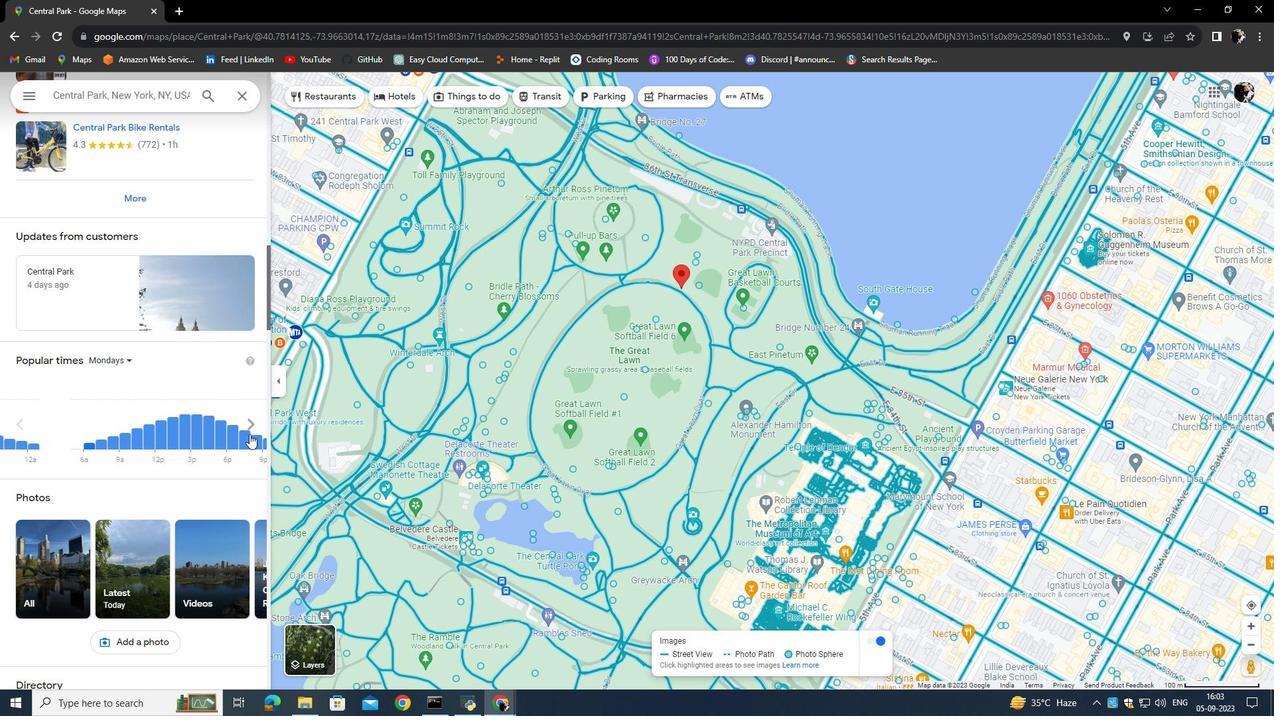
Action: Mouse moved to (183, 463)
Screenshot: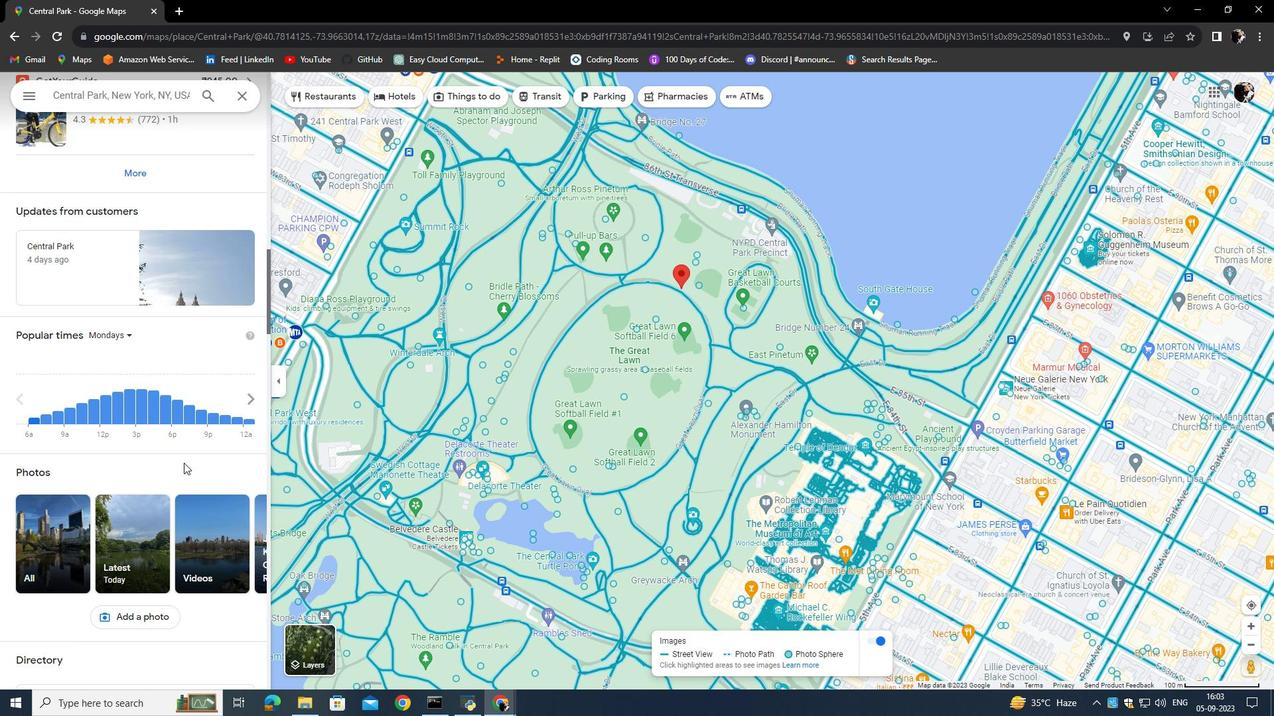 
Action: Mouse scrolled (183, 462) with delta (0, 0)
Screenshot: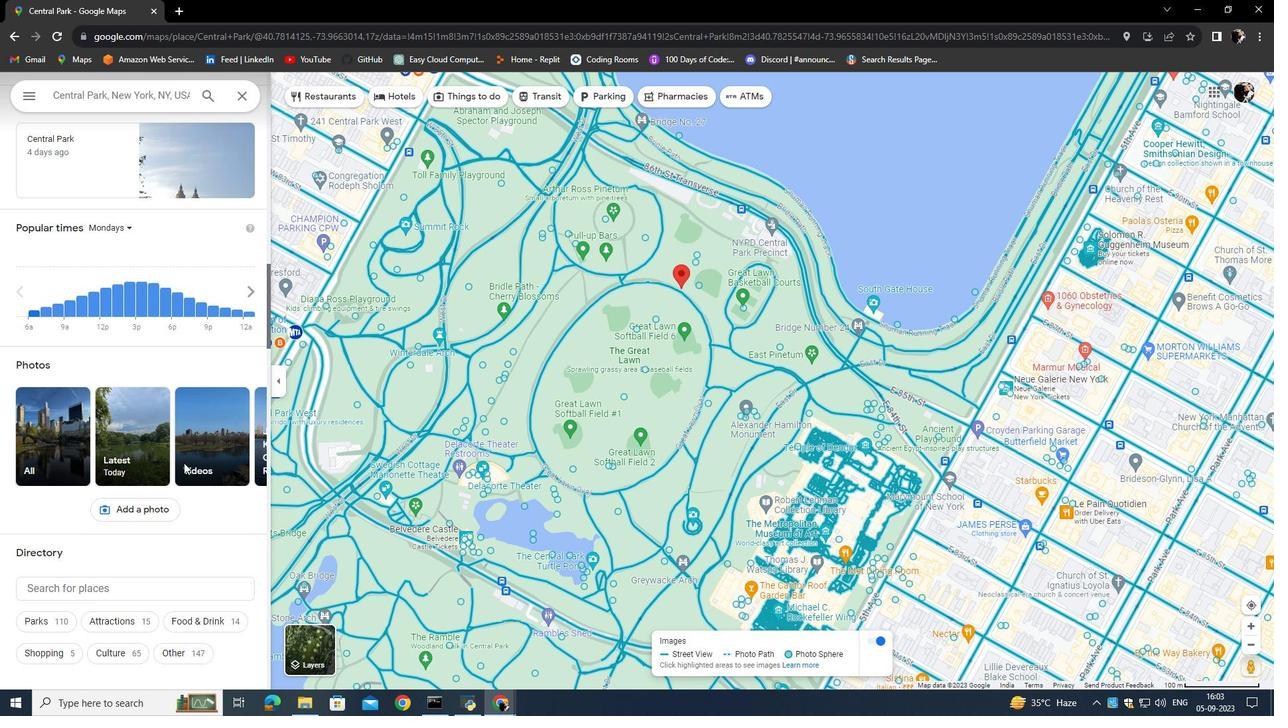 
Action: Mouse scrolled (183, 462) with delta (0, 0)
Screenshot: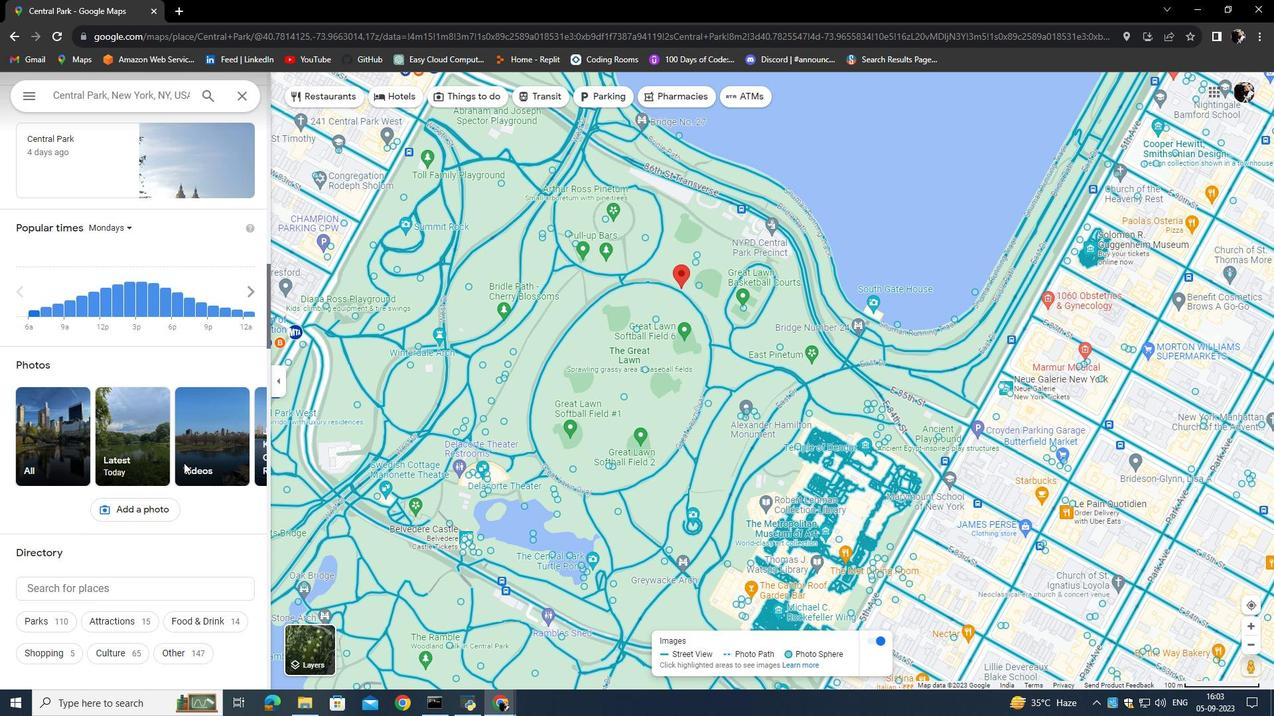 
Action: Mouse scrolled (183, 462) with delta (0, 0)
Screenshot: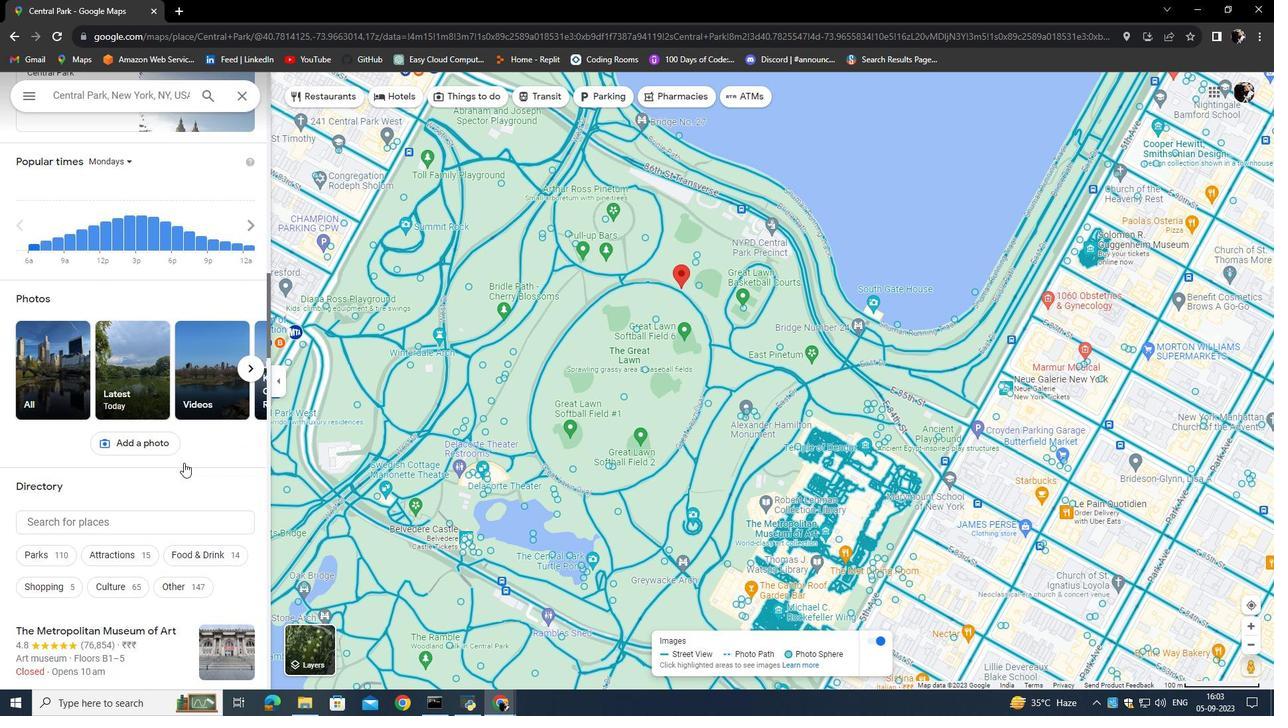 
Action: Mouse moved to (136, 390)
Screenshot: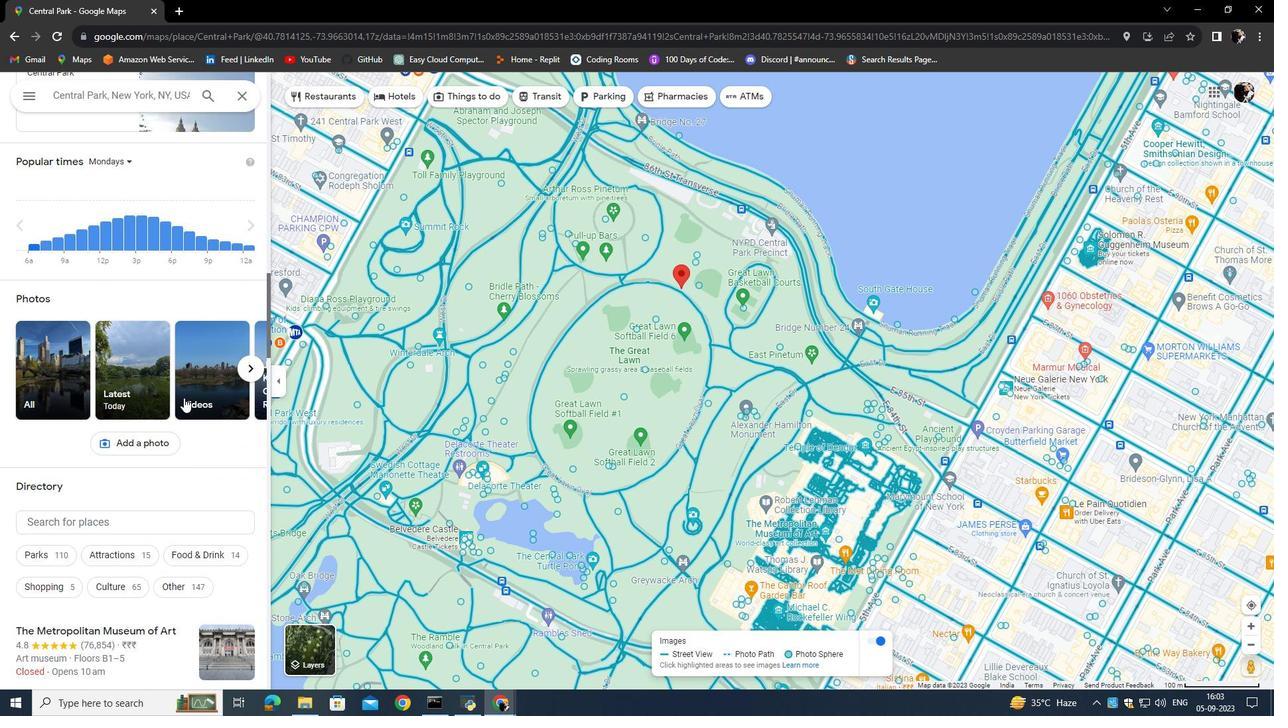 
Action: Mouse pressed left at (136, 390)
Screenshot: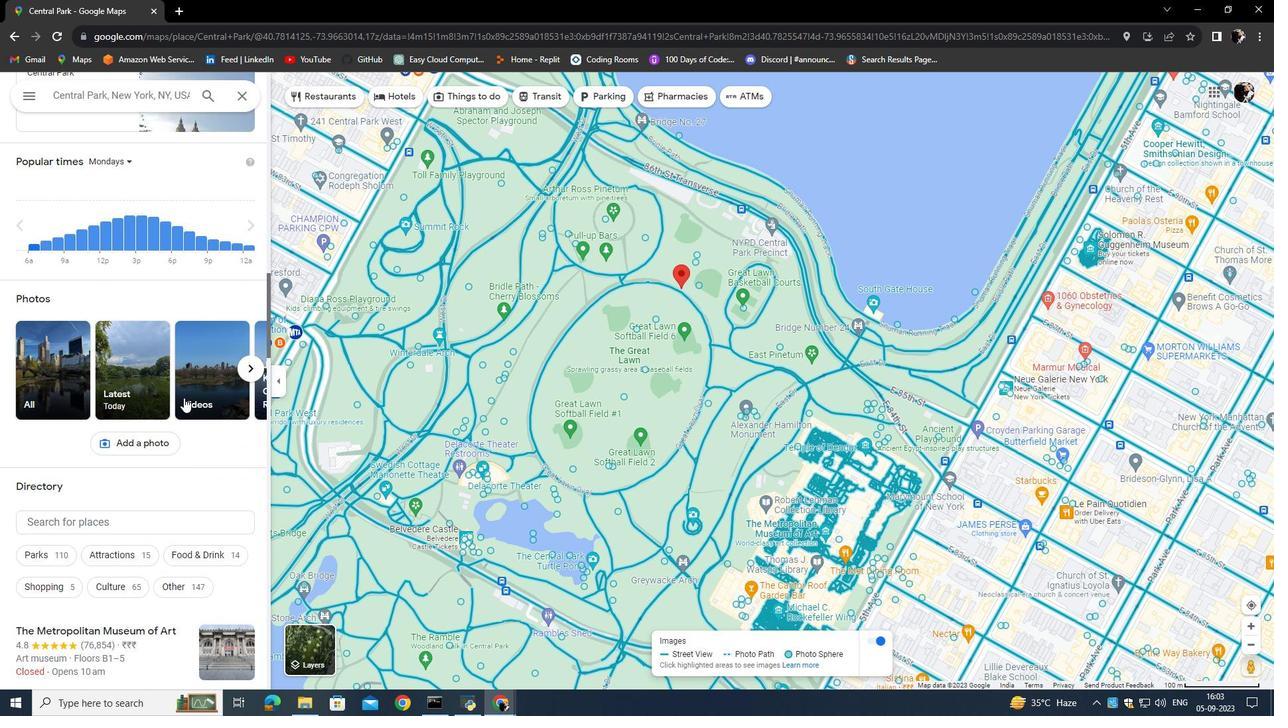 
Action: Mouse moved to (192, 406)
Screenshot: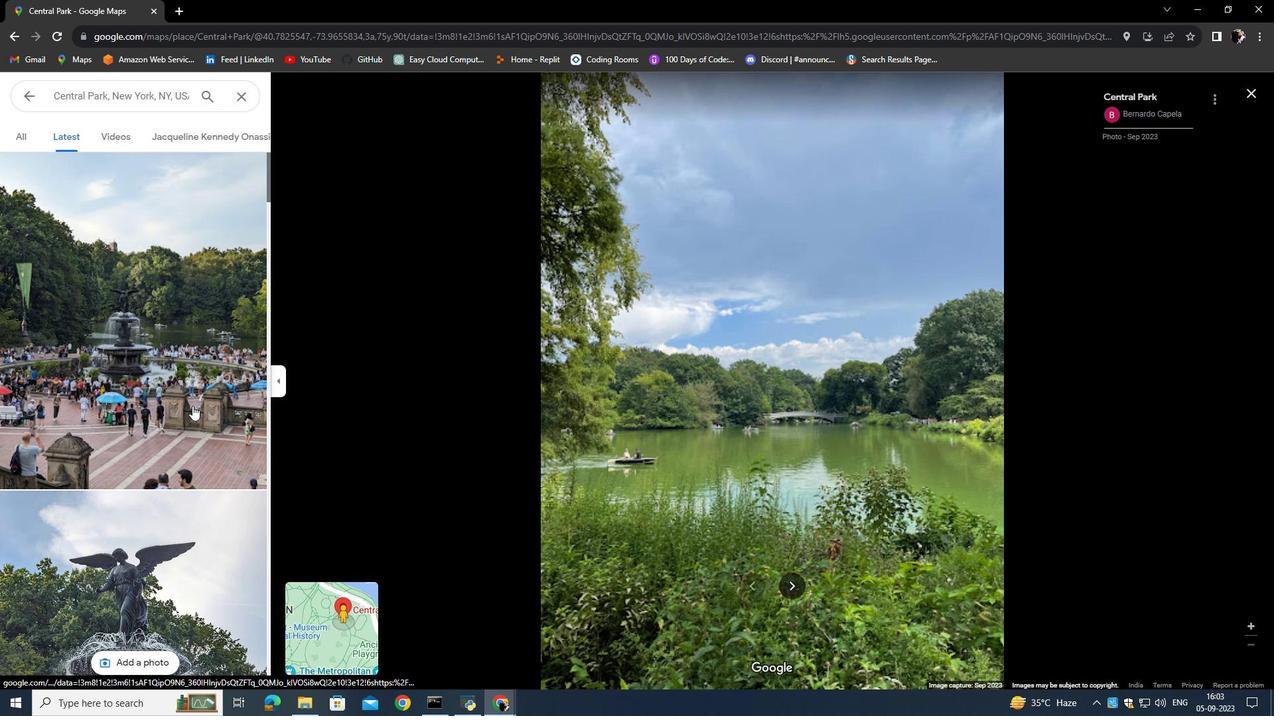 
Action: Mouse scrolled (192, 405) with delta (0, 0)
Screenshot: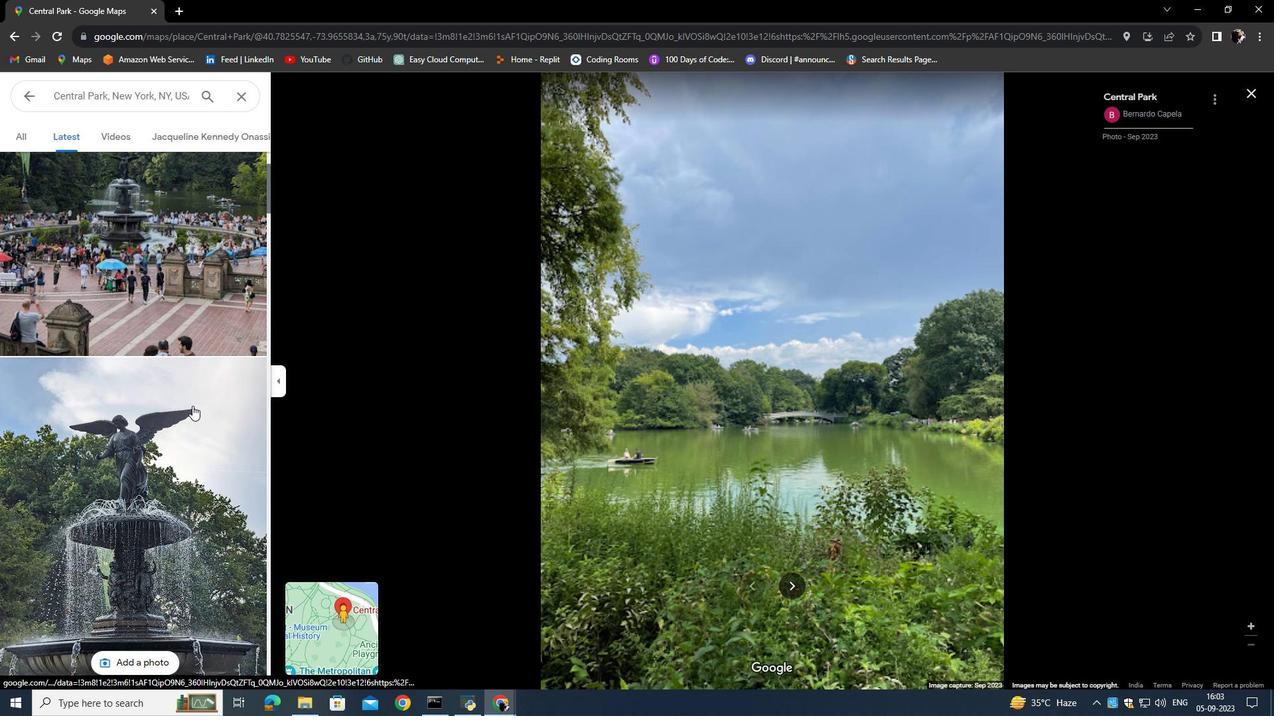 
Action: Mouse scrolled (192, 405) with delta (0, 0)
Screenshot: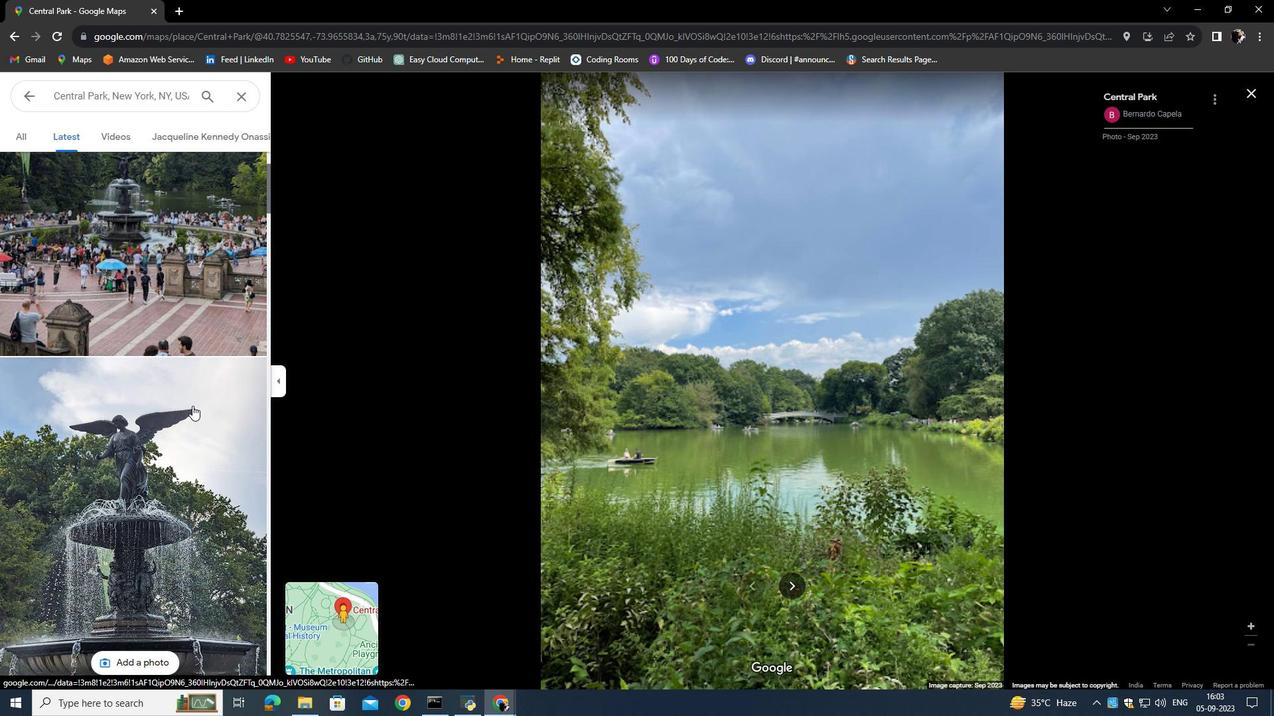 
Action: Mouse scrolled (192, 405) with delta (0, 0)
Screenshot: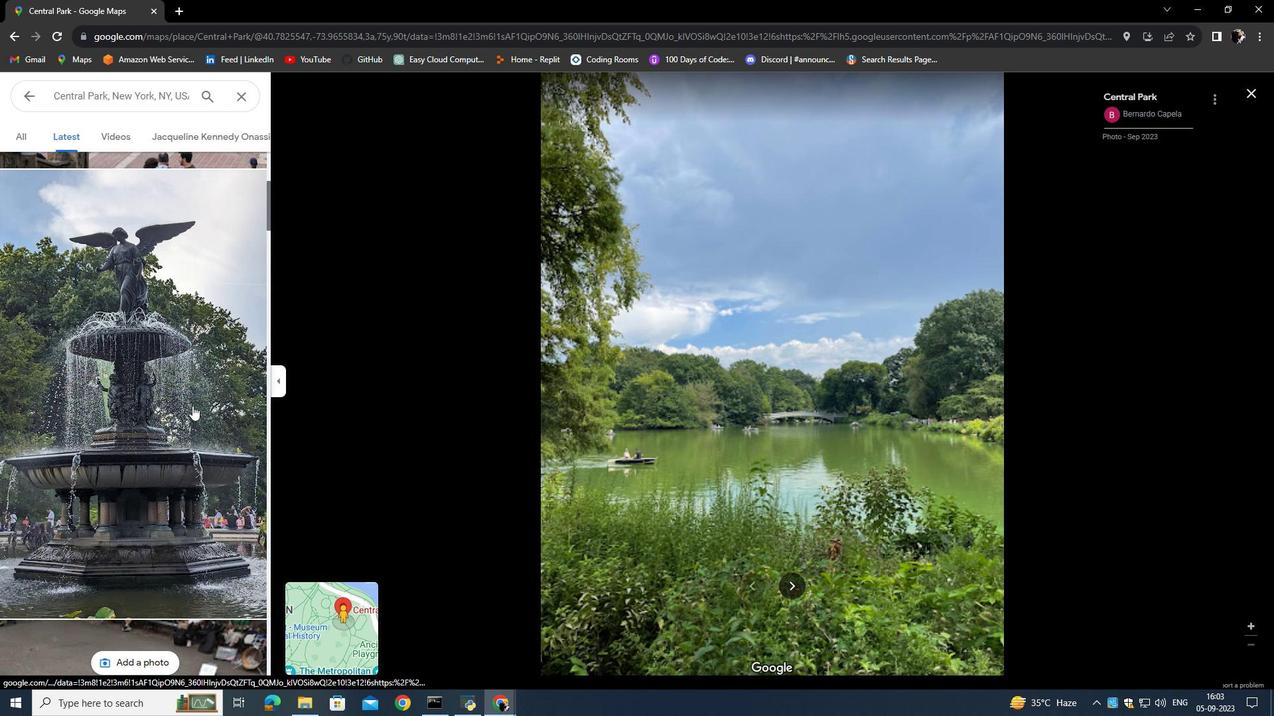 
Action: Mouse scrolled (192, 405) with delta (0, 0)
Screenshot: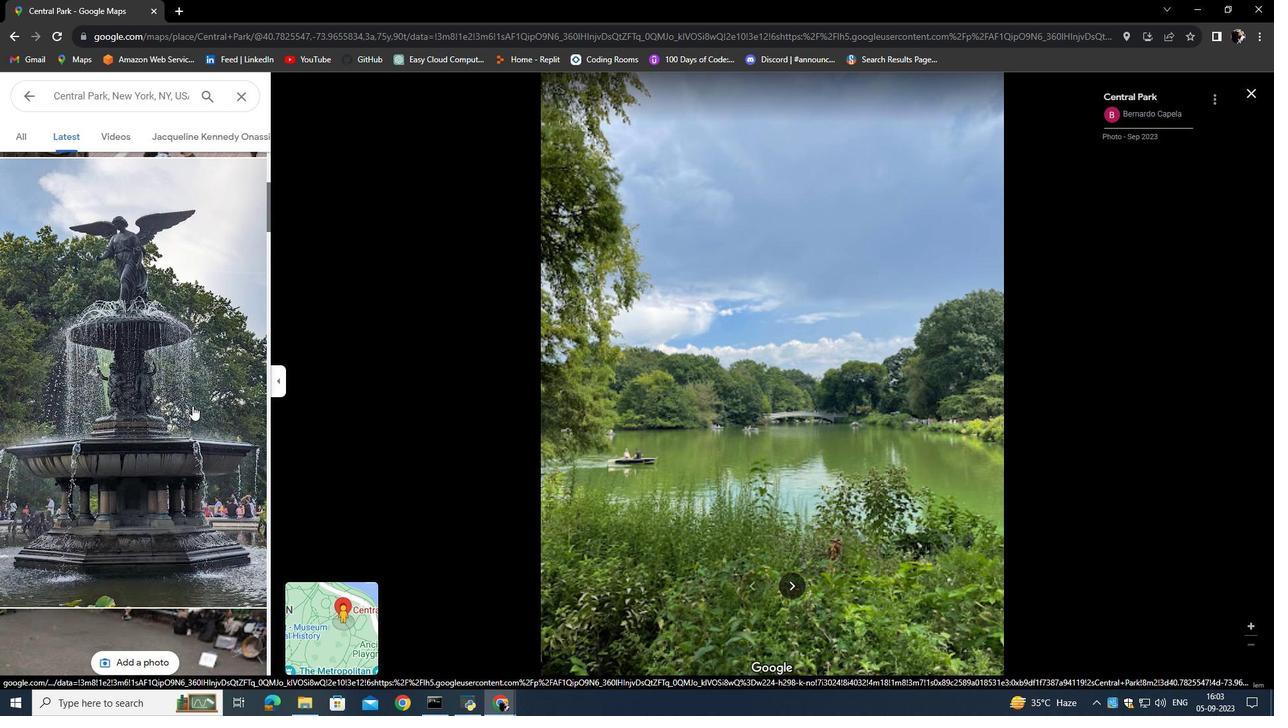 
Action: Mouse scrolled (192, 405) with delta (0, 0)
Screenshot: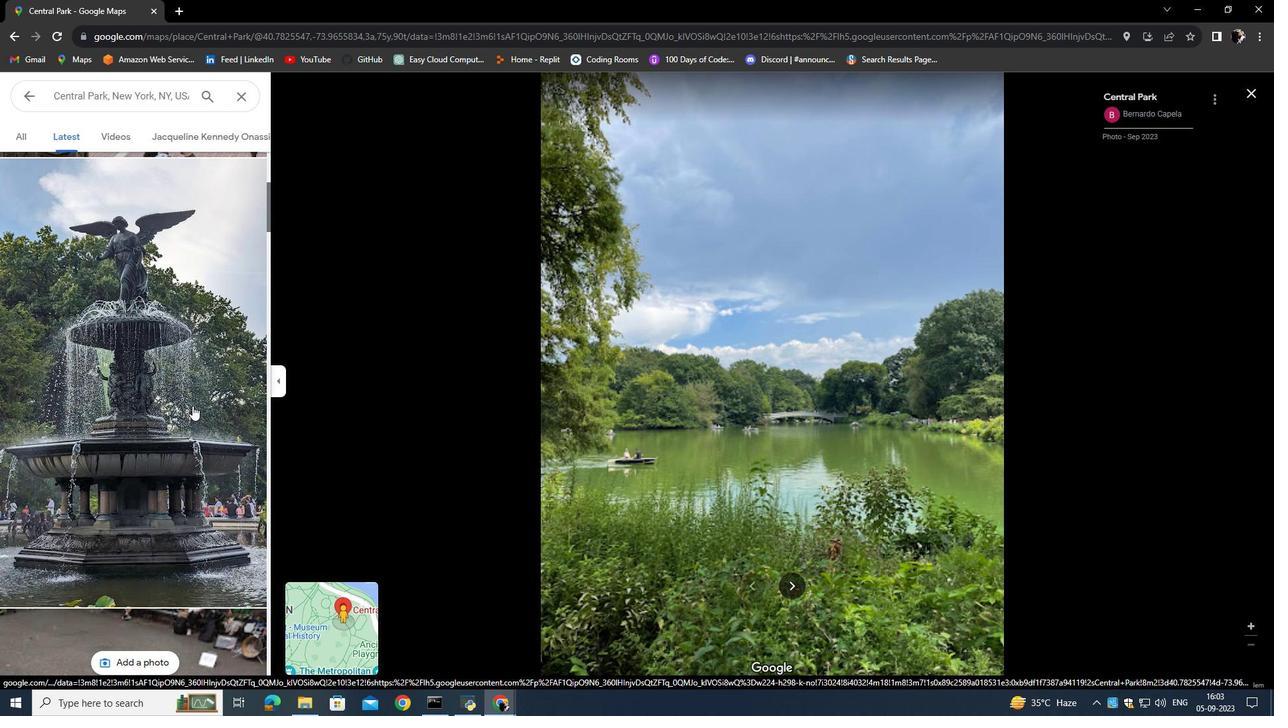 
Action: Mouse scrolled (192, 405) with delta (0, 0)
Screenshot: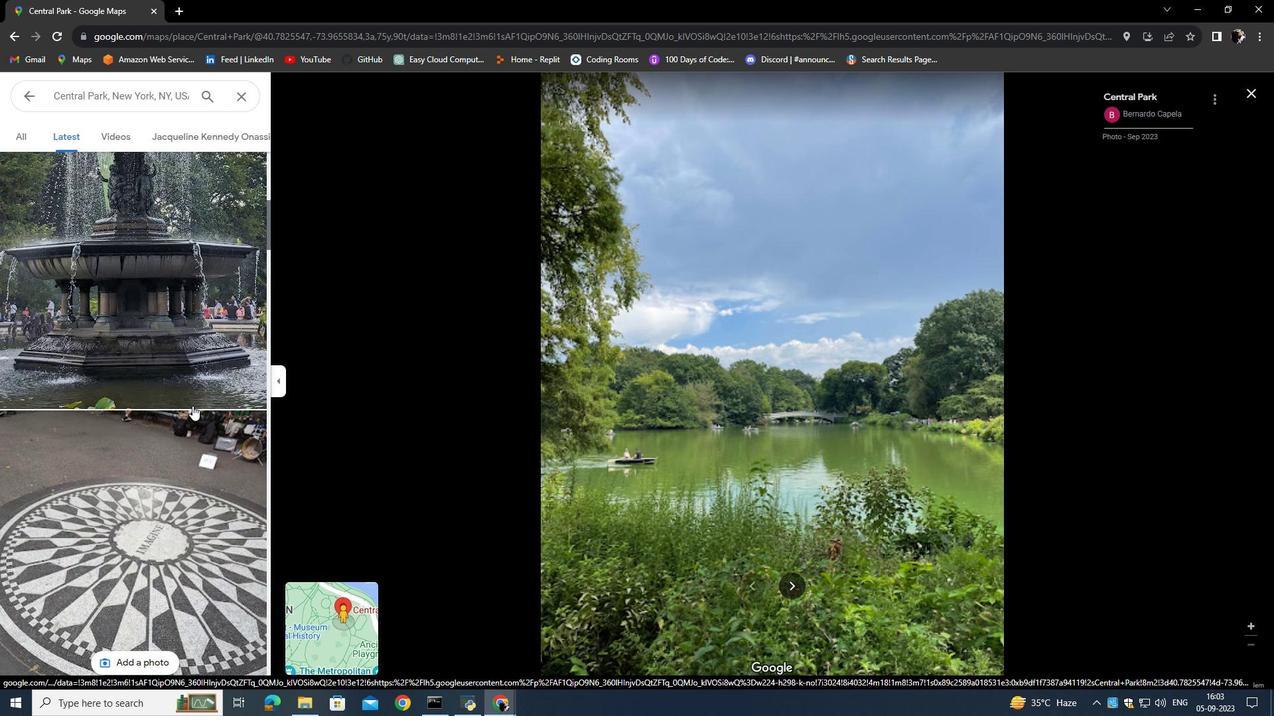 
Action: Mouse scrolled (192, 405) with delta (0, 0)
Screenshot: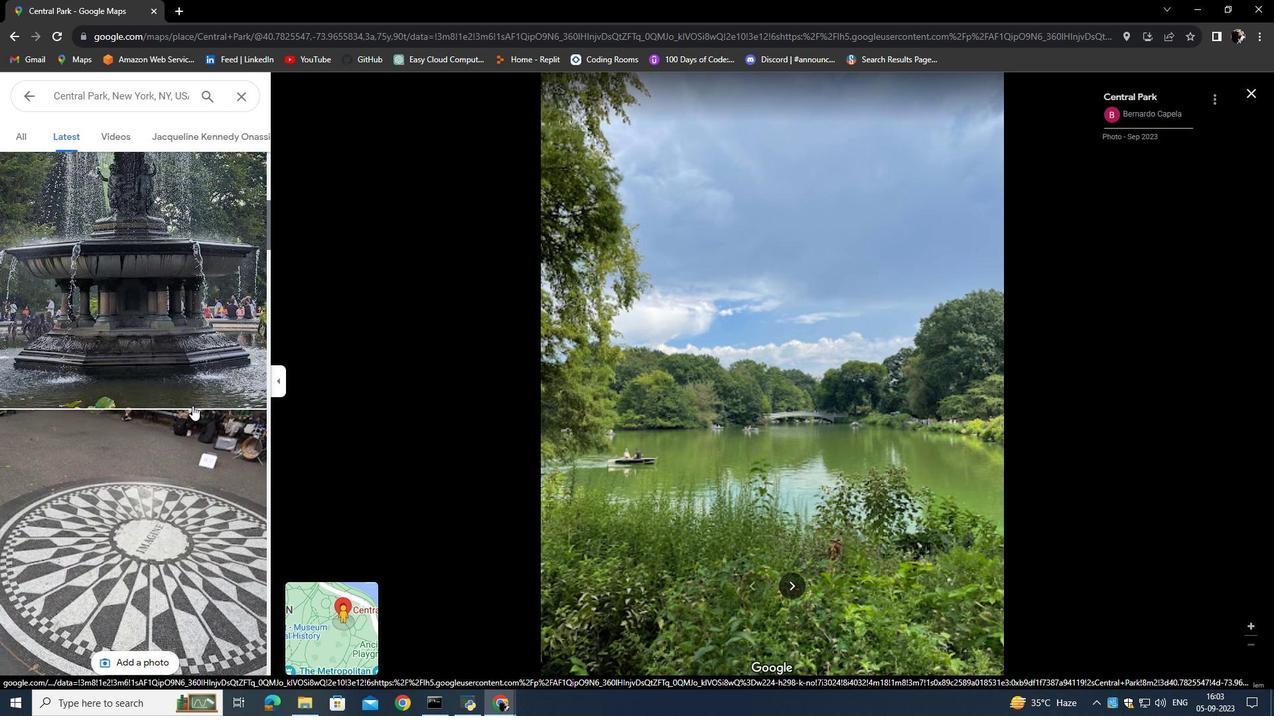 
Action: Mouse scrolled (192, 405) with delta (0, 0)
Screenshot: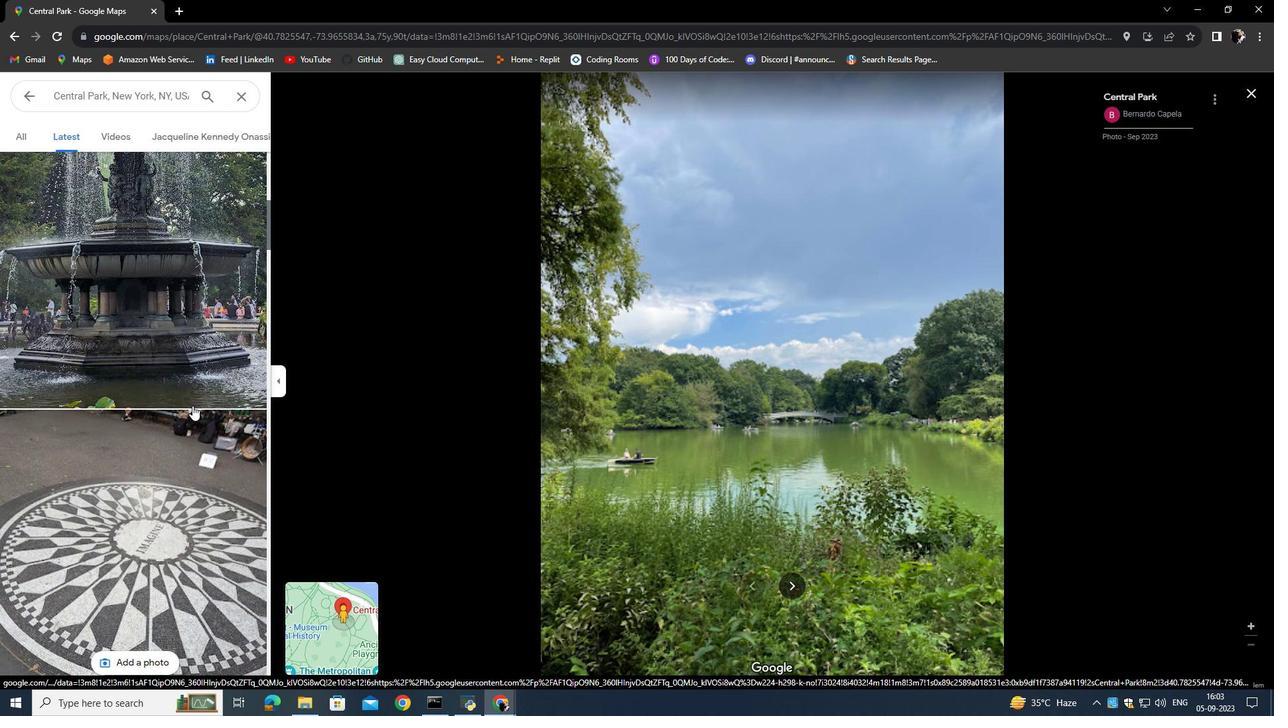 
Action: Mouse scrolled (192, 405) with delta (0, 0)
Screenshot: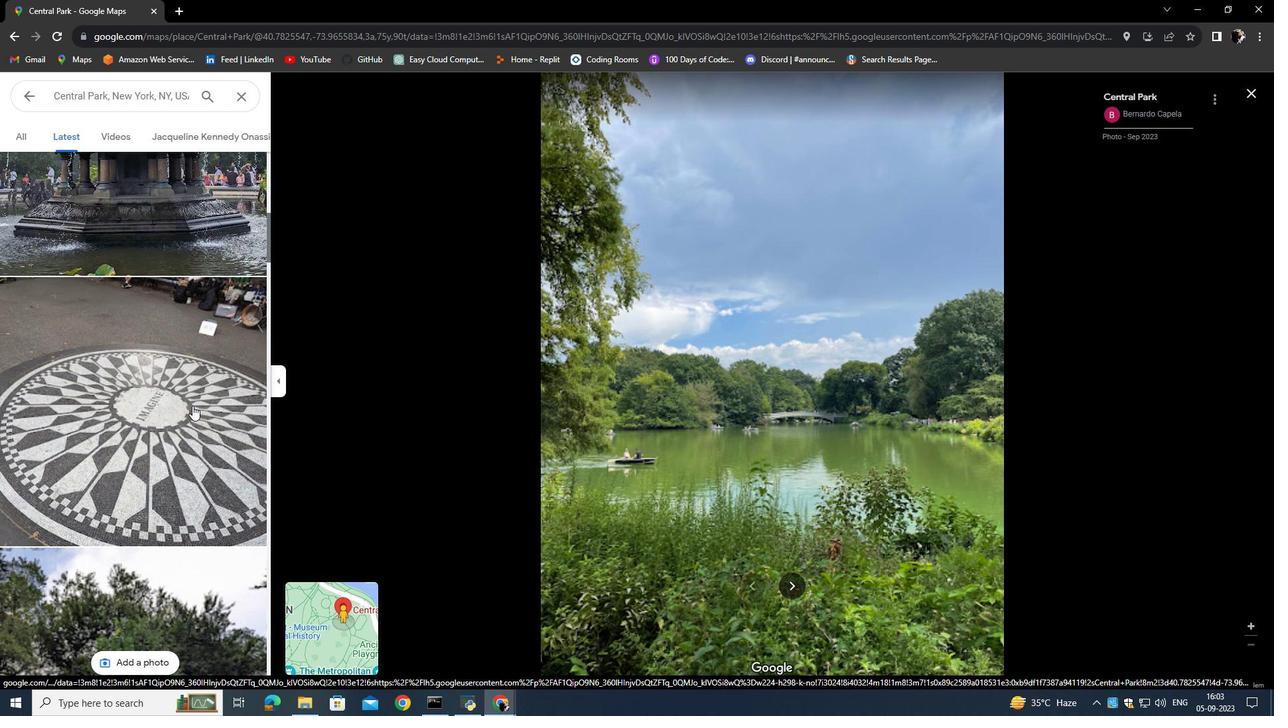 
Action: Mouse scrolled (192, 405) with delta (0, 0)
Screenshot: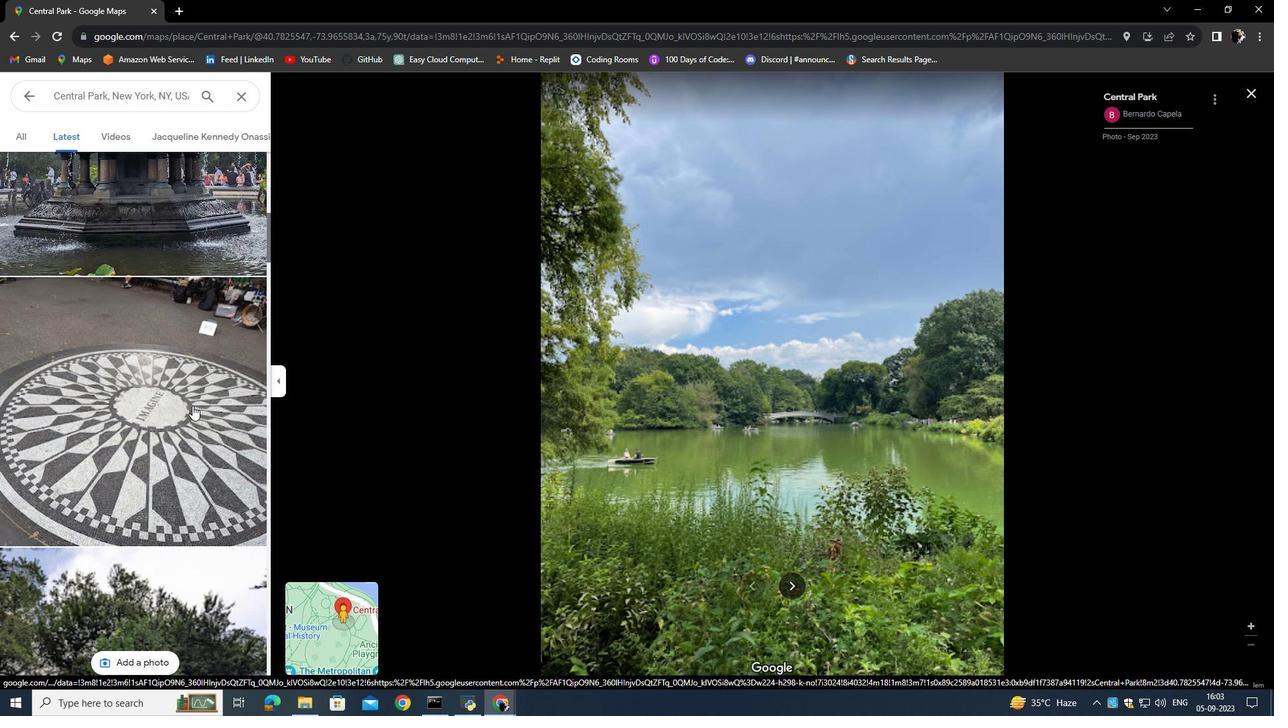 
Action: Mouse scrolled (192, 405) with delta (0, 0)
Screenshot: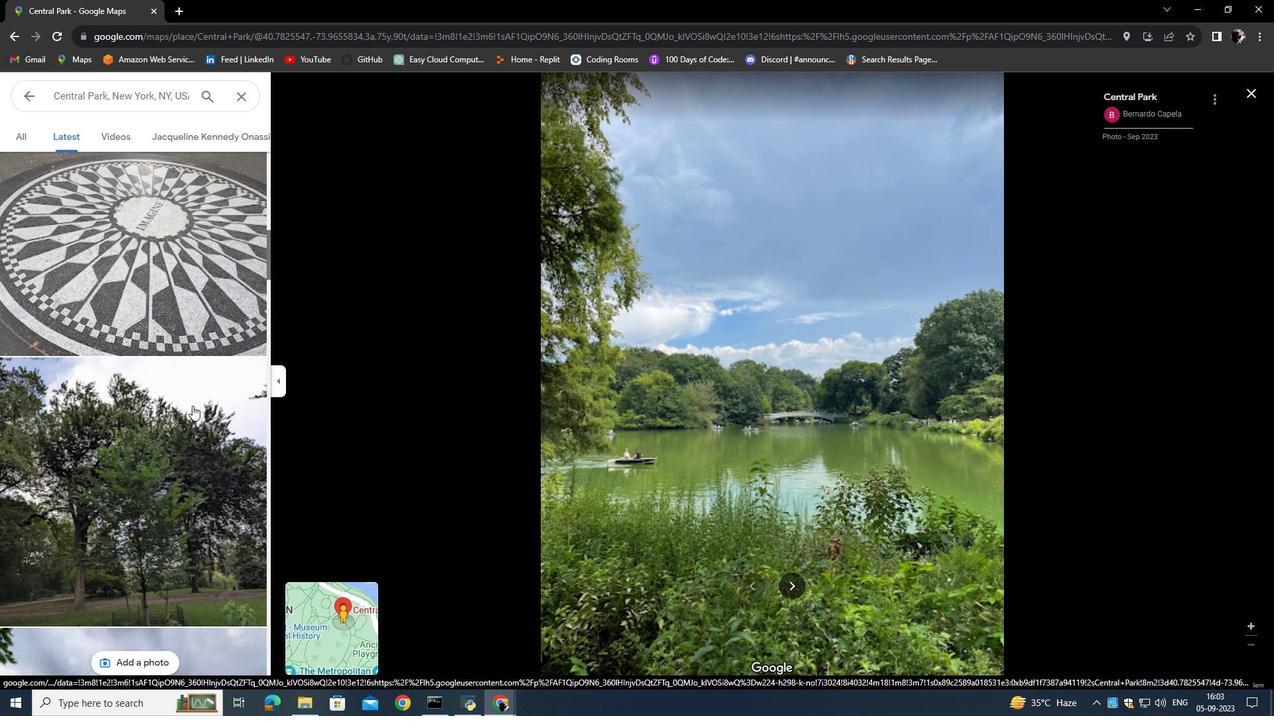 
Action: Mouse scrolled (192, 405) with delta (0, 0)
Screenshot: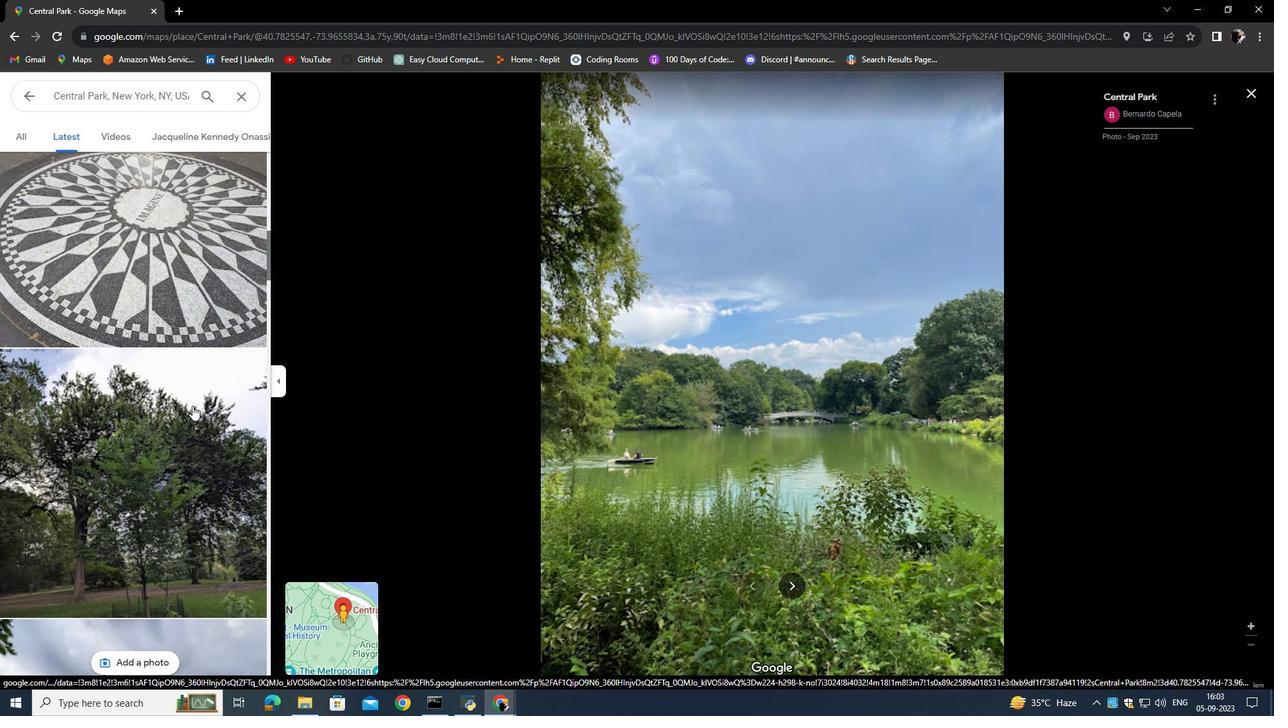 
Action: Mouse scrolled (192, 405) with delta (0, 0)
Screenshot: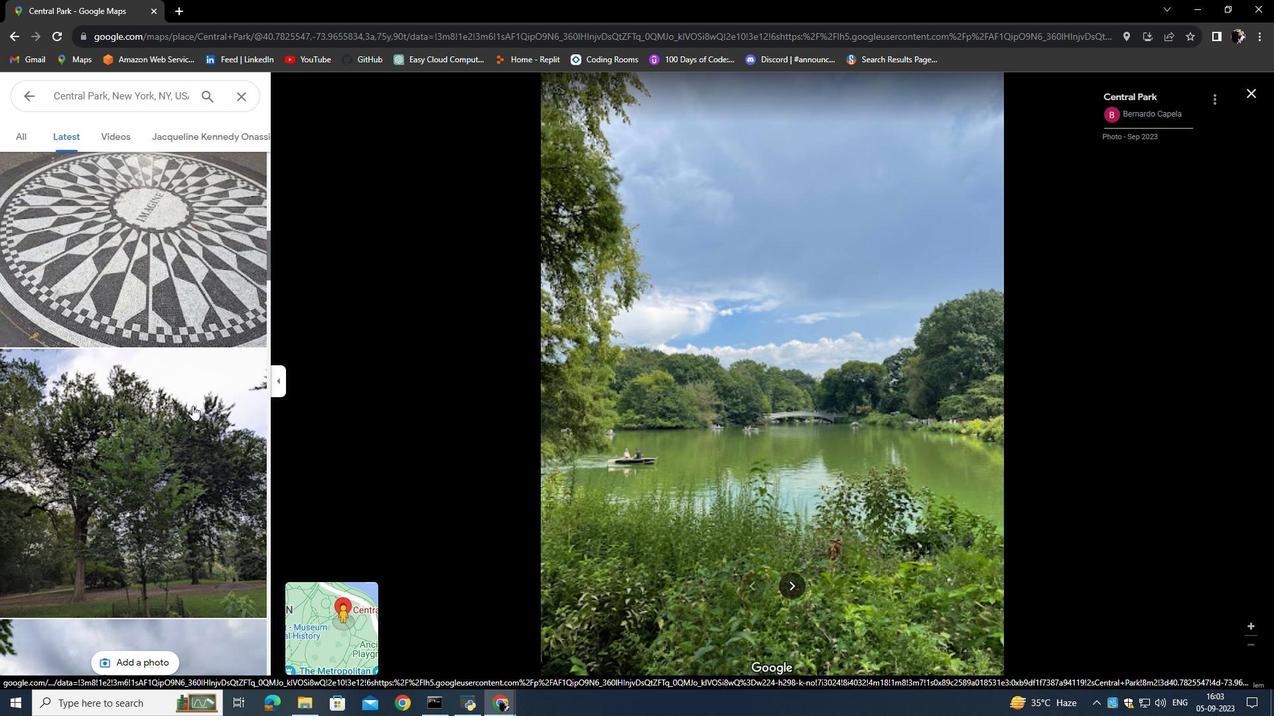 
Action: Mouse scrolled (192, 405) with delta (0, 0)
Screenshot: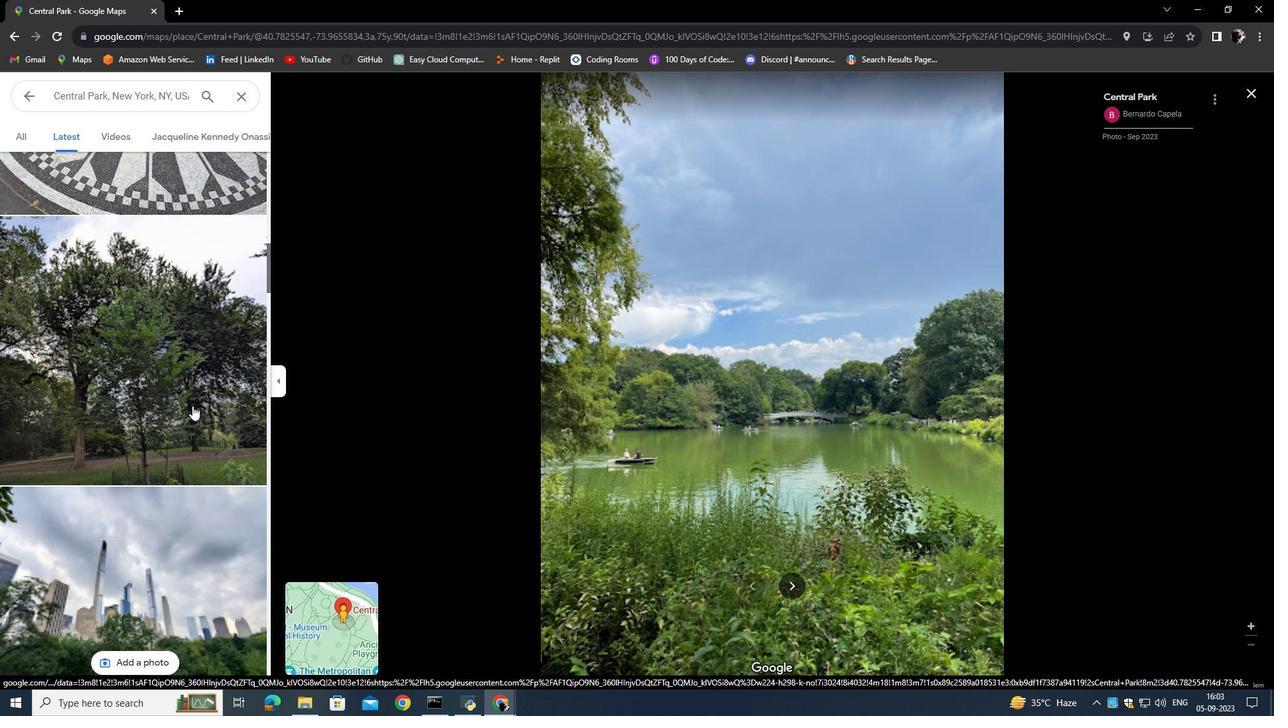 
Action: Mouse scrolled (192, 405) with delta (0, 0)
Screenshot: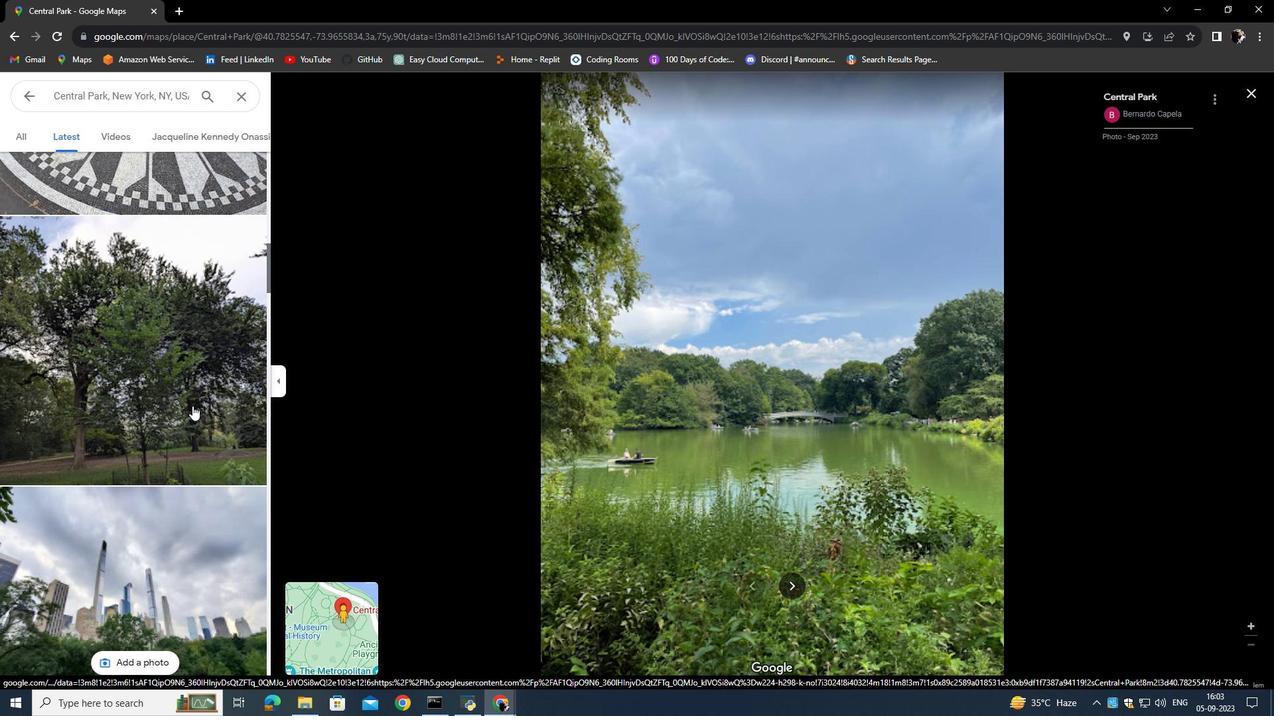 
Action: Mouse scrolled (192, 406) with delta (0, 0)
Screenshot: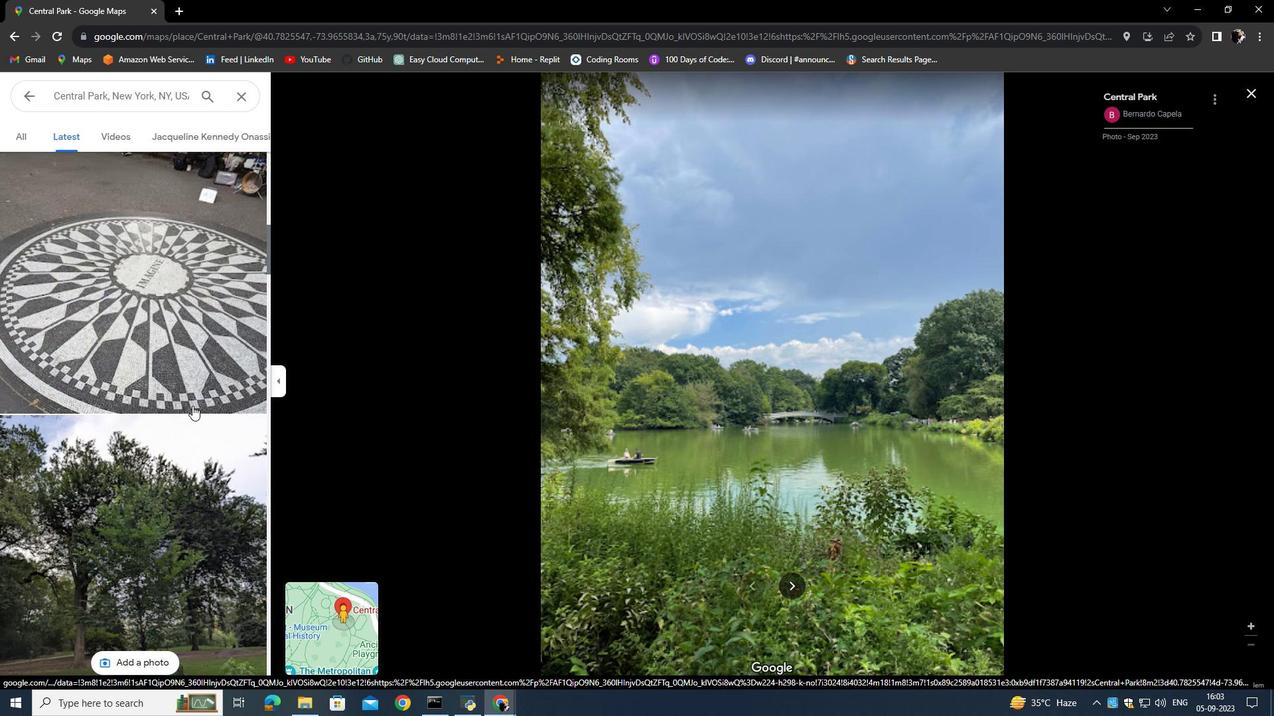 
Action: Mouse scrolled (192, 406) with delta (0, 0)
Screenshot: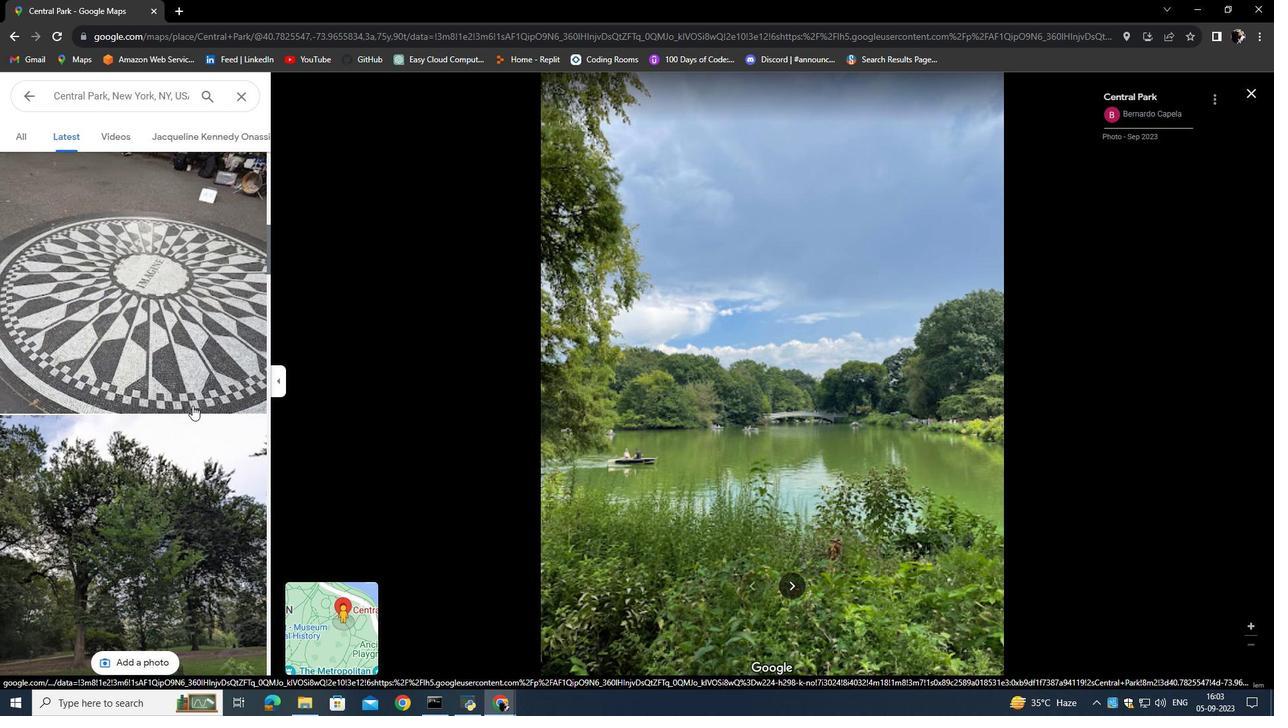 
Action: Mouse scrolled (192, 406) with delta (0, 0)
Screenshot: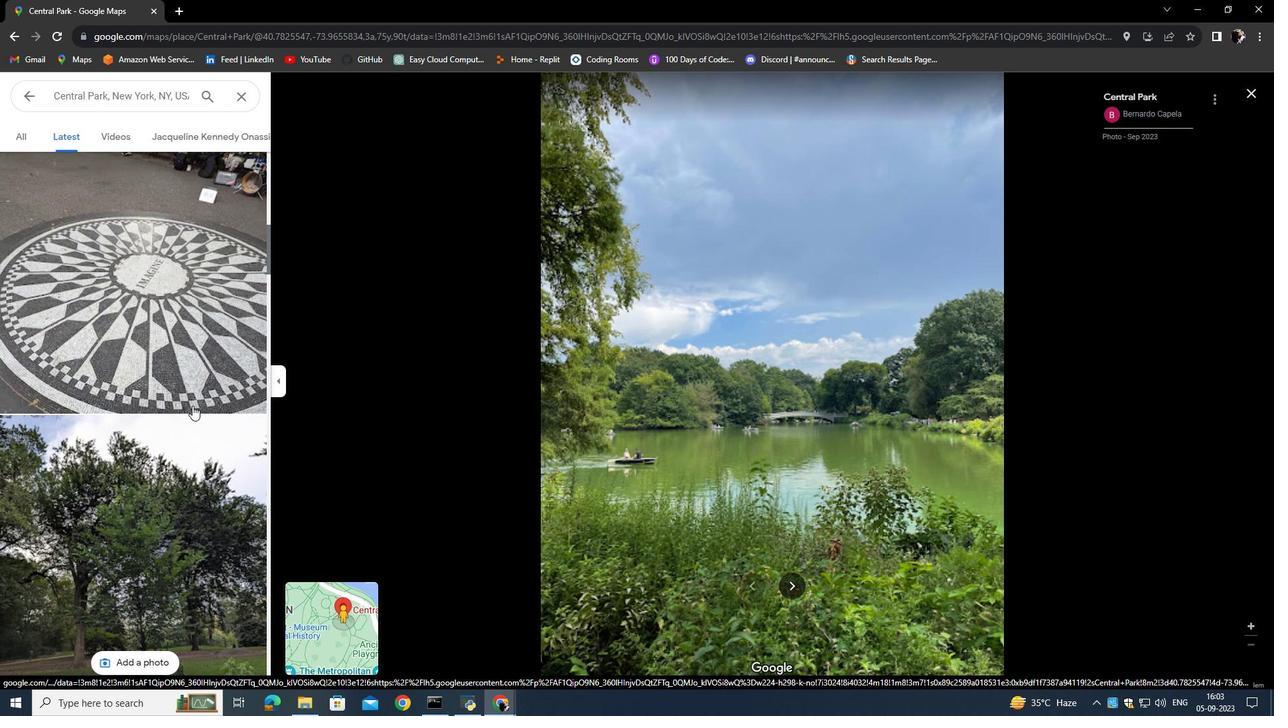 
Action: Mouse scrolled (192, 406) with delta (0, 0)
Screenshot: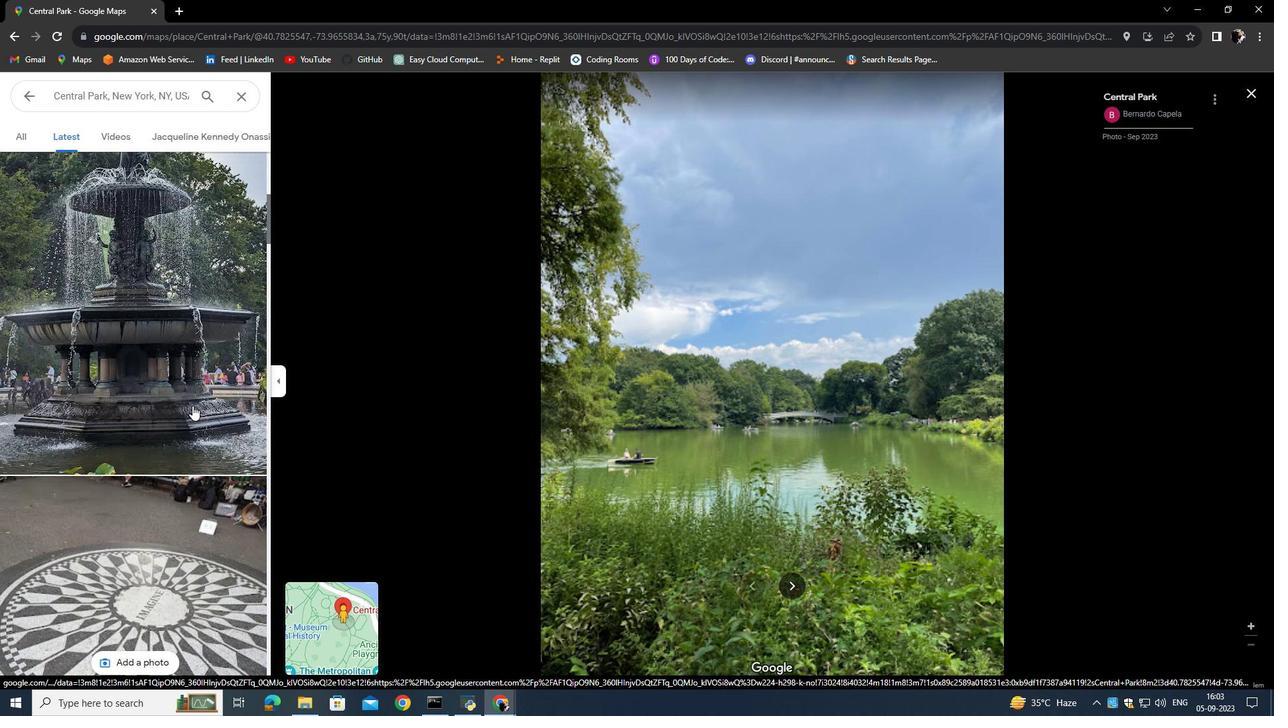 
Action: Mouse scrolled (192, 406) with delta (0, 0)
Screenshot: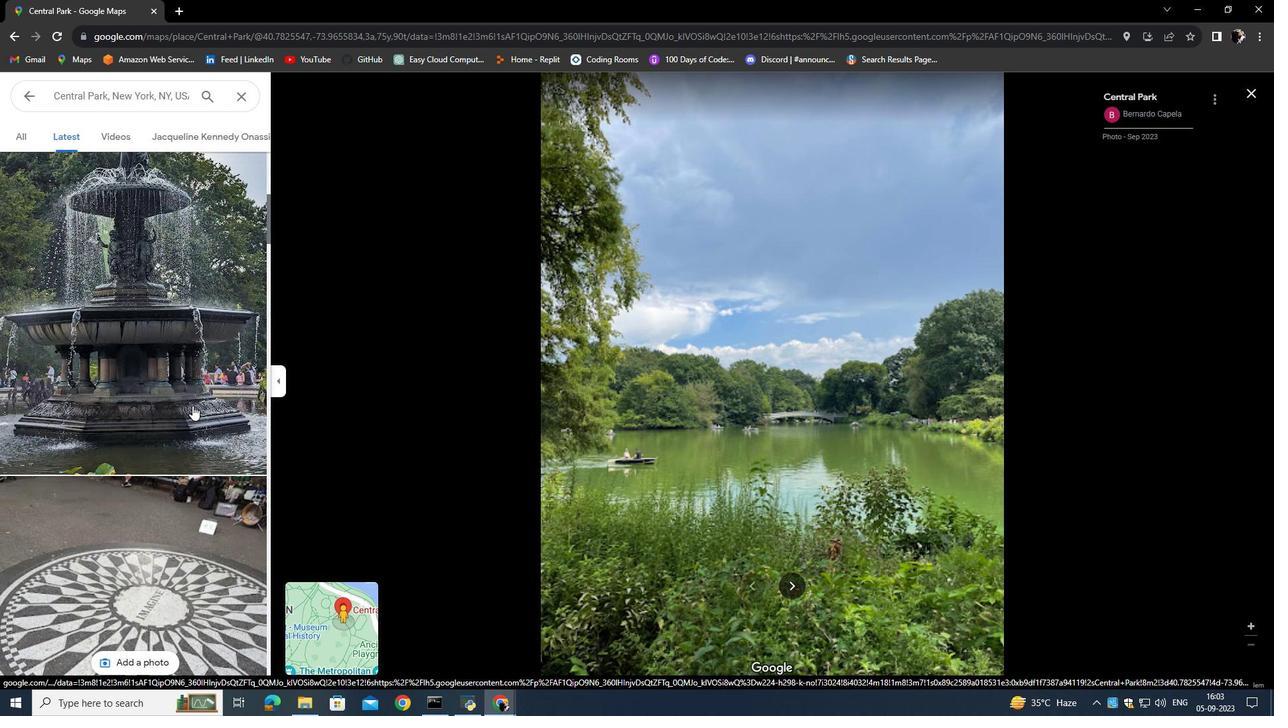 
Action: Mouse scrolled (192, 406) with delta (0, 0)
Screenshot: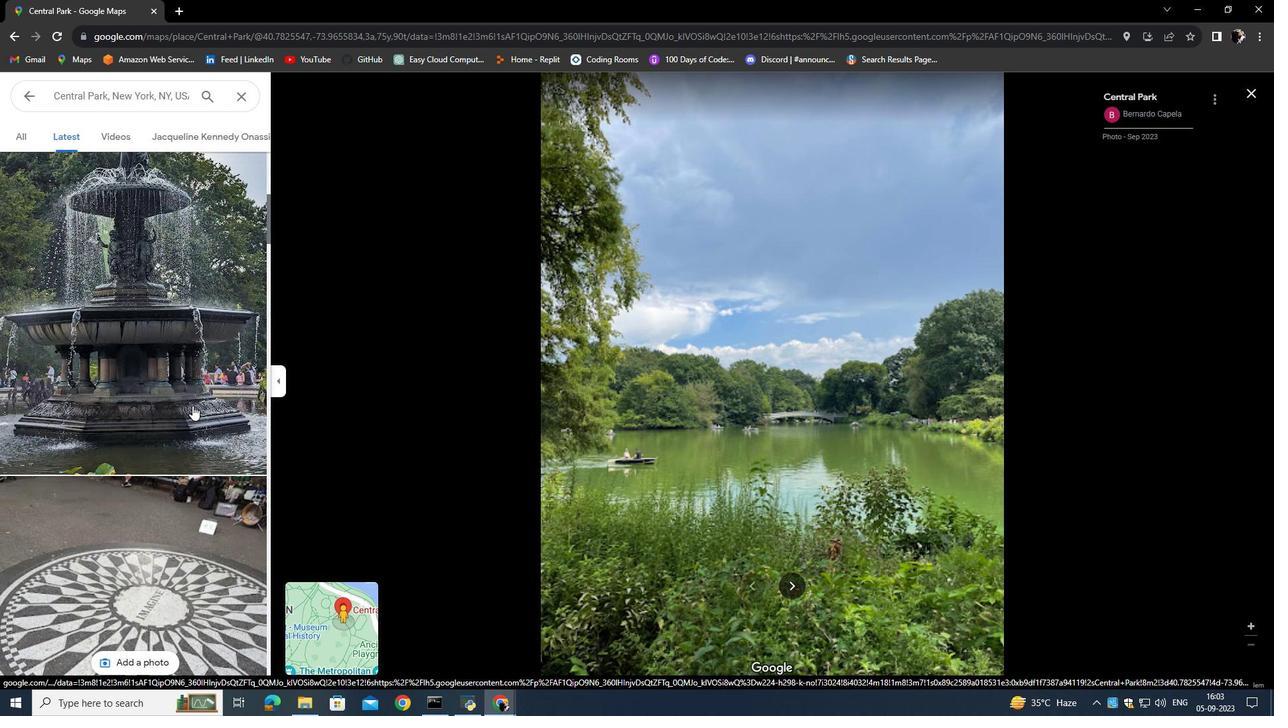 
Action: Mouse scrolled (192, 406) with delta (0, 0)
Screenshot: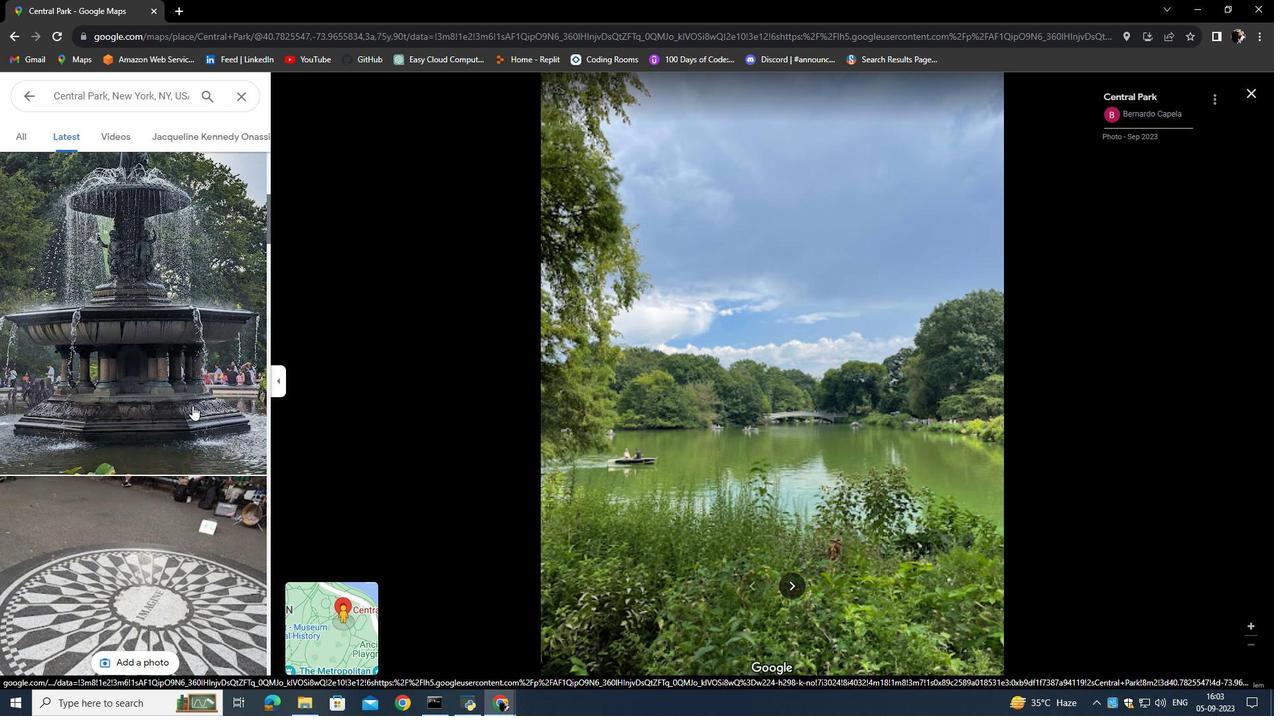 
Action: Mouse scrolled (192, 406) with delta (0, 0)
Screenshot: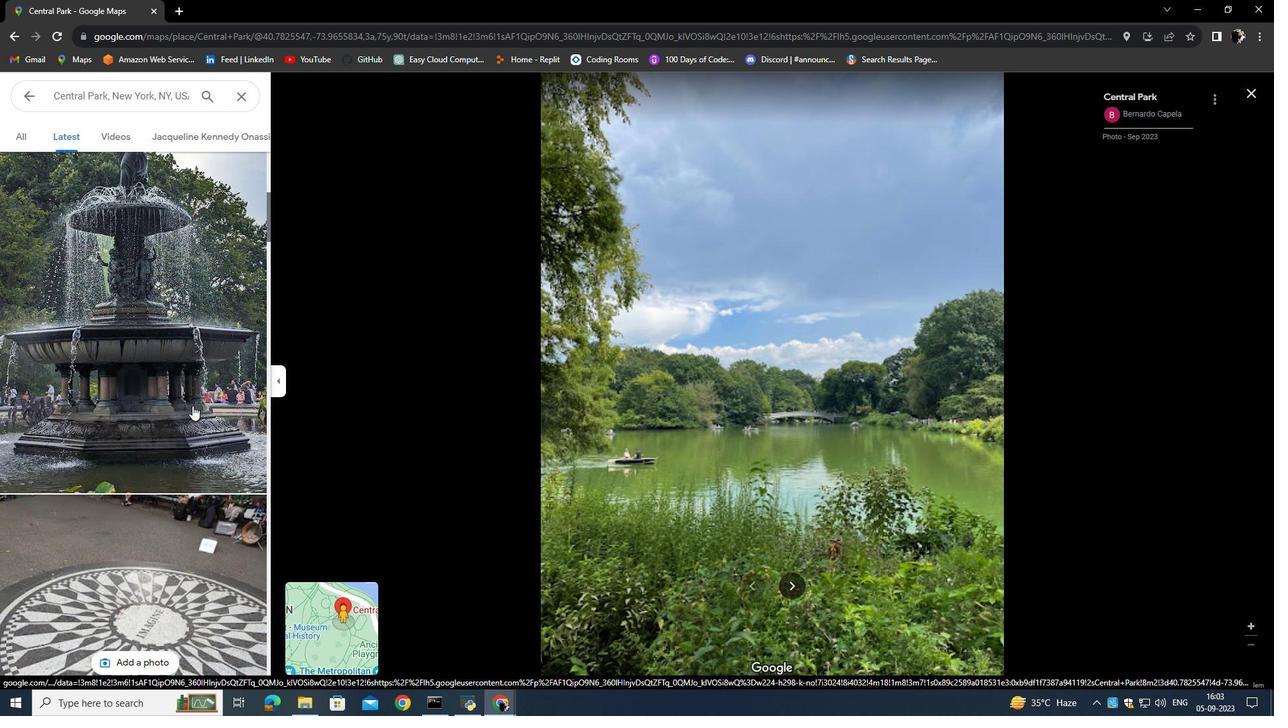 
Action: Mouse scrolled (192, 406) with delta (0, 0)
Screenshot: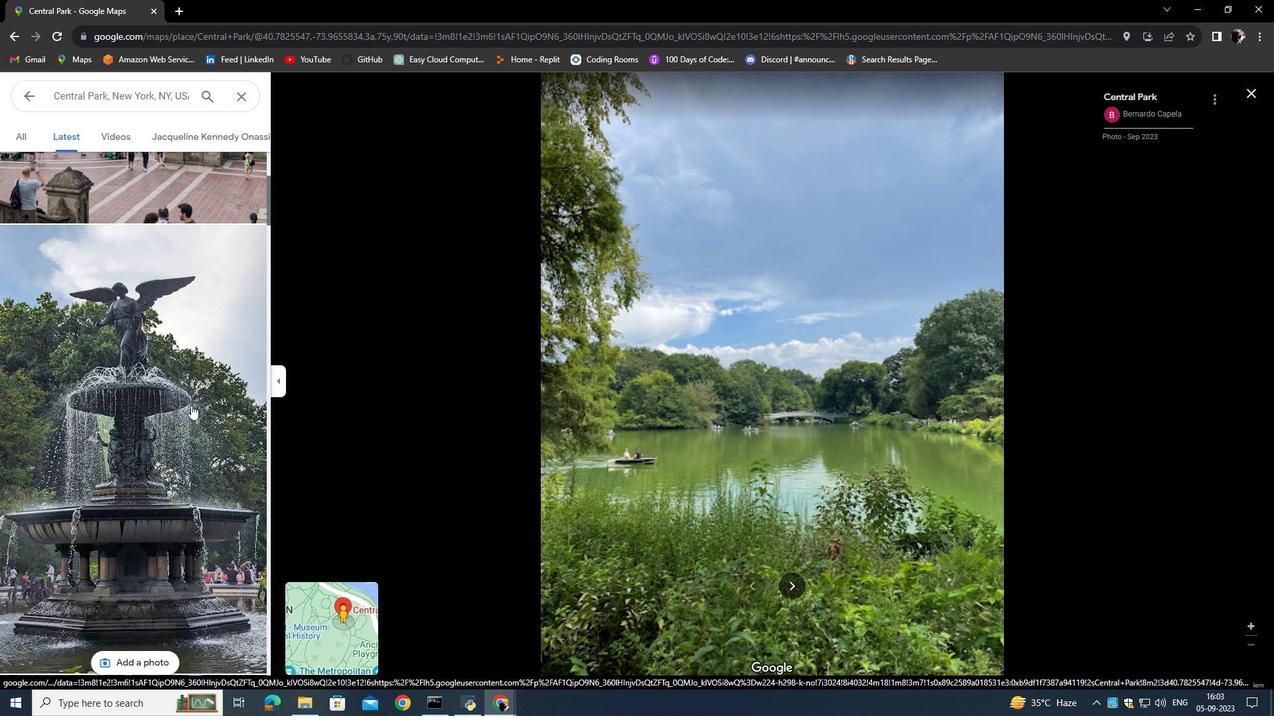 
Action: Mouse scrolled (192, 406) with delta (0, 0)
Screenshot: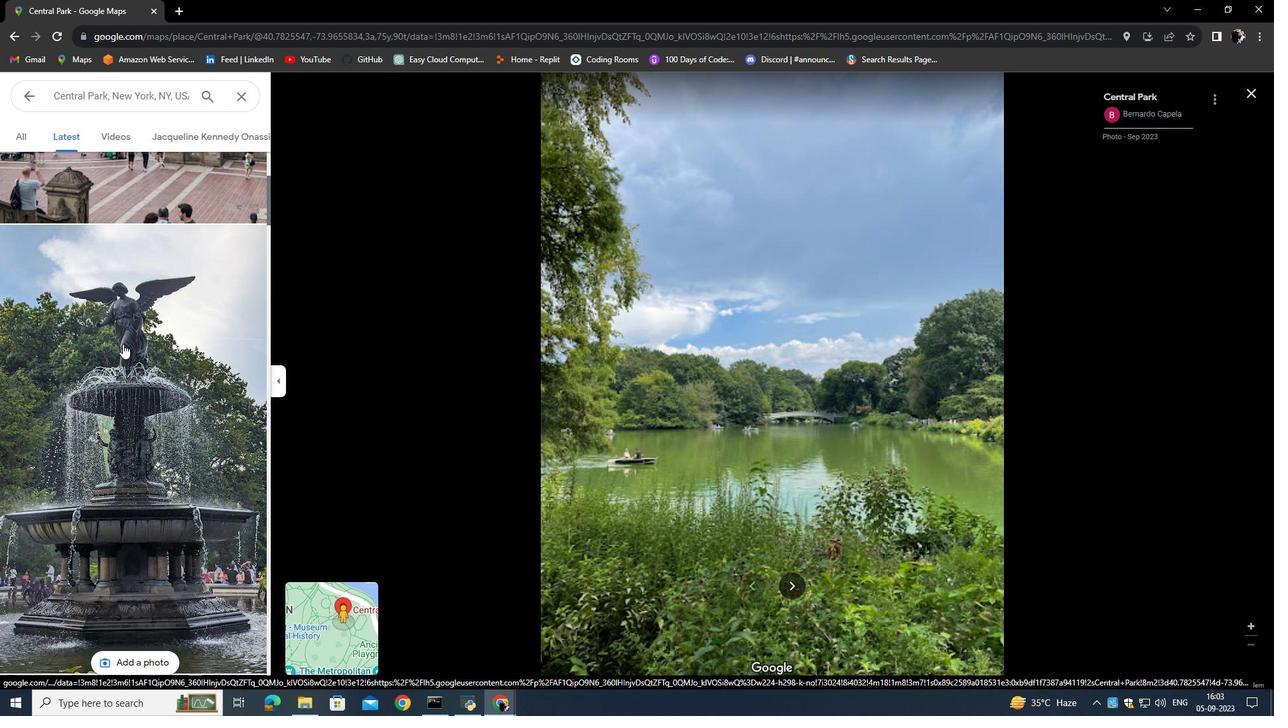 
Action: Mouse scrolled (192, 406) with delta (0, 0)
Screenshot: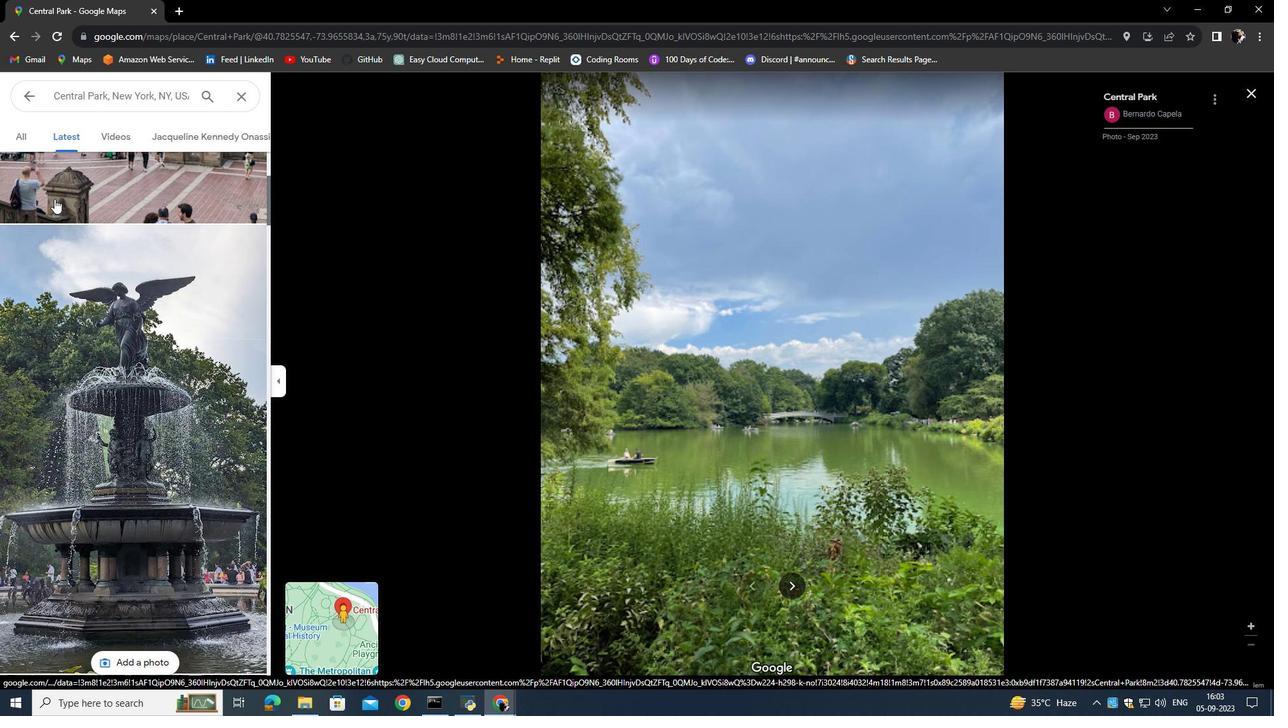 
Action: Mouse moved to (27, 88)
Screenshot: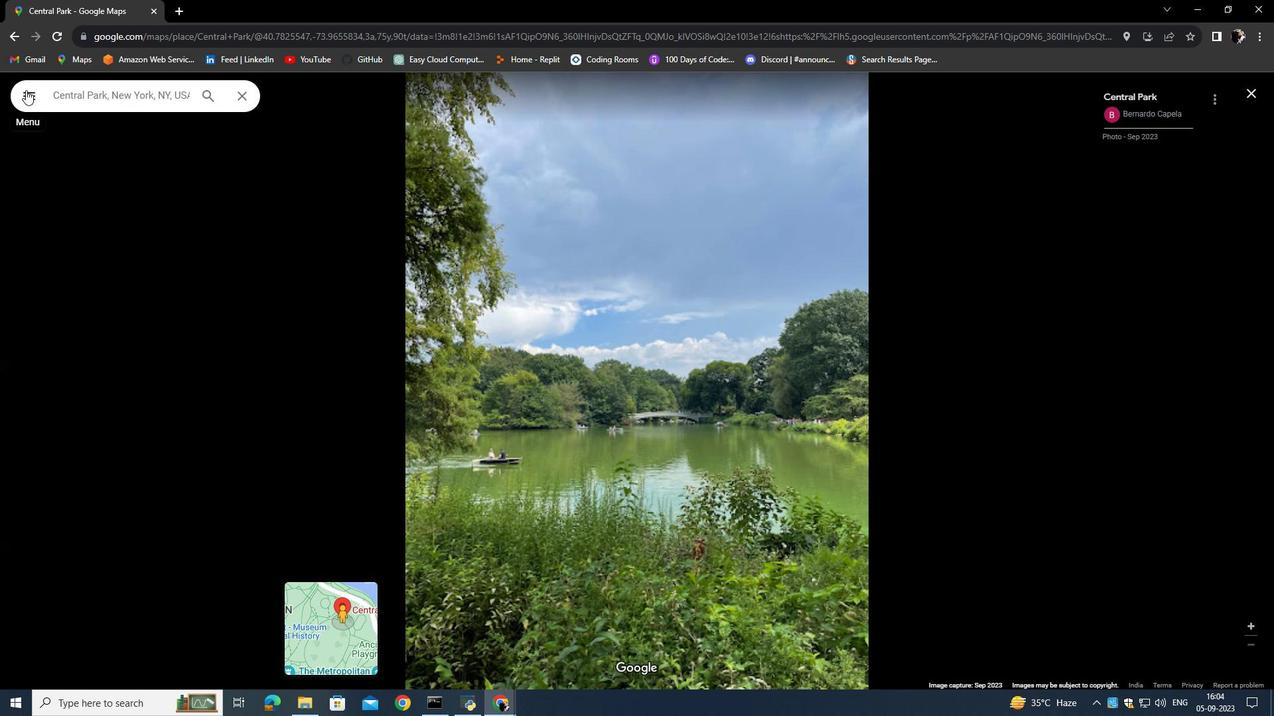 
Action: Mouse pressed left at (27, 88)
Screenshot: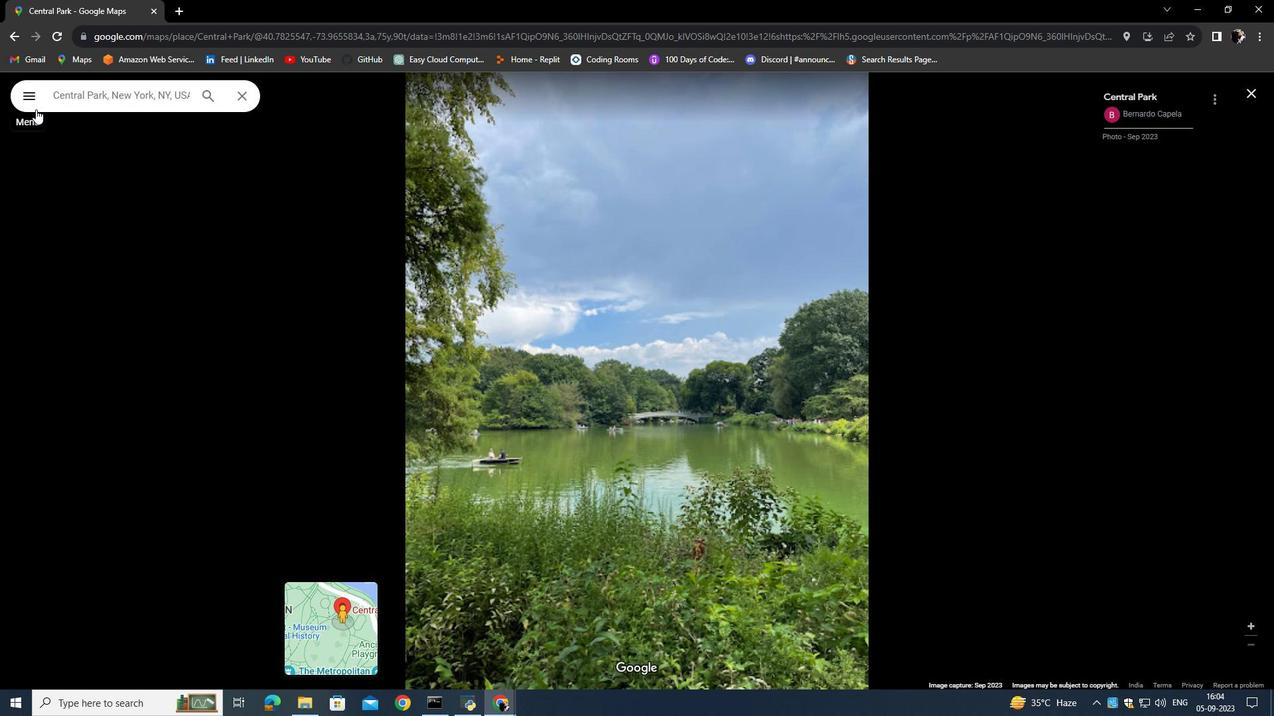 
Action: Mouse moved to (162, 397)
Screenshot: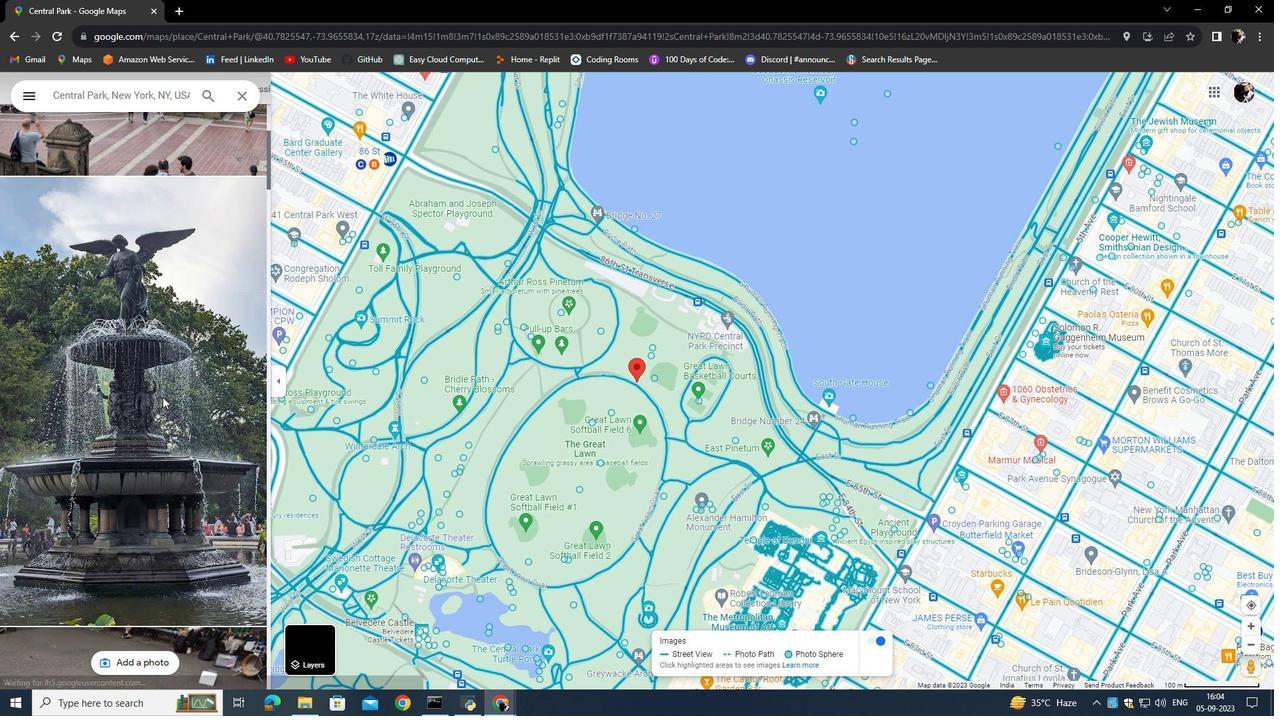 
Action: Mouse scrolled (162, 396) with delta (0, 0)
Screenshot: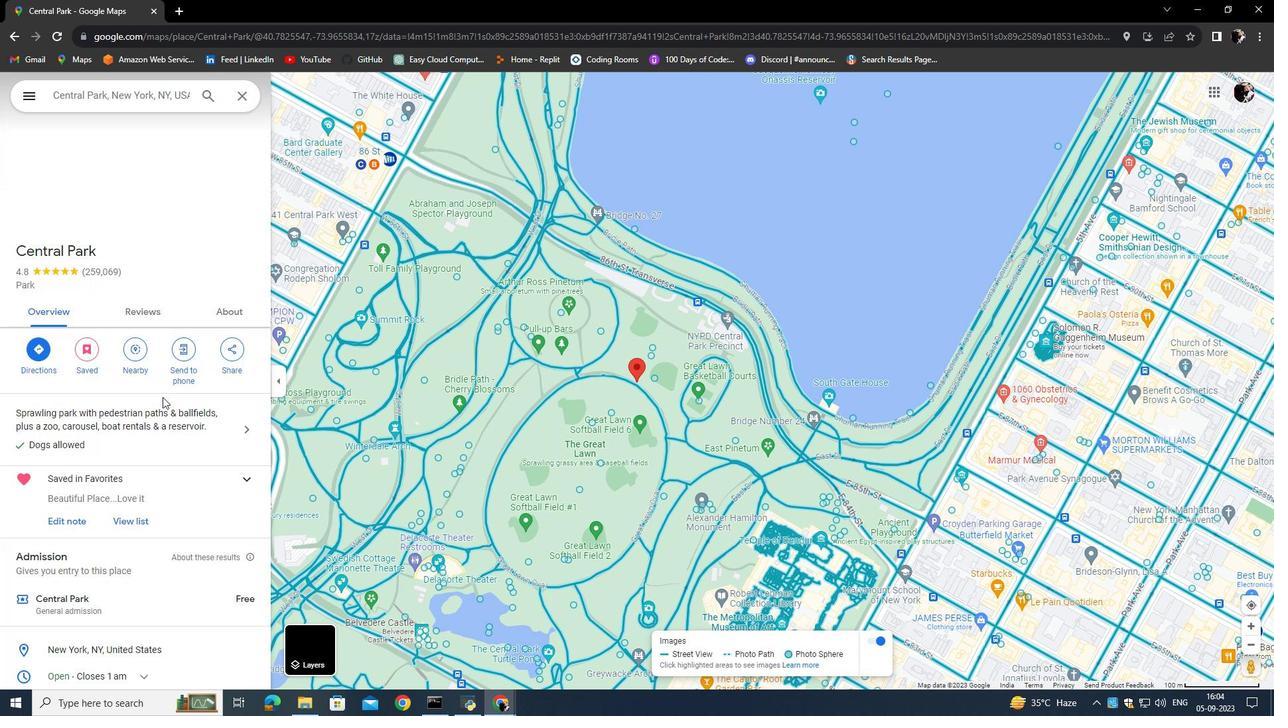 
Action: Mouse scrolled (162, 396) with delta (0, 0)
Screenshot: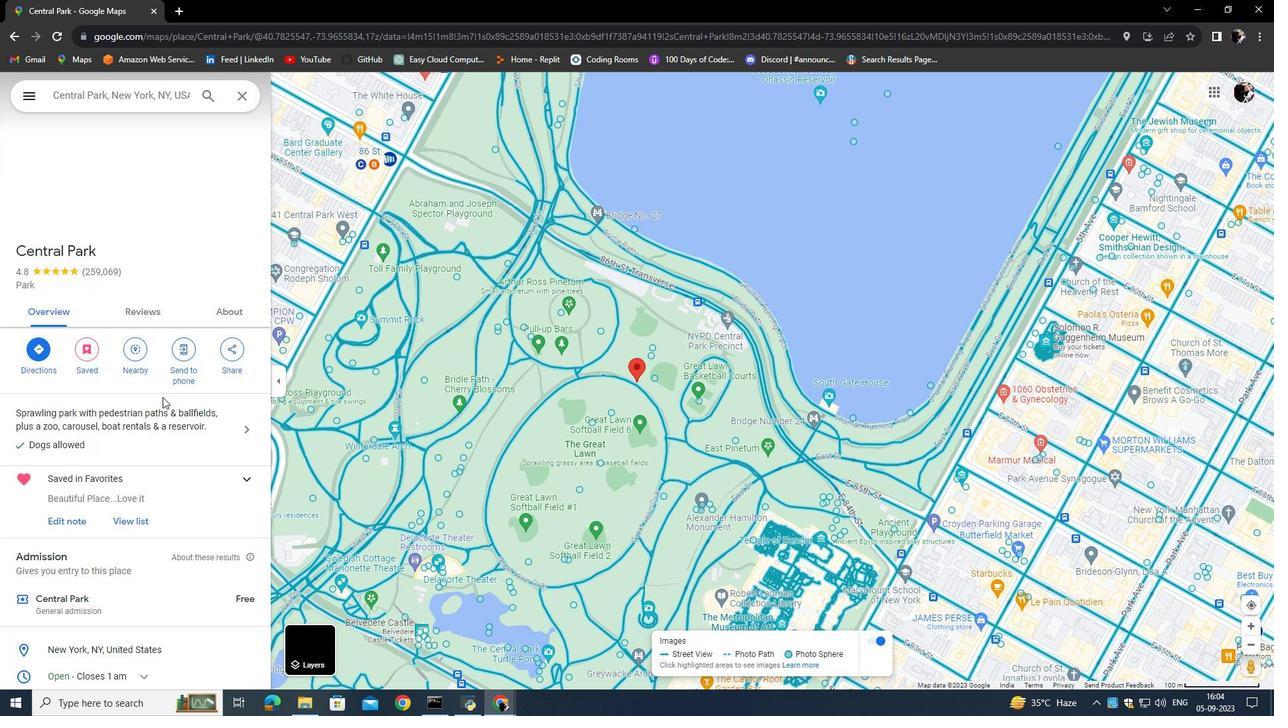 
Action: Mouse scrolled (162, 396) with delta (0, 0)
Screenshot: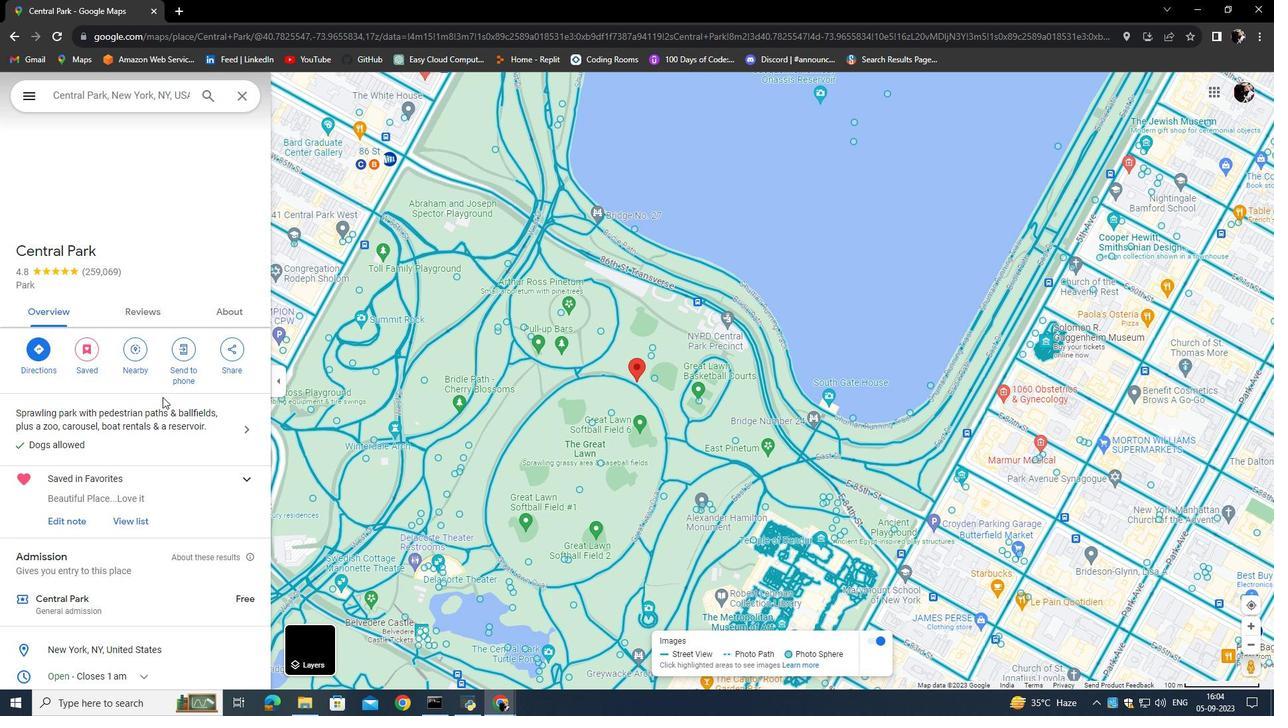 
Action: Mouse scrolled (162, 396) with delta (0, 0)
Screenshot: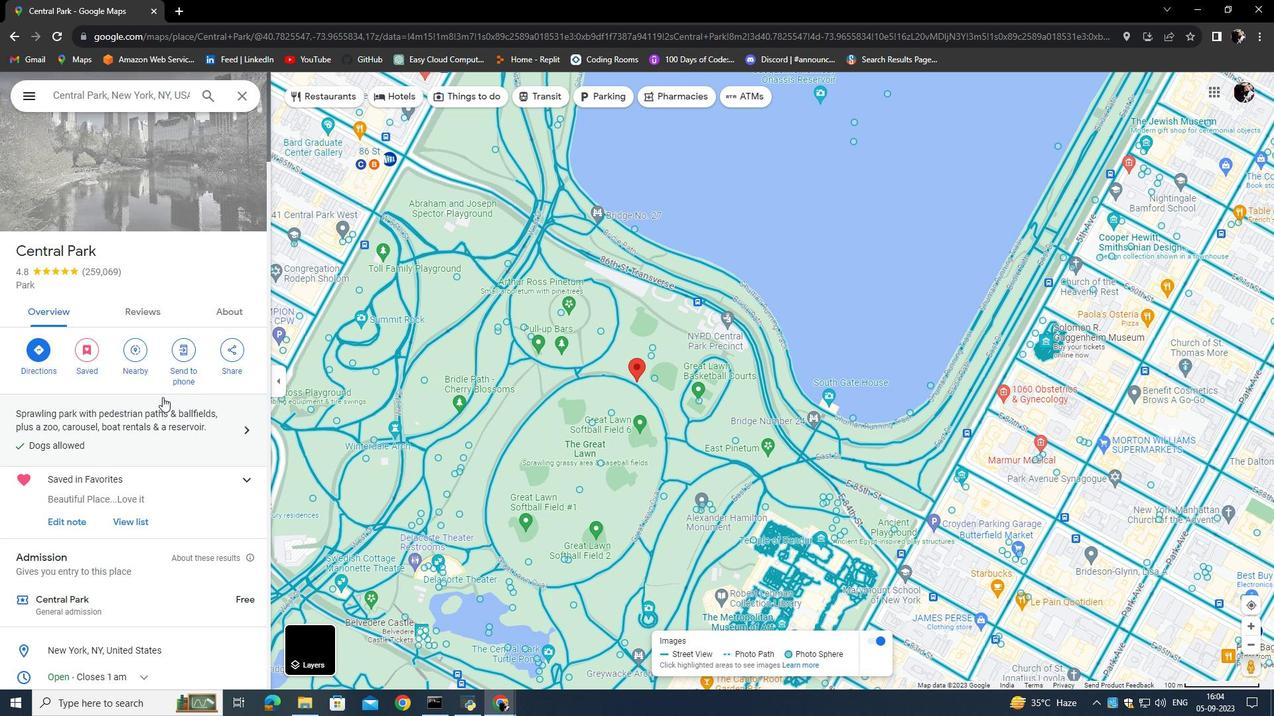 
Action: Mouse scrolled (162, 396) with delta (0, 0)
Screenshot: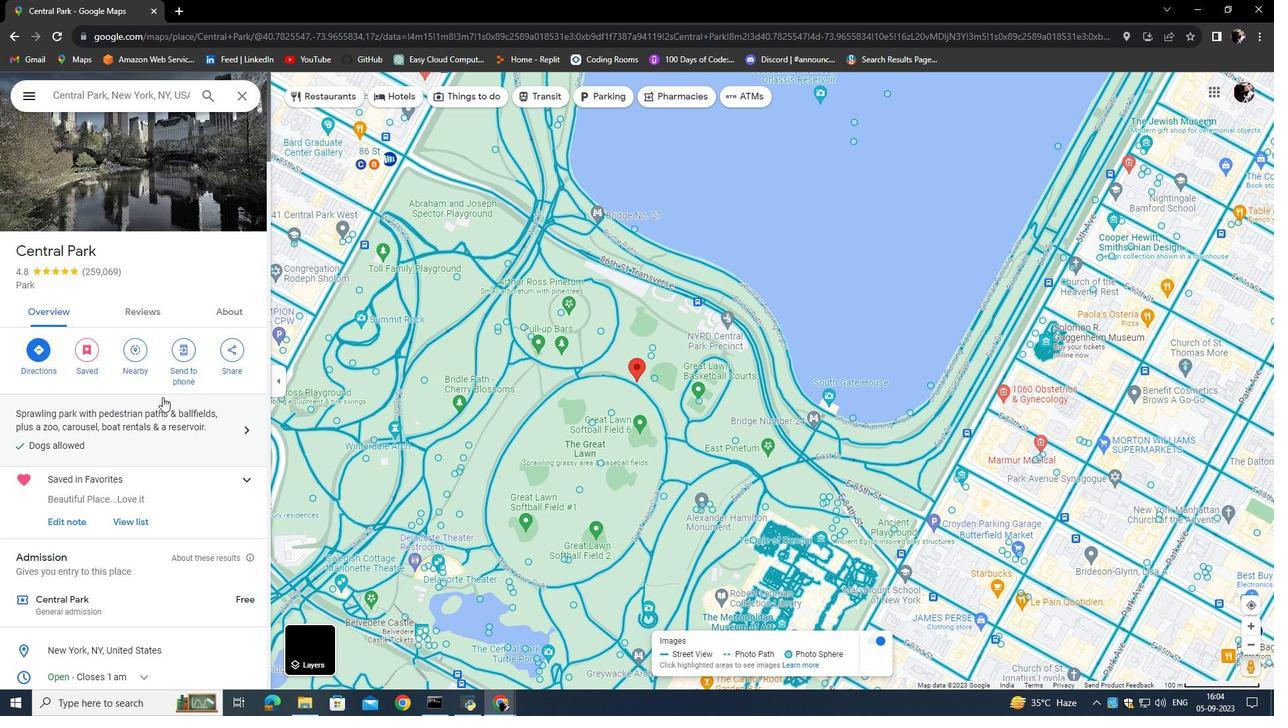 
Action: Mouse moved to (149, 621)
Screenshot: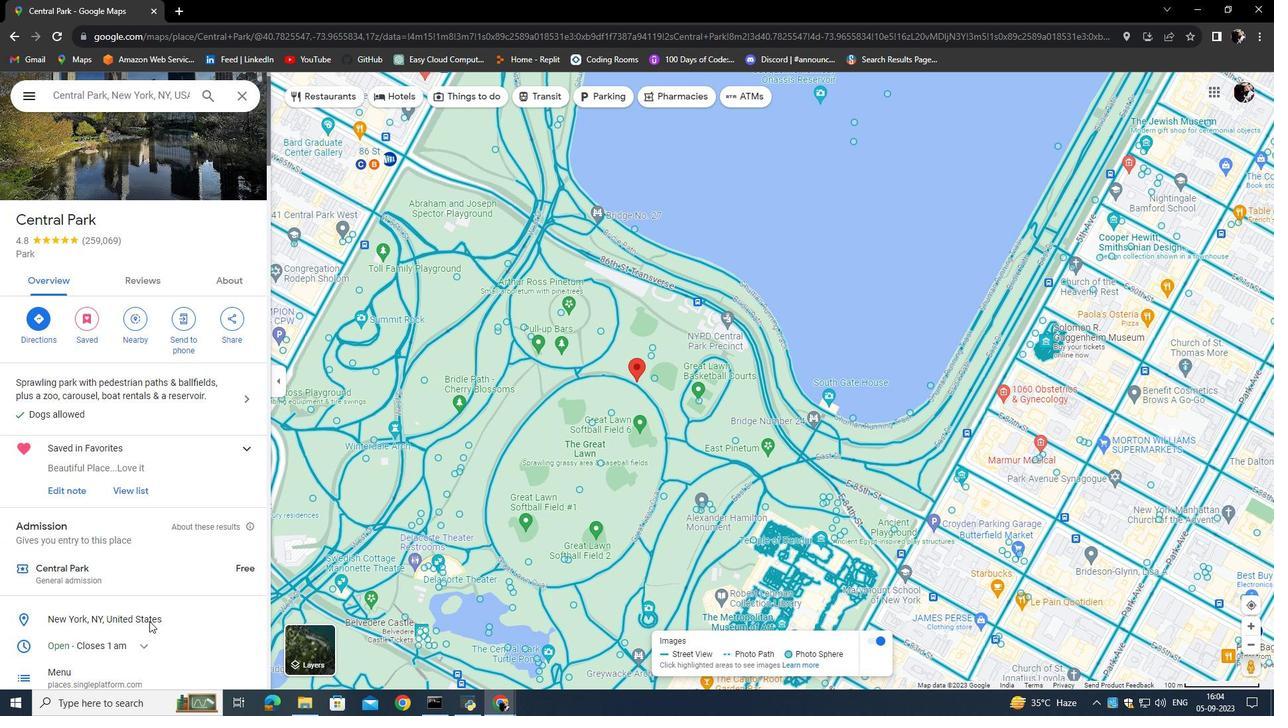 
Action: Mouse scrolled (149, 621) with delta (0, 0)
Screenshot: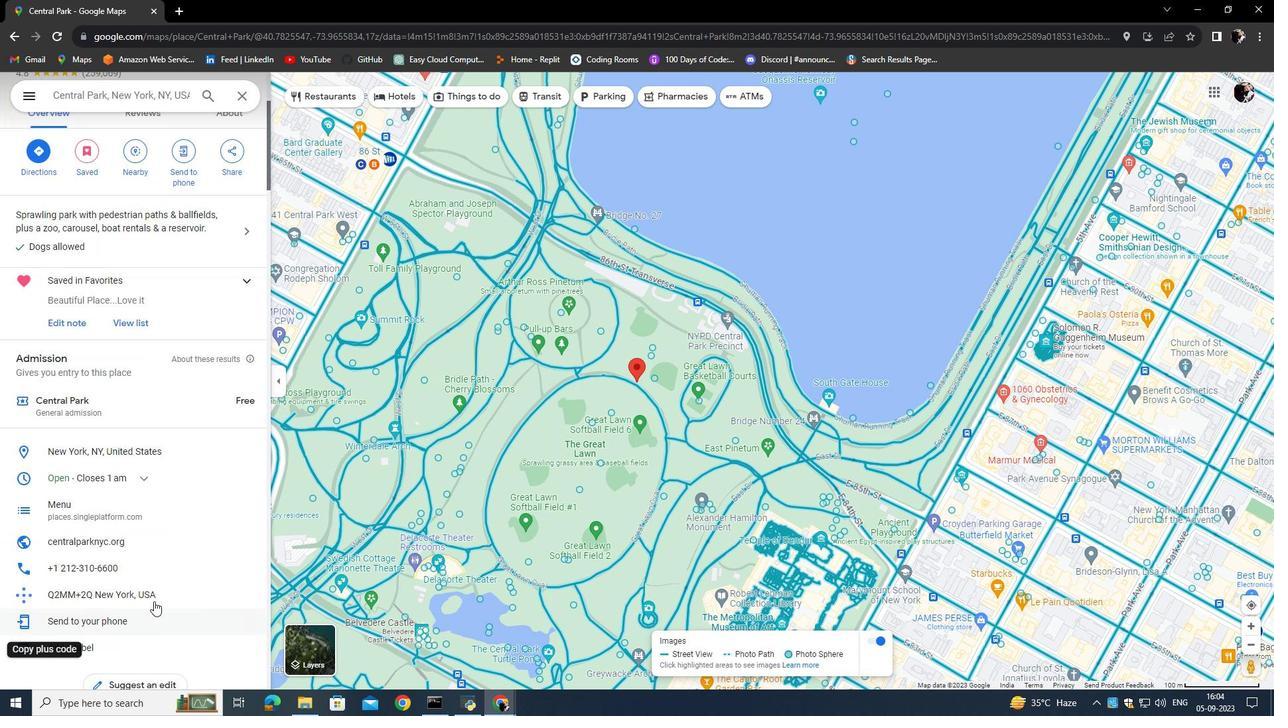 
Action: Mouse scrolled (149, 621) with delta (0, 0)
Screenshot: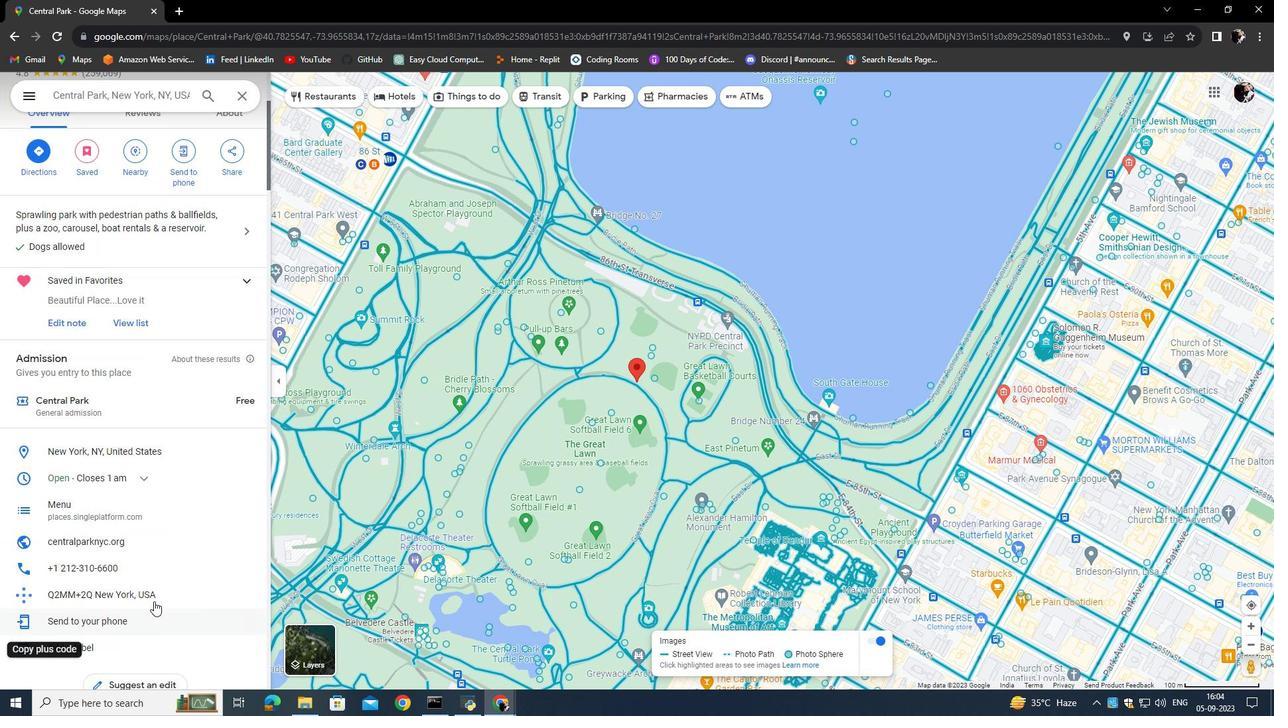 
Action: Mouse scrolled (149, 621) with delta (0, 0)
Screenshot: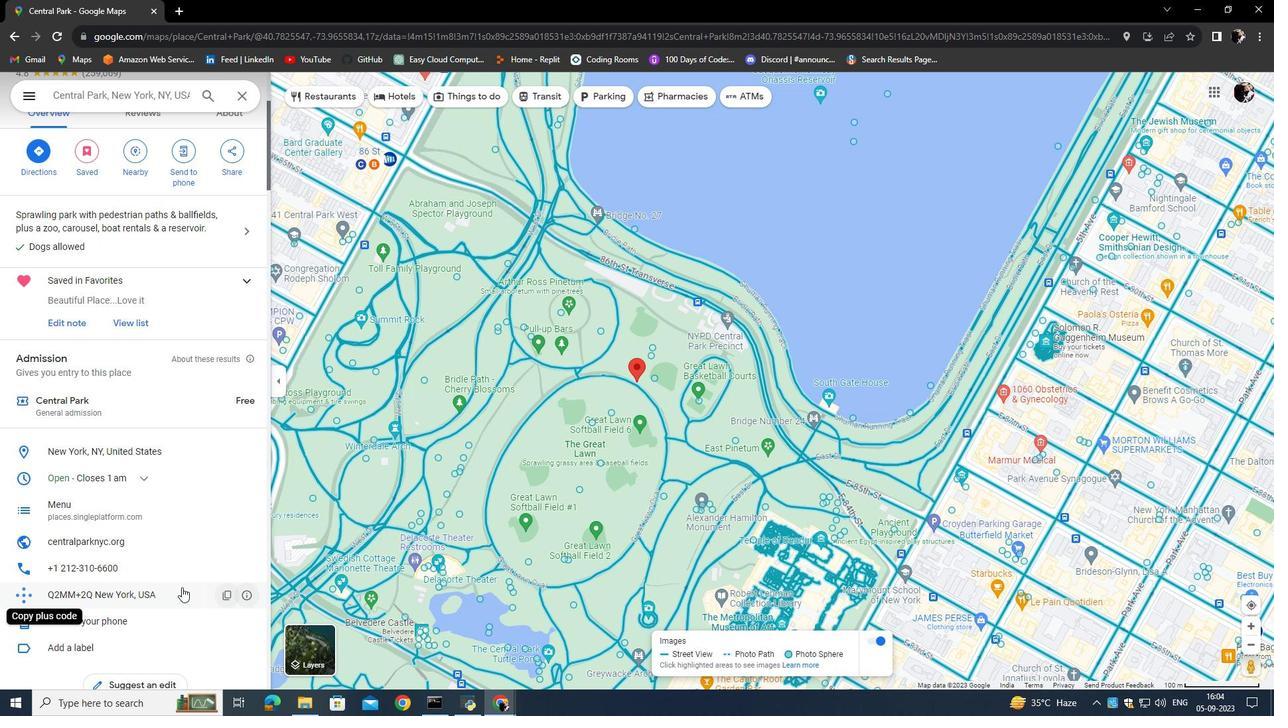 
Action: Mouse moved to (311, 662)
Screenshot: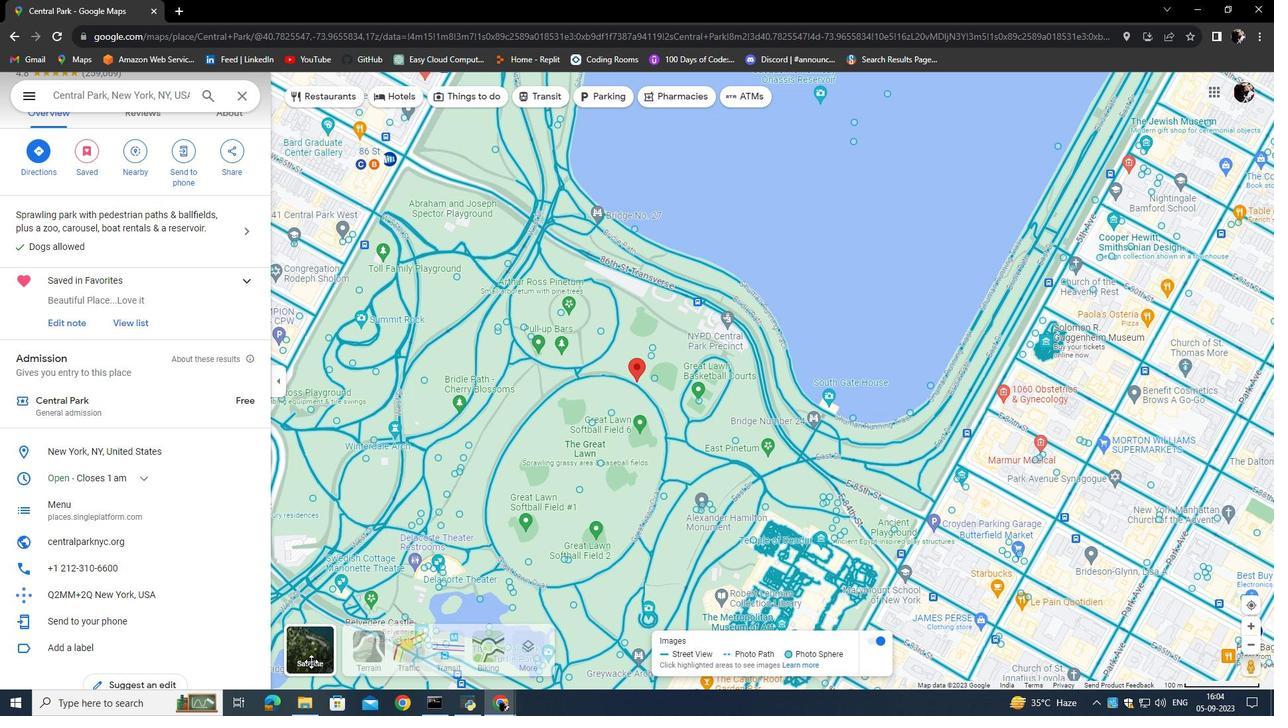 
Action: Mouse pressed left at (311, 662)
Screenshot: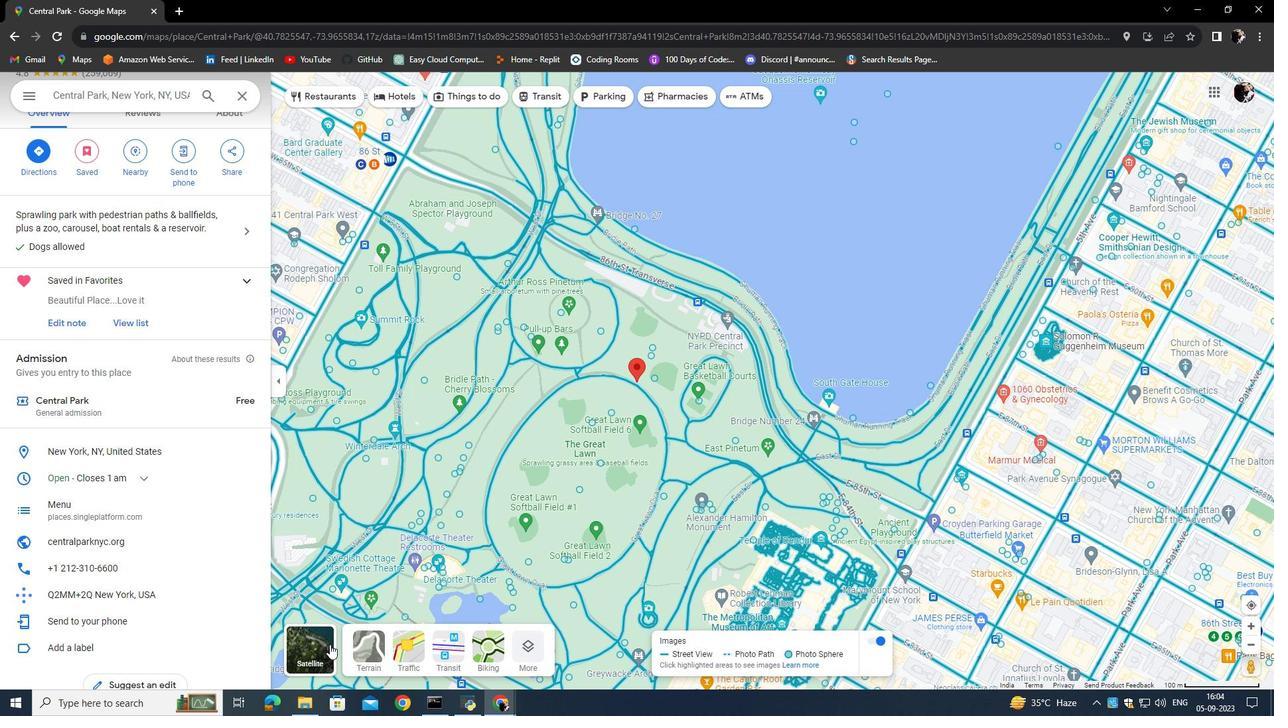 
Action: Mouse moved to (319, 649)
Screenshot: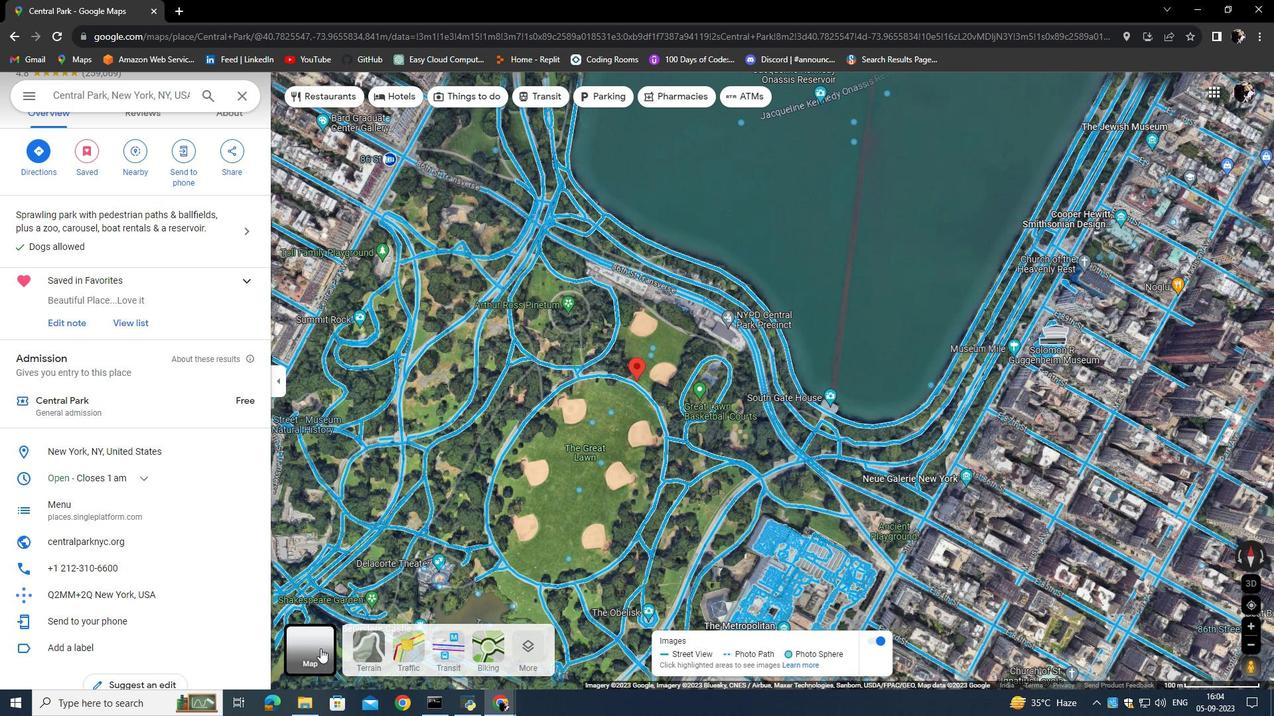
Action: Mouse pressed left at (319, 649)
Screenshot: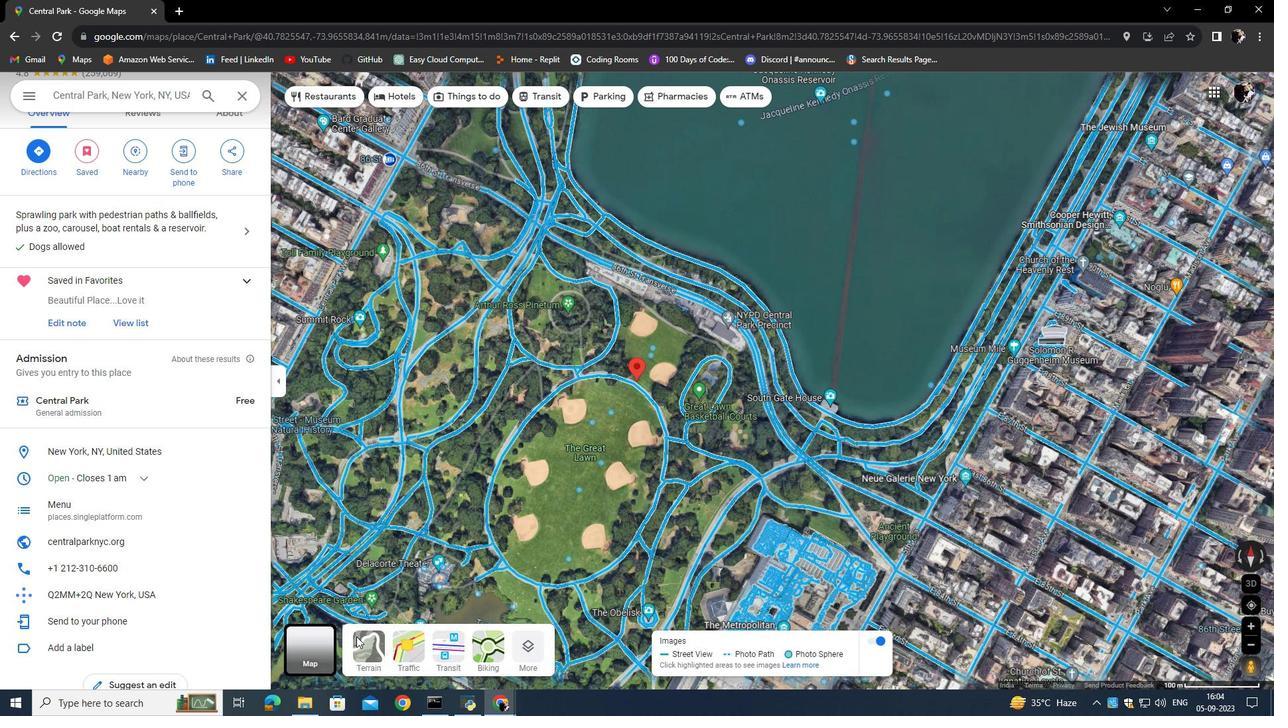 
Action: Mouse moved to (522, 647)
Screenshot: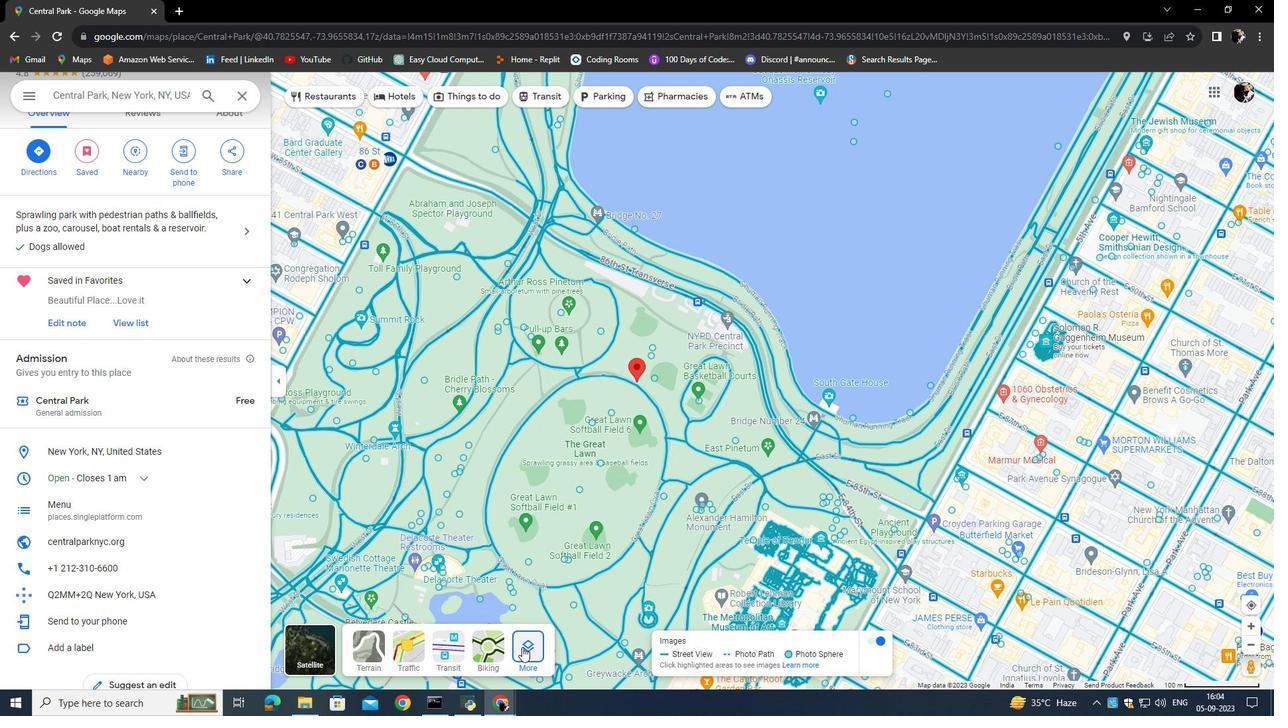 
Action: Mouse scrolled (522, 647) with delta (0, 0)
Screenshot: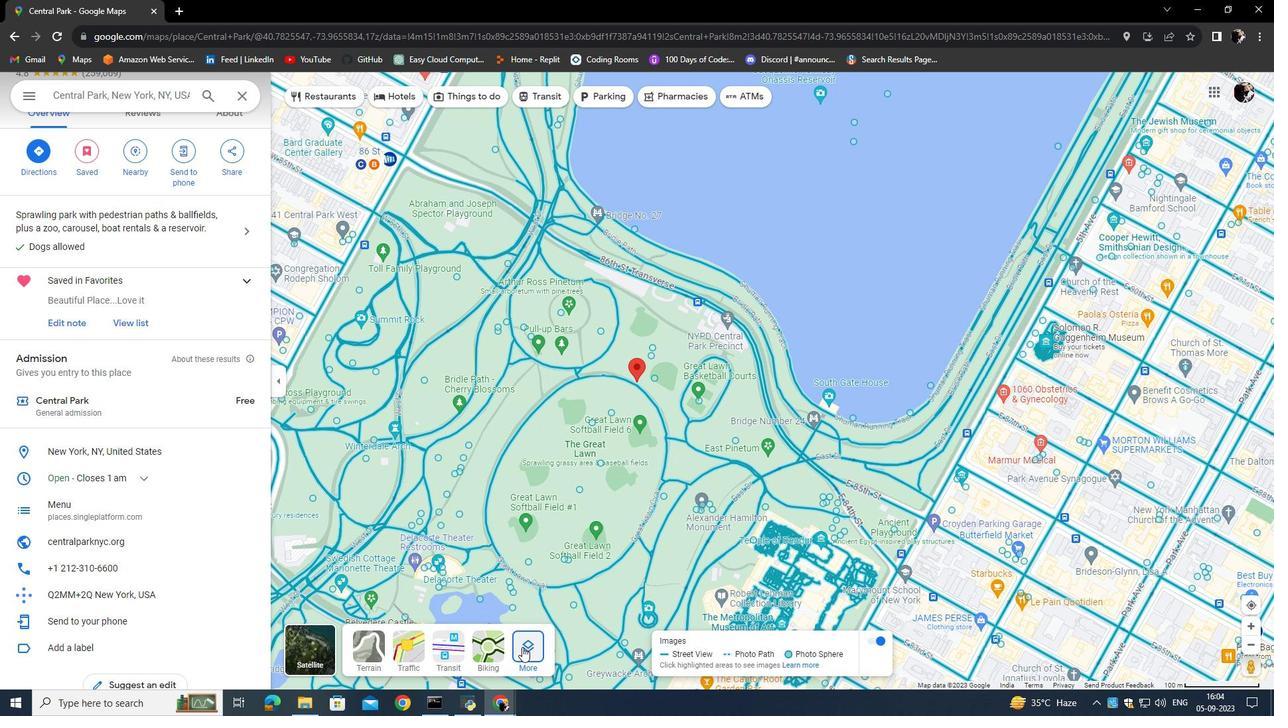 
Action: Mouse scrolled (522, 647) with delta (0, 0)
Screenshot: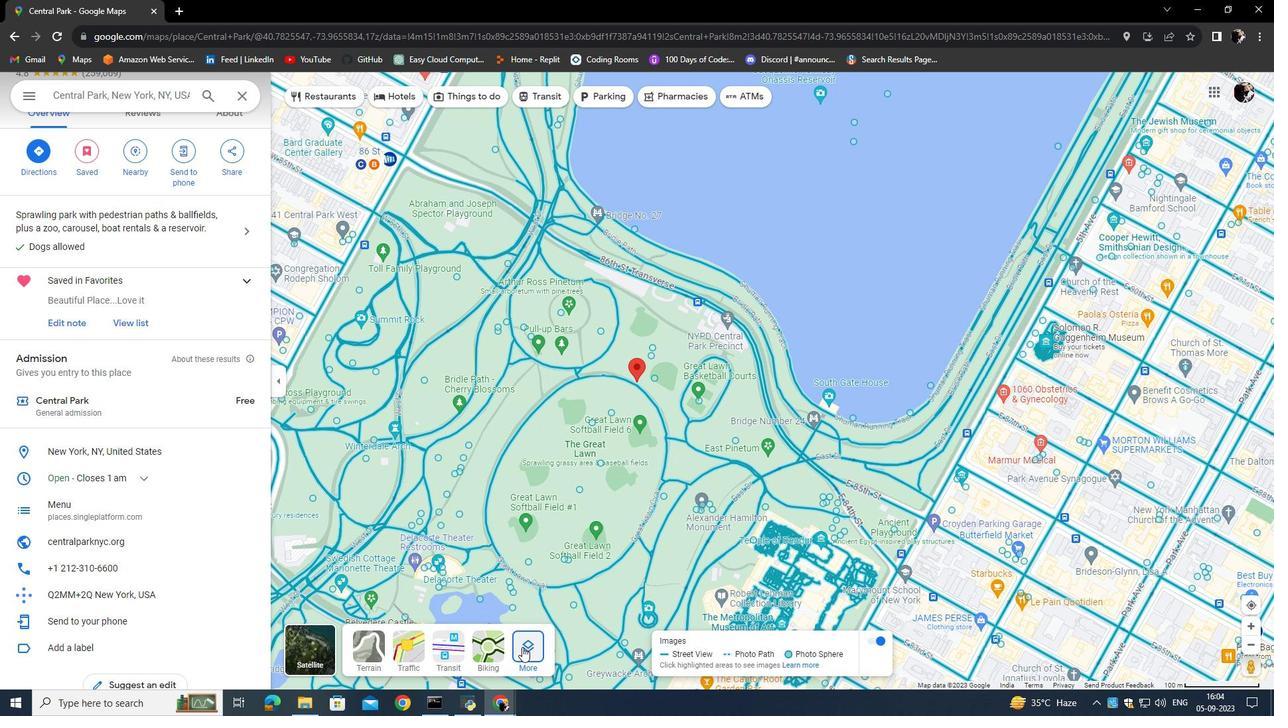 
Action: Mouse moved to (523, 647)
Screenshot: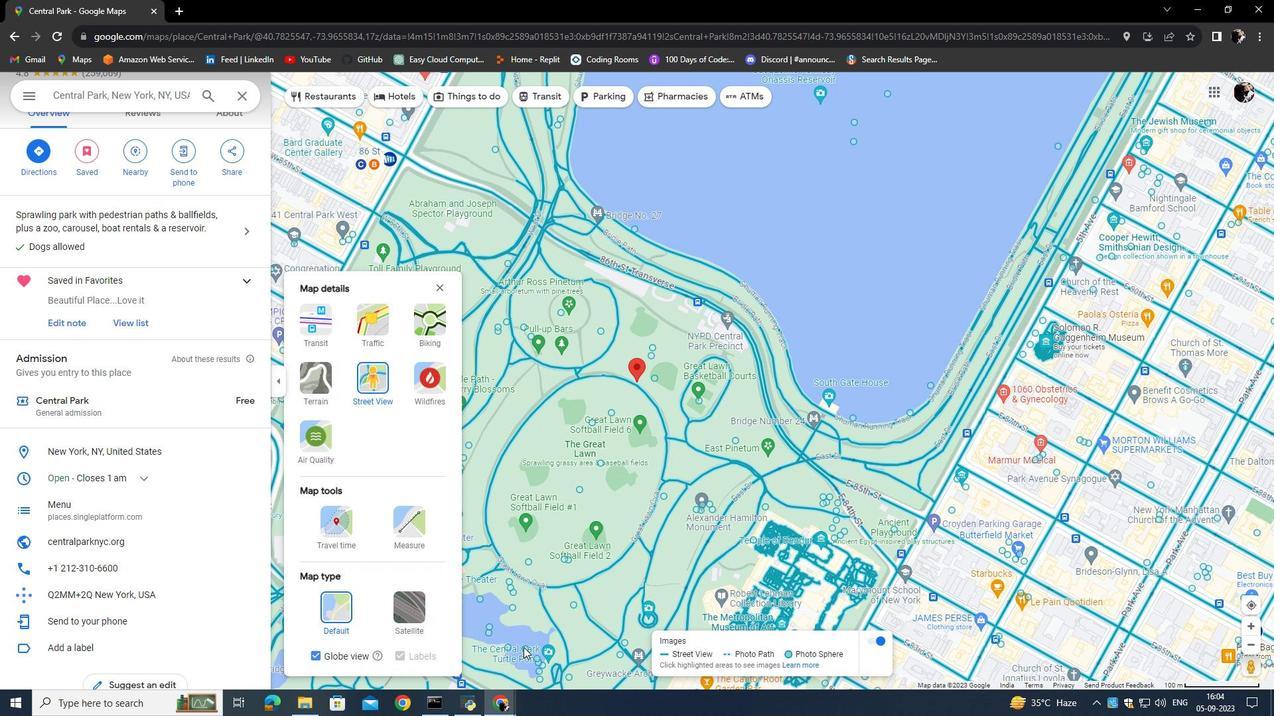 
Action: Mouse pressed left at (523, 647)
Screenshot: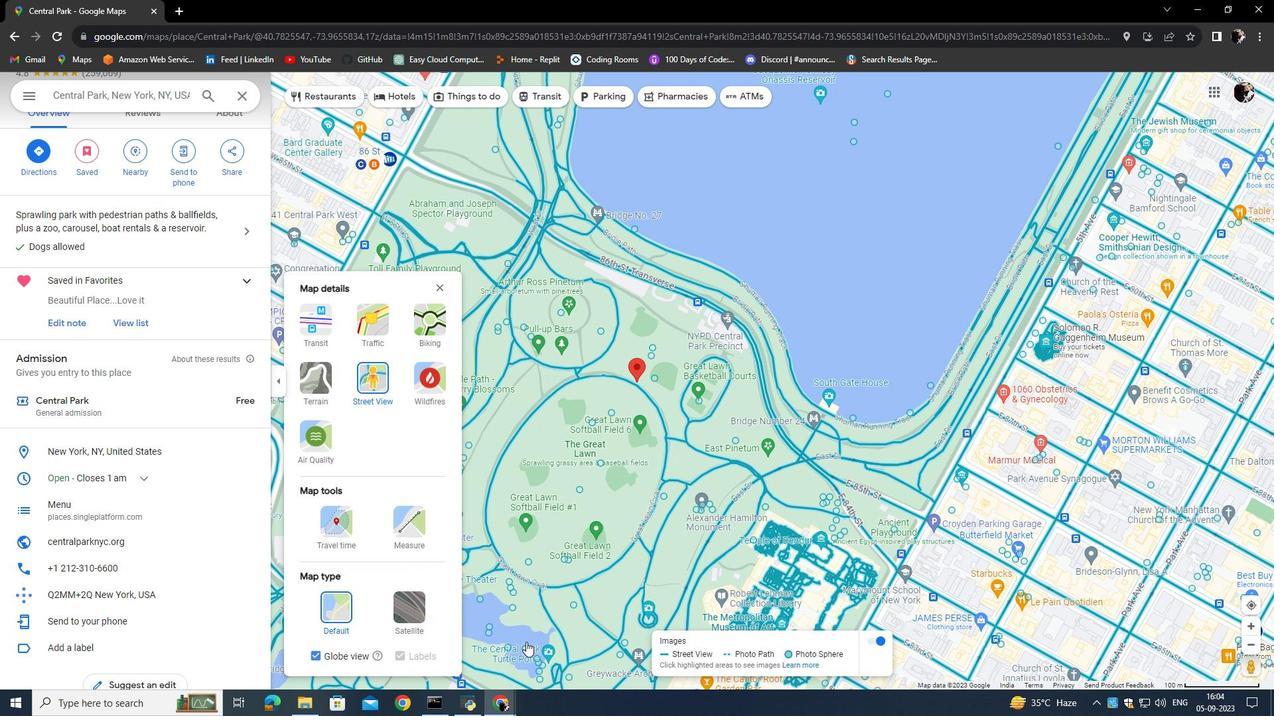 
Action: Mouse moved to (310, 440)
Screenshot: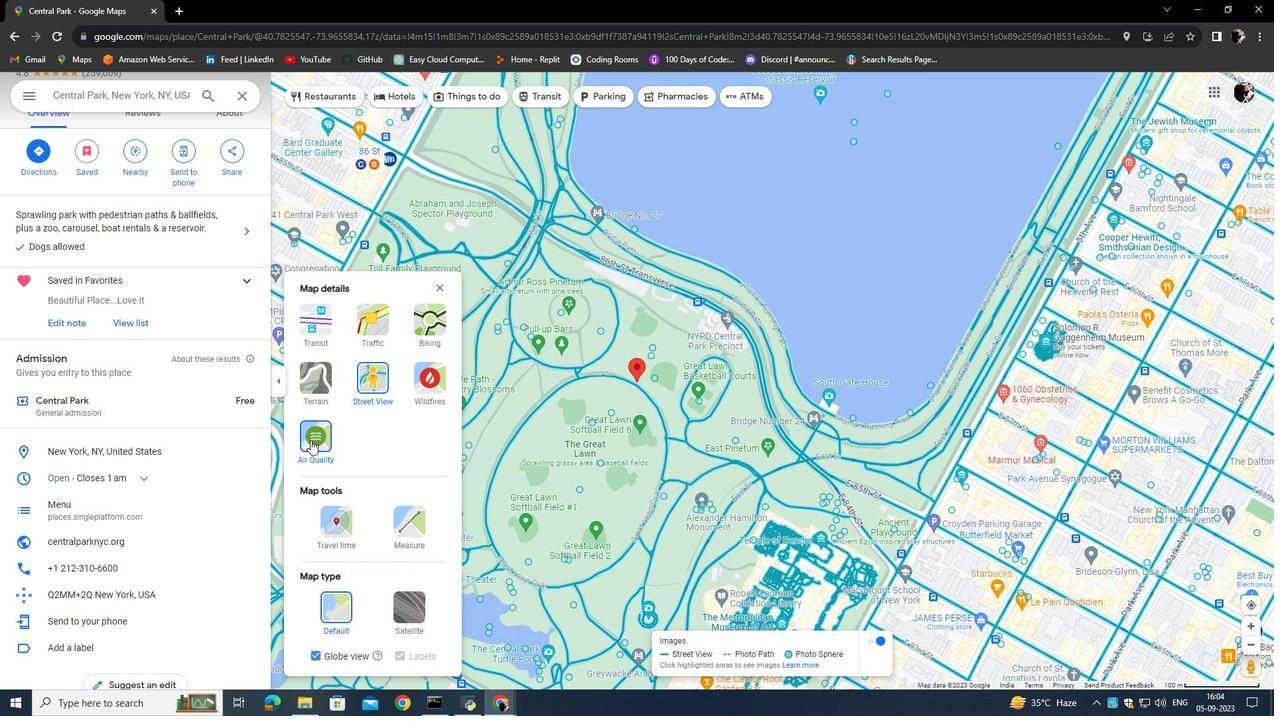 
Action: Mouse pressed left at (310, 440)
Screenshot: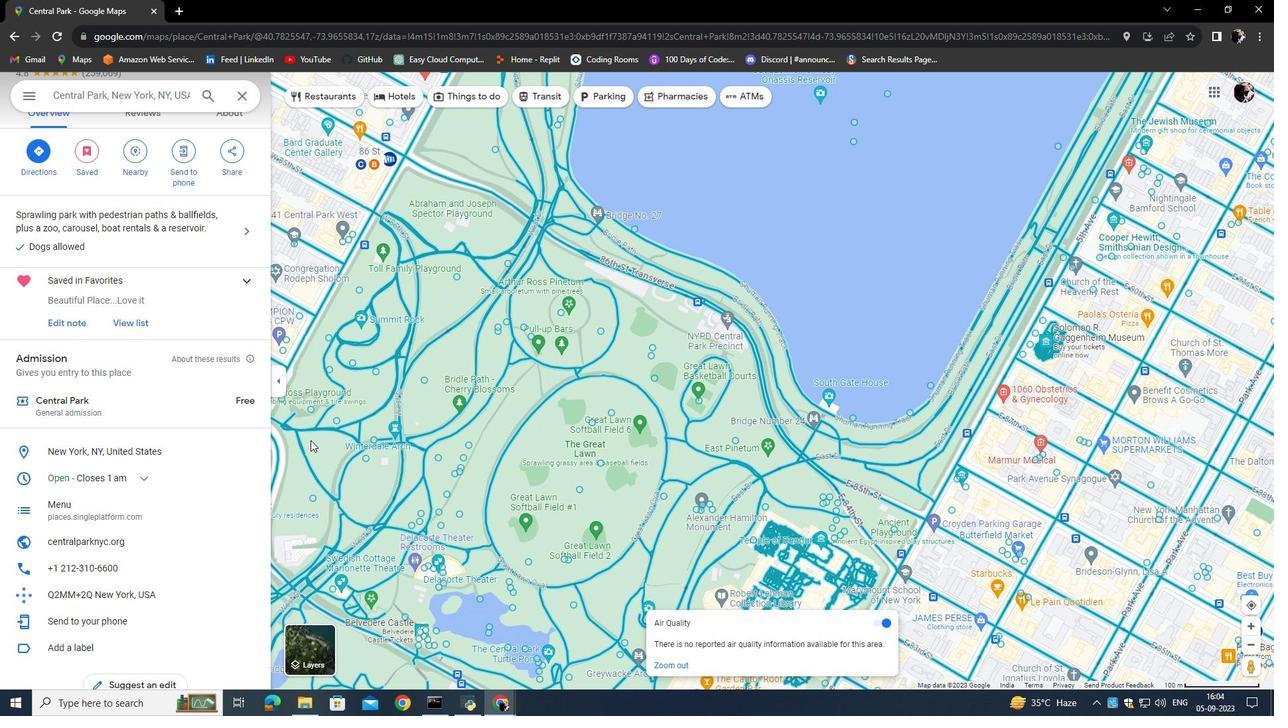 
Action: Mouse moved to (609, 476)
Screenshot: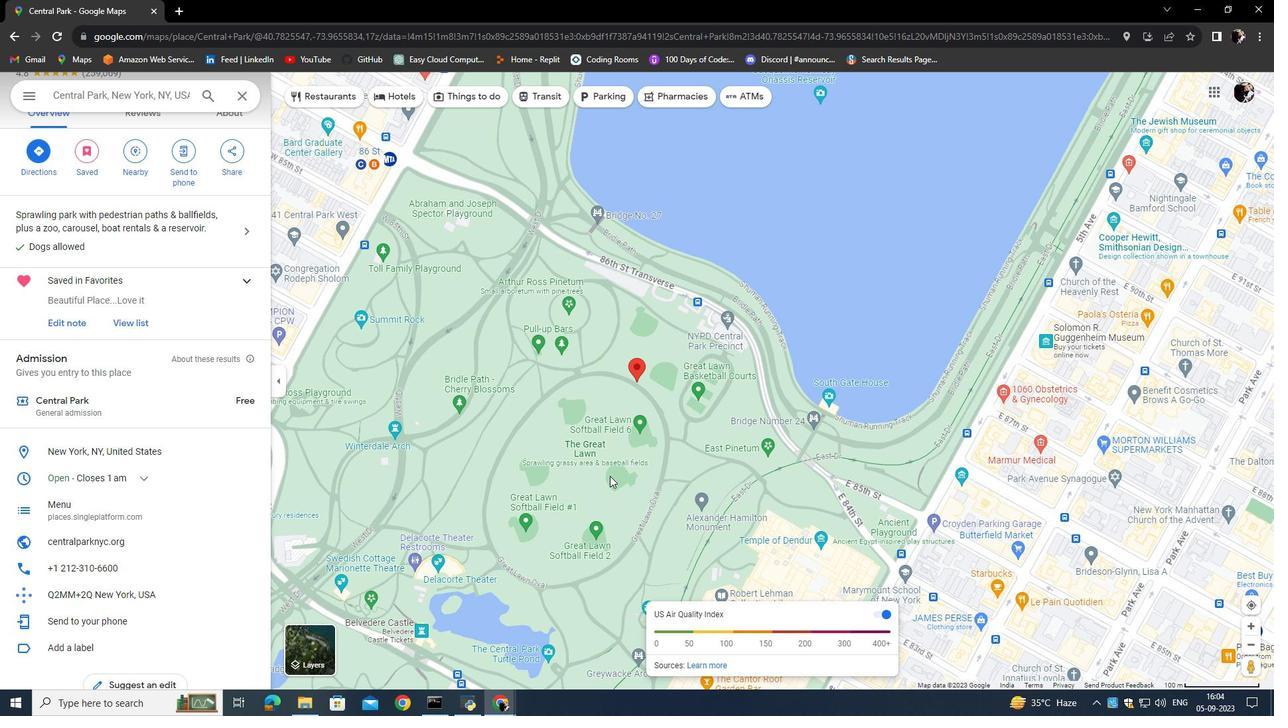 
Action: Mouse scrolled (609, 475) with delta (0, 0)
Screenshot: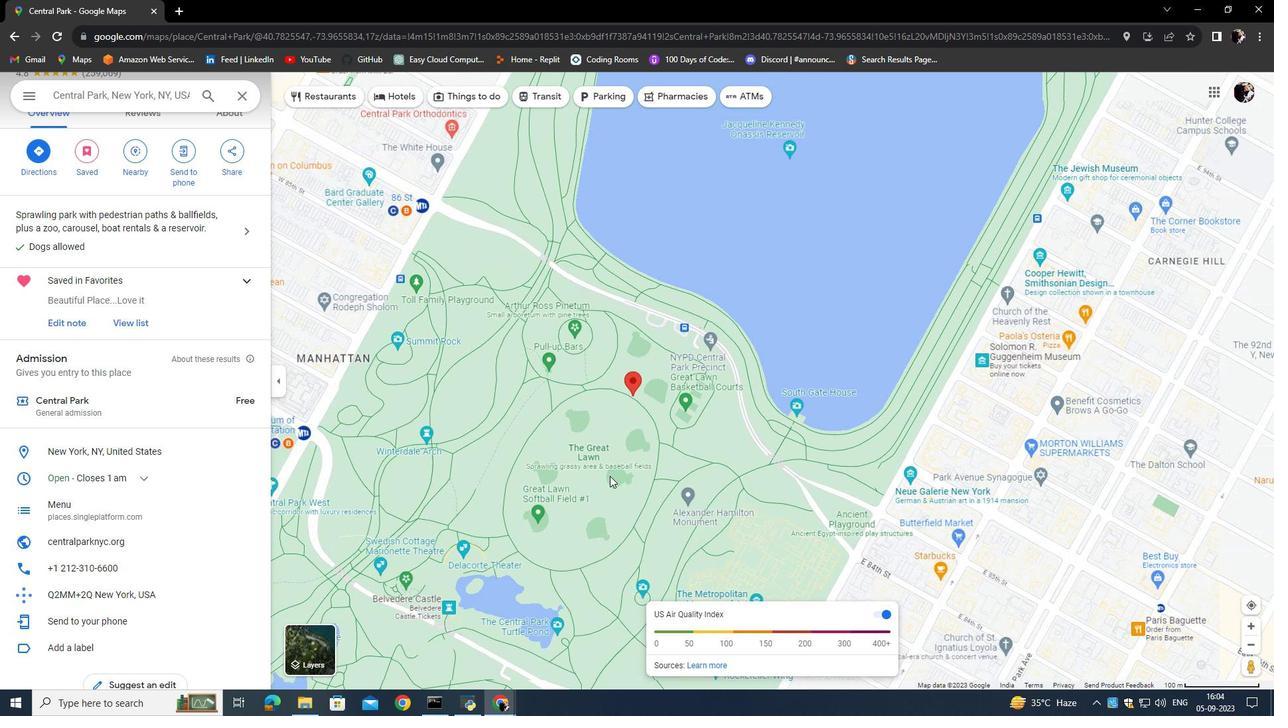 
Action: Mouse scrolled (609, 475) with delta (0, 0)
Screenshot: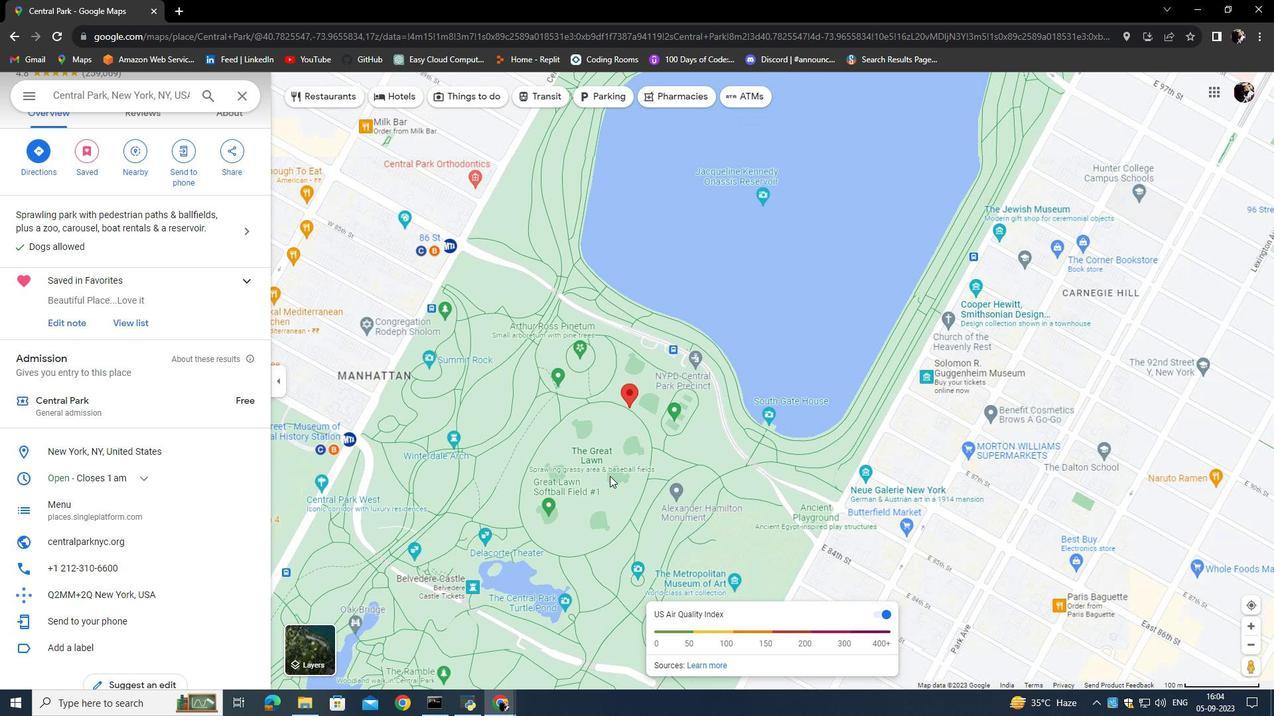 
Action: Mouse scrolled (609, 477) with delta (0, 0)
Screenshot: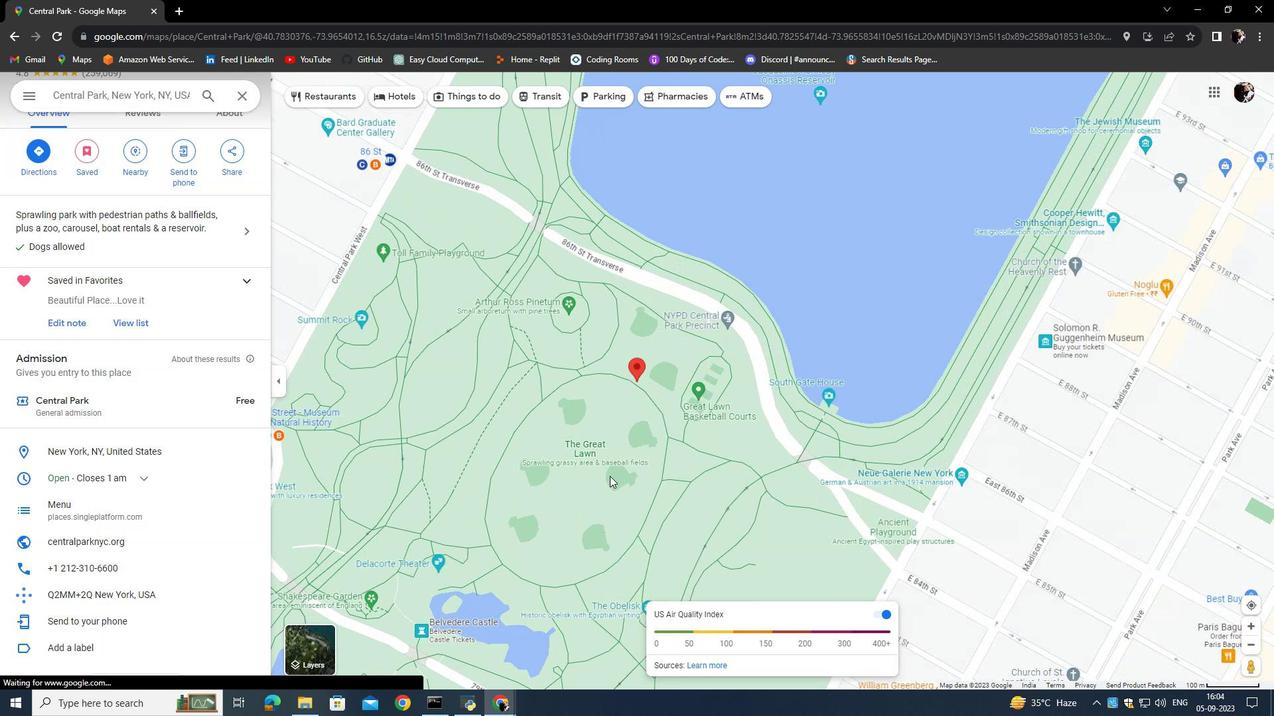 
Action: Mouse scrolled (609, 477) with delta (0, 0)
Screenshot: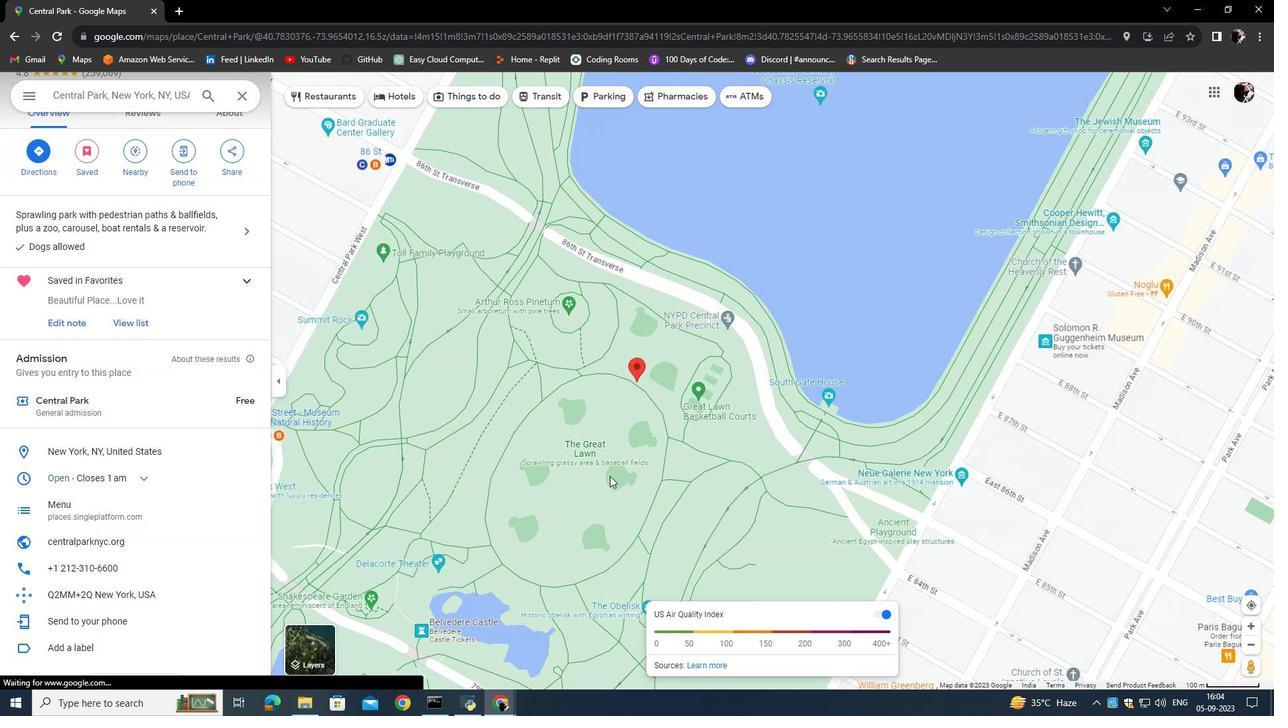 
Action: Mouse scrolled (609, 477) with delta (0, 0)
Screenshot: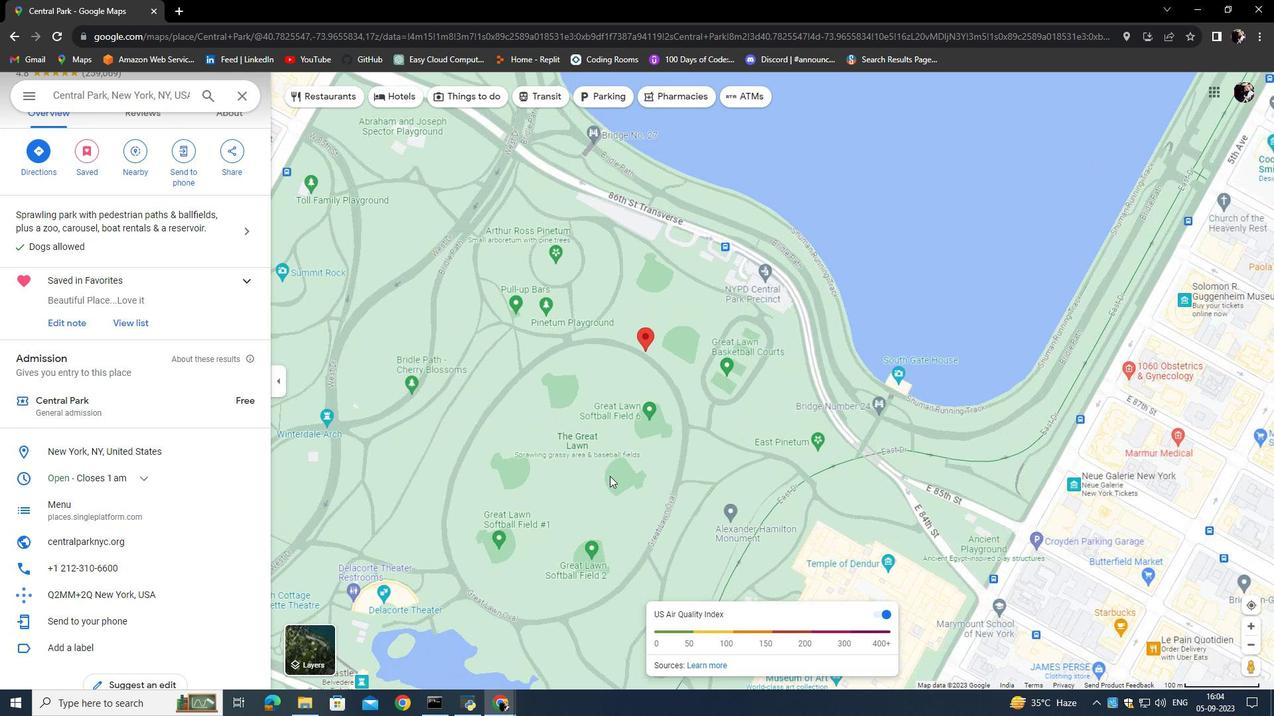 
Action: Mouse scrolled (609, 477) with delta (0, 0)
Screenshot: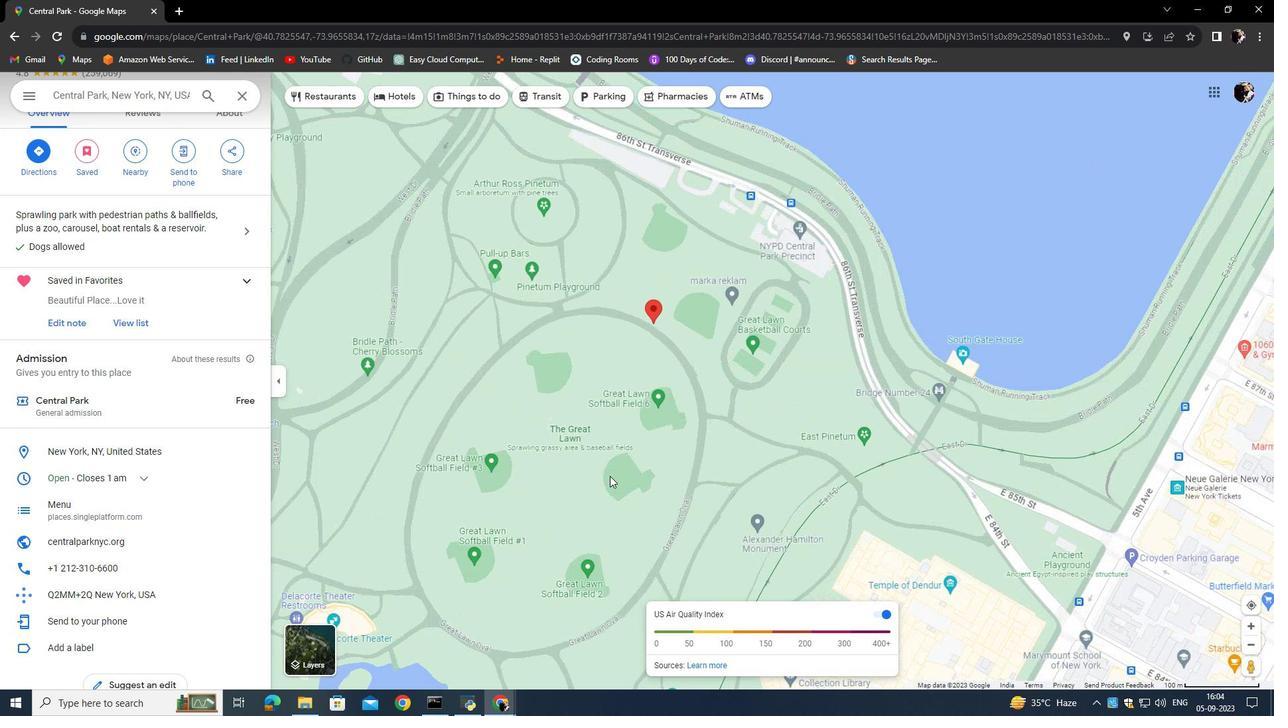 
Action: Mouse scrolled (609, 477) with delta (0, 0)
Screenshot: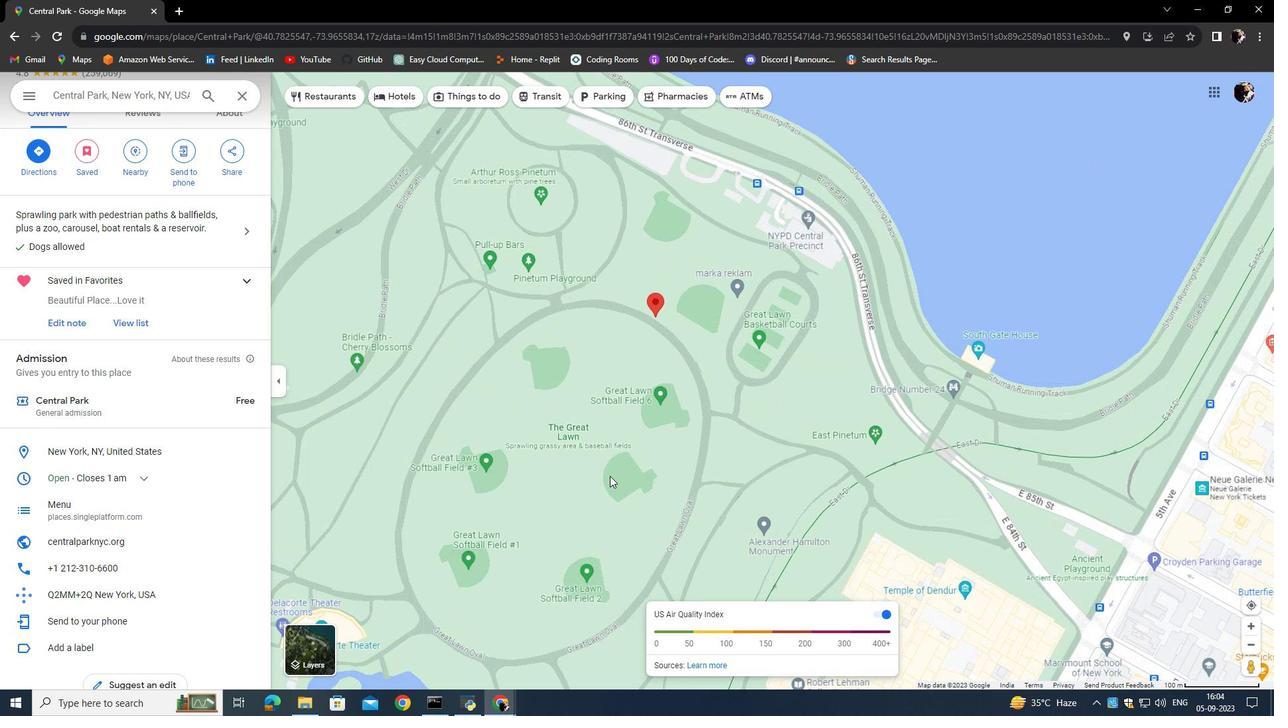 
Action: Mouse scrolled (609, 475) with delta (0, 0)
Screenshot: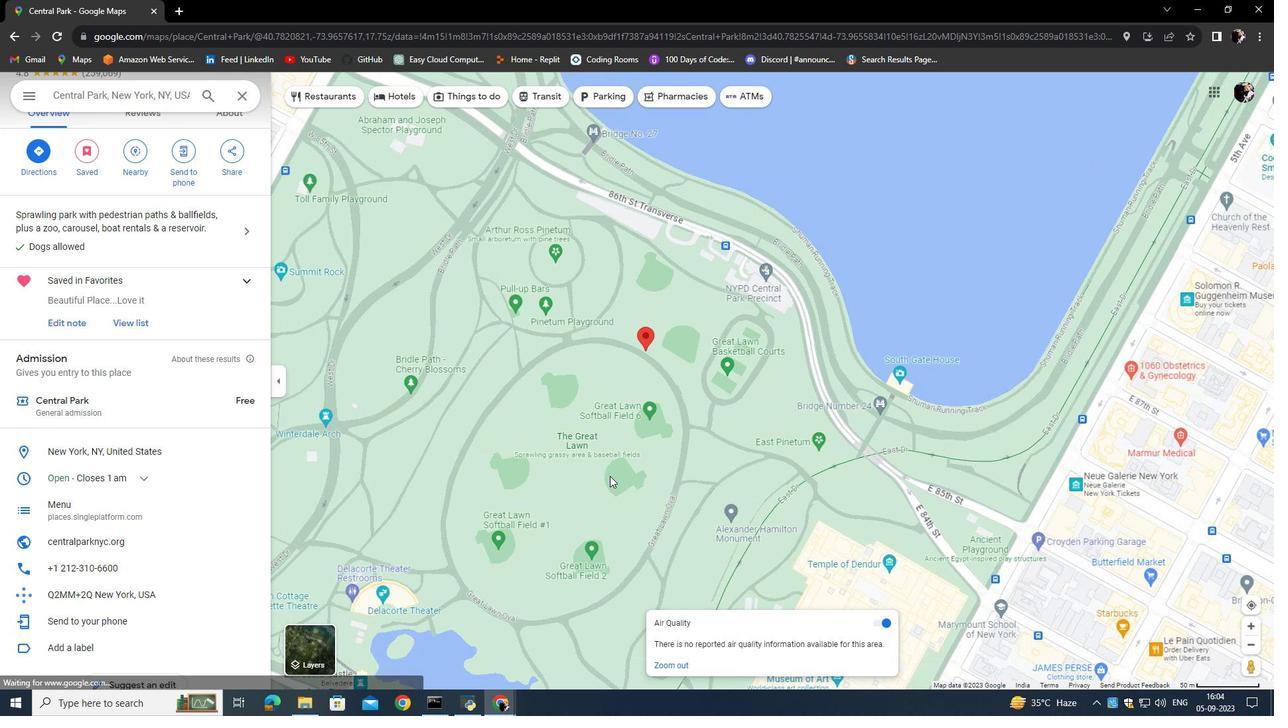 
Action: Mouse scrolled (609, 475) with delta (0, 0)
Screenshot: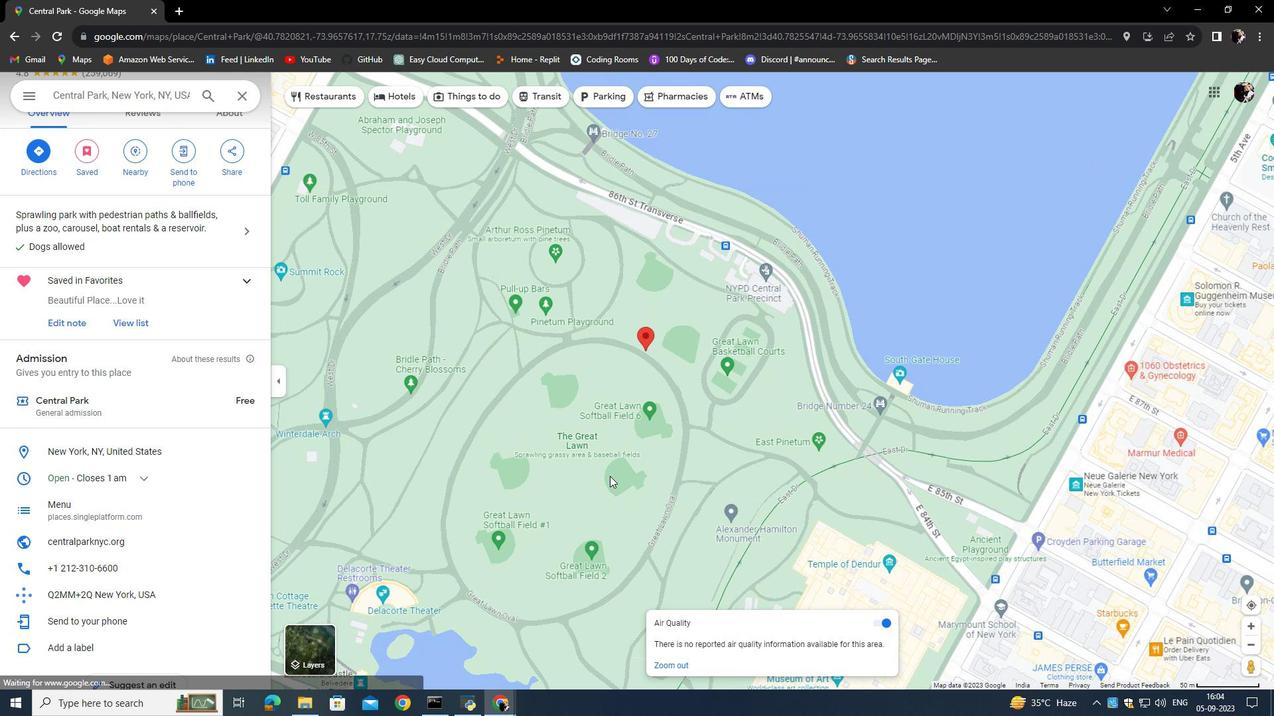
Action: Mouse scrolled (609, 475) with delta (0, 0)
Screenshot: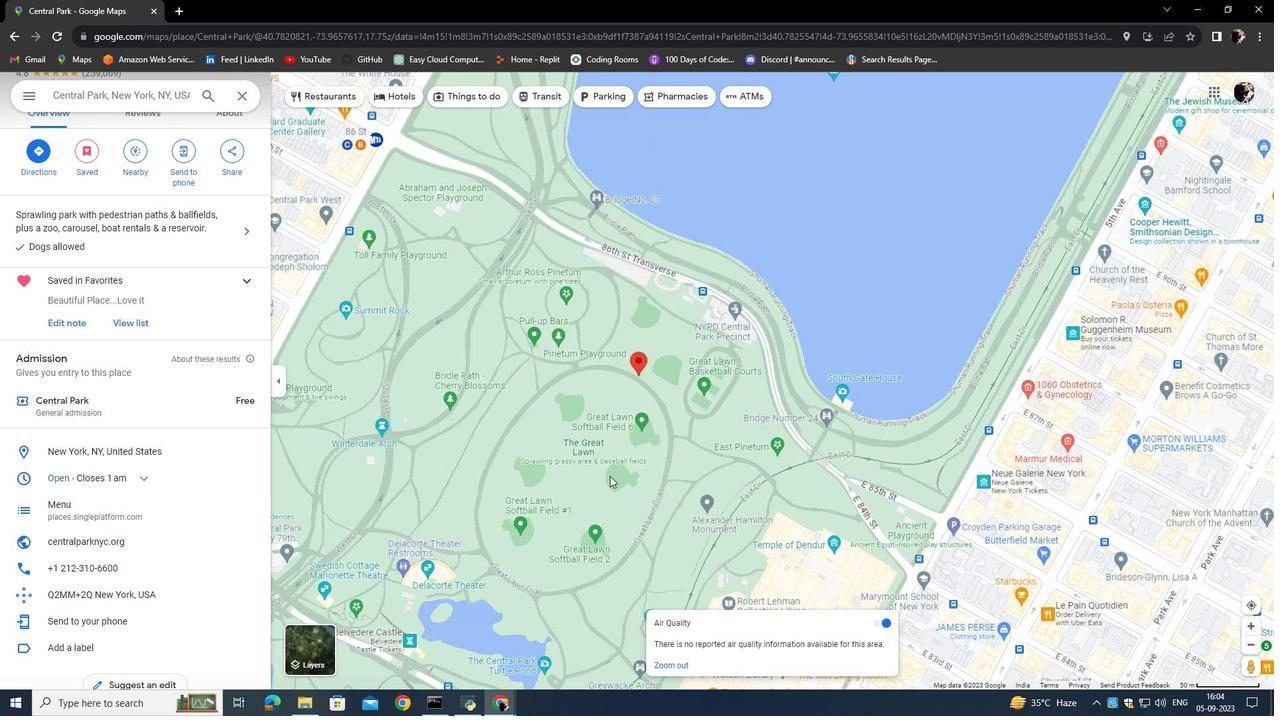 
Action: Mouse moved to (607, 484)
Screenshot: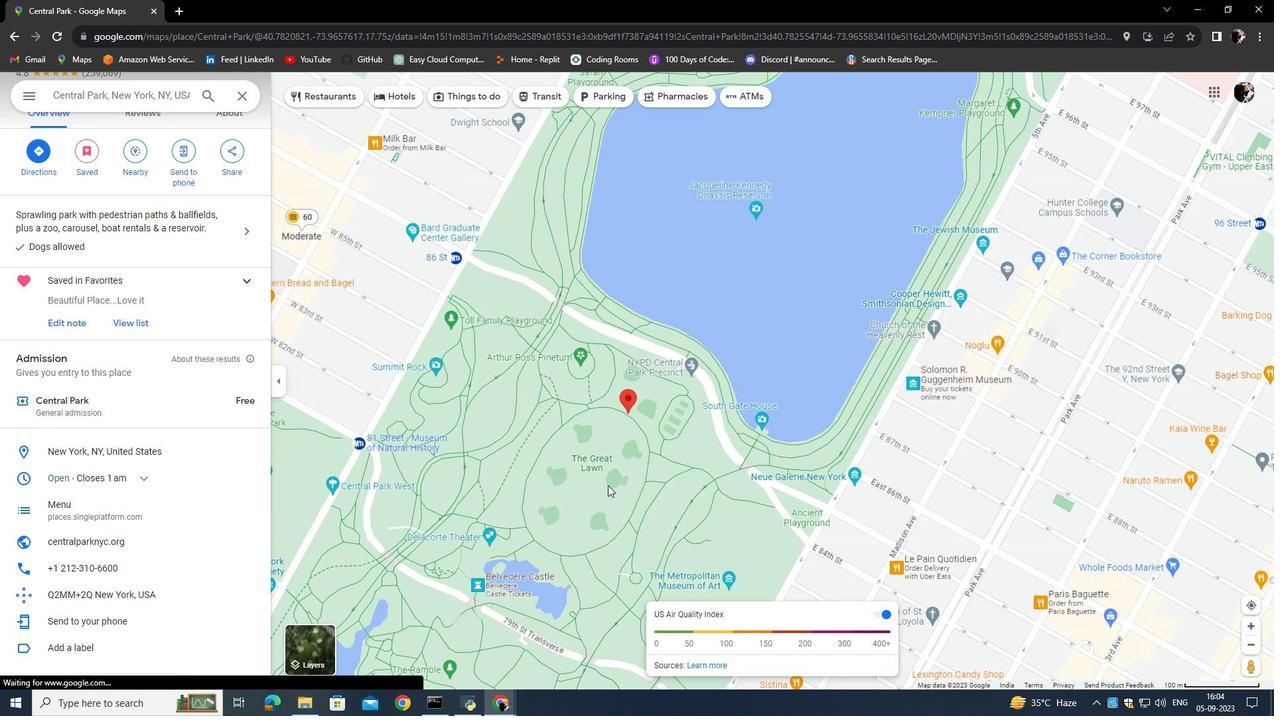 
Action: Mouse scrolled (607, 483) with delta (0, 0)
Screenshot: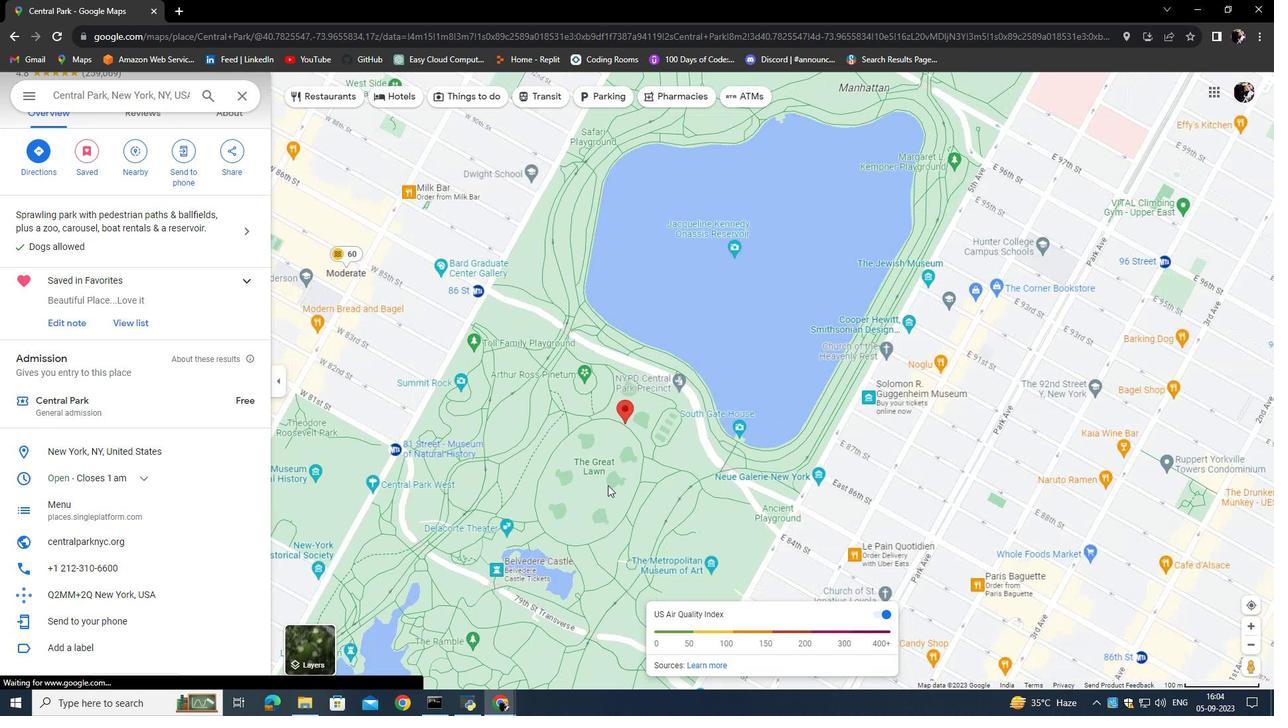 
Action: Mouse moved to (607, 485)
Screenshot: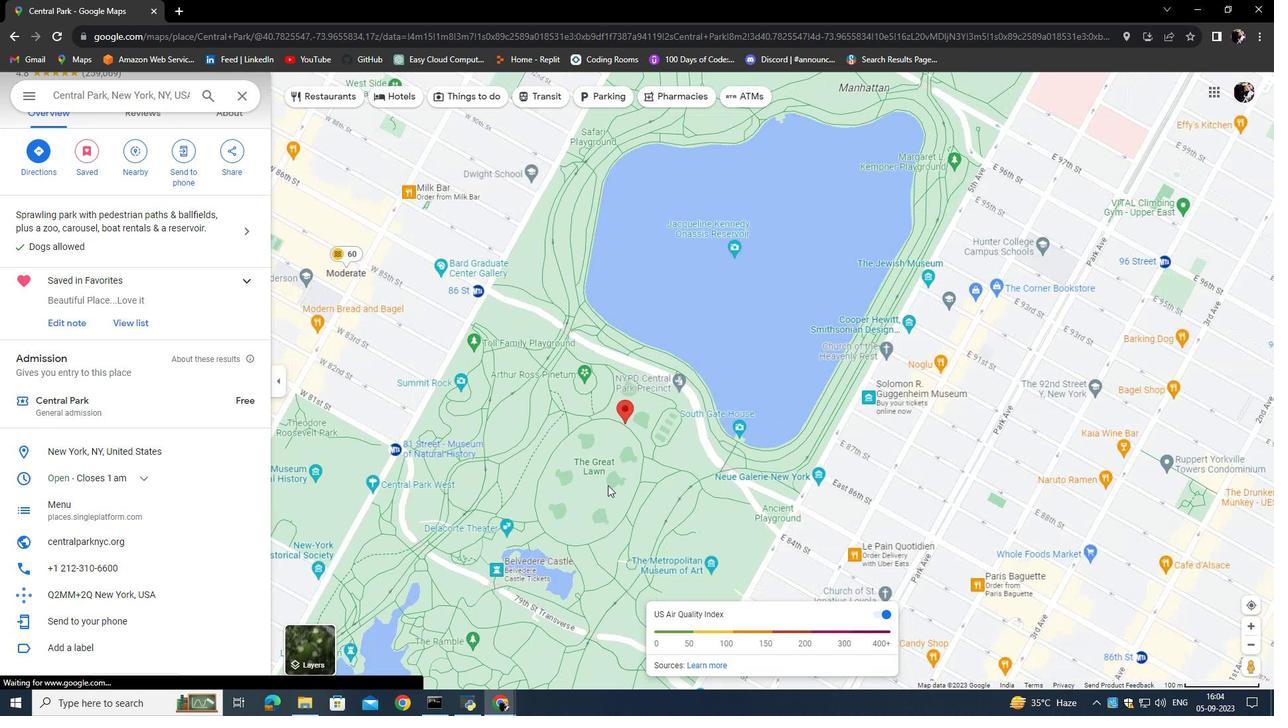 
Action: Mouse scrolled (607, 484) with delta (0, 0)
Screenshot: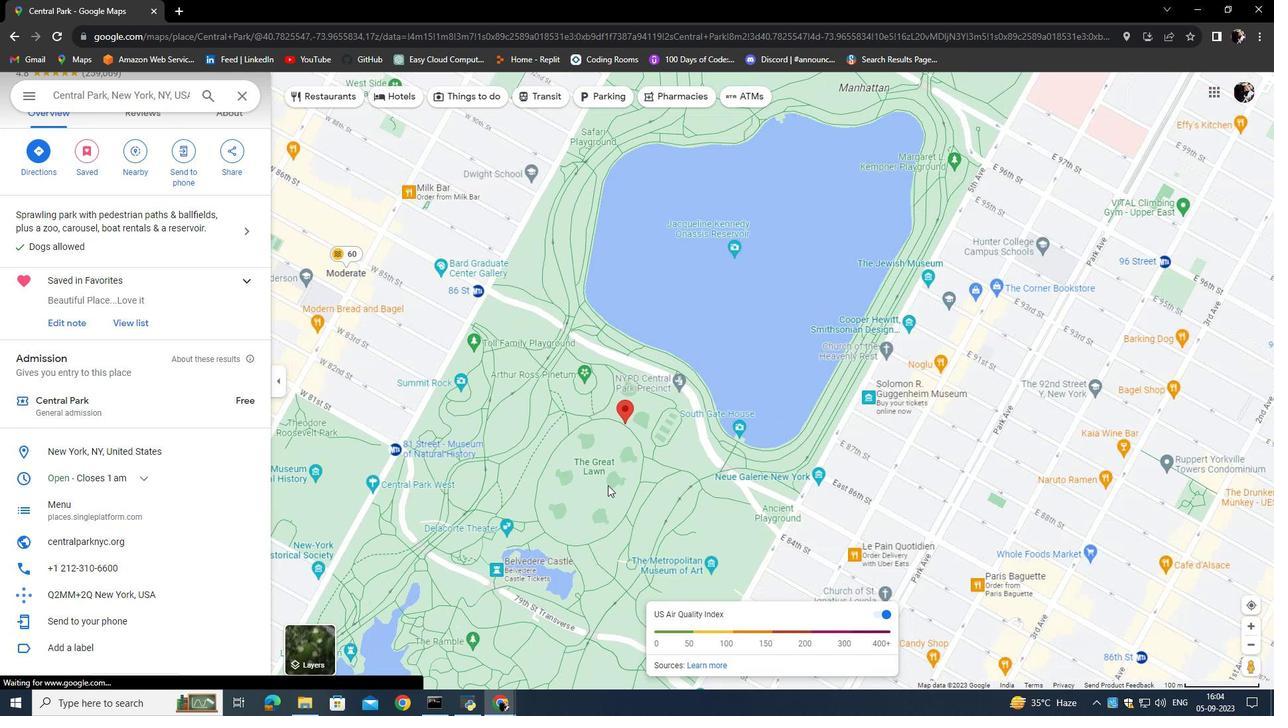 
Action: Mouse moved to (607, 485)
Screenshot: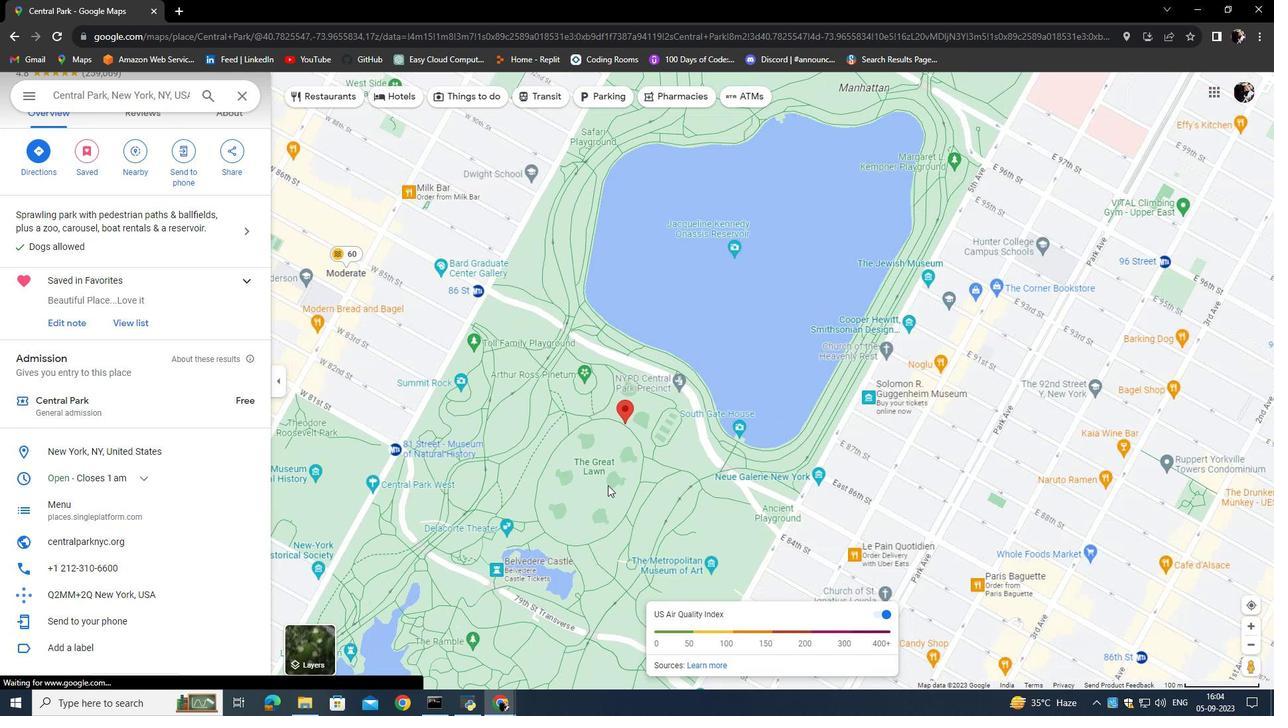 
Action: Mouse scrolled (607, 485) with delta (0, 0)
Screenshot: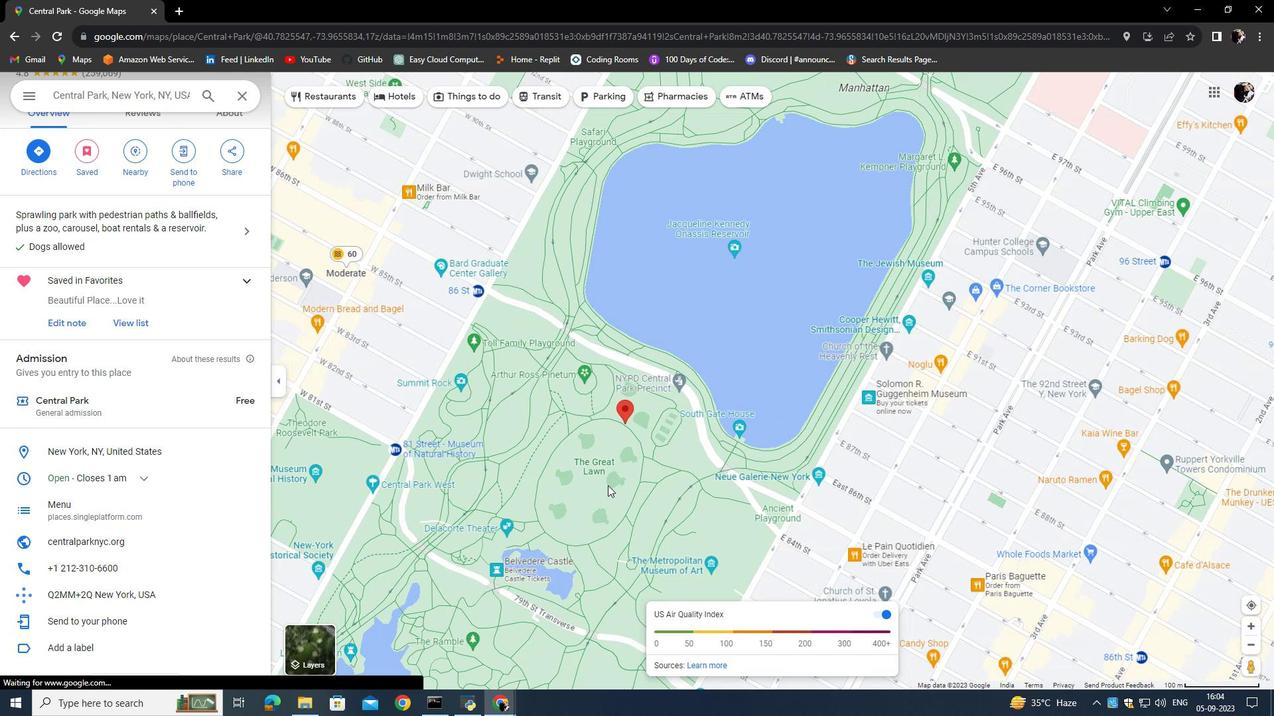 
Action: Mouse moved to (311, 643)
Screenshot: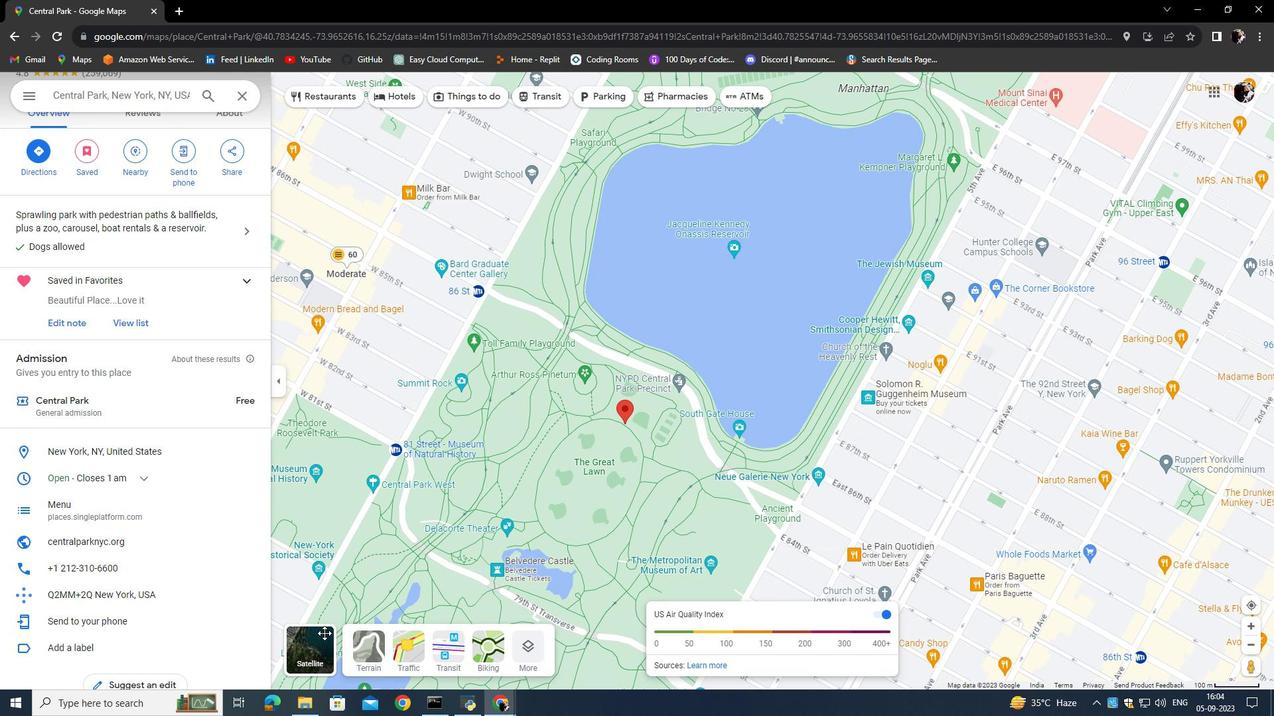 
Action: Mouse pressed left at (311, 643)
Screenshot: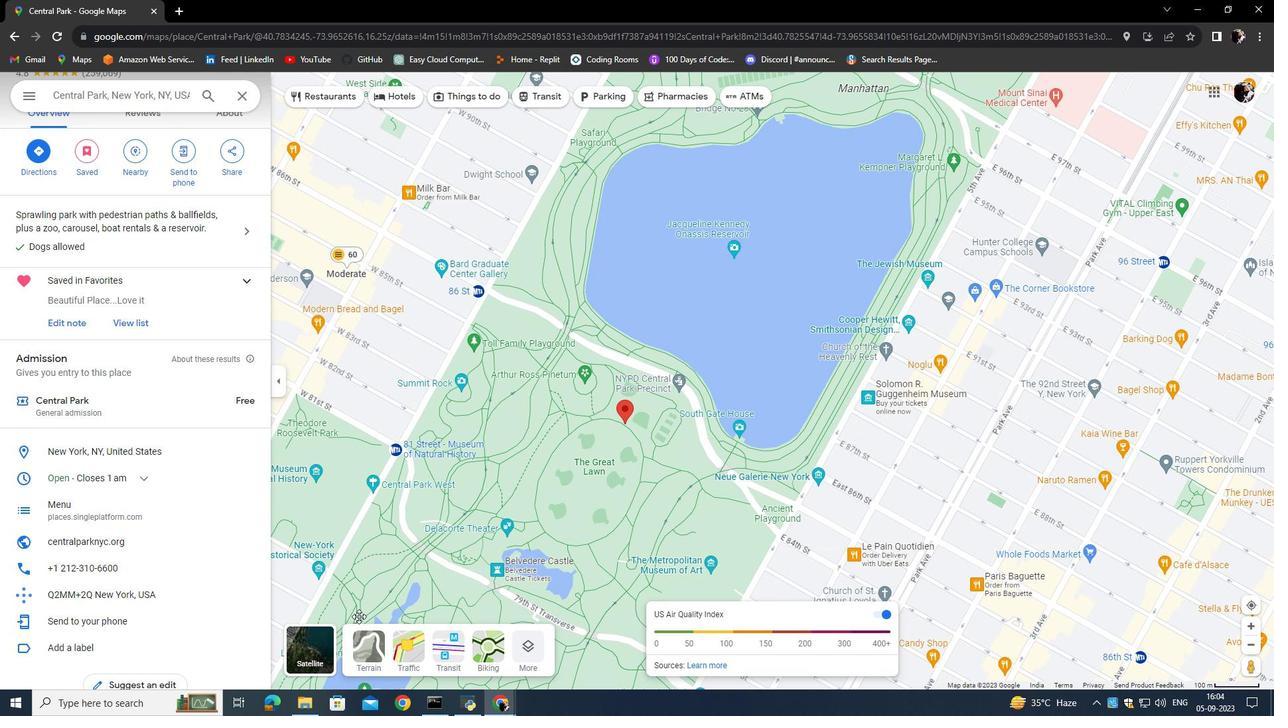 
Action: Mouse moved to (520, 656)
Screenshot: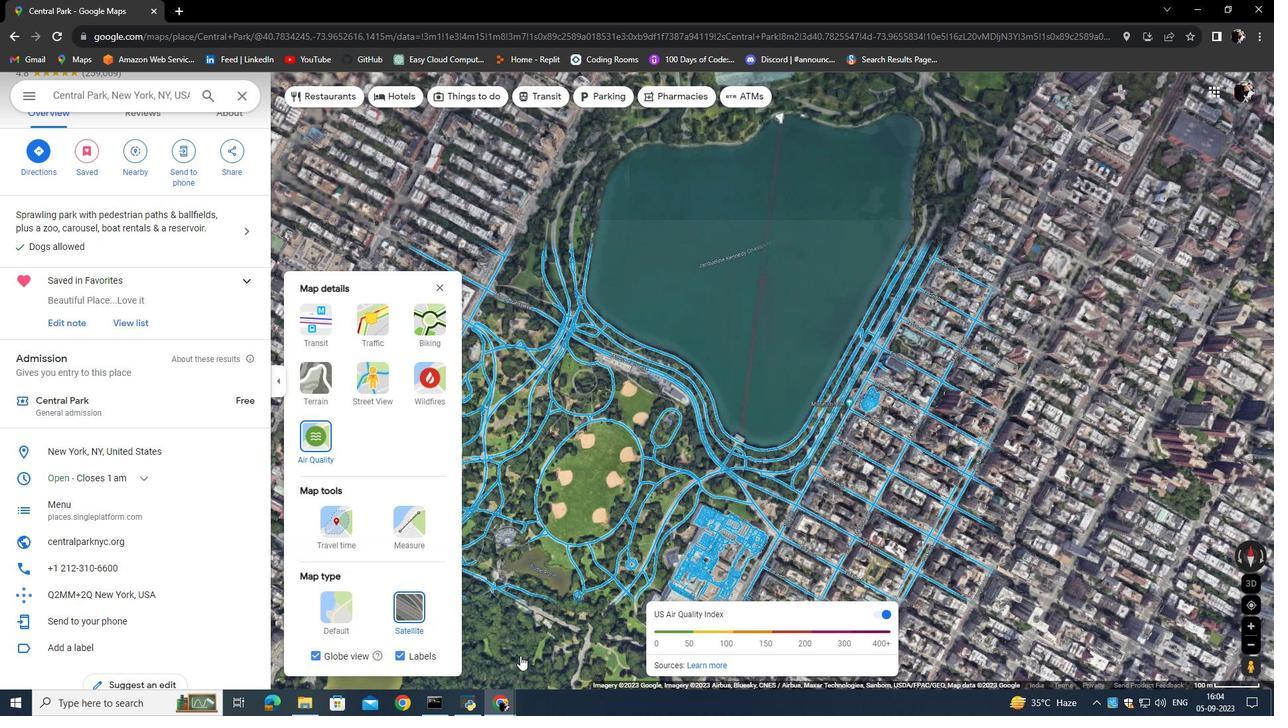 
Action: Mouse pressed left at (520, 656)
Screenshot: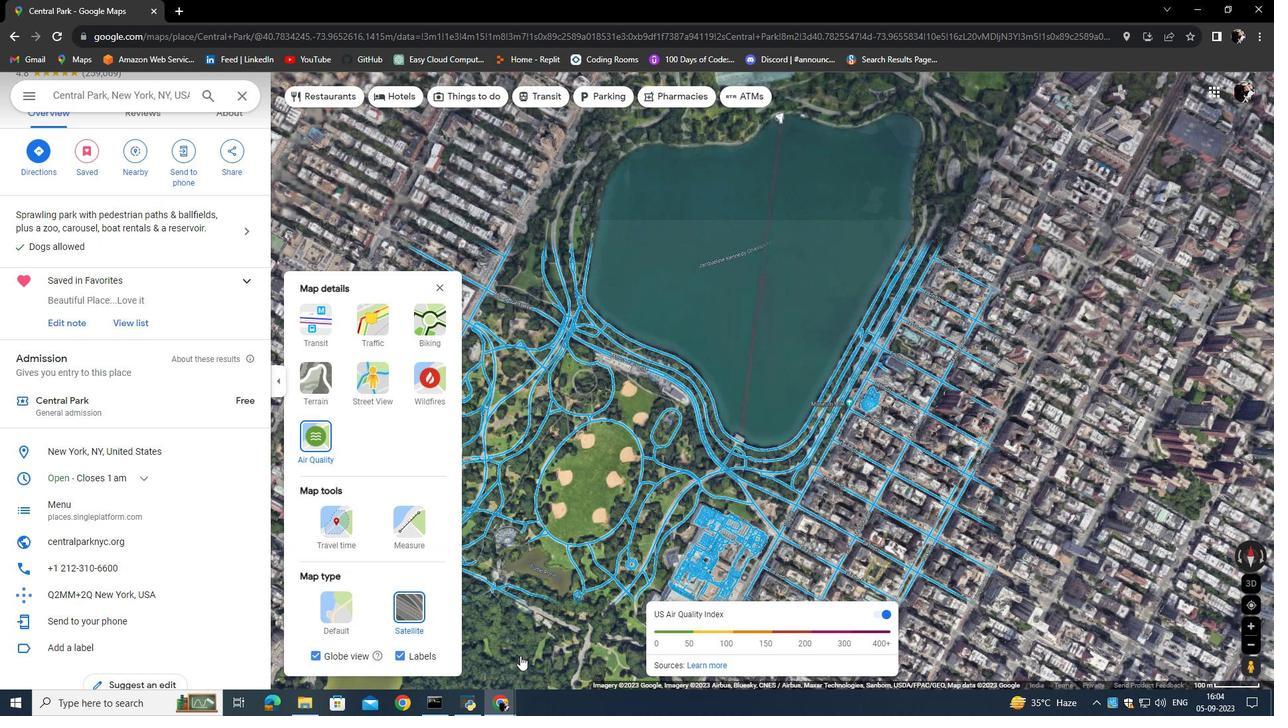 
Action: Mouse moved to (386, 391)
Screenshot: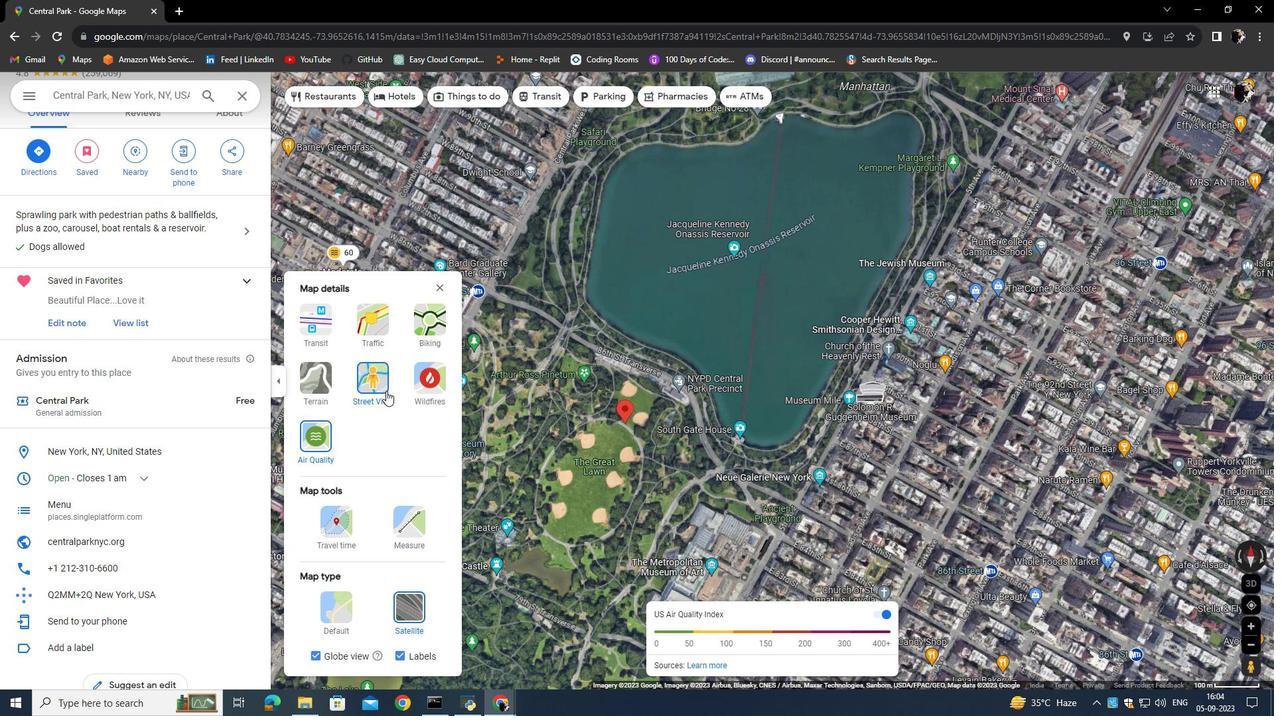 
Action: Mouse pressed left at (386, 391)
Screenshot: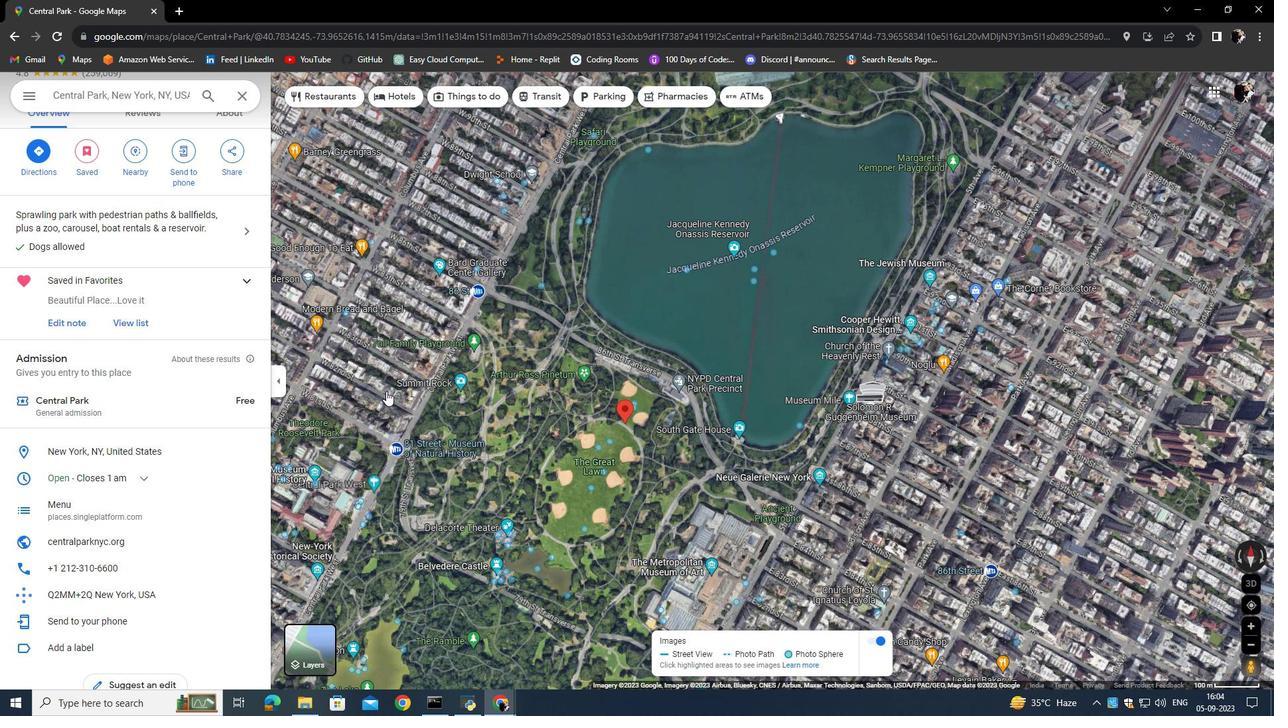 
Action: Mouse moved to (712, 651)
Screenshot: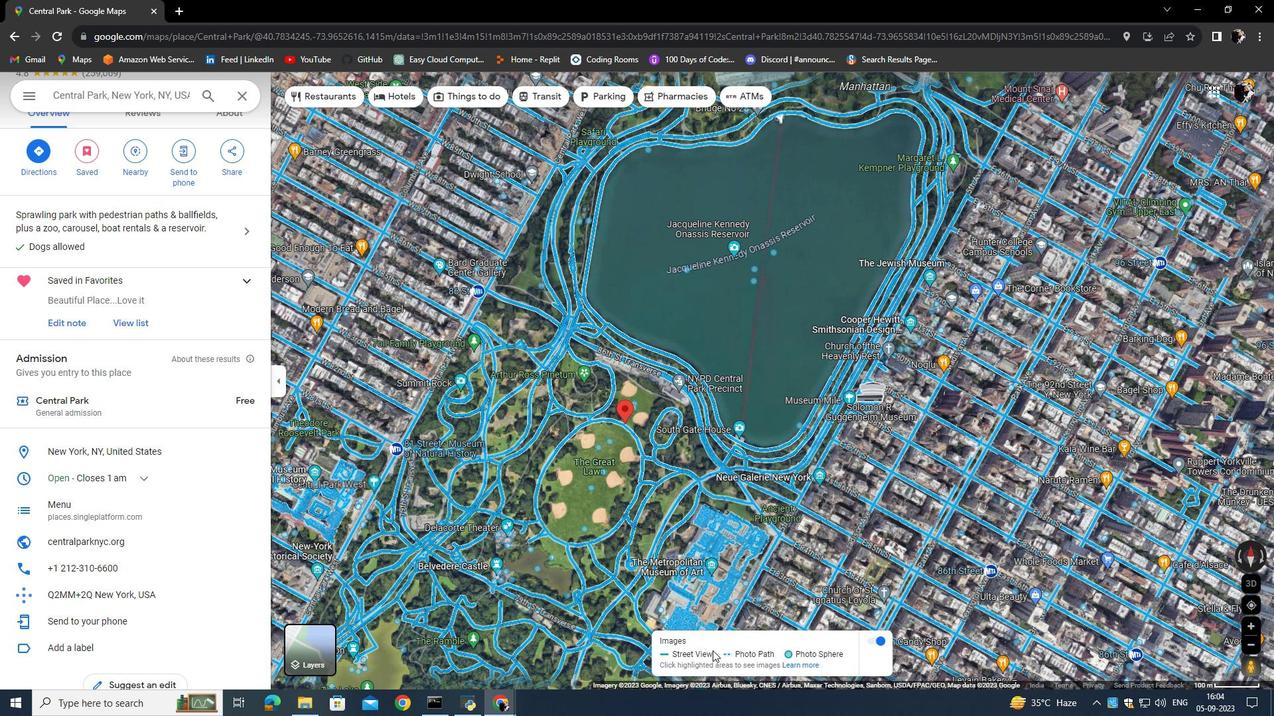
Action: Mouse pressed left at (712, 651)
Screenshot: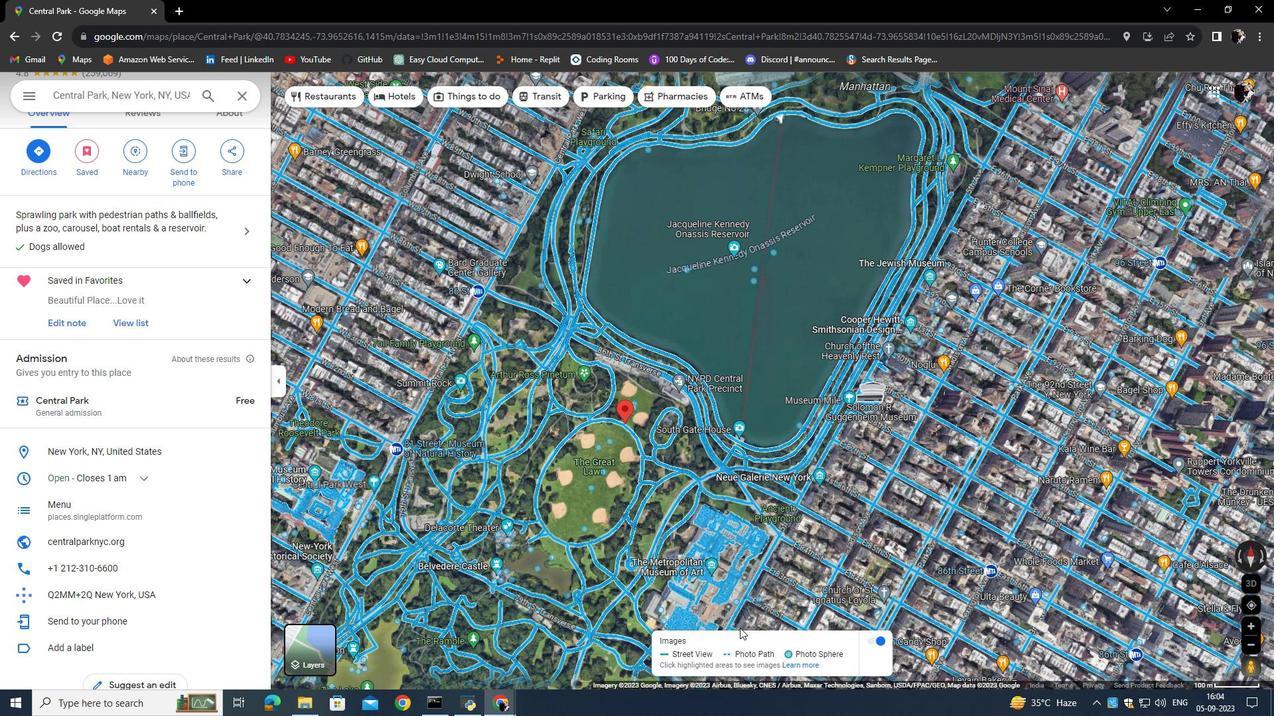 
Action: Mouse moved to (710, 471)
Screenshot: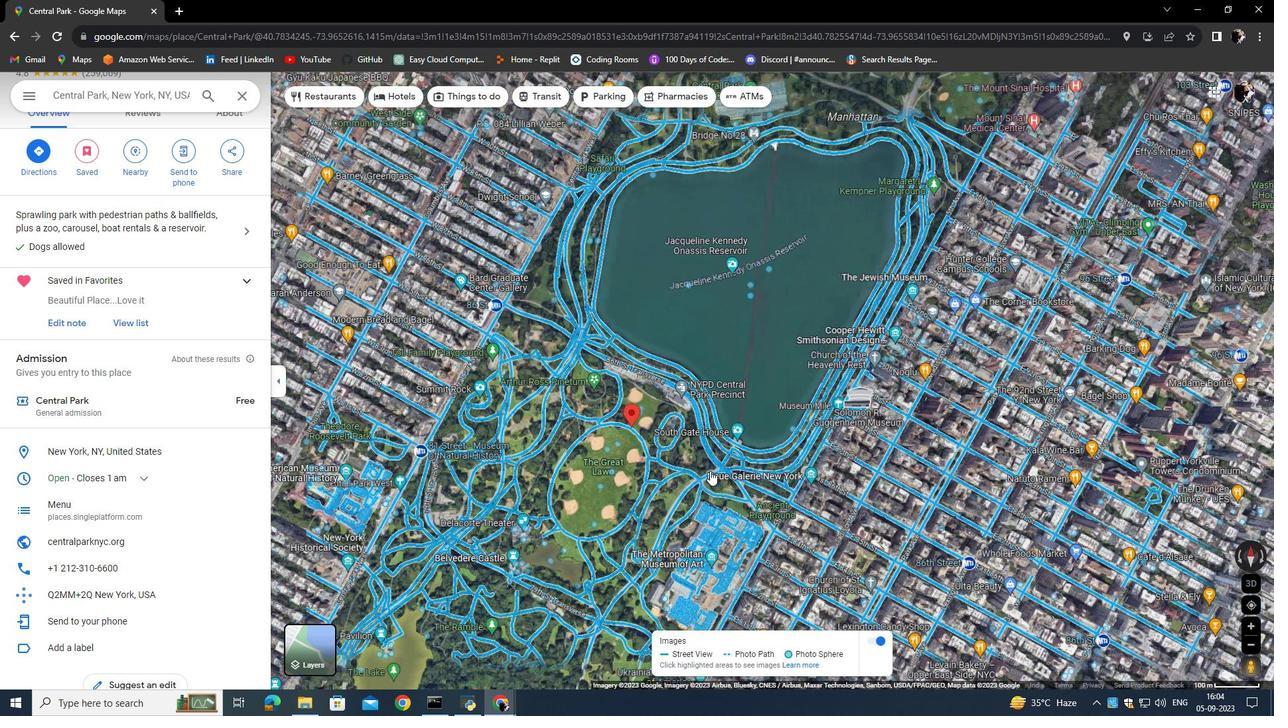 
Action: Mouse scrolled (710, 470) with delta (0, 0)
Screenshot: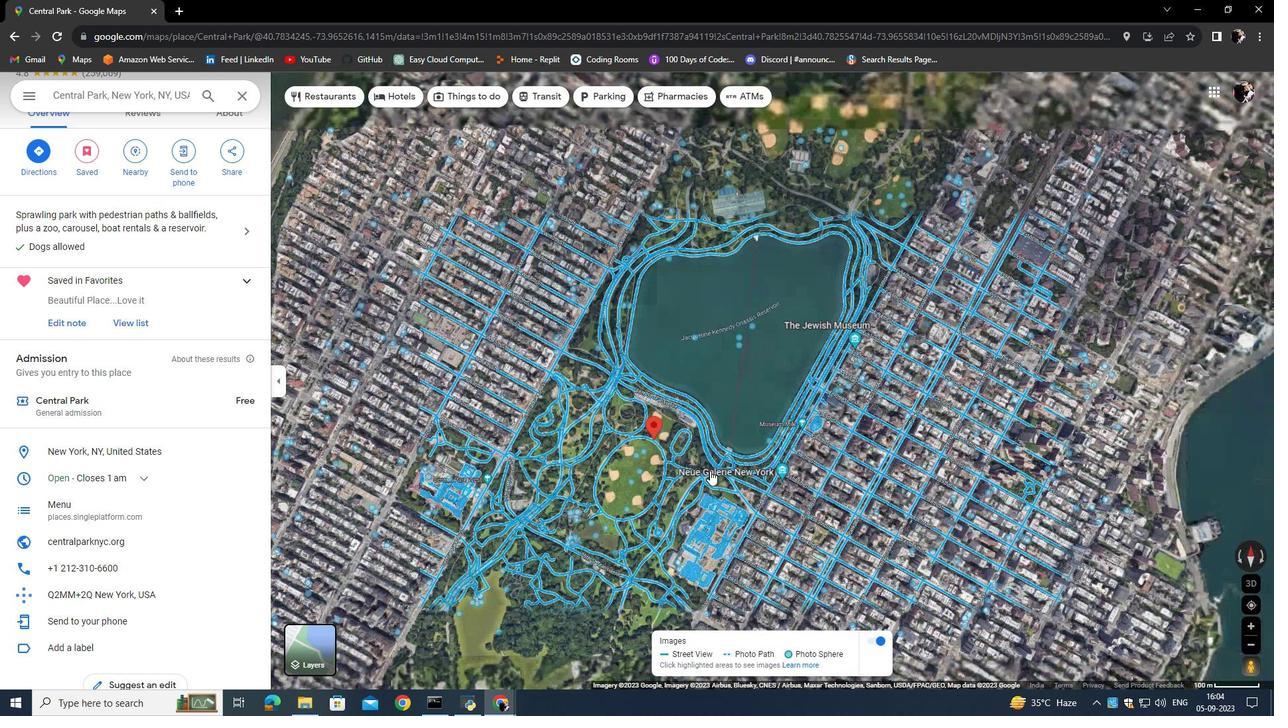 
Action: Mouse scrolled (710, 470) with delta (0, 0)
Screenshot: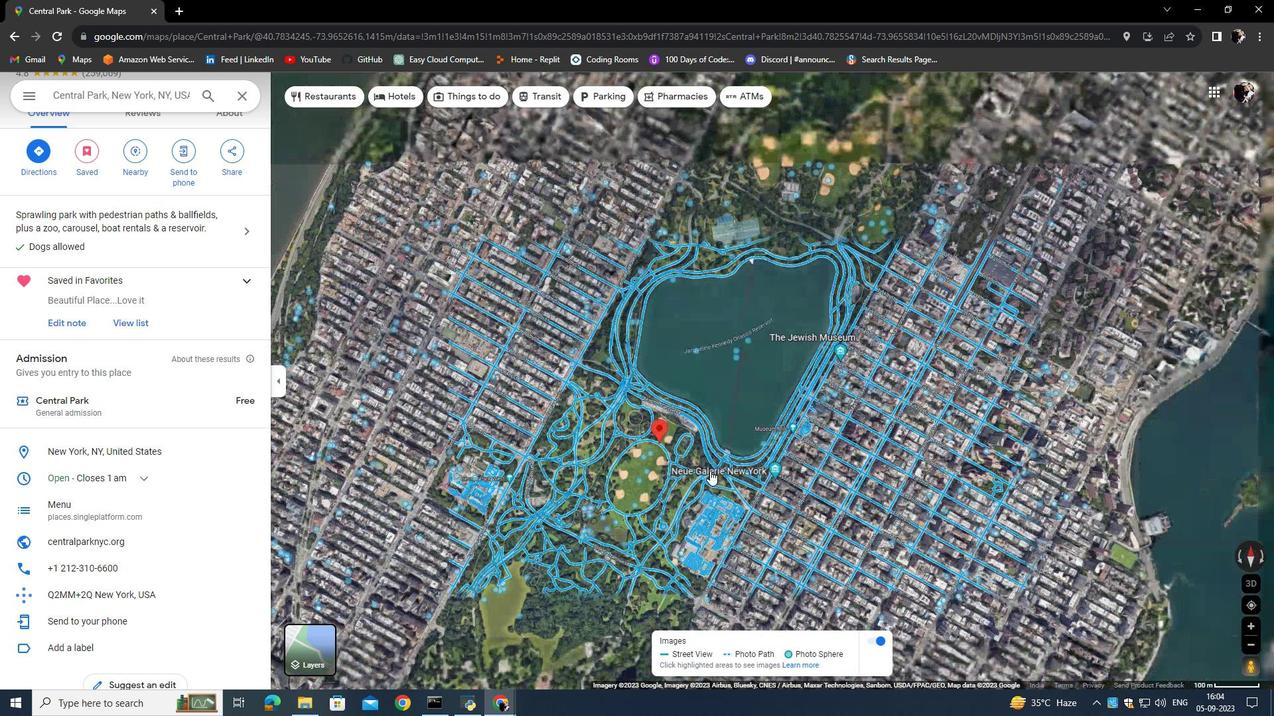 
Action: Mouse scrolled (710, 470) with delta (0, 0)
Screenshot: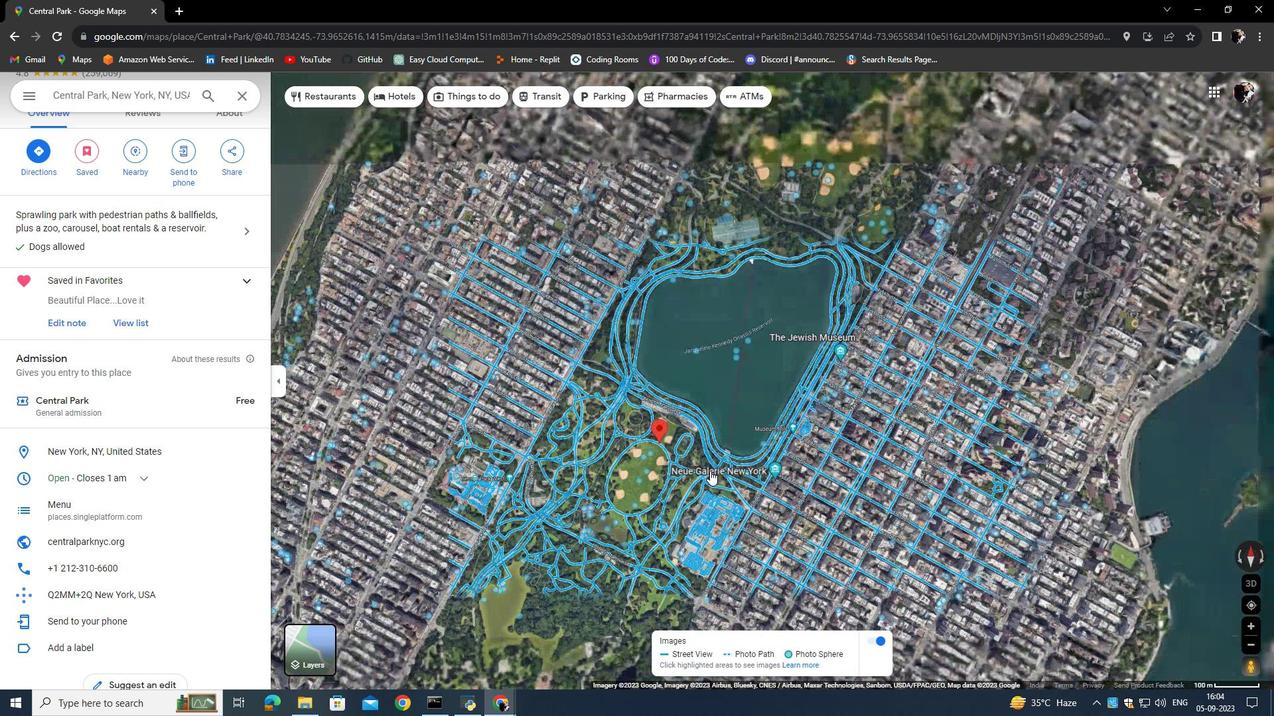 
Action: Mouse scrolled (710, 471) with delta (0, 0)
Screenshot: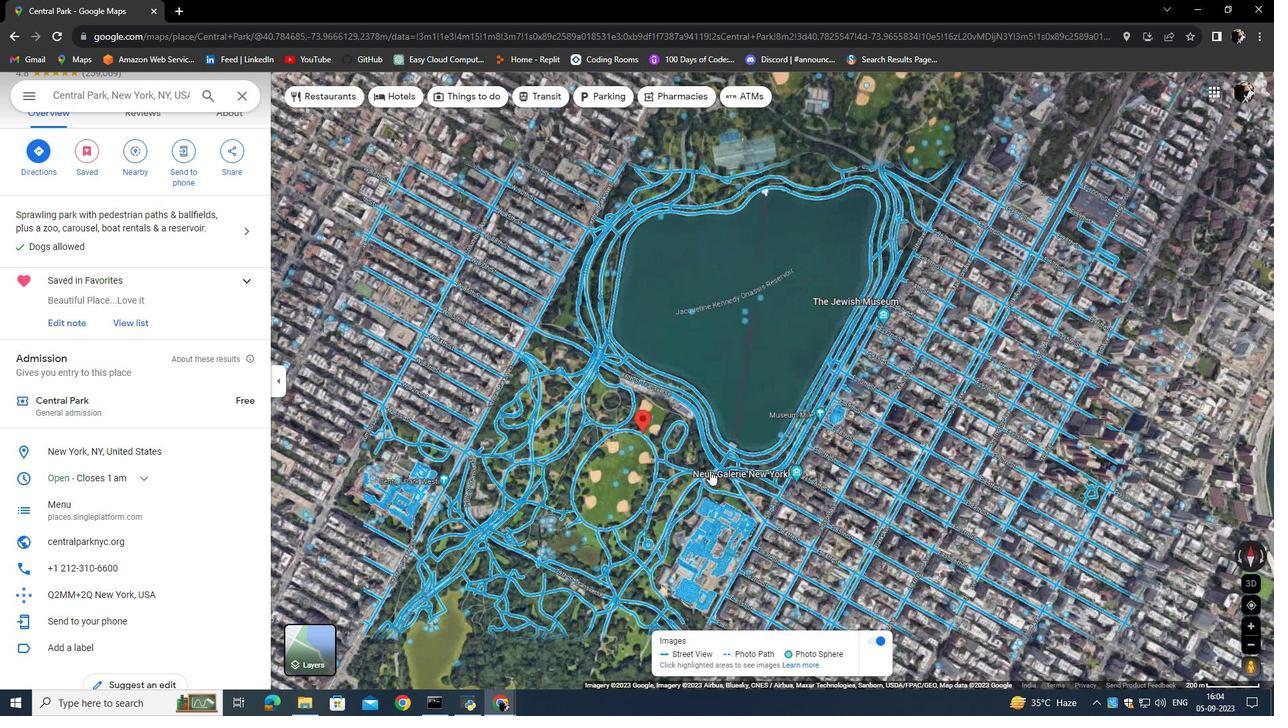 
Action: Mouse scrolled (710, 471) with delta (0, 0)
Screenshot: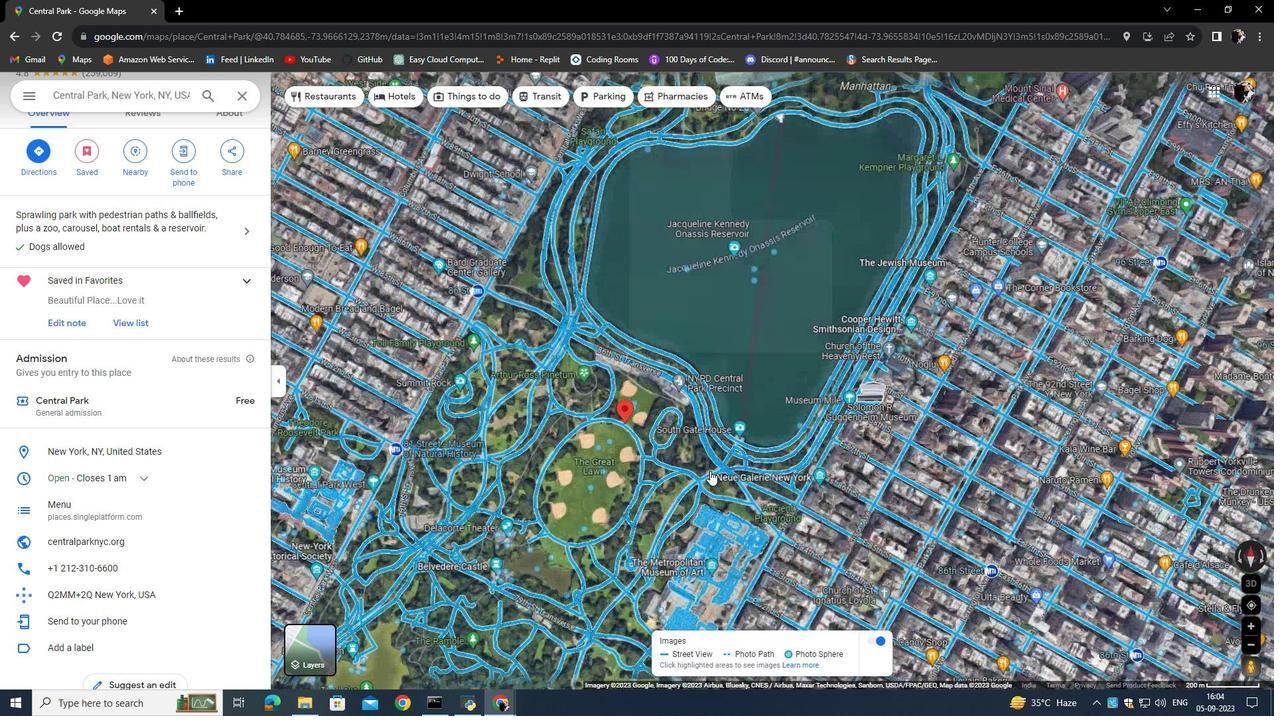 
Action: Mouse scrolled (710, 471) with delta (0, 0)
Screenshot: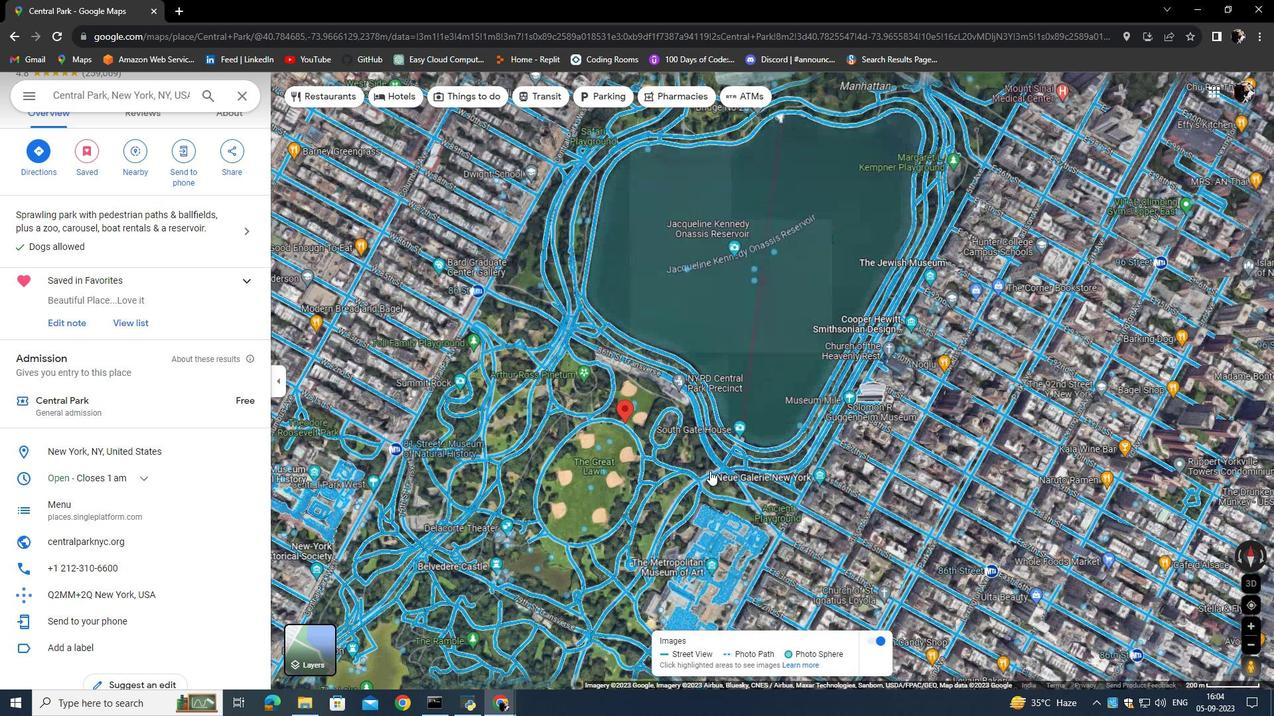 
Action: Mouse scrolled (710, 471) with delta (0, 0)
Screenshot: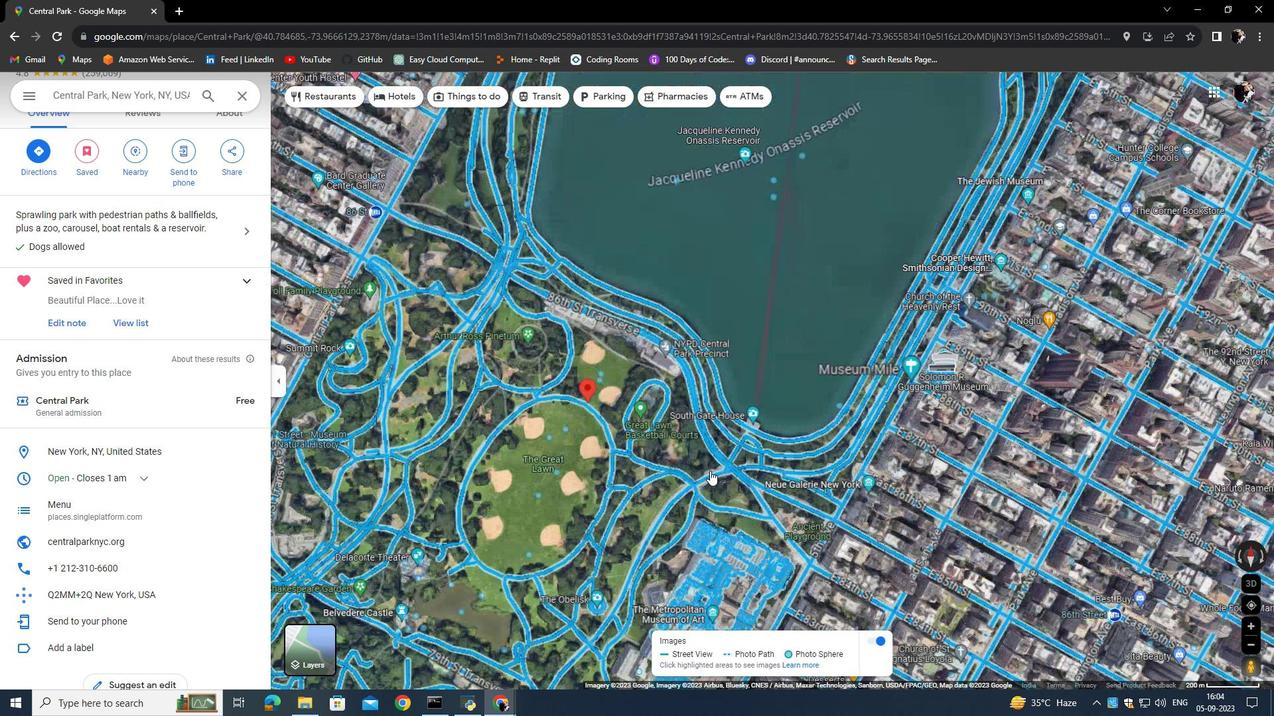 
Action: Mouse scrolled (710, 471) with delta (0, 0)
Screenshot: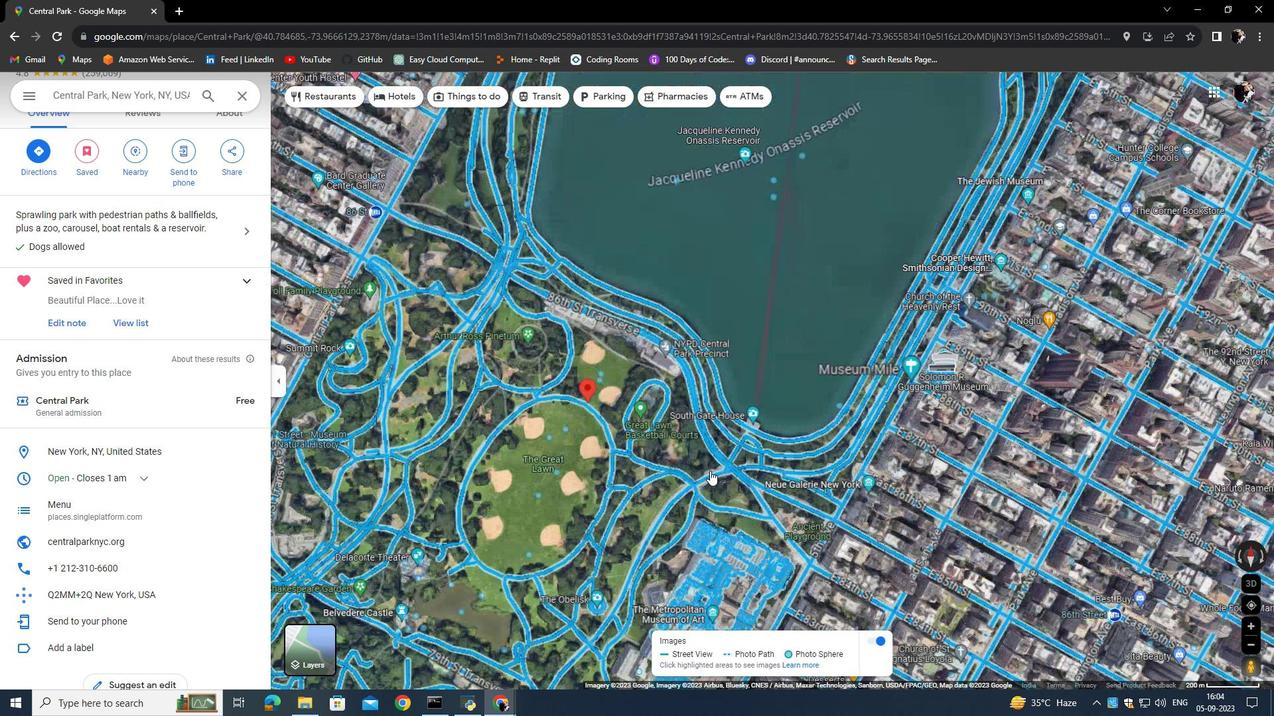 
Action: Mouse scrolled (710, 471) with delta (0, 0)
Screenshot: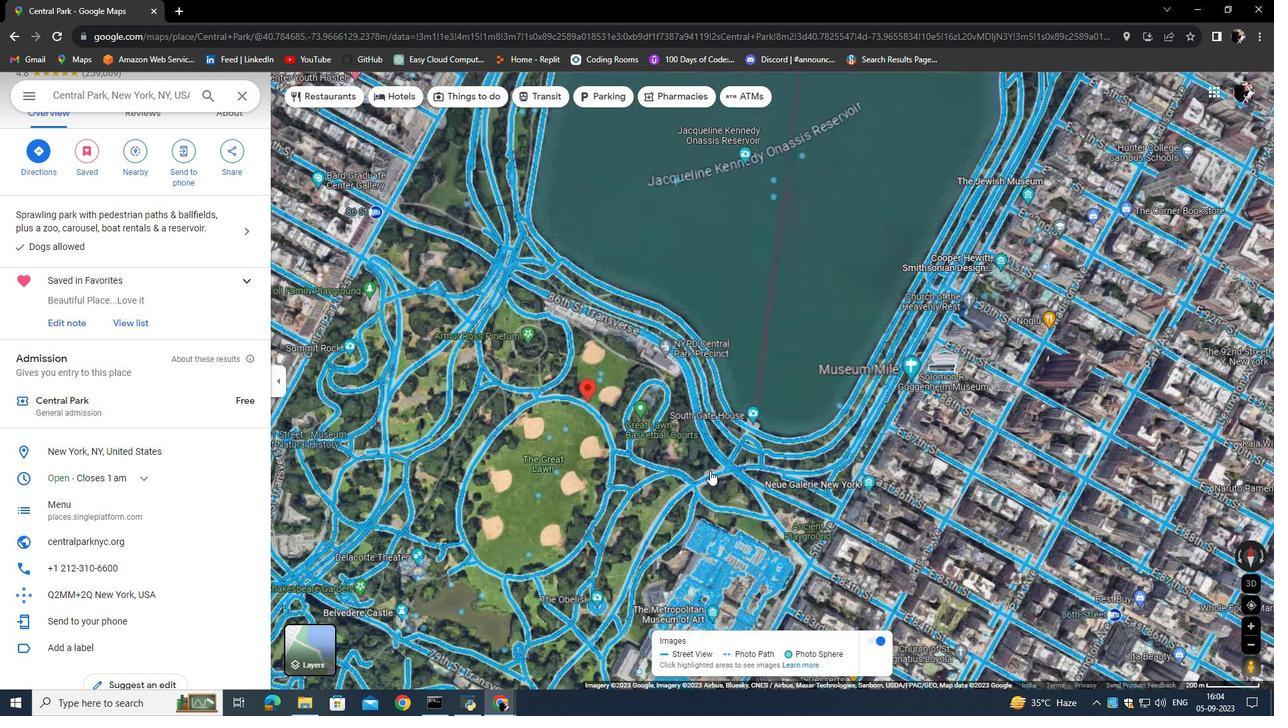 
Action: Mouse scrolled (710, 471) with delta (0, 0)
Screenshot: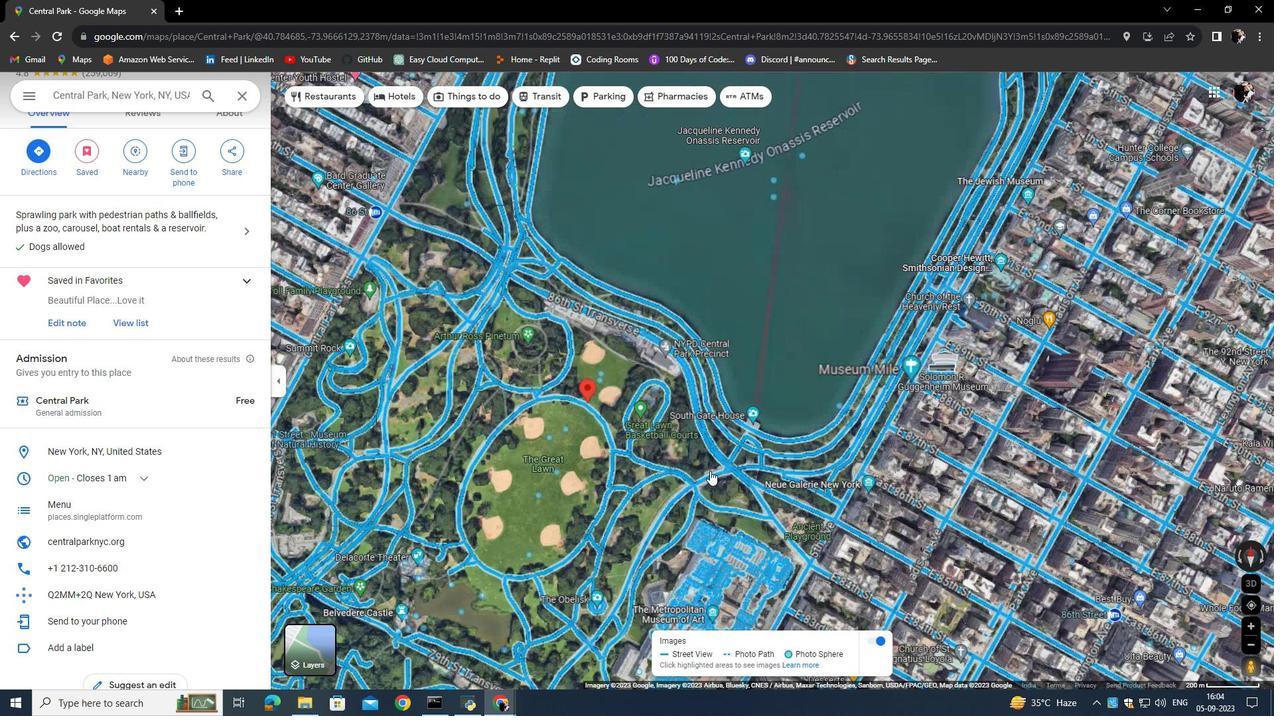 
Action: Mouse scrolled (710, 471) with delta (0, 0)
Screenshot: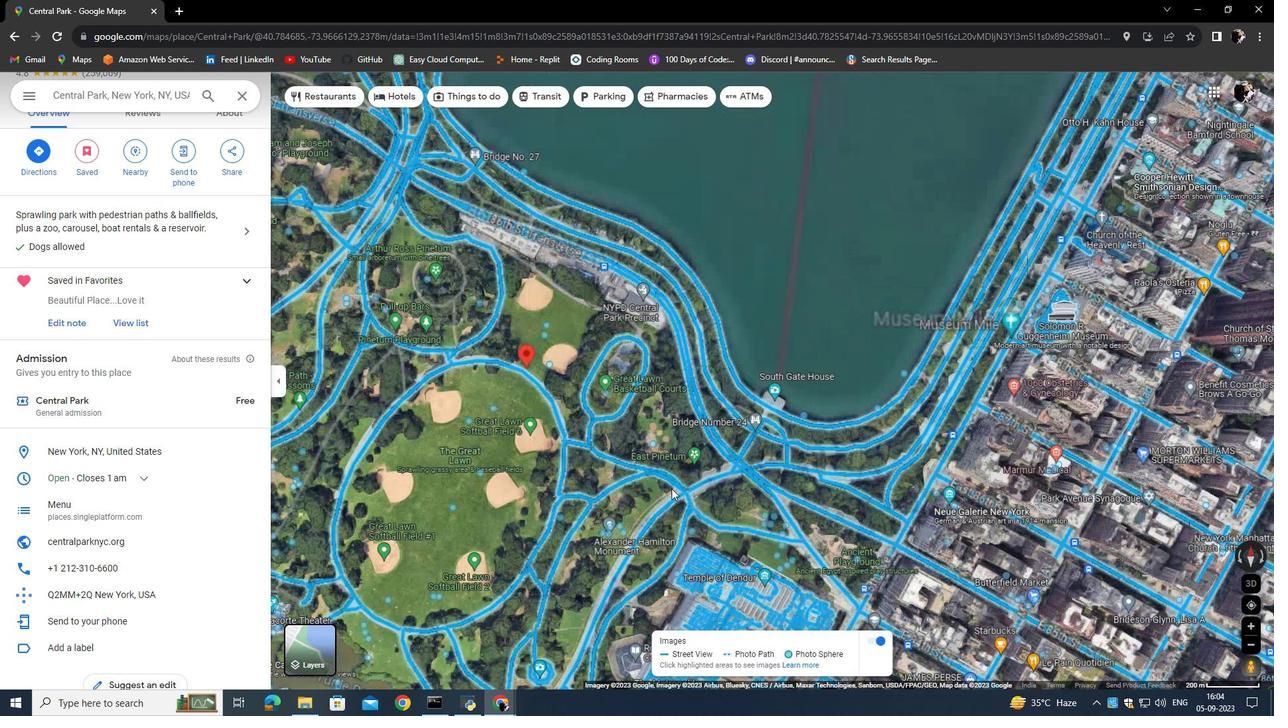 
Action: Mouse scrolled (710, 471) with delta (0, 0)
Screenshot: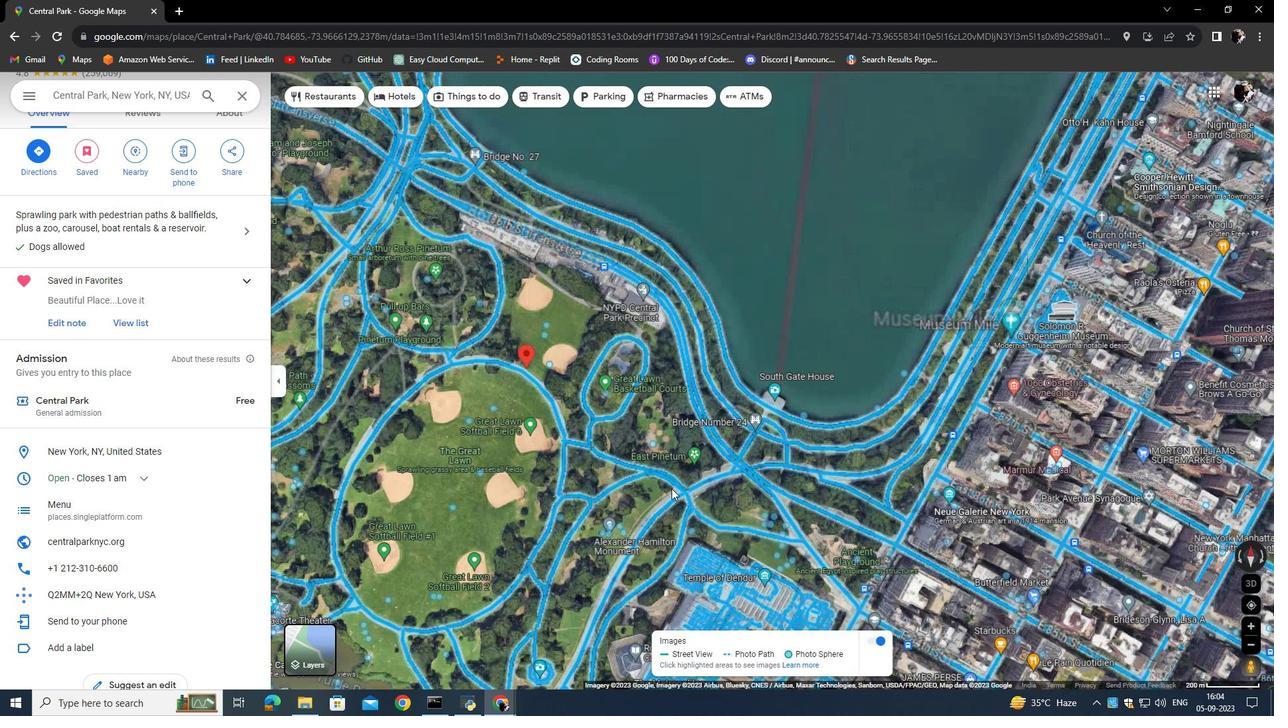 
Action: Mouse scrolled (710, 471) with delta (0, 0)
Screenshot: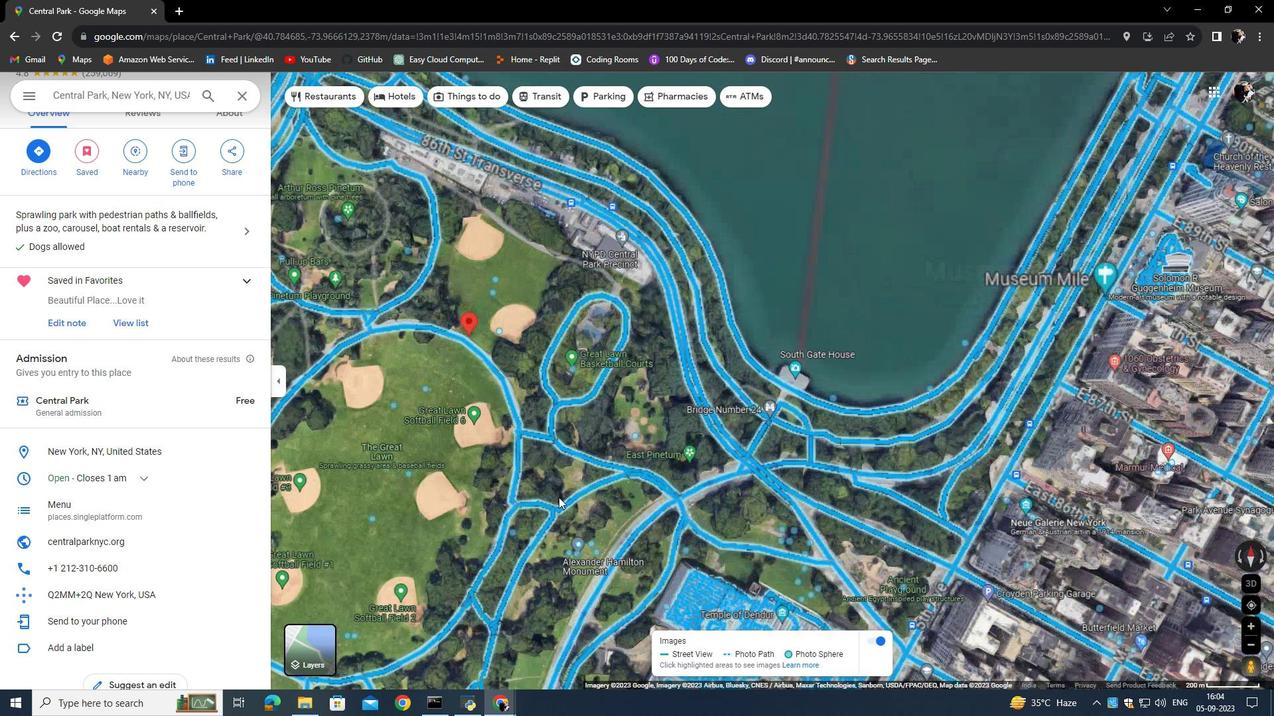 
Action: Mouse scrolled (710, 471) with delta (0, 0)
Screenshot: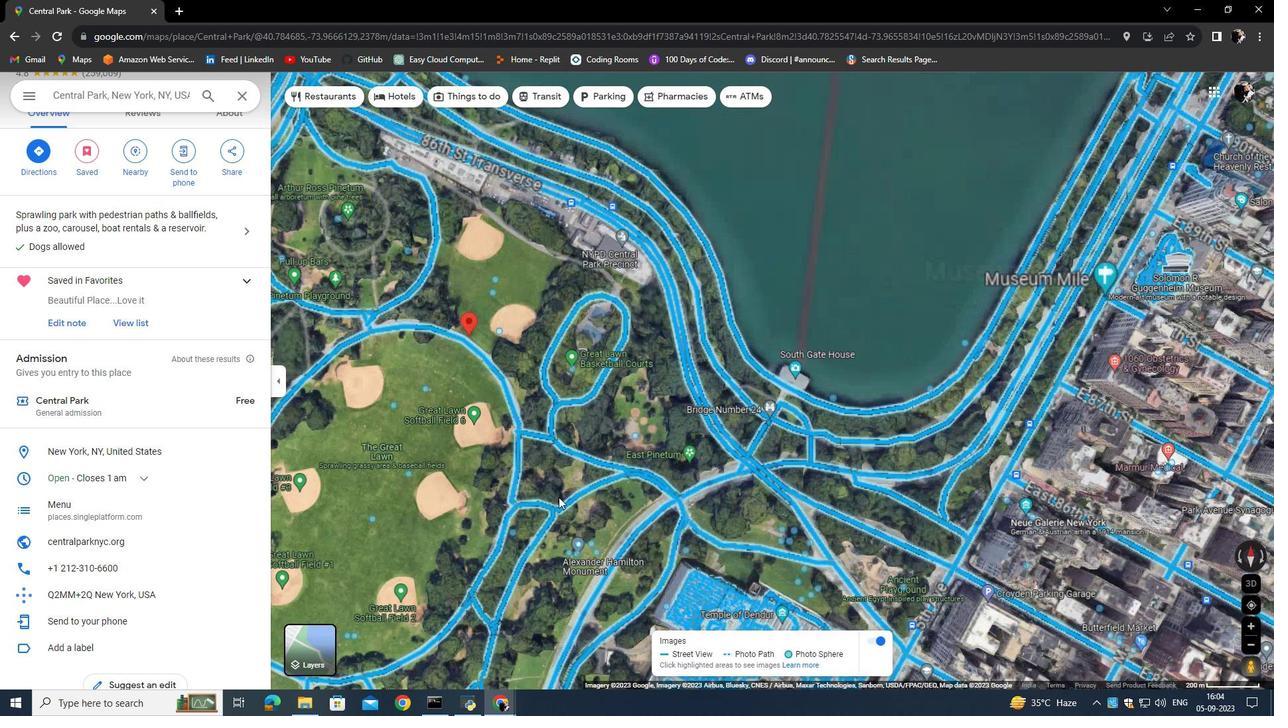 
Action: Mouse moved to (531, 490)
Screenshot: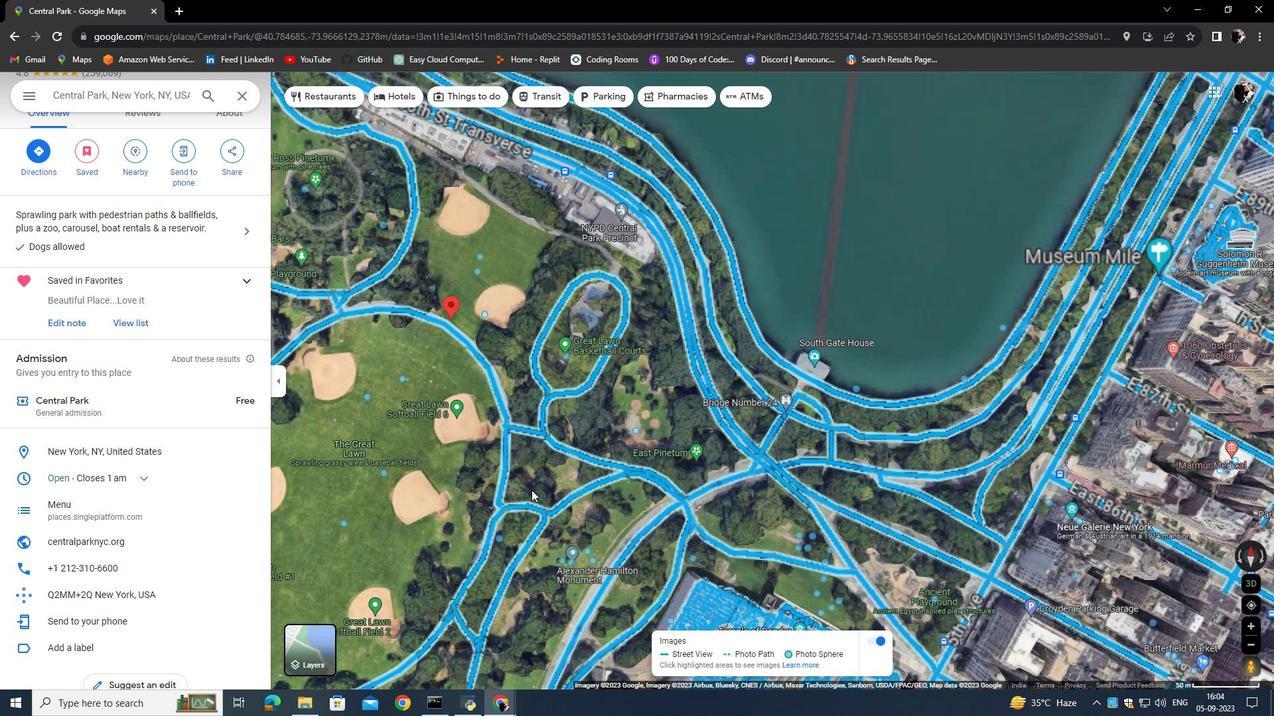 
Action: Mouse scrolled (531, 491) with delta (0, 0)
Screenshot: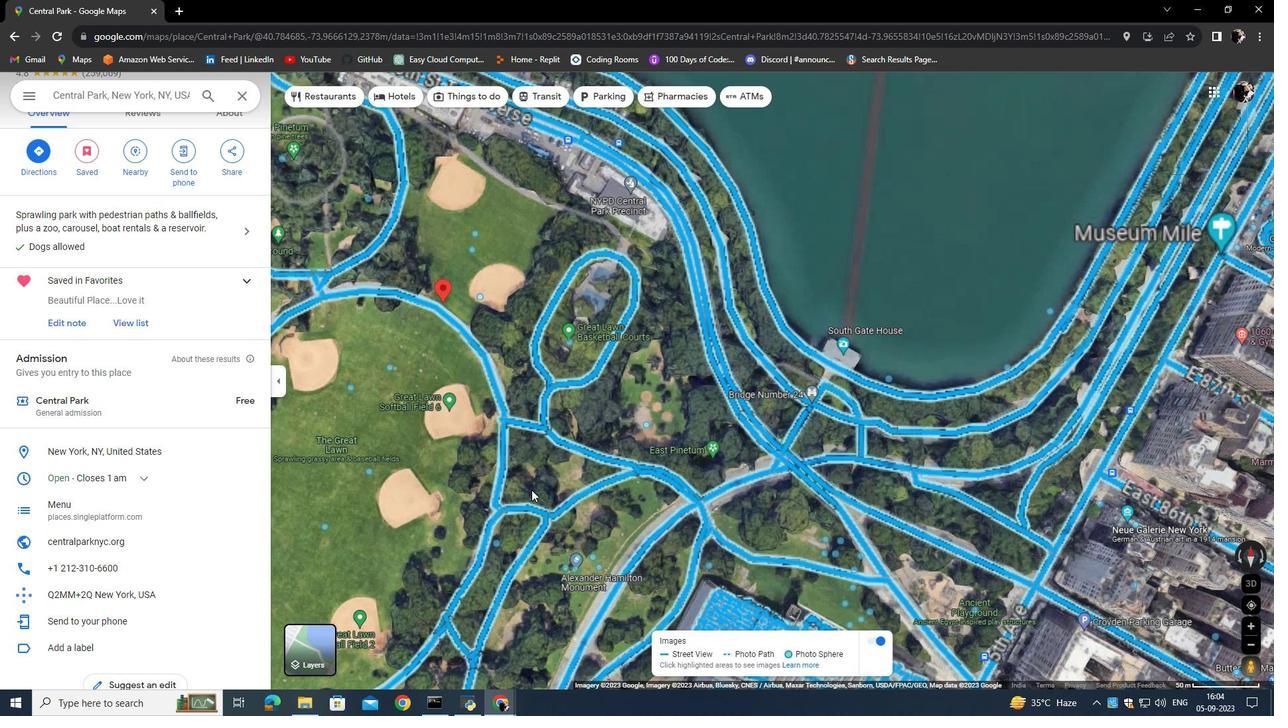 
Action: Mouse scrolled (531, 491) with delta (0, 0)
Screenshot: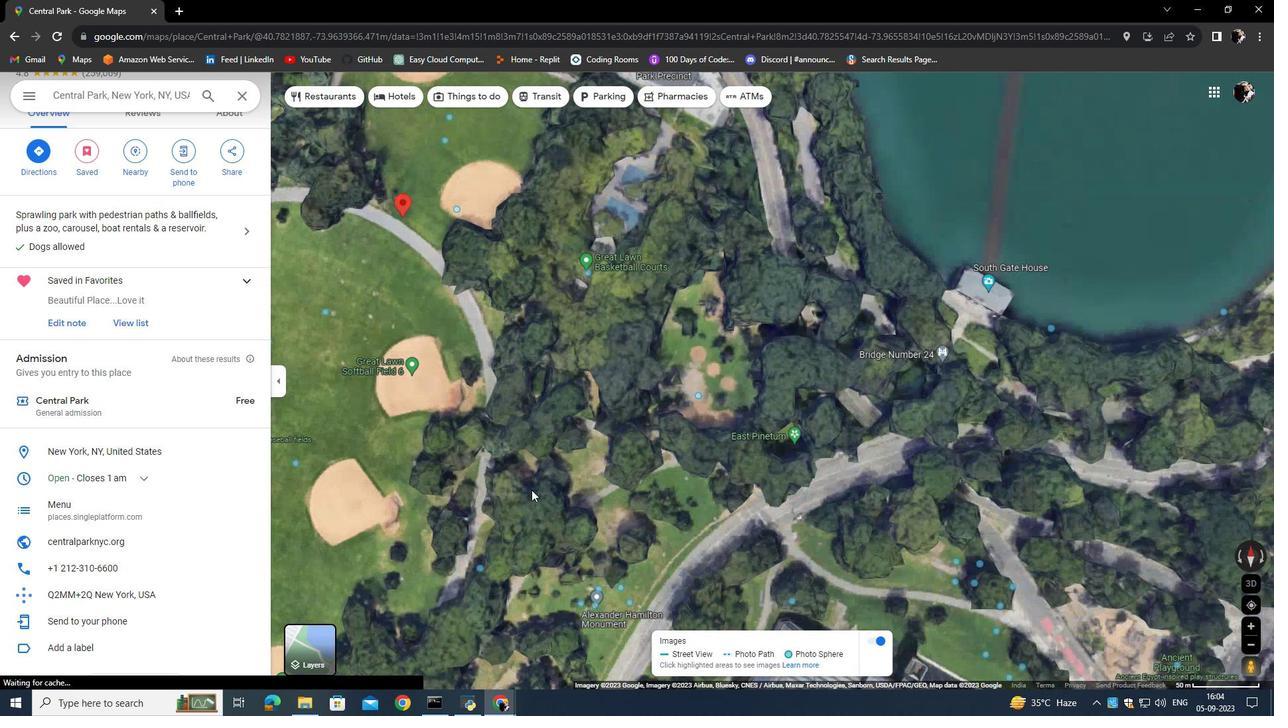 
Action: Mouse scrolled (531, 491) with delta (0, 0)
Screenshot: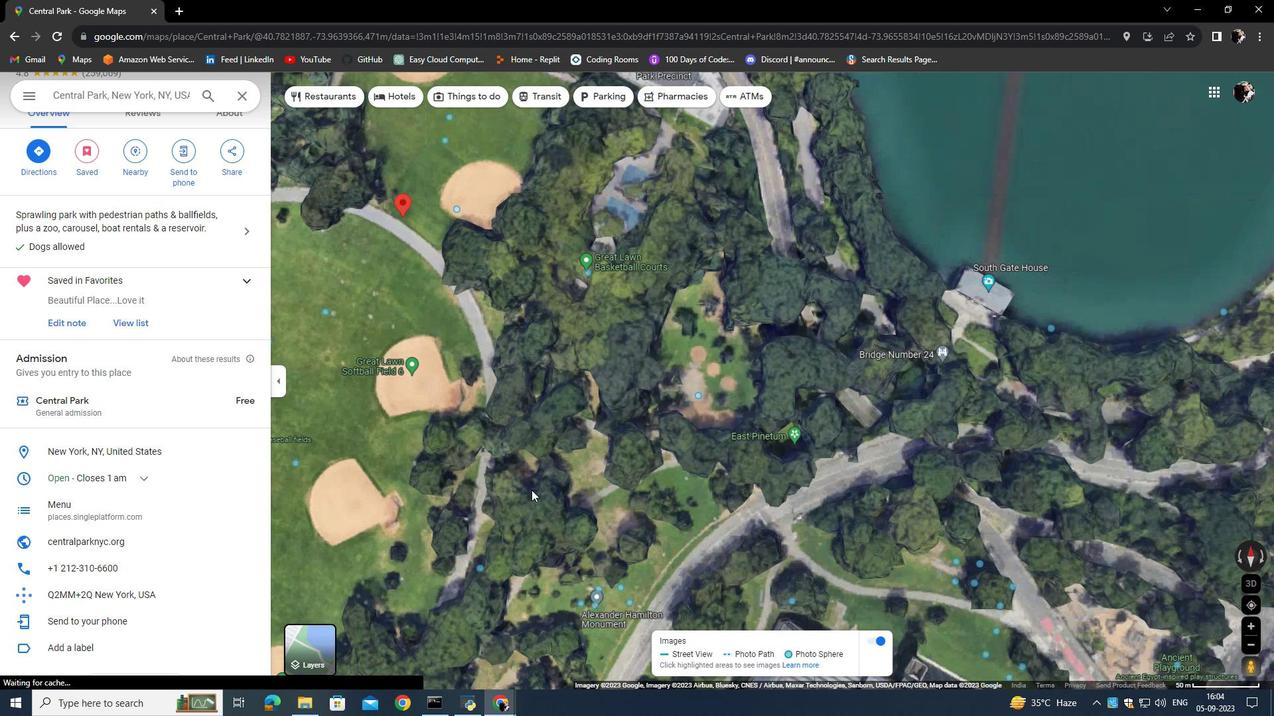 
Action: Mouse moved to (390, 462)
Screenshot: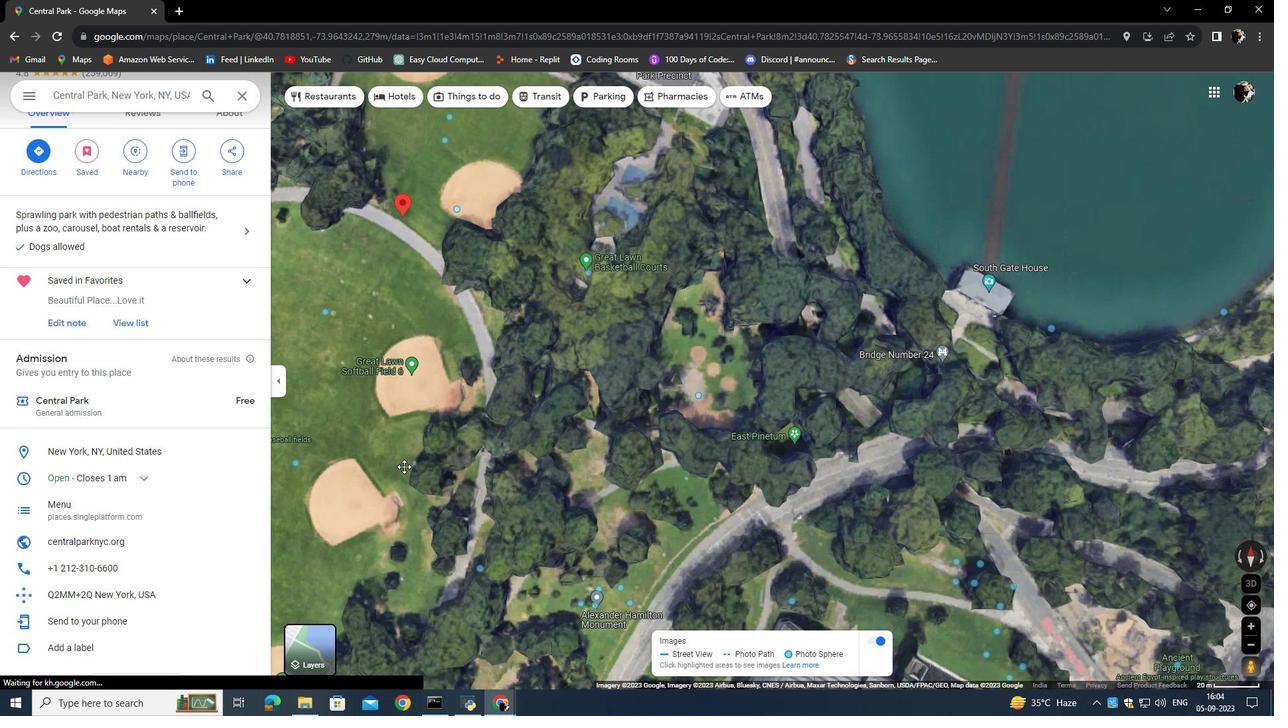 
Action: Mouse pressed left at (390, 462)
Screenshot: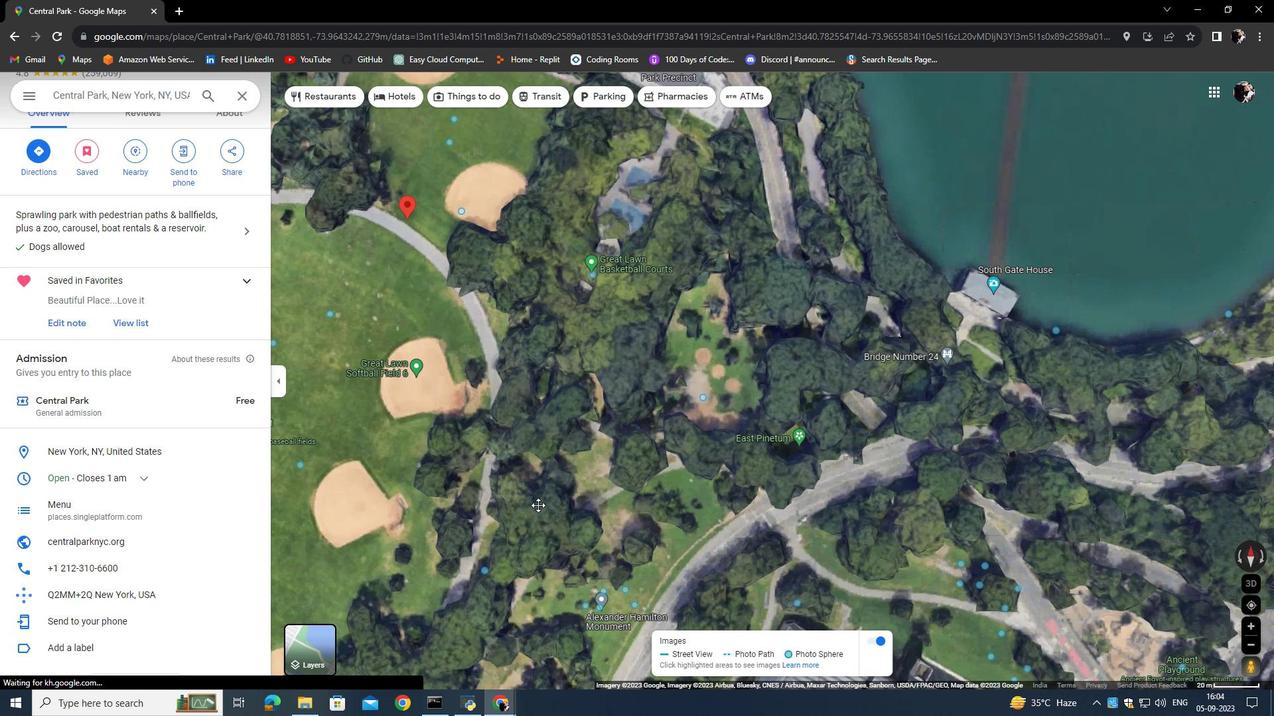 
Action: Mouse moved to (560, 492)
